 Task: Buy 2 Swaddling Blankets of size one for Baby Boys from Receiving Blankets section under best seller category for shipping address: Angela Wright, 2298 Nicholas Street, Scandia, Kansas 66966, Cell Number 7853355456. Pay from credit card ending with 2005, CVV 3321
Action: Mouse moved to (282, 85)
Screenshot: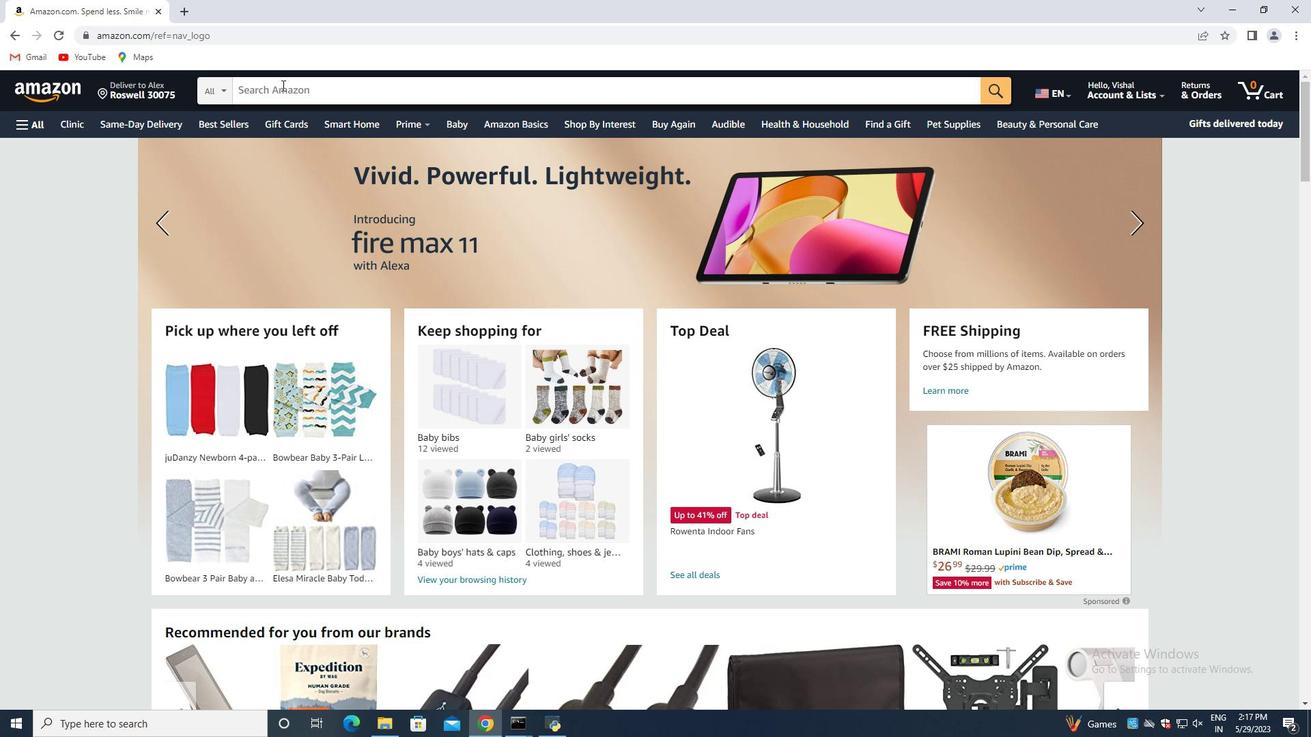 
Action: Mouse pressed left at (282, 85)
Screenshot: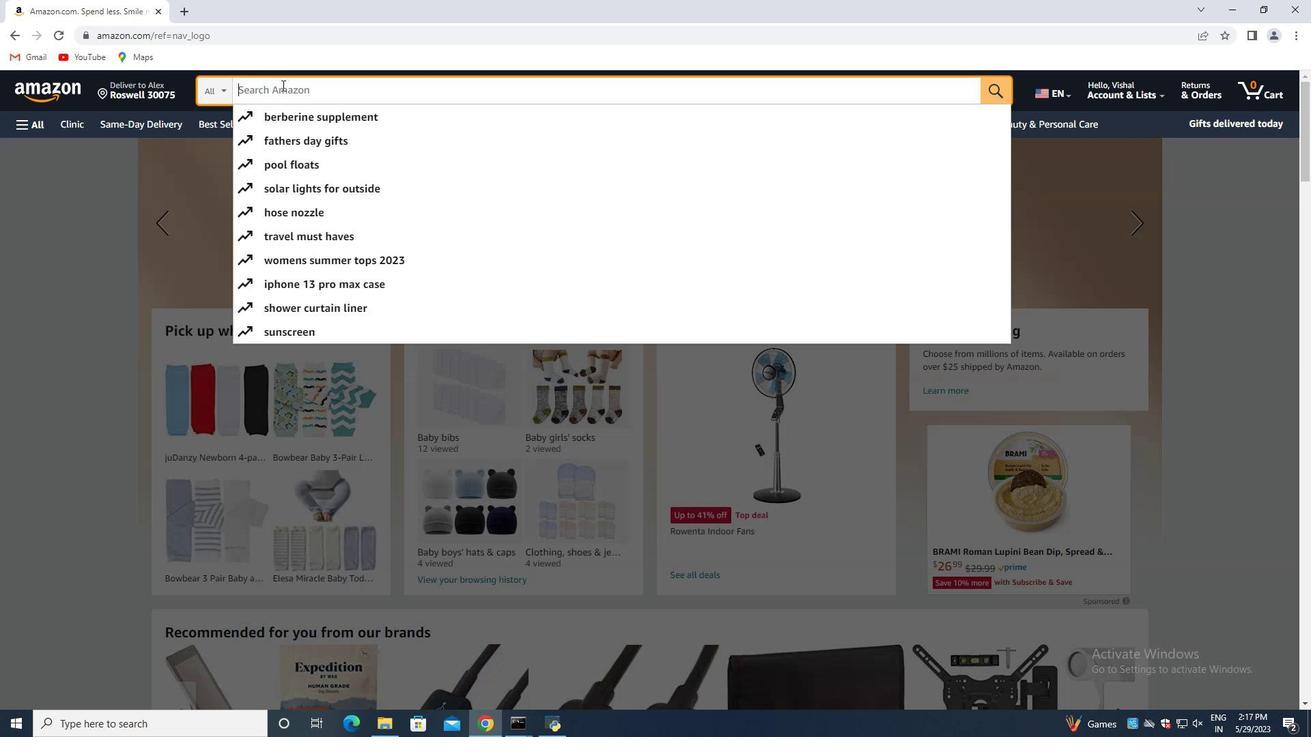 
Action: Mouse moved to (278, 88)
Screenshot: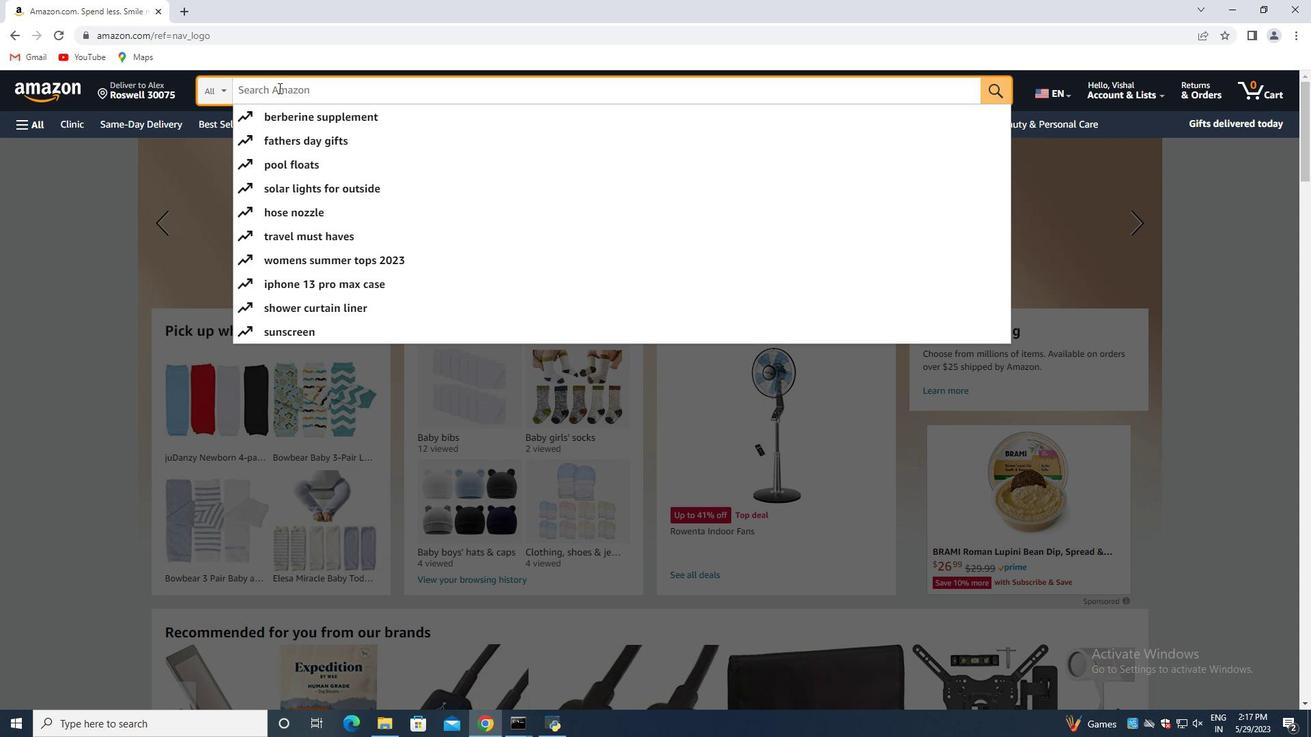 
Action: Key pressed <Key.shift>Swaddling<Key.space><Key.shift><Key.shift><Key.shift><Key.shift><Key.shift><Key.shift><Key.shift><Key.shift><Key.shift>Blankets<Key.space>of<Key.space>size<Key.space>one<Key.space>for<Key.space><Key.shift>Baby<Key.space><Key.shift>Boys<Key.enter>
Screenshot: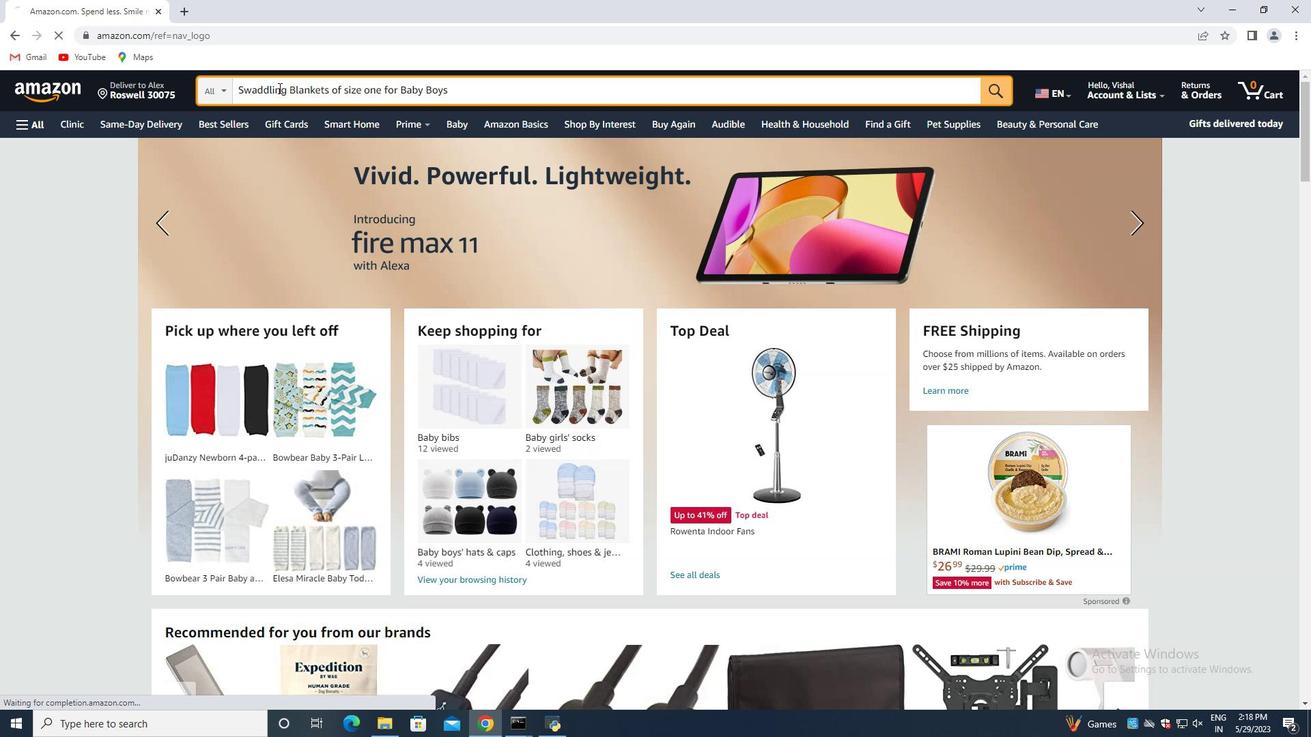 
Action: Mouse moved to (193, 295)
Screenshot: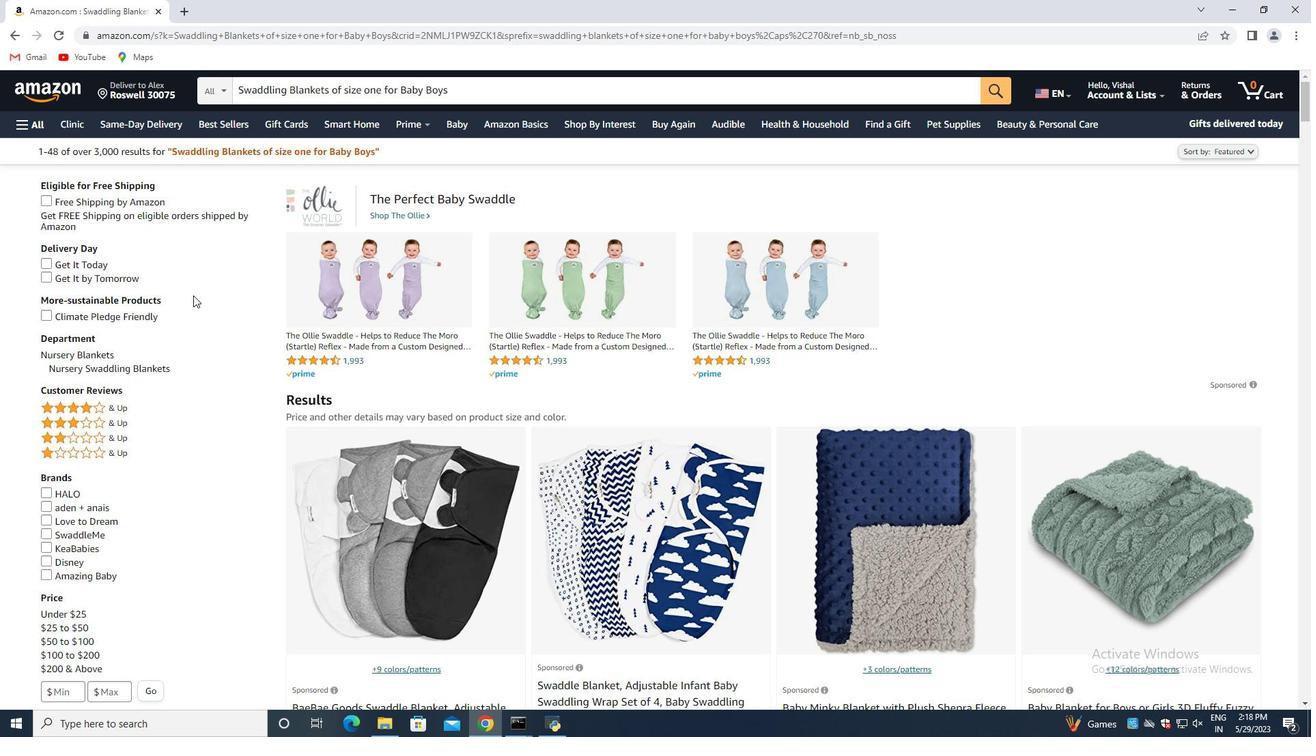 
Action: Mouse scrolled (193, 296) with delta (0, 0)
Screenshot: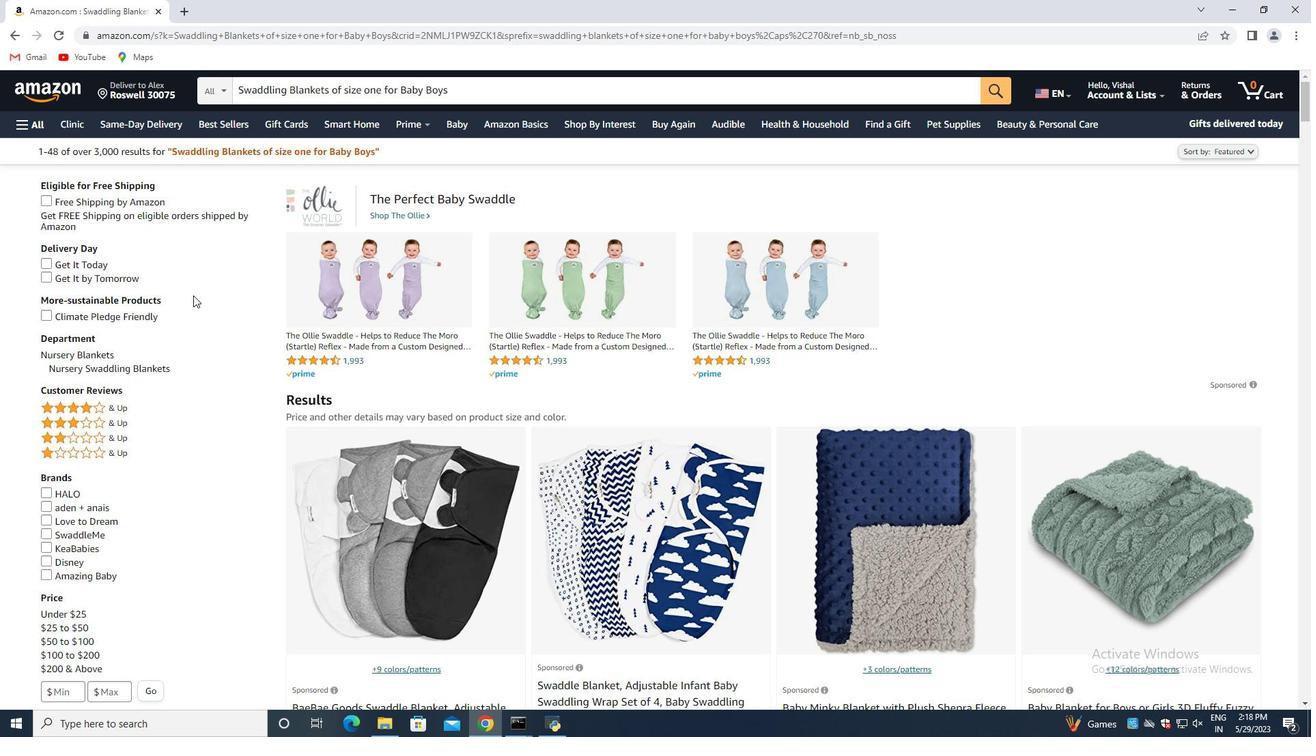 
Action: Mouse scrolled (193, 296) with delta (0, 0)
Screenshot: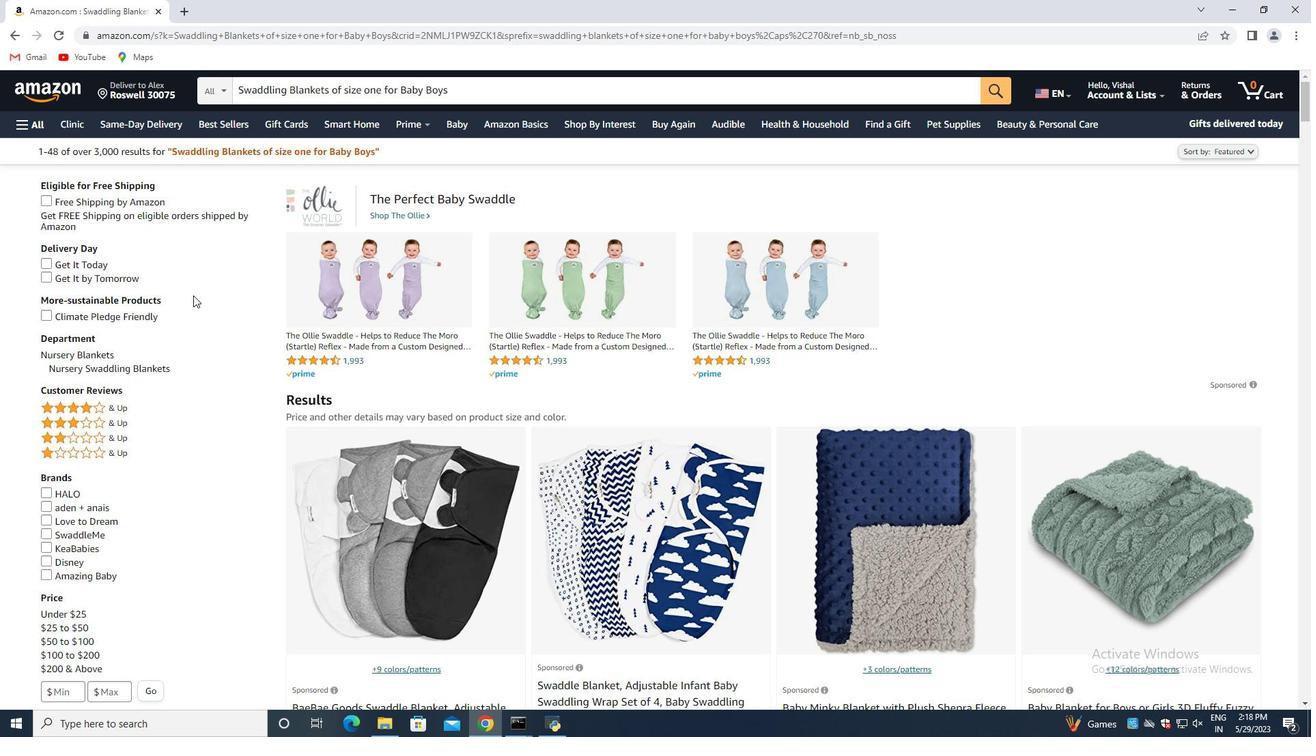 
Action: Mouse moved to (186, 287)
Screenshot: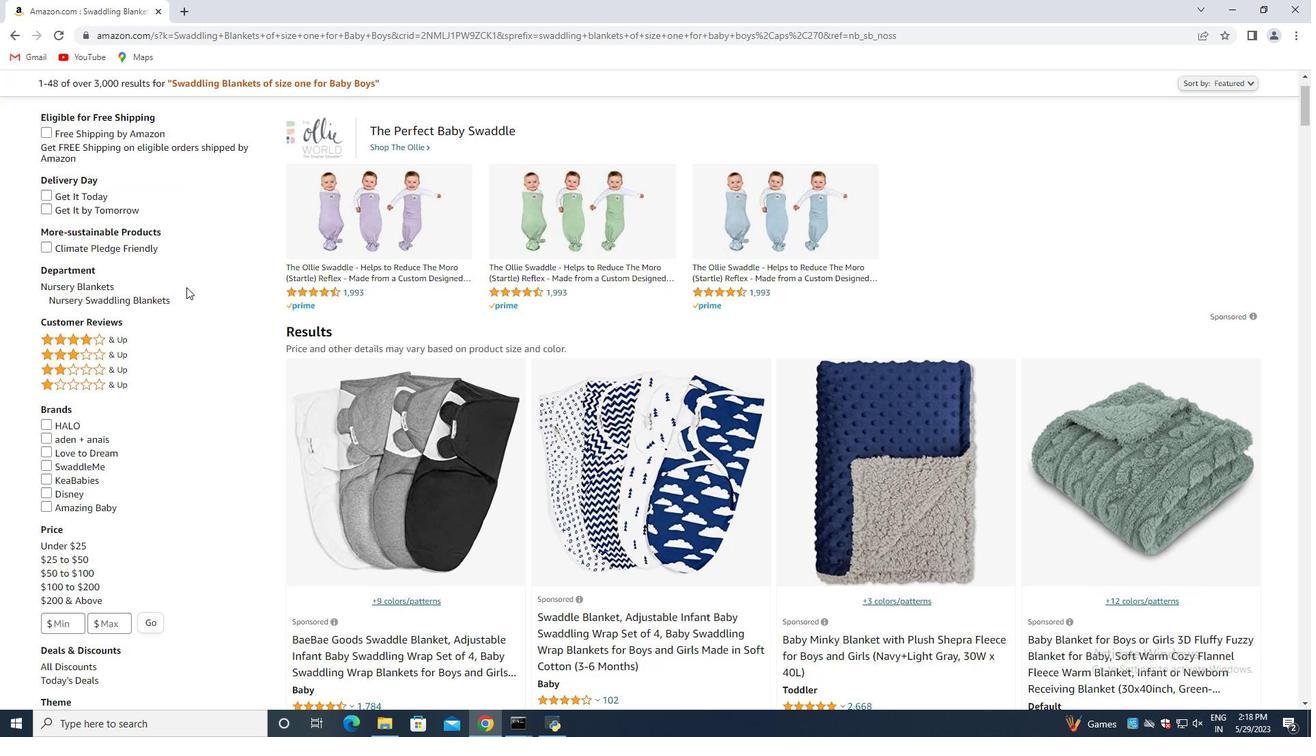 
Action: Mouse scrolled (186, 286) with delta (0, 0)
Screenshot: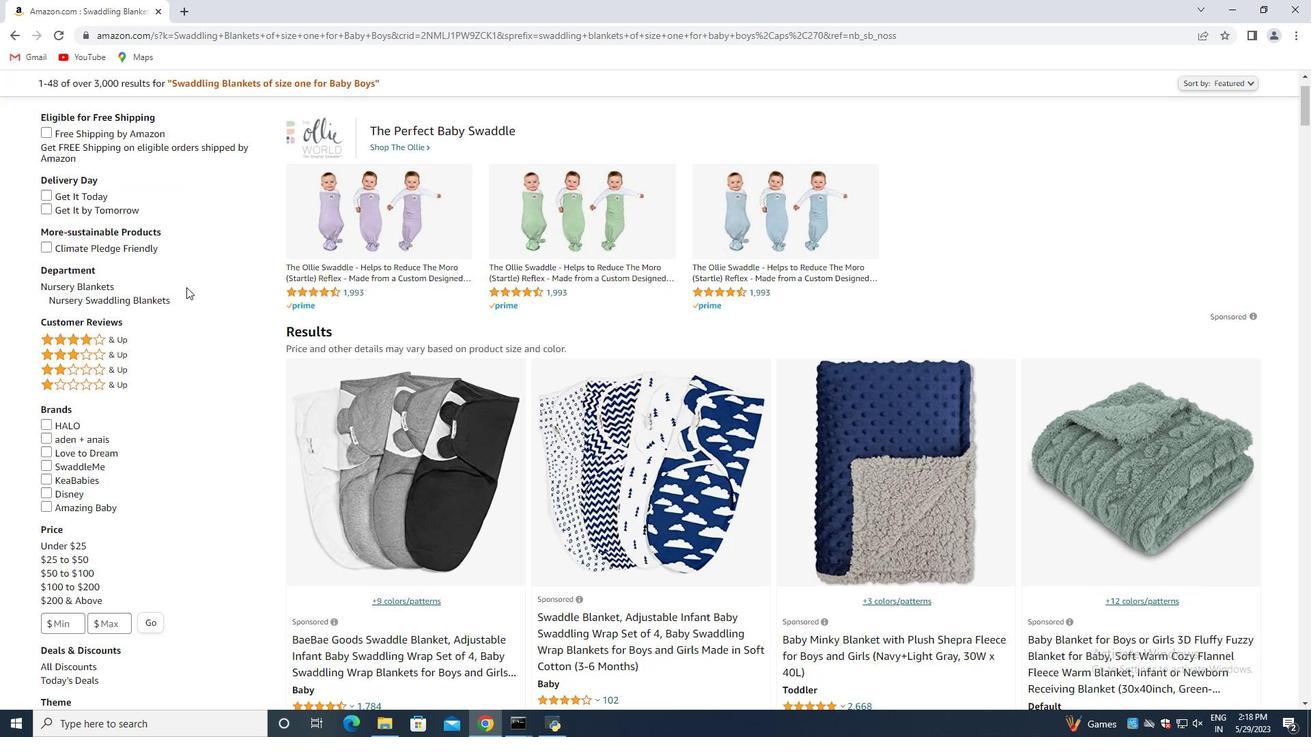 
Action: Mouse moved to (187, 290)
Screenshot: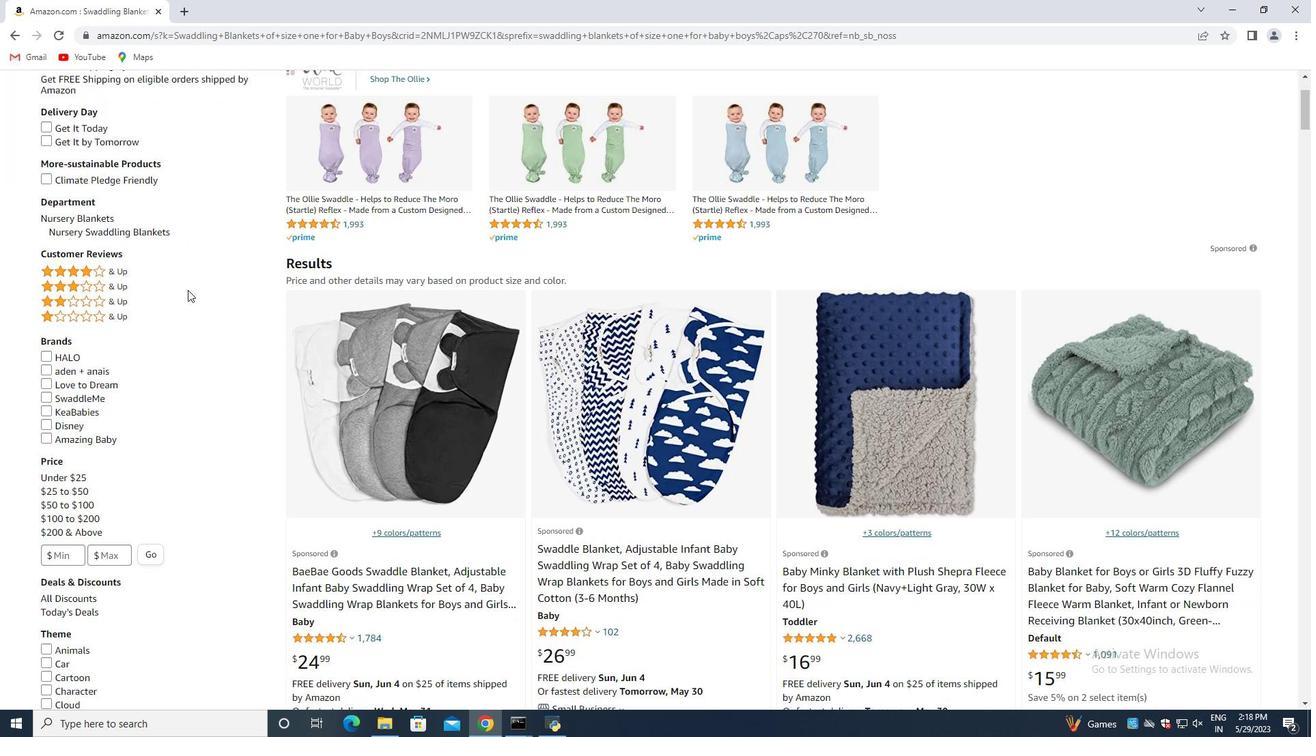 
Action: Mouse scrolled (187, 289) with delta (0, 0)
Screenshot: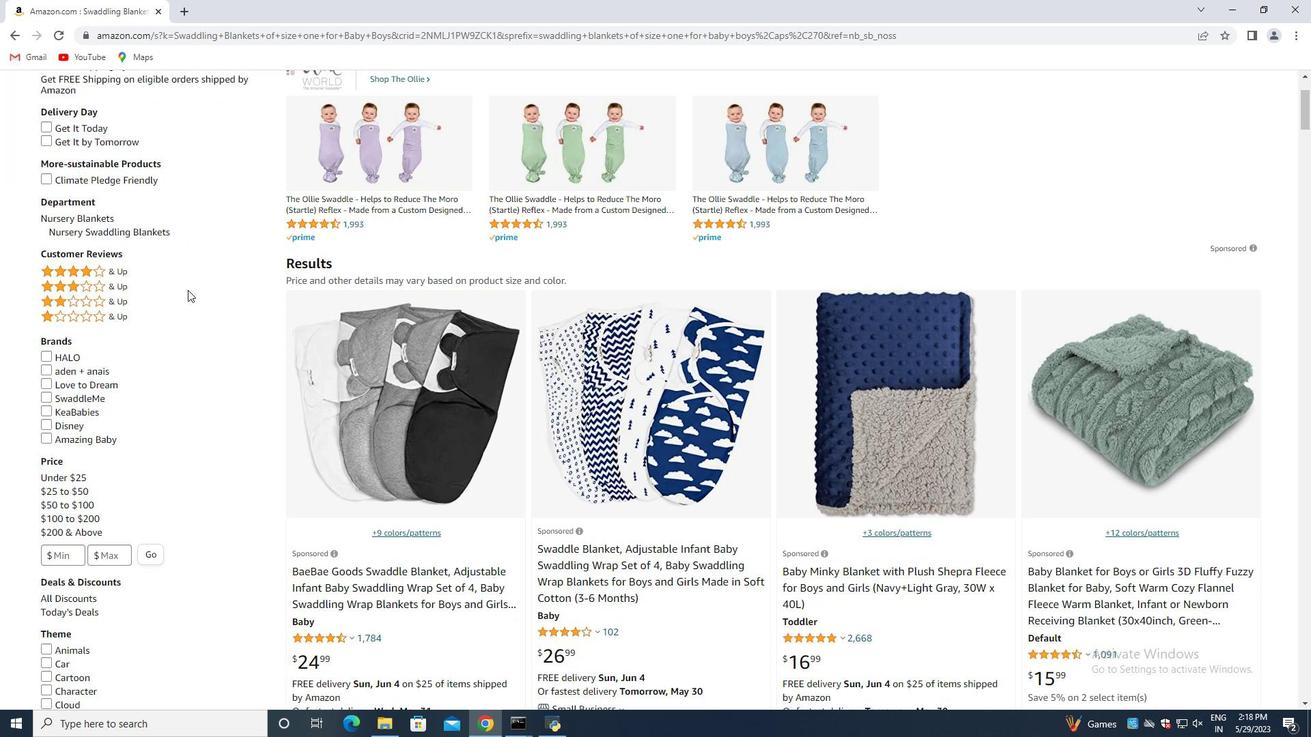 
Action: Mouse scrolled (187, 289) with delta (0, 0)
Screenshot: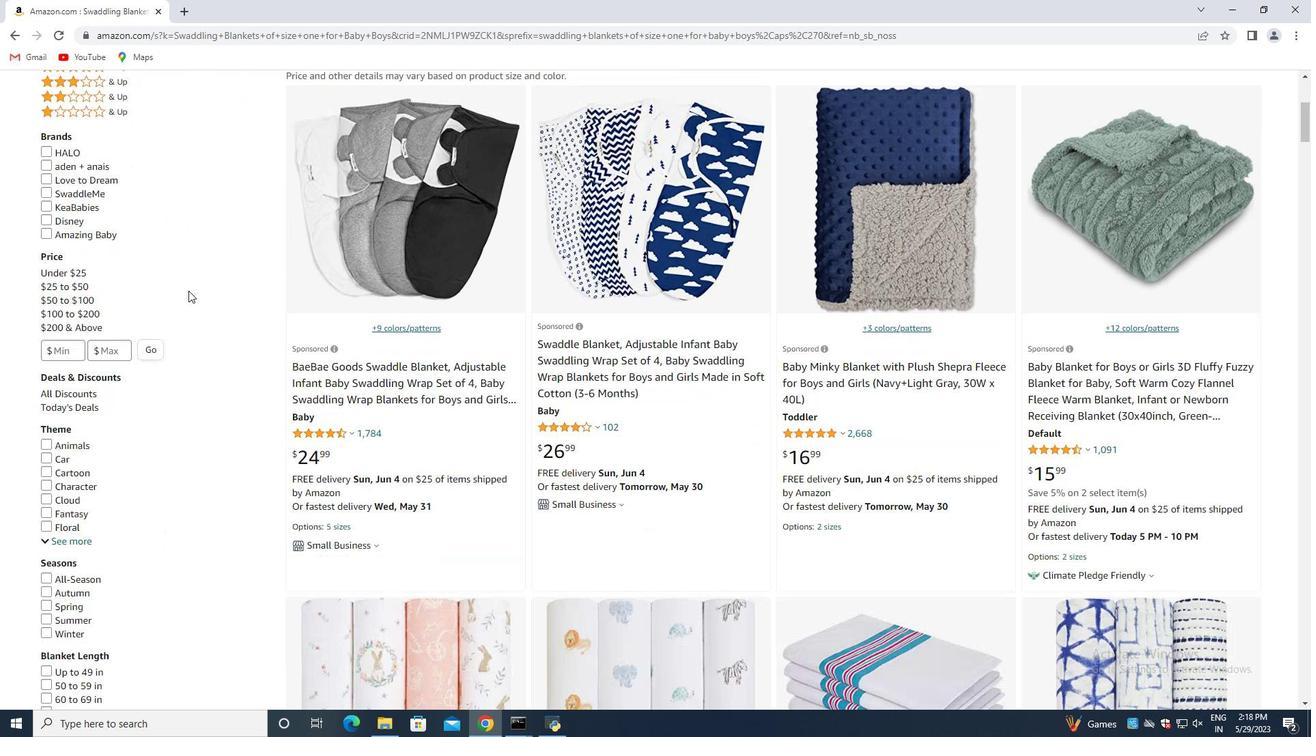 
Action: Mouse scrolled (187, 289) with delta (0, 0)
Screenshot: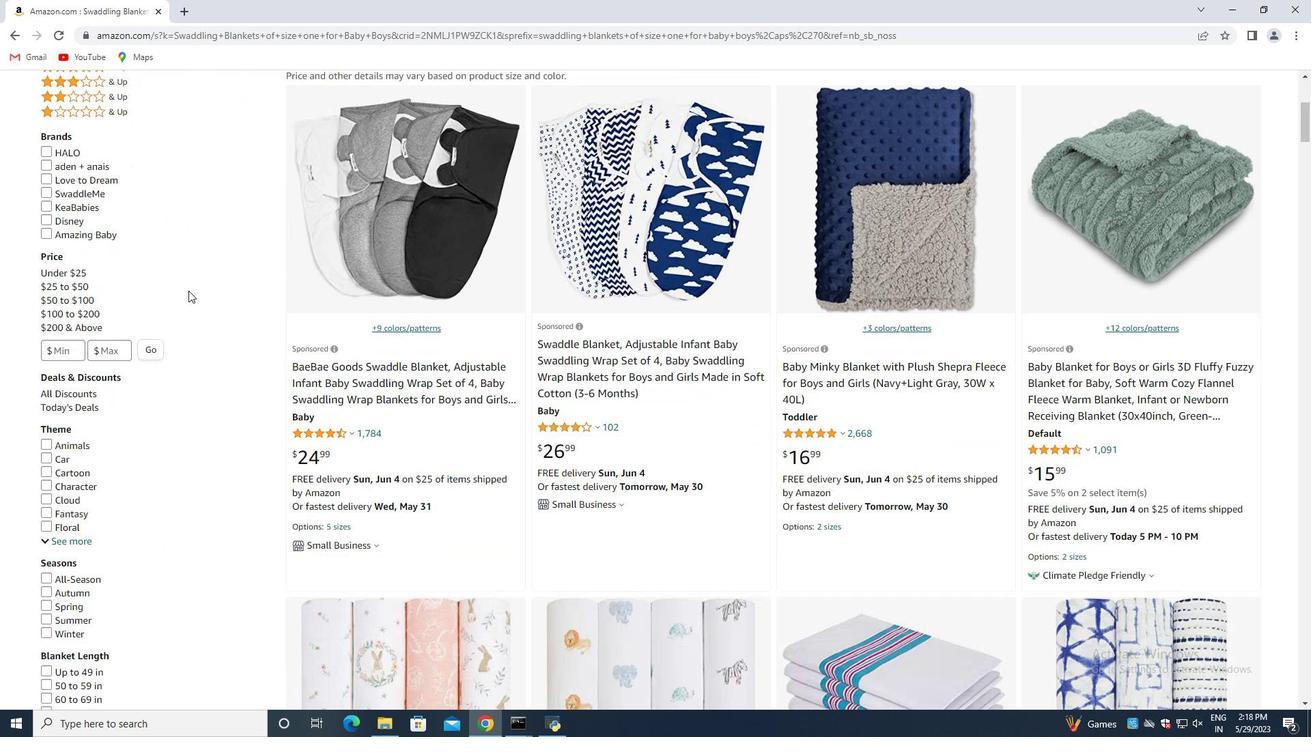 
Action: Mouse scrolled (187, 289) with delta (0, 0)
Screenshot: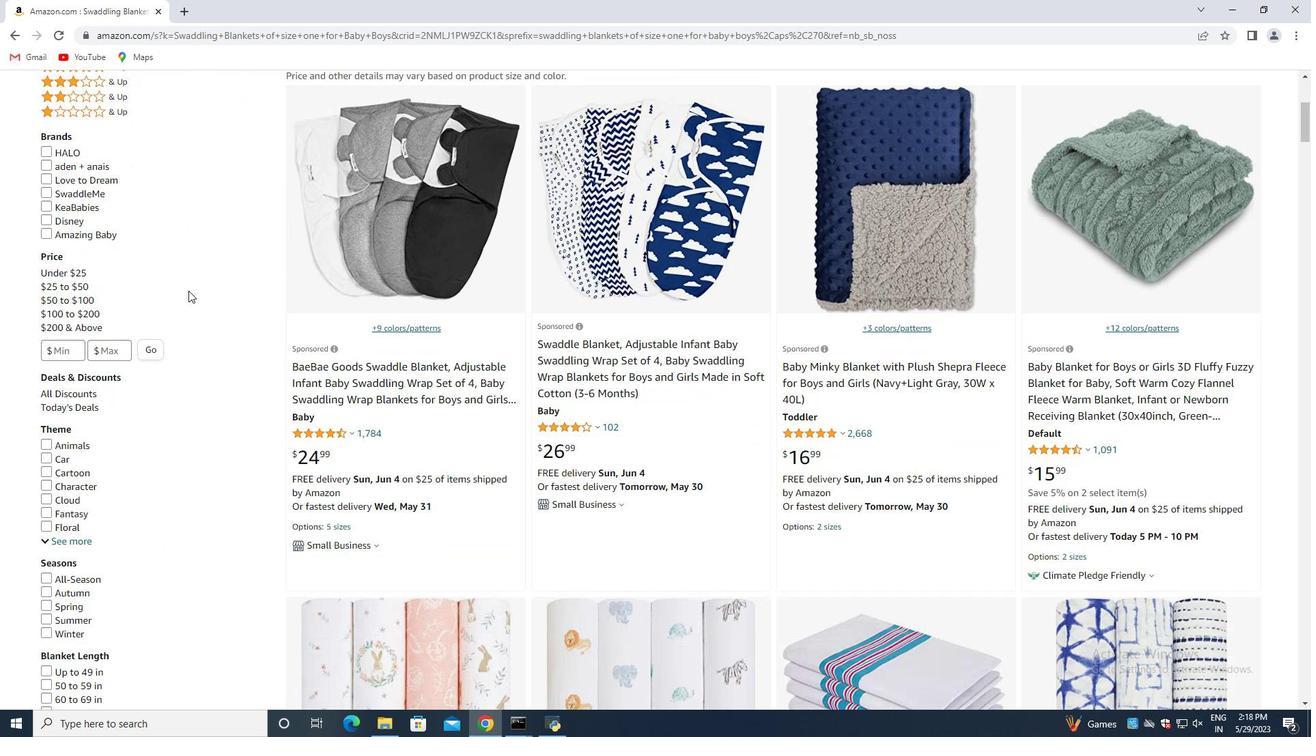 
Action: Mouse moved to (185, 306)
Screenshot: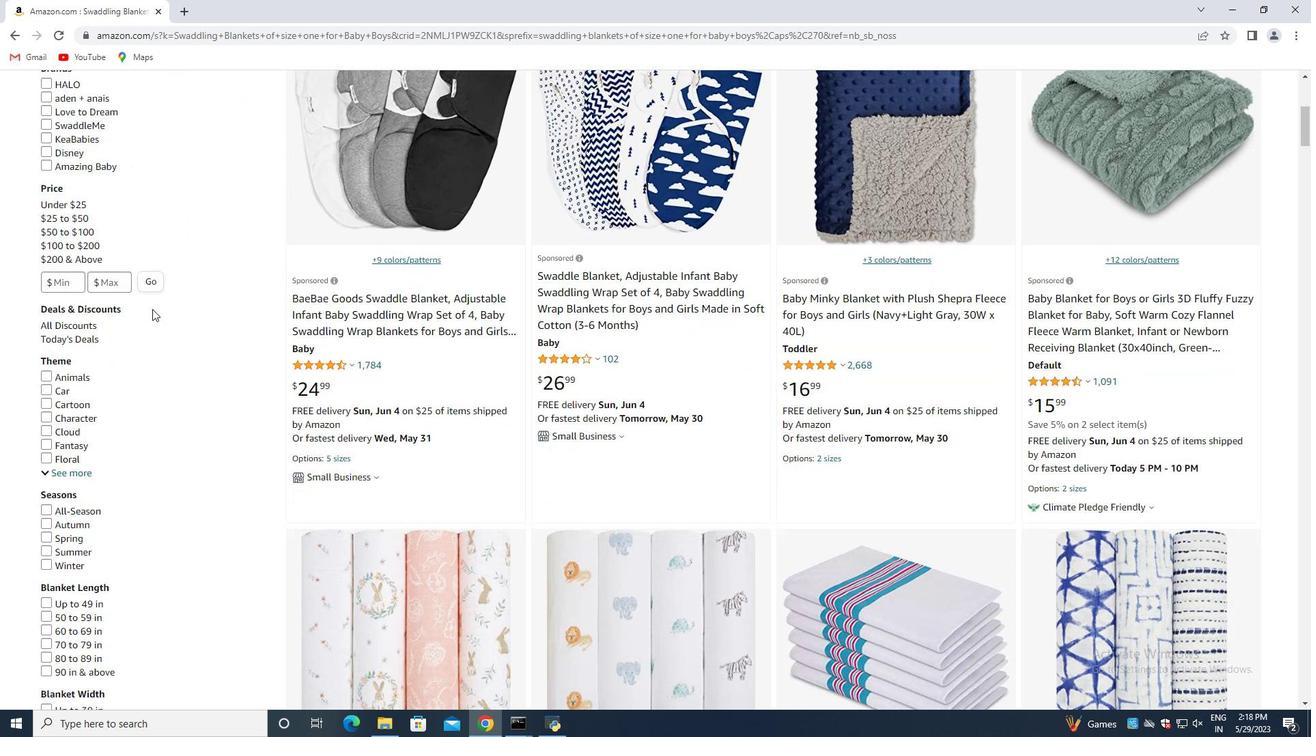 
Action: Mouse scrolled (185, 305) with delta (0, 0)
Screenshot: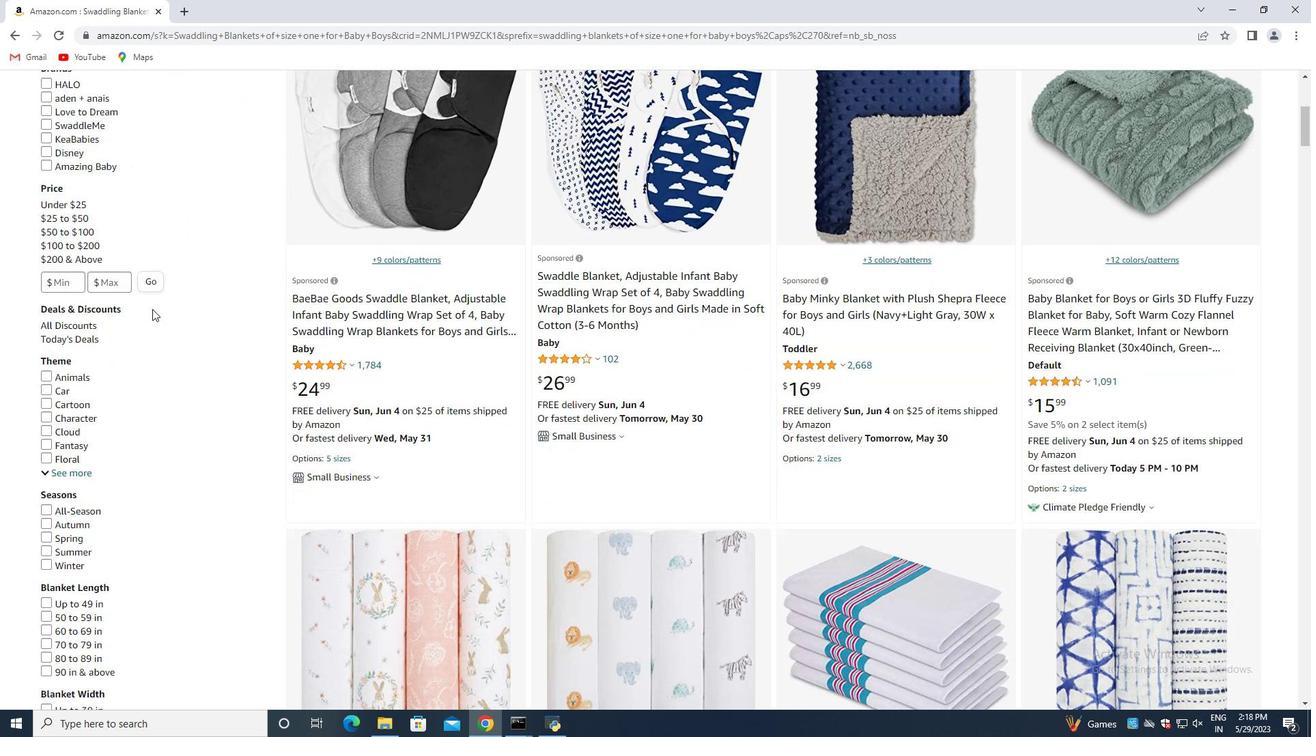 
Action: Mouse moved to (116, 309)
Screenshot: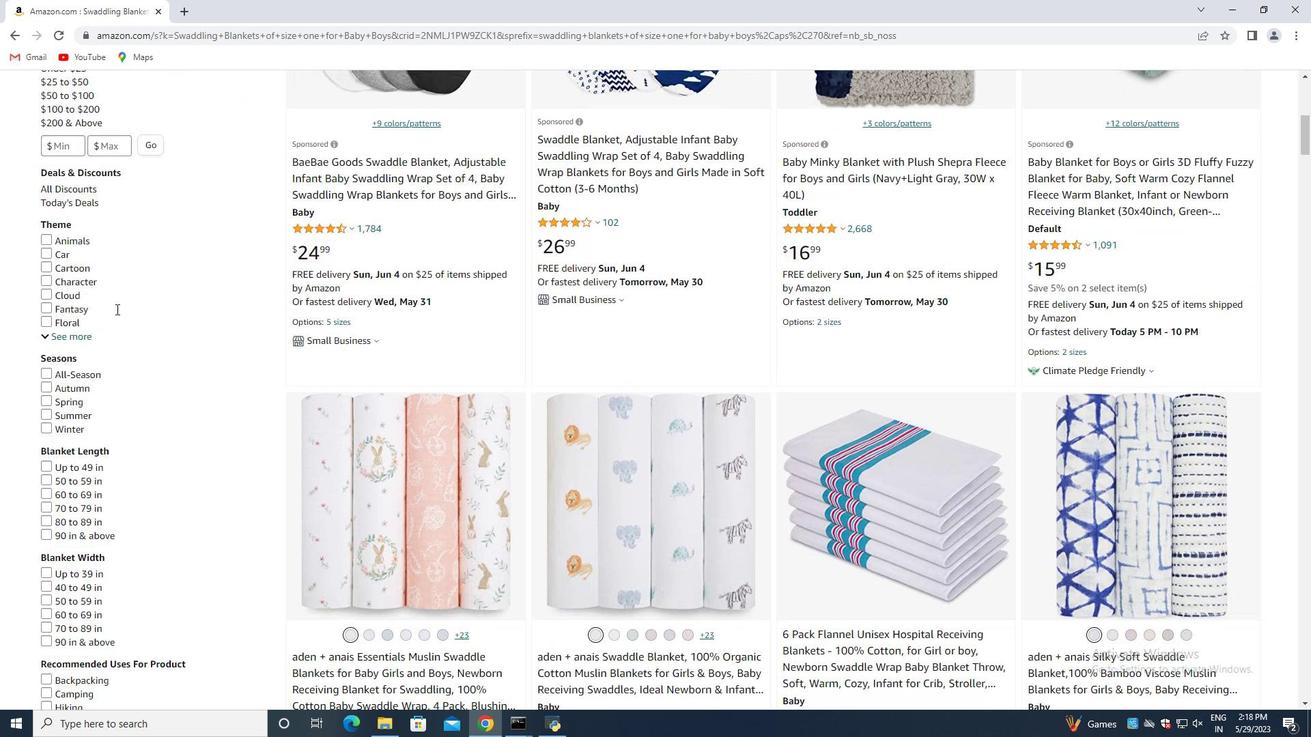 
Action: Mouse scrolled (117, 308) with delta (0, 0)
Screenshot: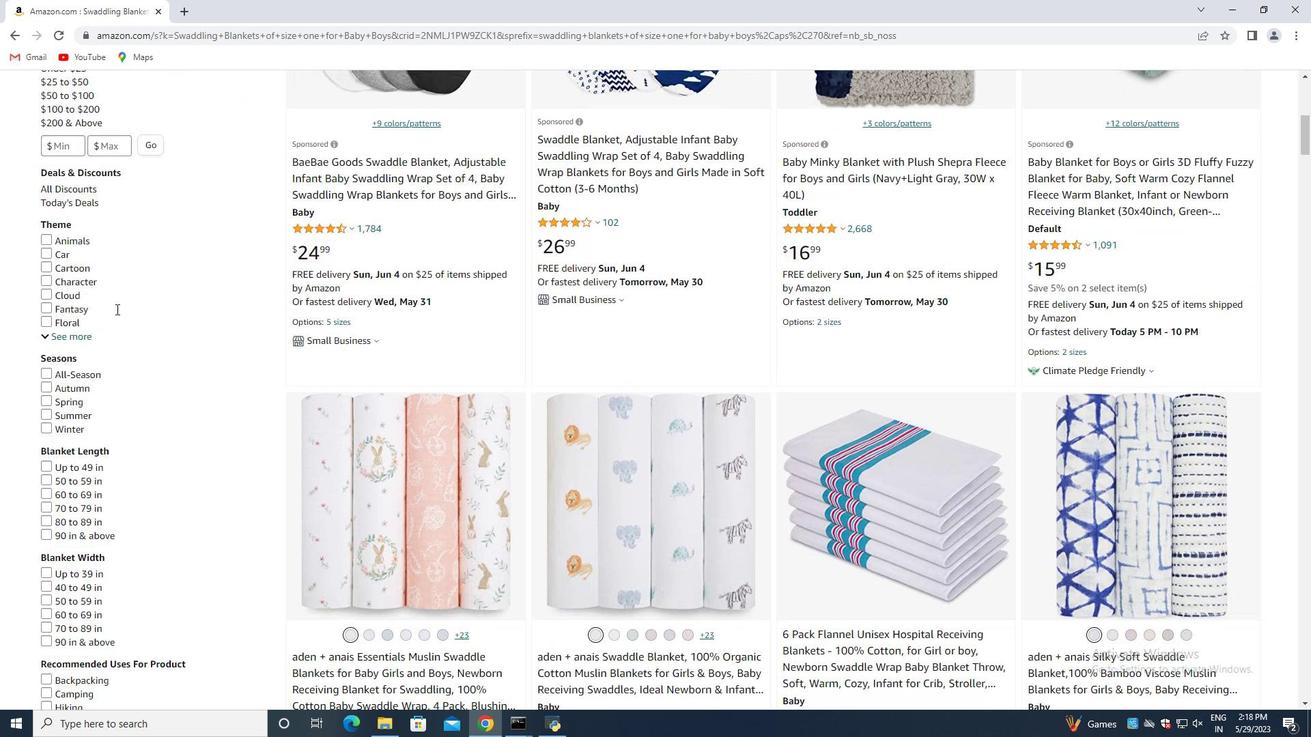 
Action: Mouse scrolled (116, 308) with delta (0, 0)
Screenshot: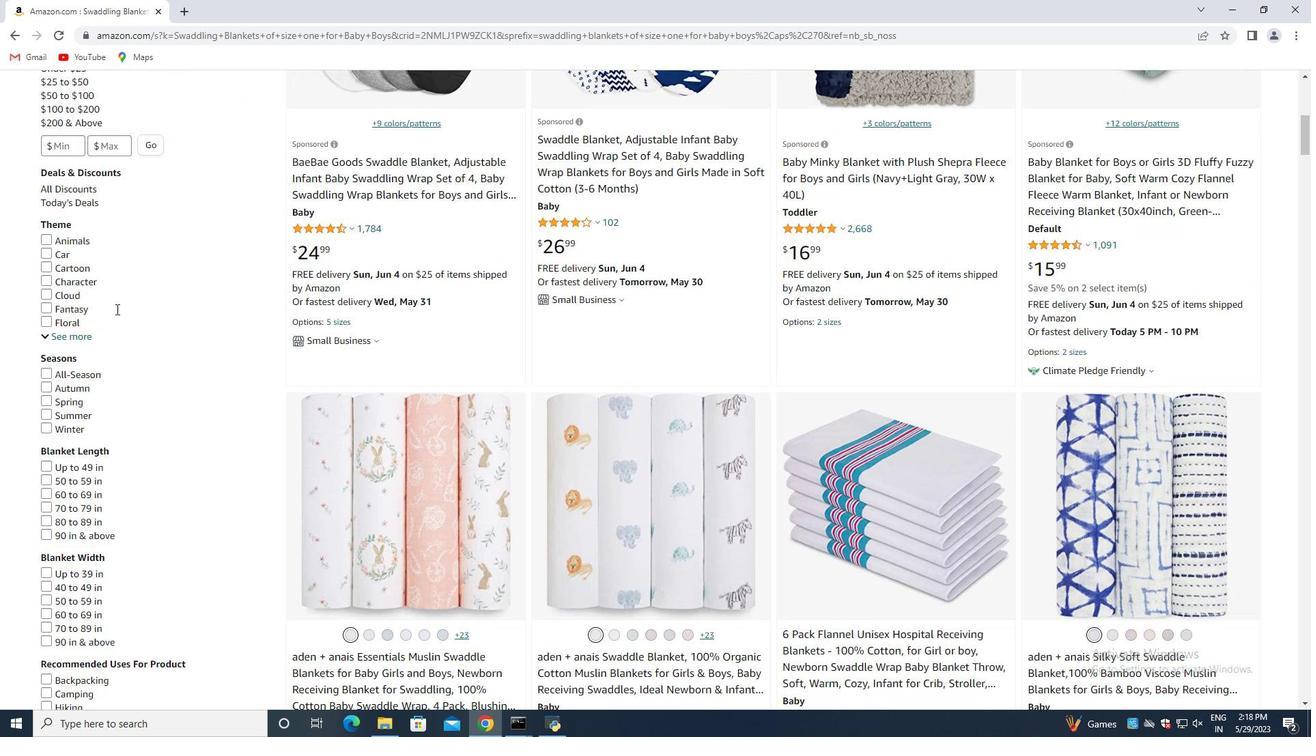 
Action: Mouse scrolled (116, 308) with delta (0, 0)
Screenshot: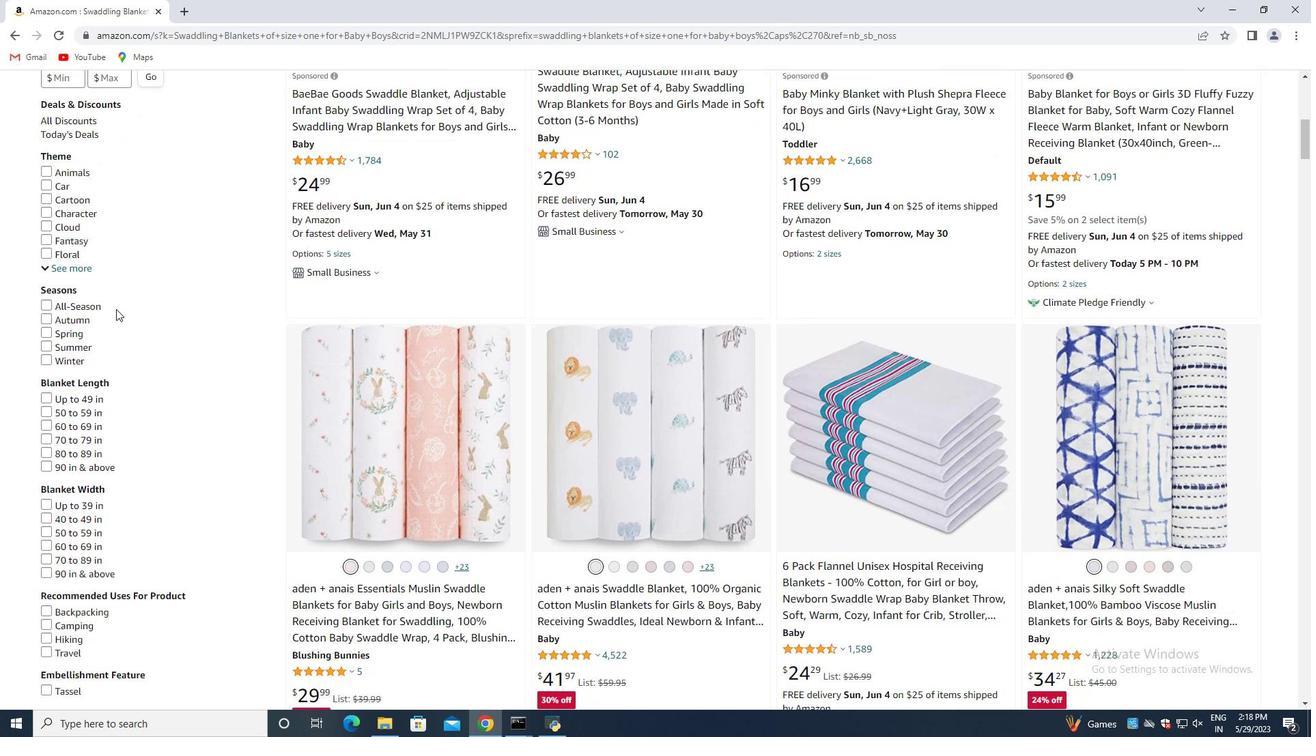 
Action: Mouse scrolled (116, 308) with delta (0, 0)
Screenshot: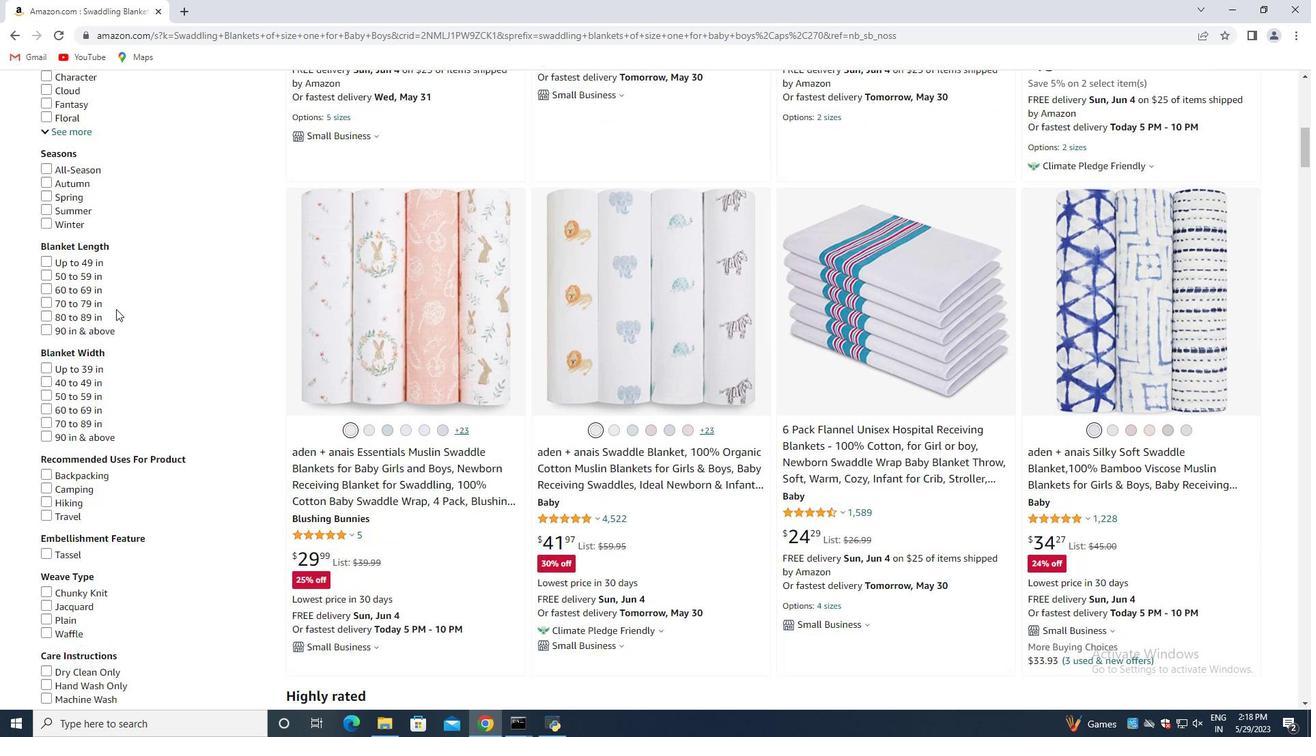 
Action: Mouse scrolled (116, 308) with delta (0, 0)
Screenshot: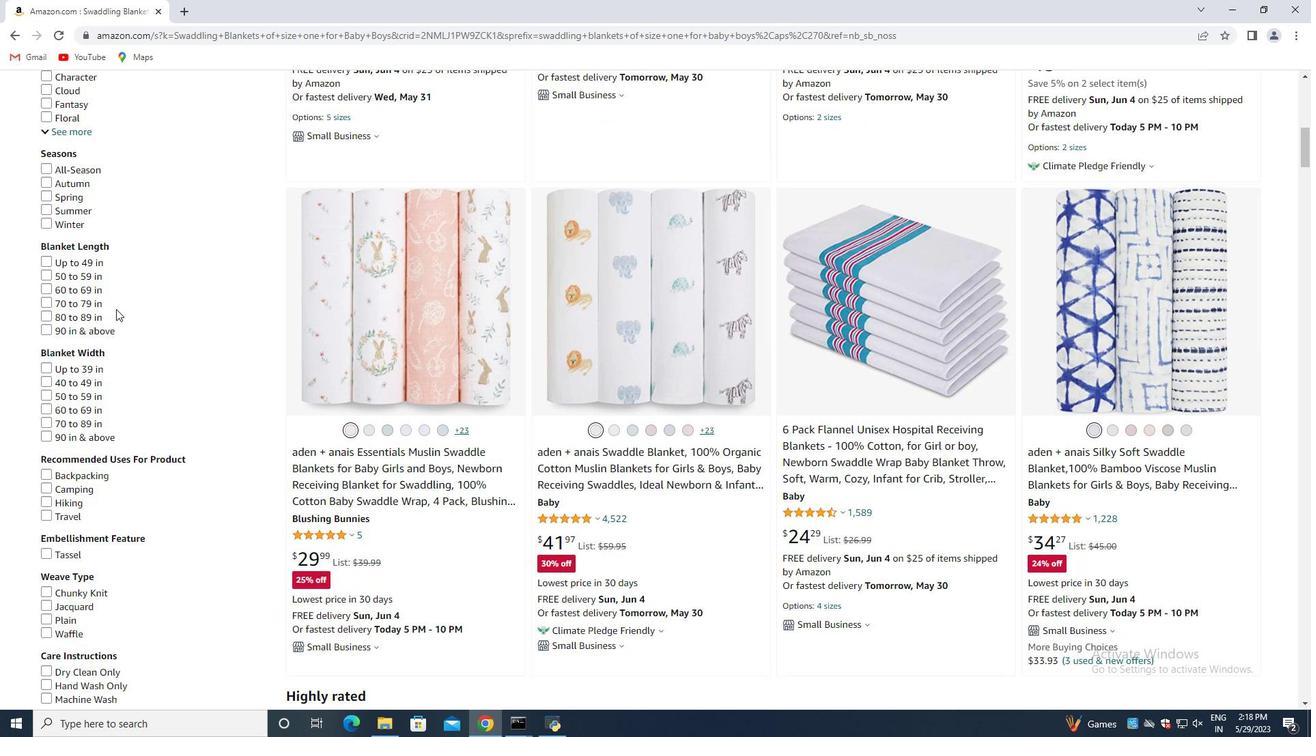 
Action: Mouse scrolled (116, 308) with delta (0, 0)
Screenshot: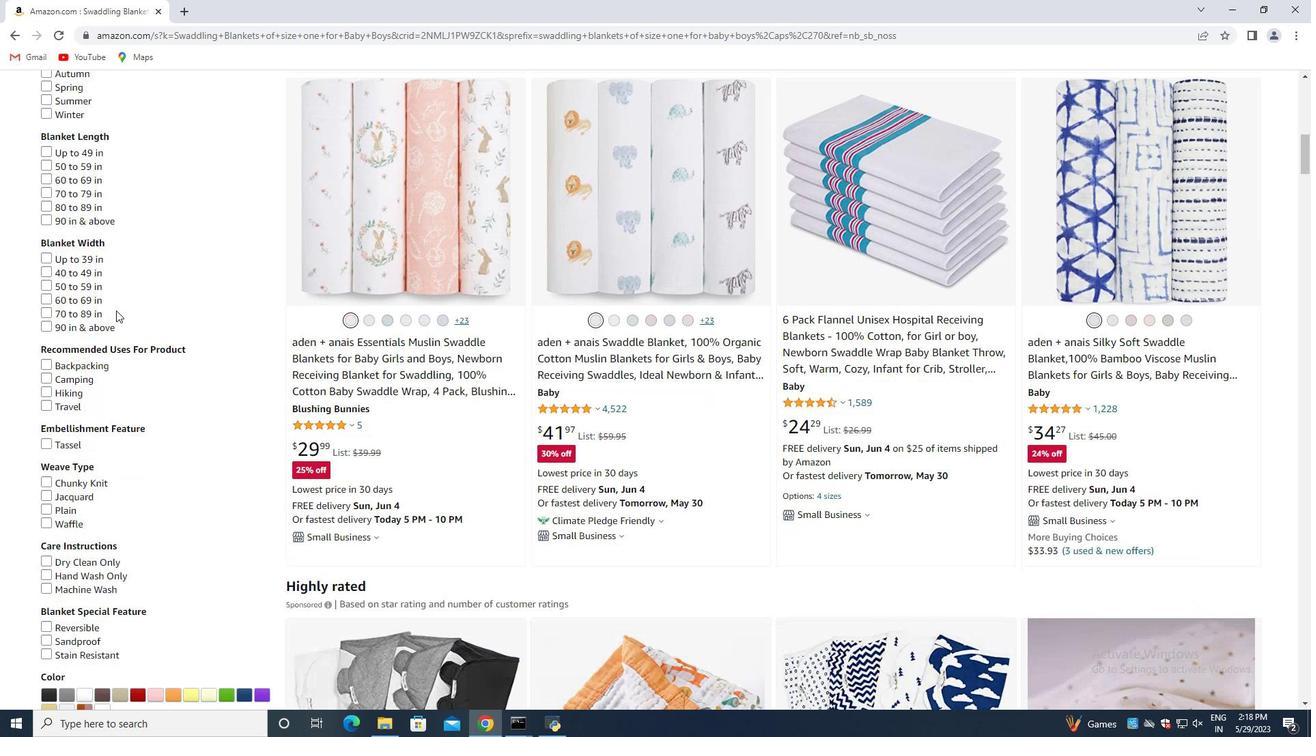 
Action: Mouse moved to (116, 310)
Screenshot: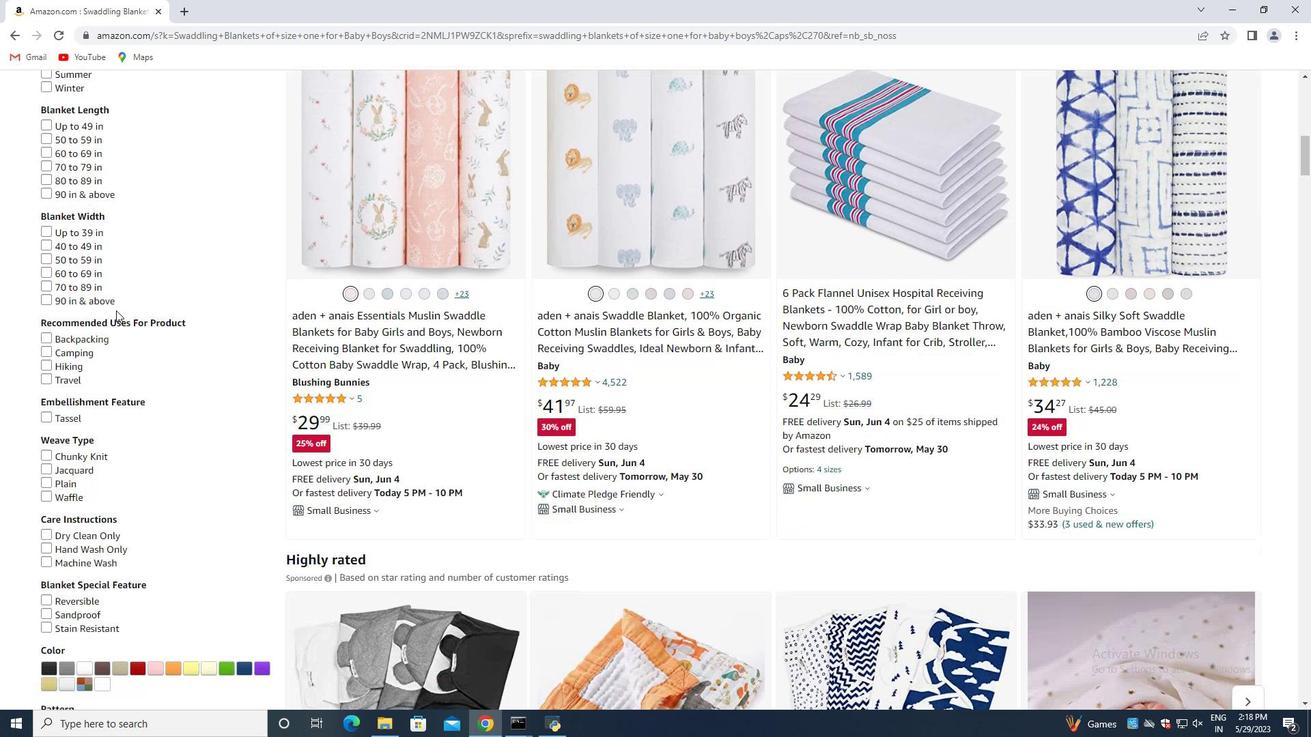 
Action: Mouse scrolled (116, 309) with delta (0, 0)
Screenshot: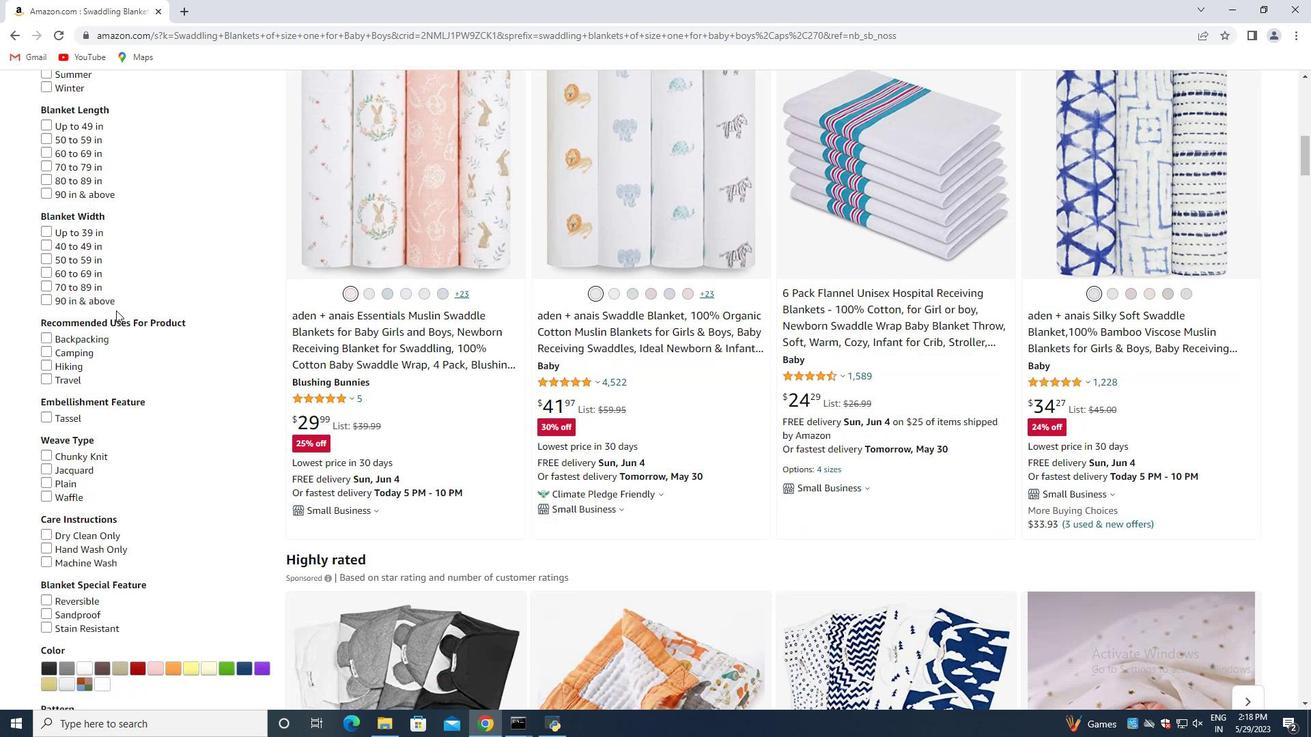 
Action: Mouse moved to (116, 310)
Screenshot: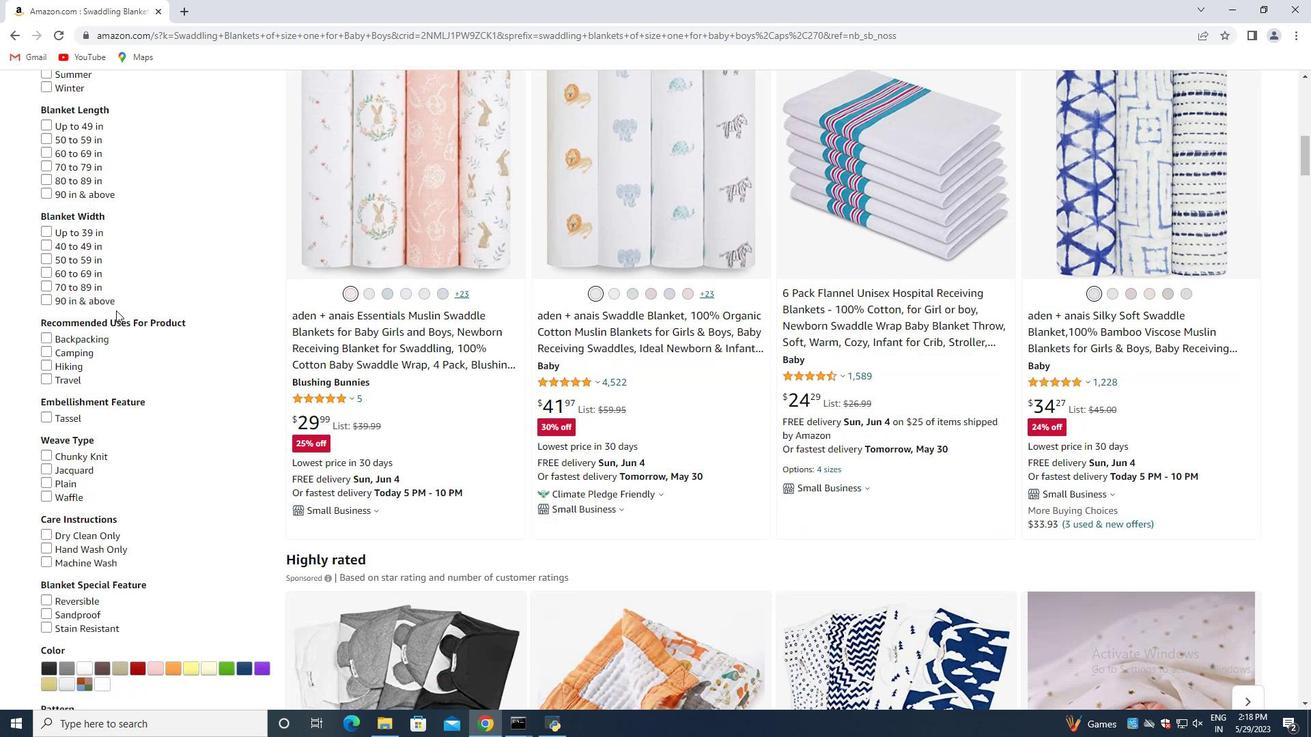 
Action: Mouse scrolled (116, 310) with delta (0, 0)
Screenshot: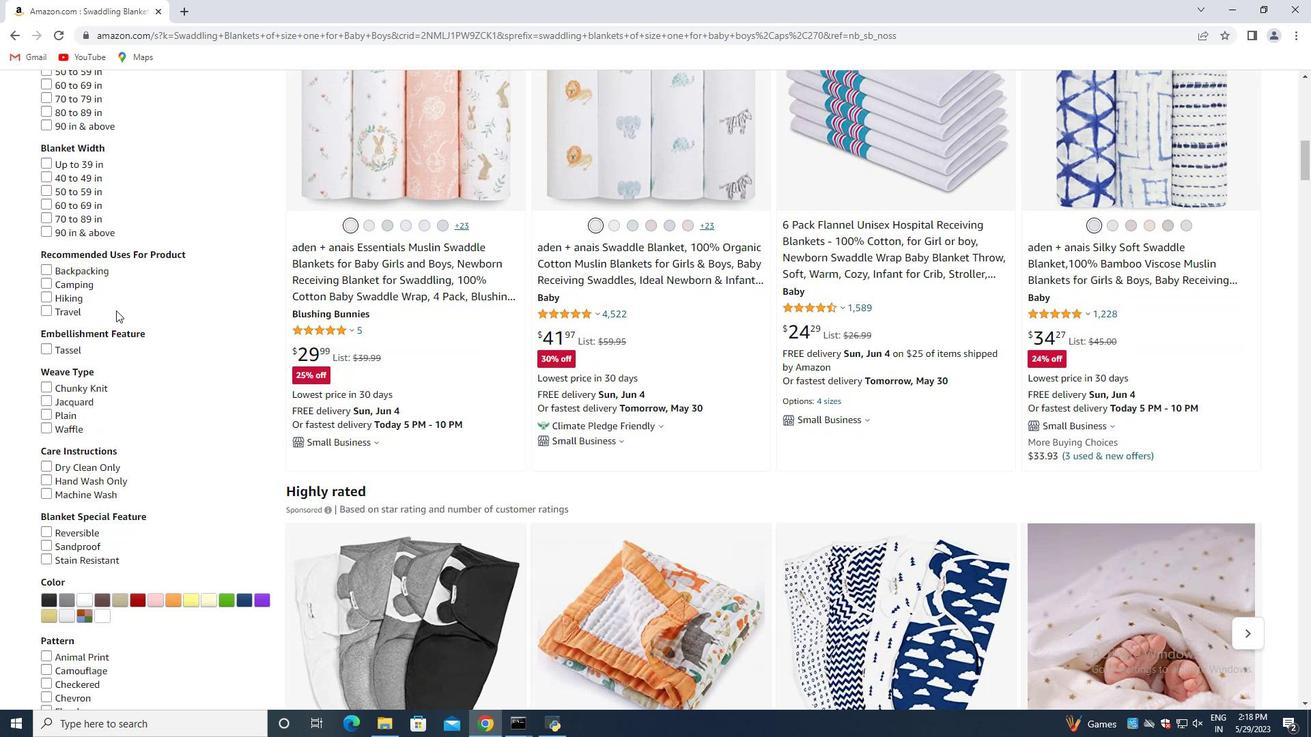 
Action: Mouse scrolled (116, 310) with delta (0, 0)
Screenshot: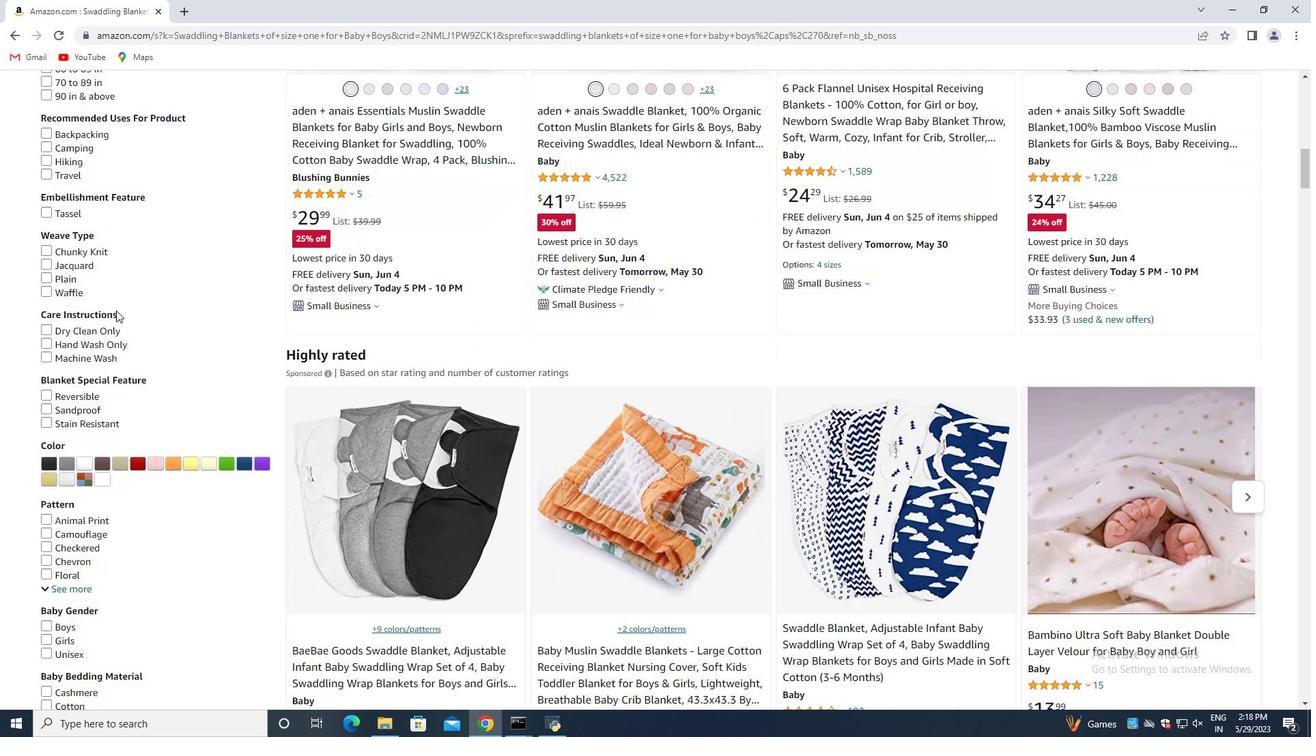 
Action: Mouse scrolled (116, 310) with delta (0, 0)
Screenshot: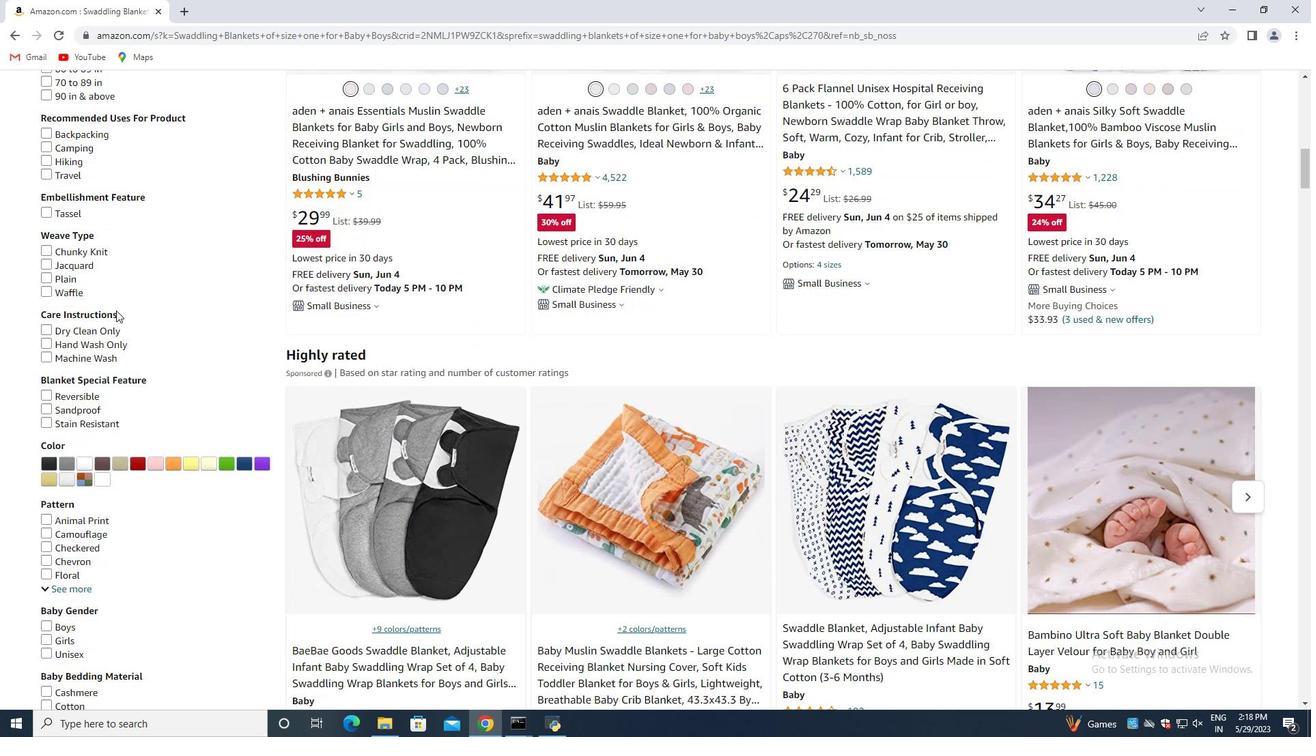 
Action: Mouse scrolled (116, 310) with delta (0, 0)
Screenshot: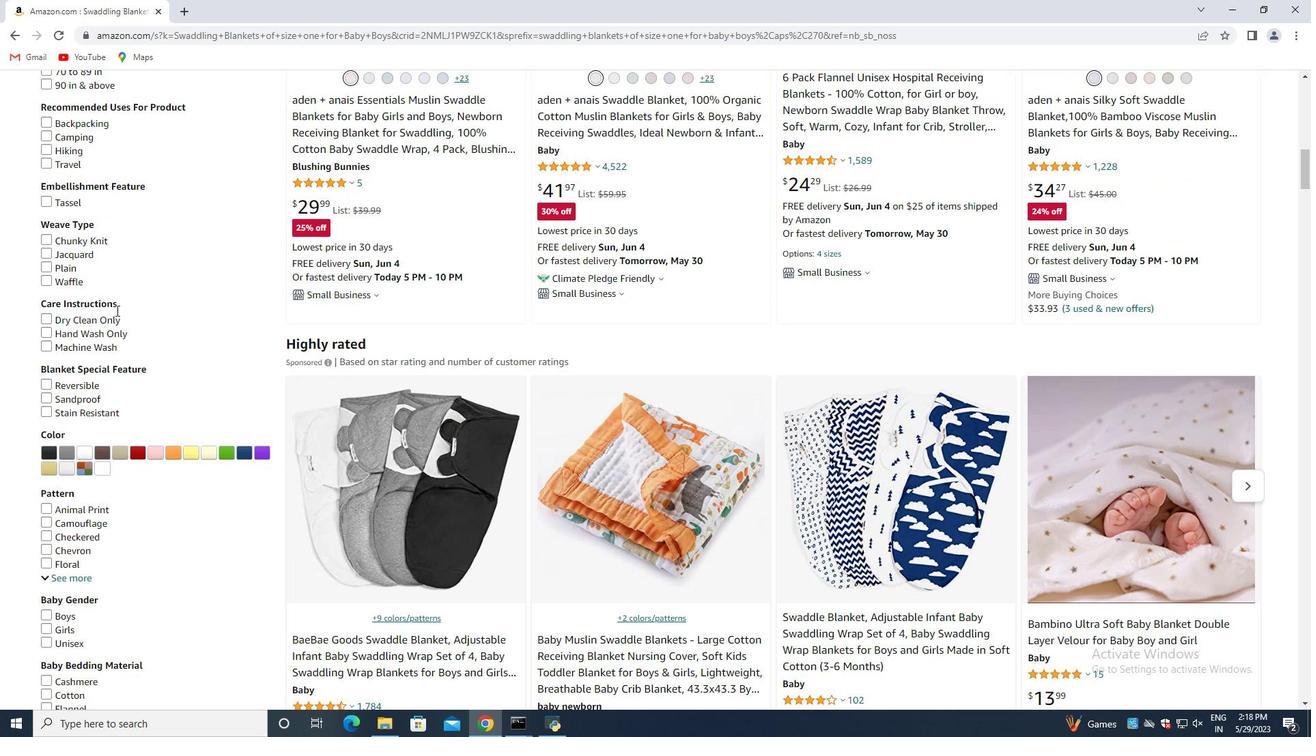 
Action: Mouse scrolled (116, 310) with delta (0, 0)
Screenshot: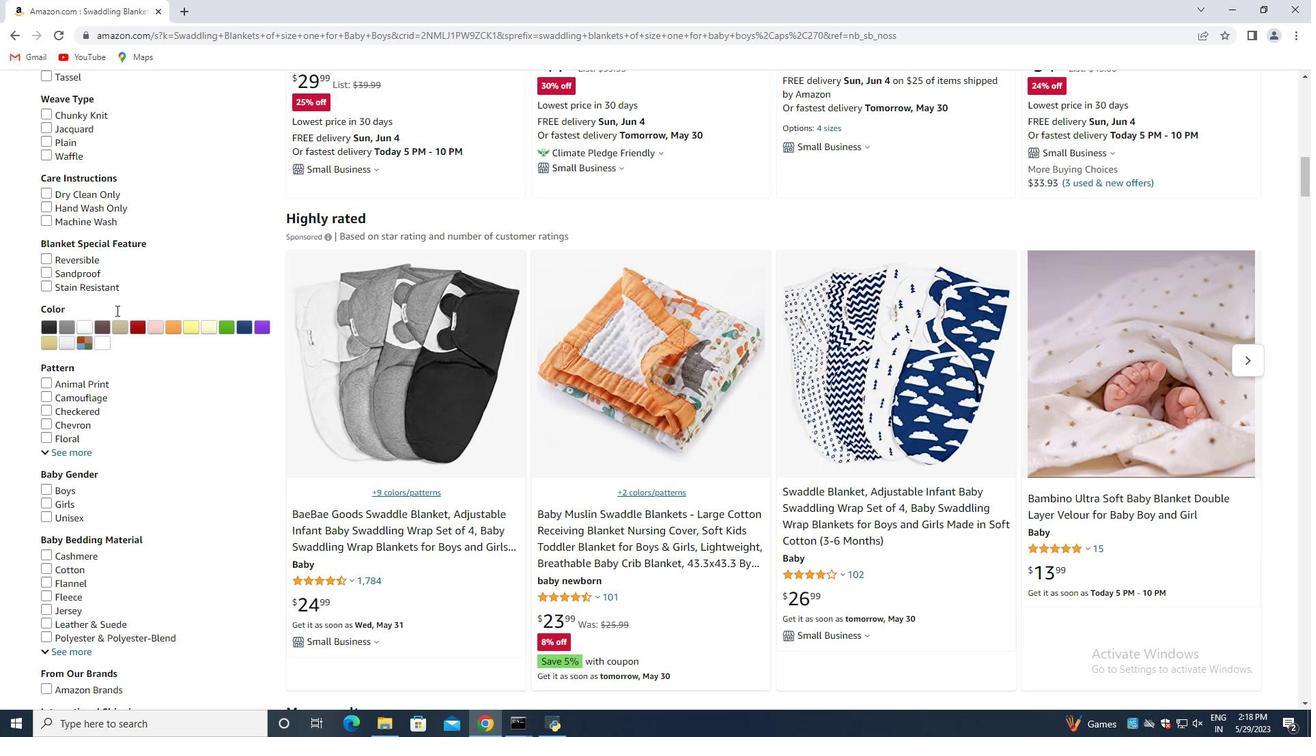
Action: Mouse moved to (116, 310)
Screenshot: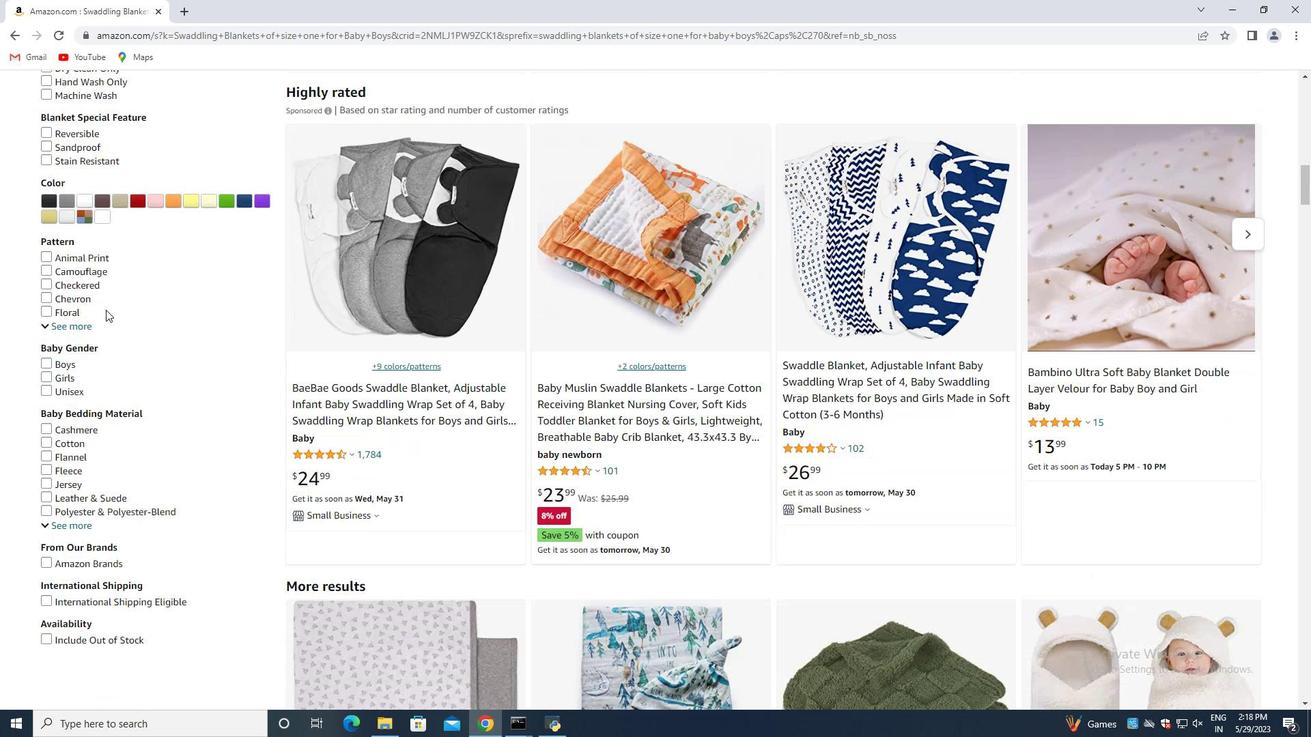 
Action: Mouse scrolled (116, 310) with delta (0, 0)
Screenshot: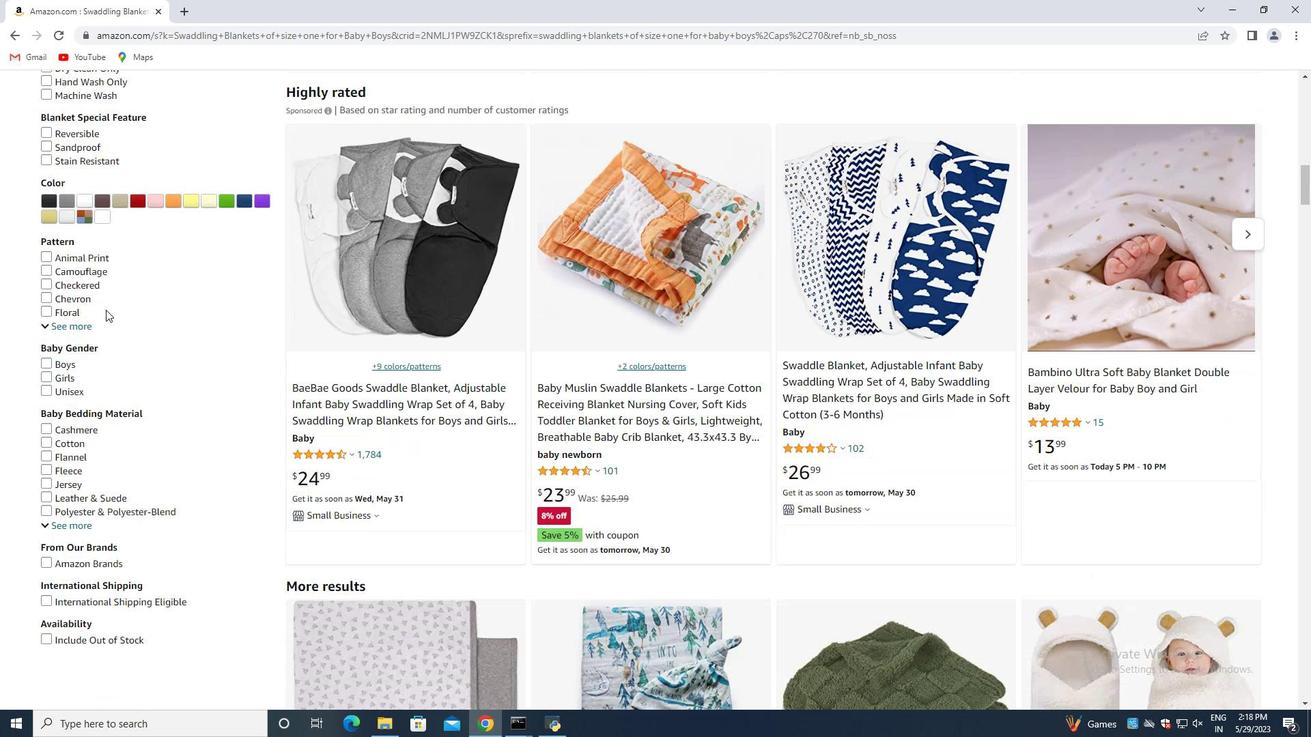 
Action: Mouse moved to (114, 311)
Screenshot: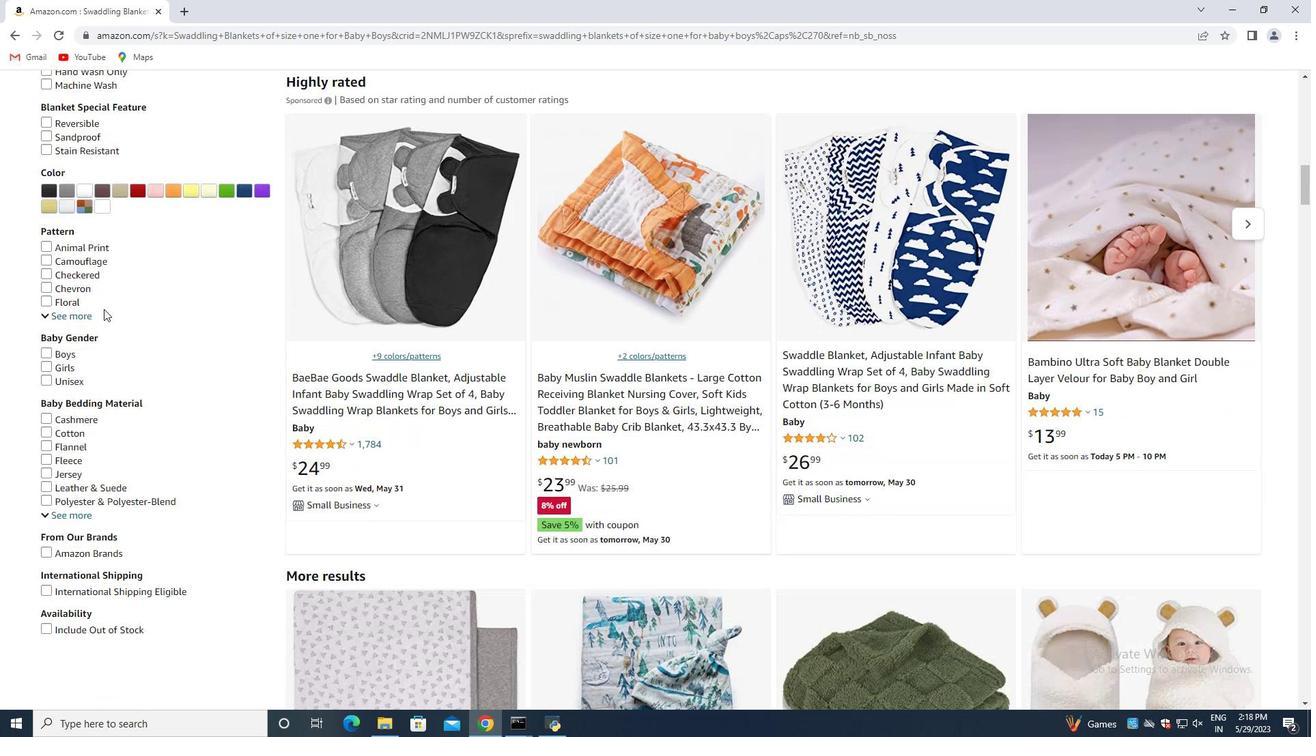 
Action: Mouse scrolled (114, 310) with delta (0, 0)
Screenshot: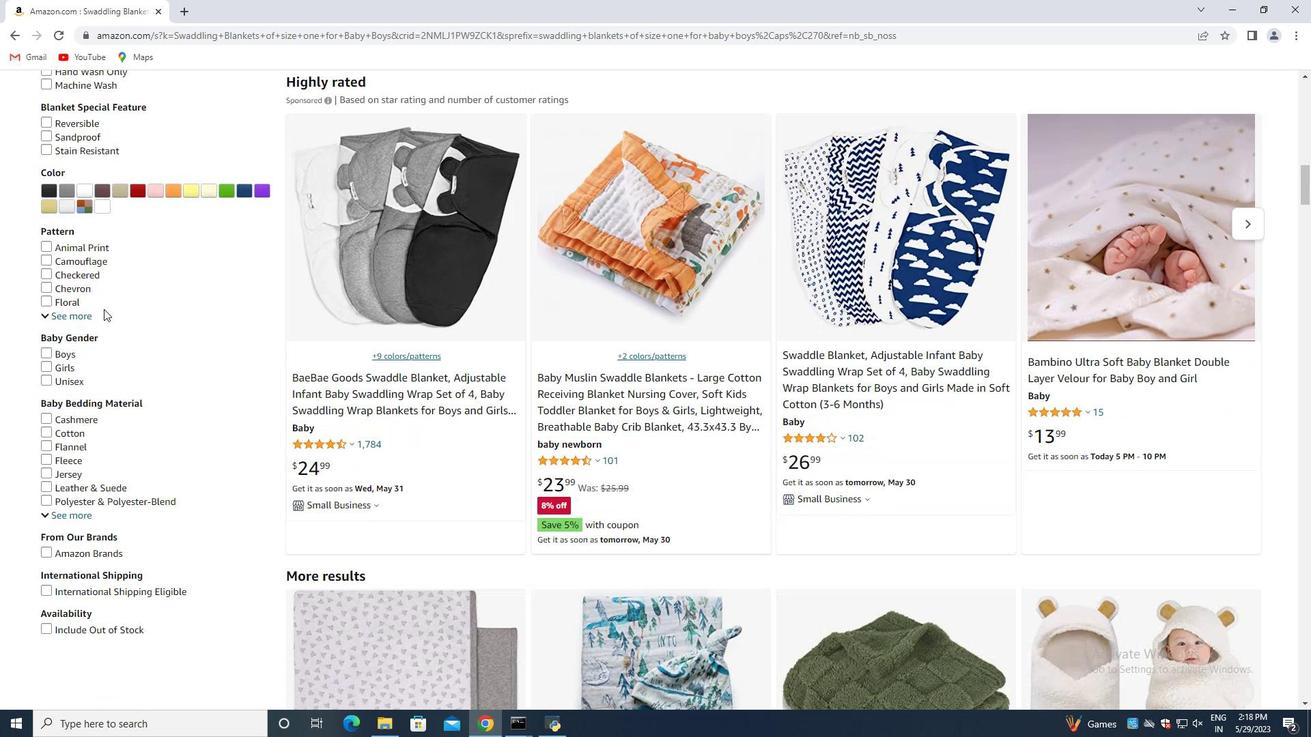 
Action: Mouse moved to (64, 324)
Screenshot: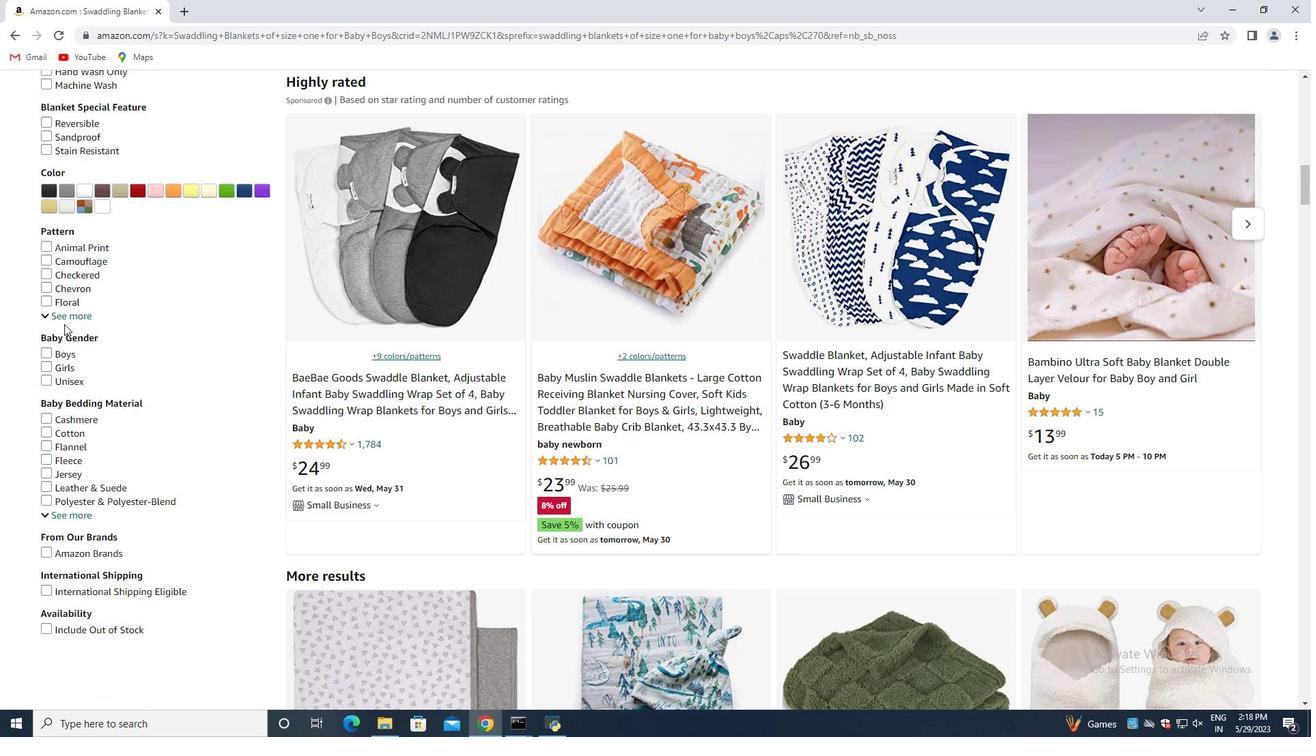 
Action: Mouse pressed left at (64, 324)
Screenshot: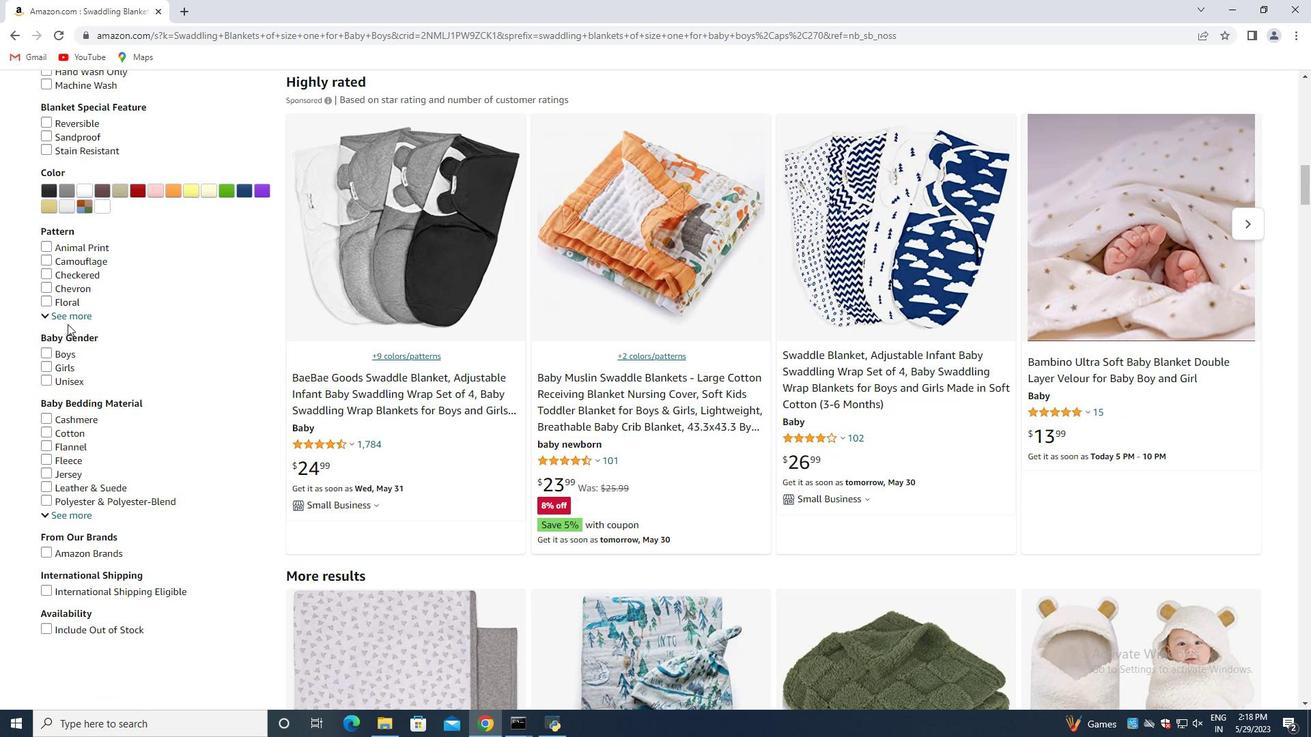 
Action: Mouse moved to (69, 322)
Screenshot: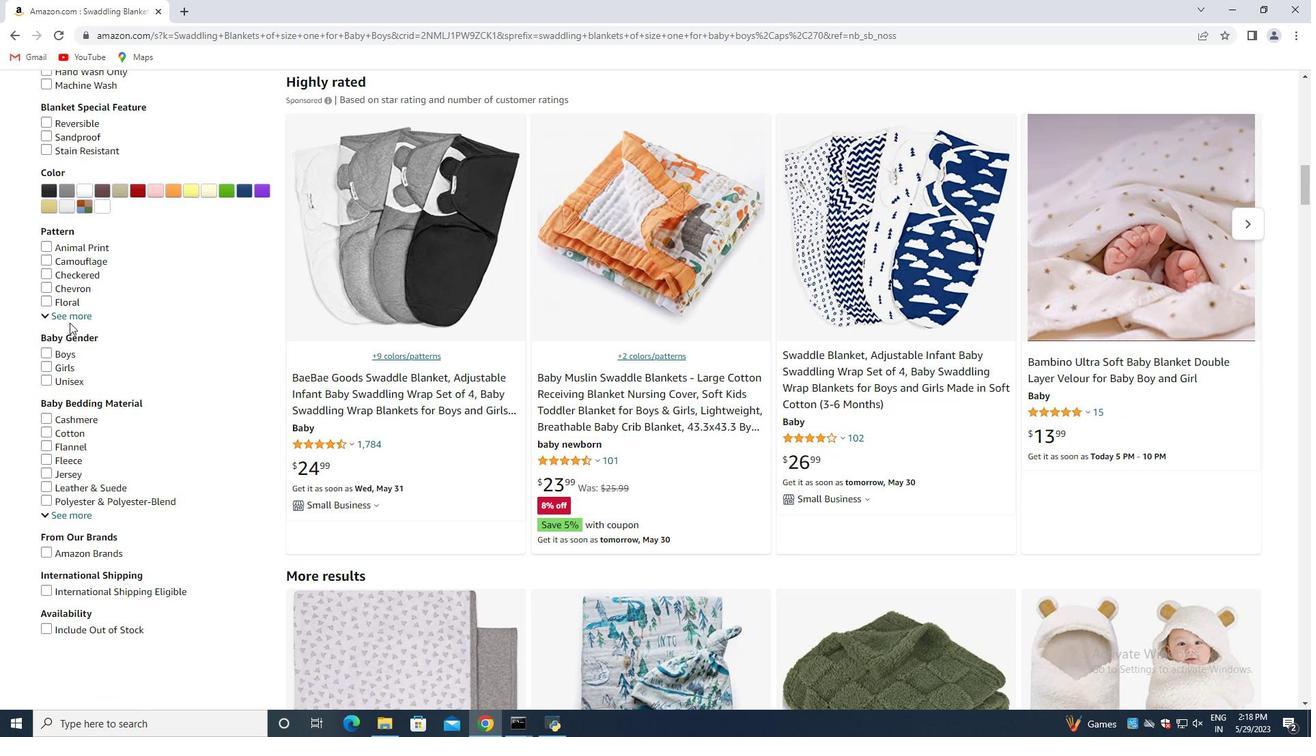 
Action: Mouse pressed left at (69, 322)
Screenshot: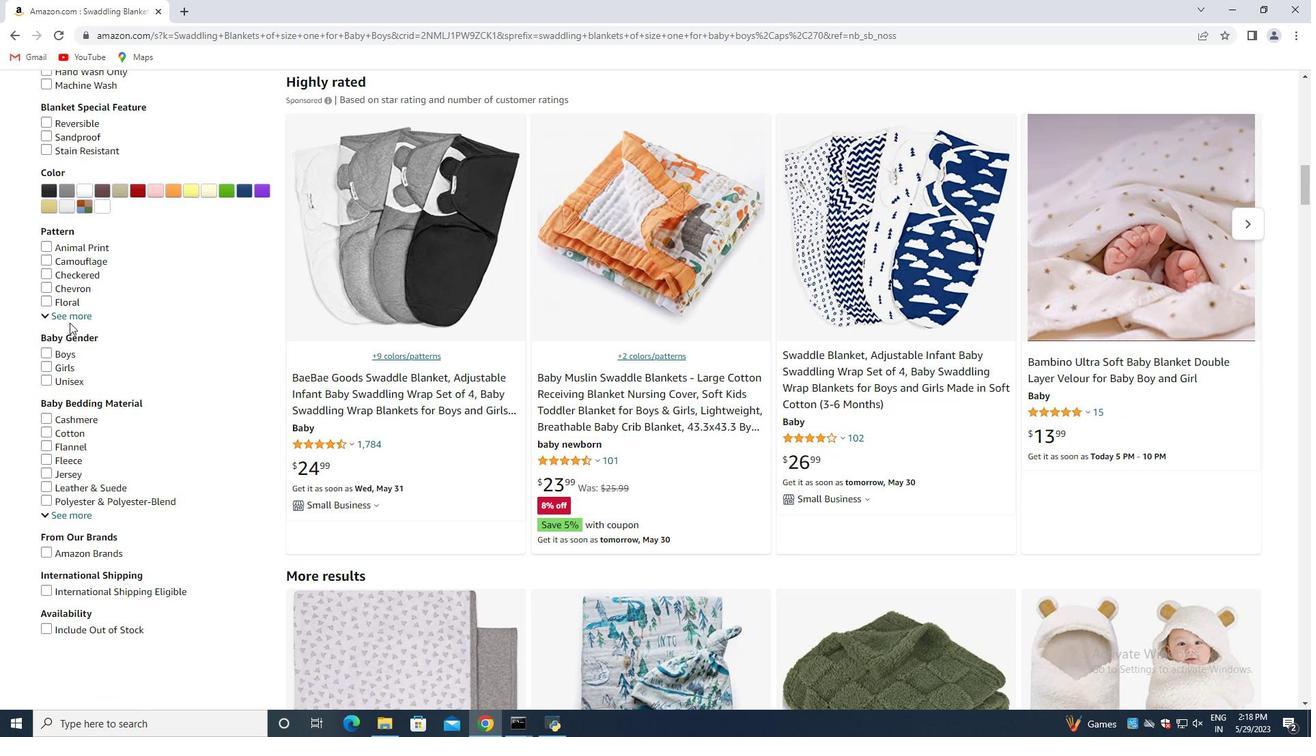 
Action: Mouse moved to (81, 318)
Screenshot: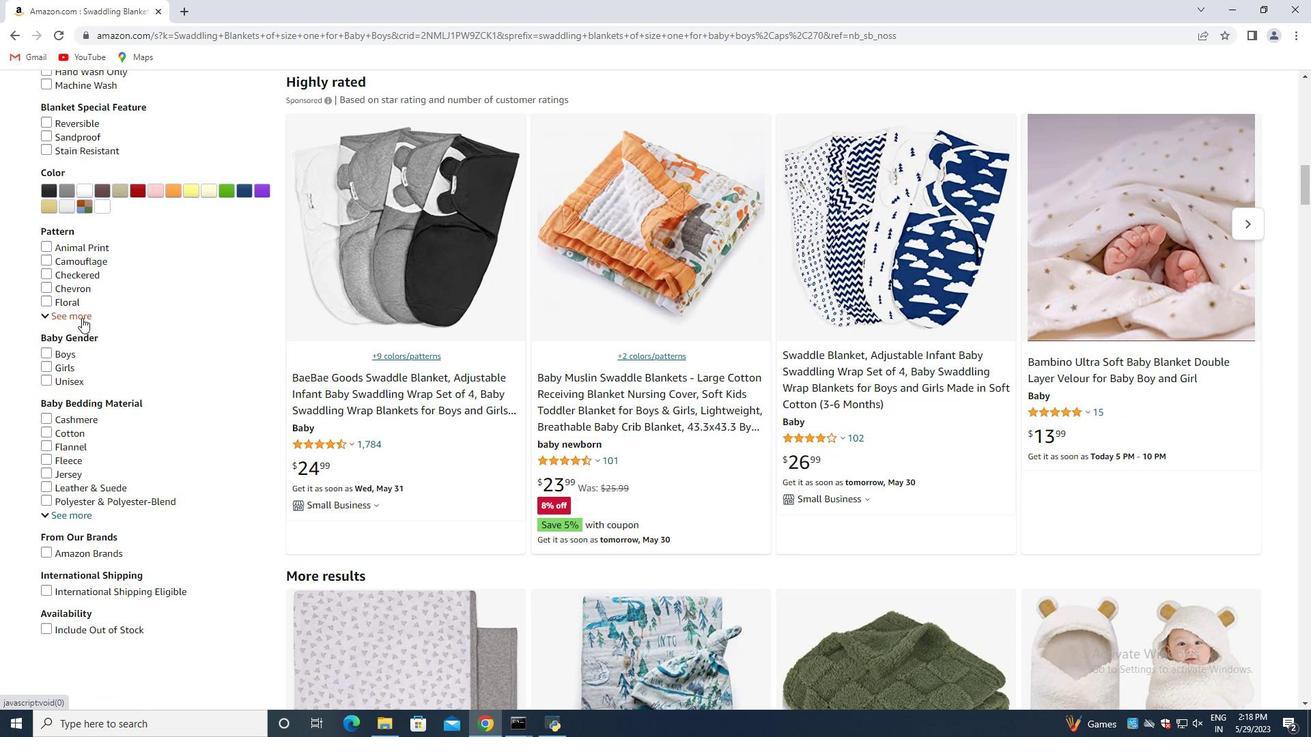 
Action: Mouse pressed left at (81, 318)
Screenshot: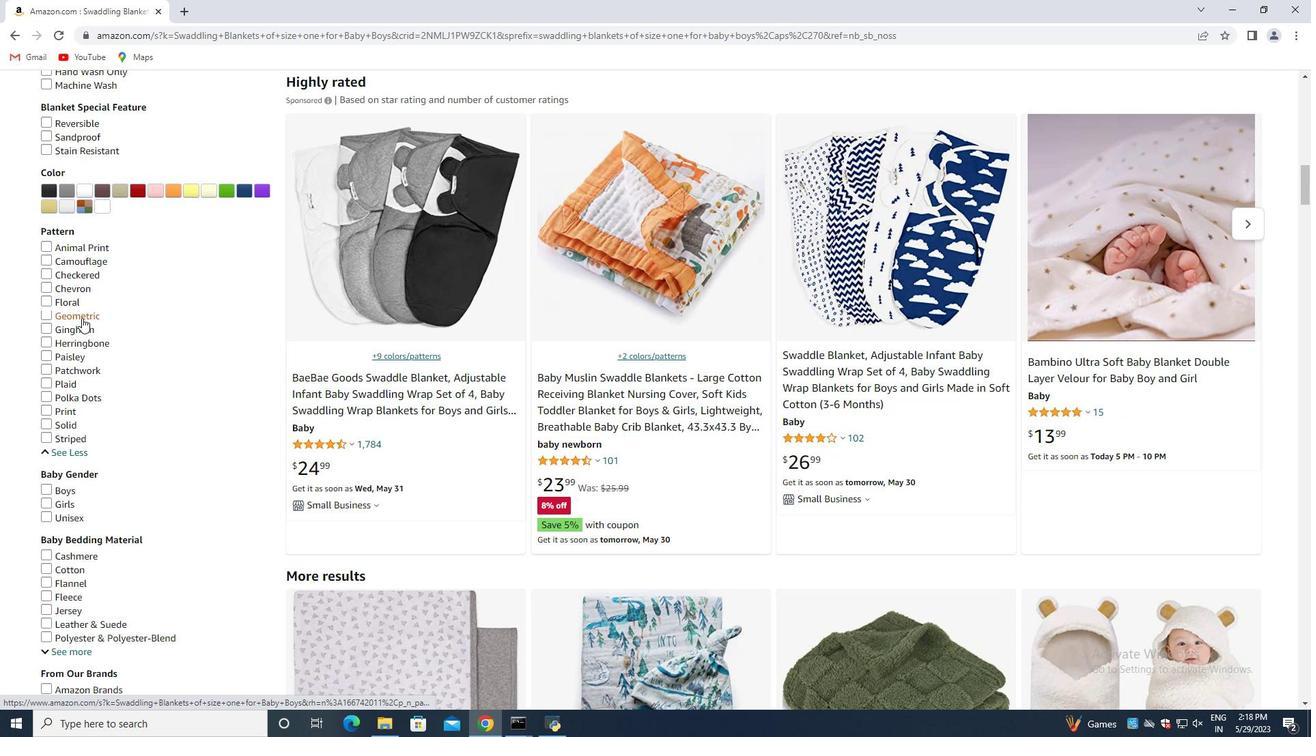 
Action: Mouse moved to (101, 305)
Screenshot: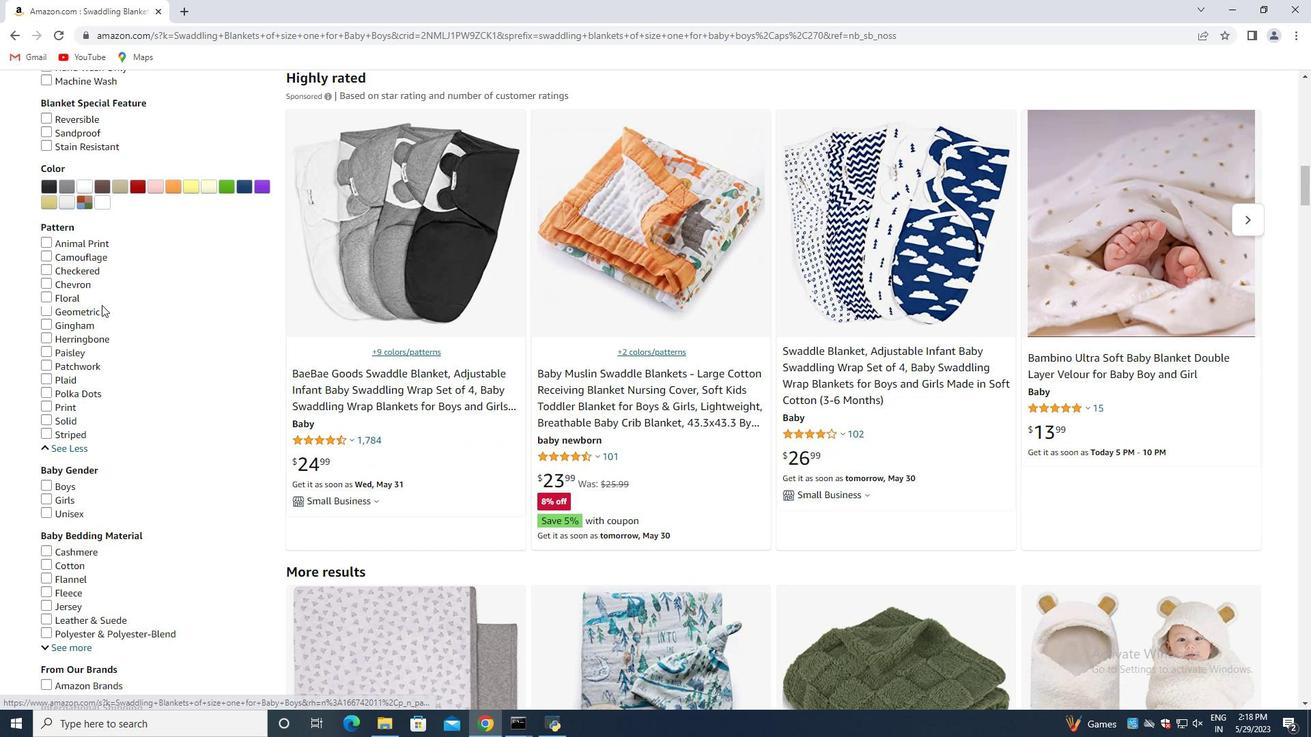 
Action: Mouse scrolled (101, 304) with delta (0, 0)
Screenshot: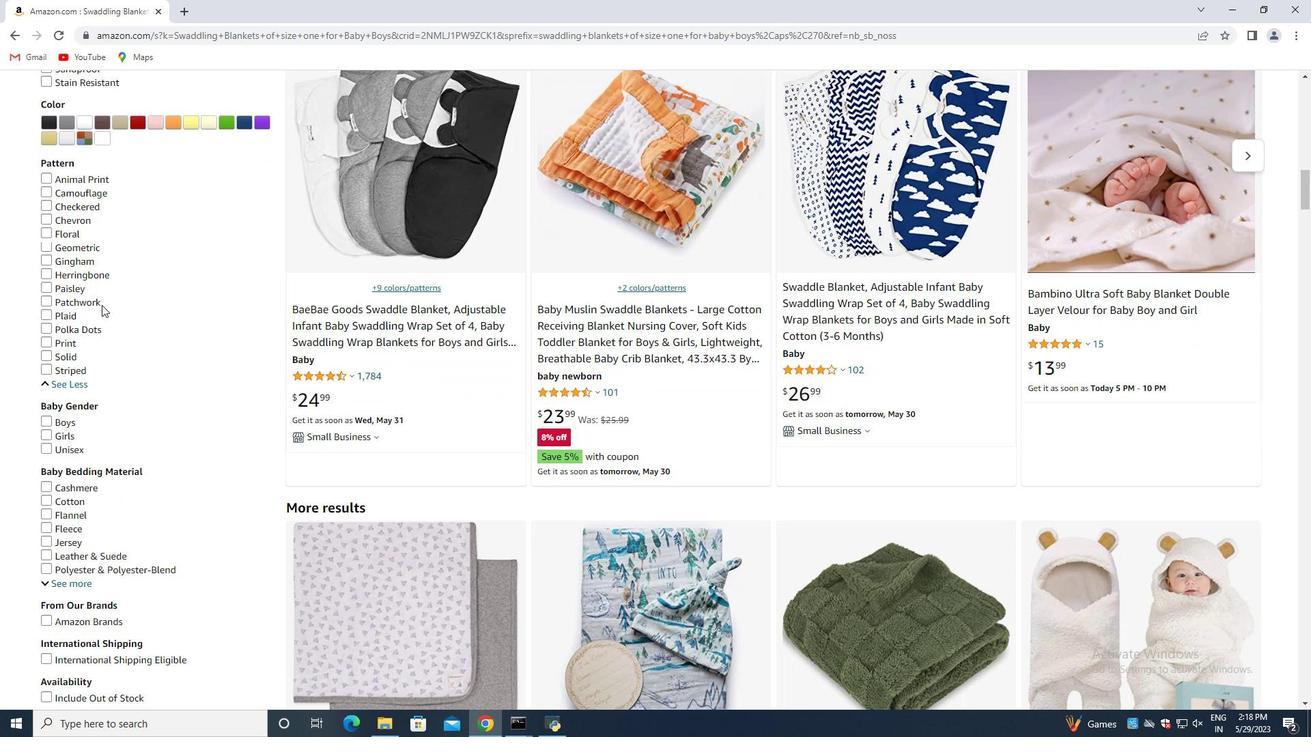 
Action: Mouse scrolled (101, 304) with delta (0, 0)
Screenshot: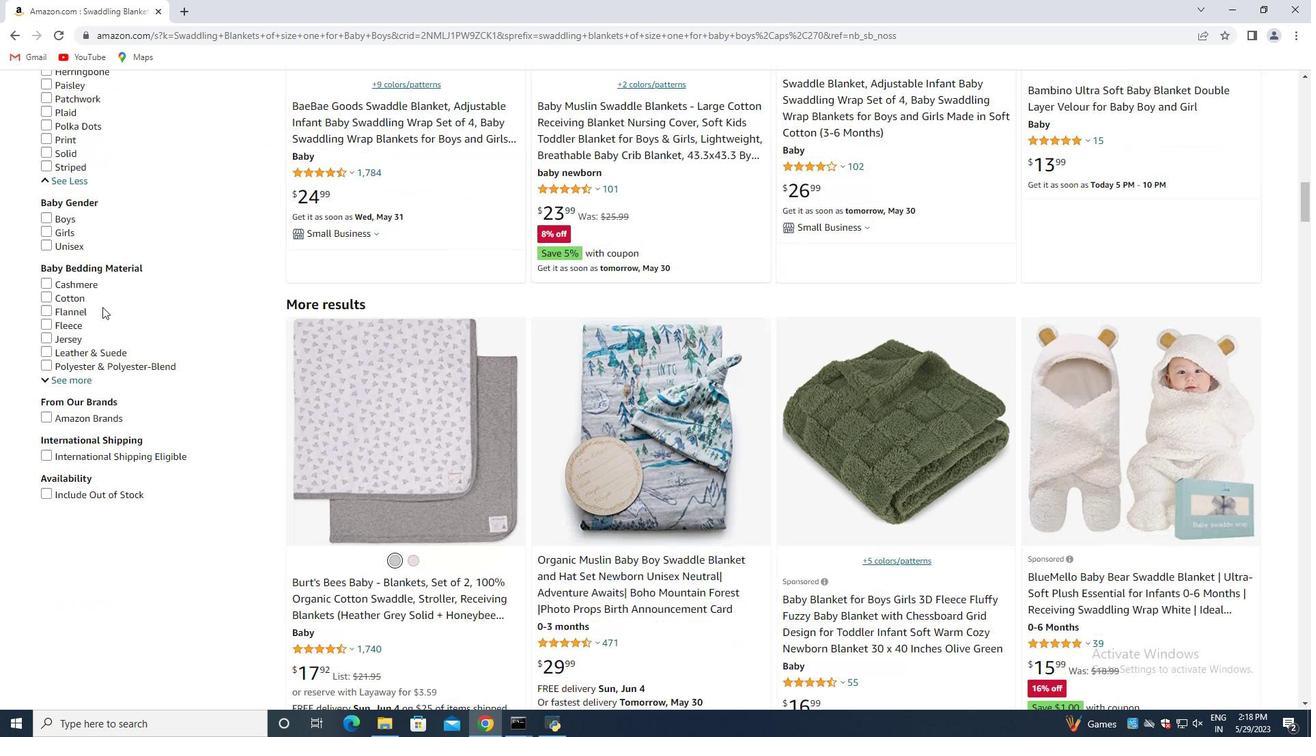 
Action: Mouse moved to (102, 305)
Screenshot: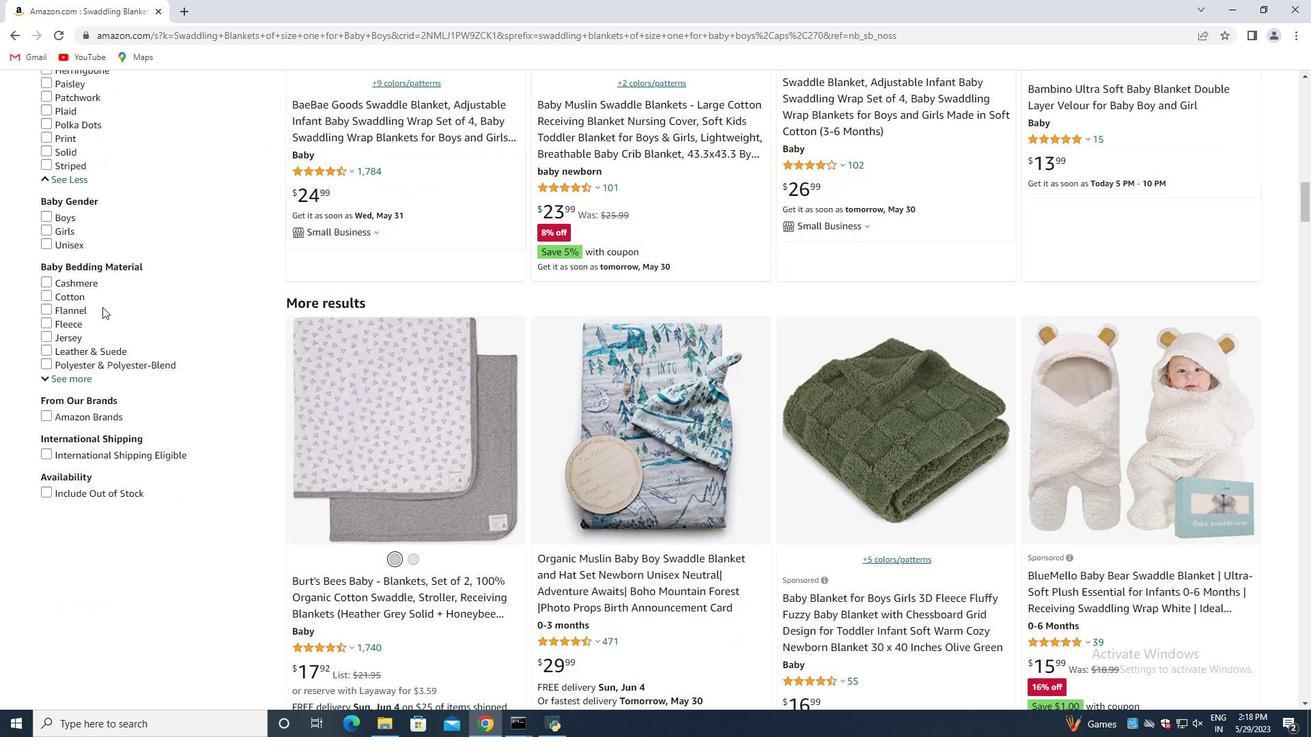 
Action: Mouse scrolled (102, 304) with delta (0, 0)
Screenshot: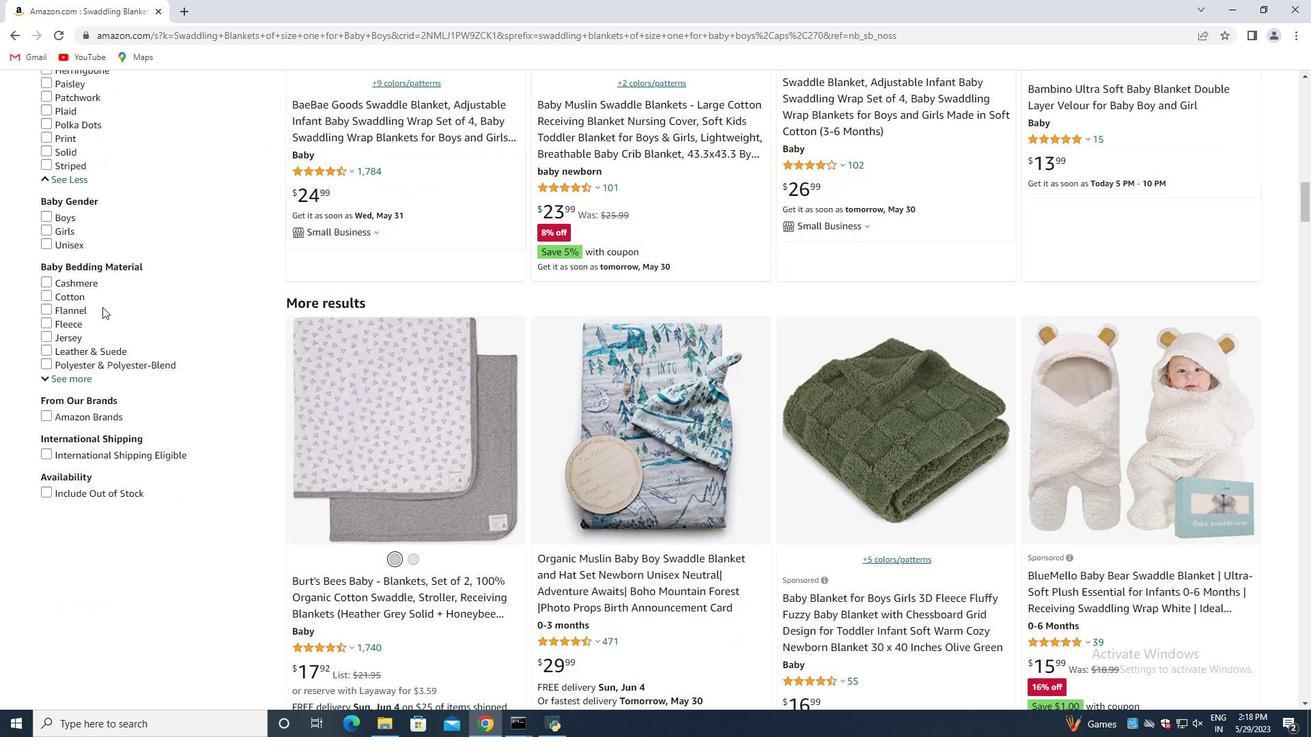 
Action: Mouse moved to (102, 307)
Screenshot: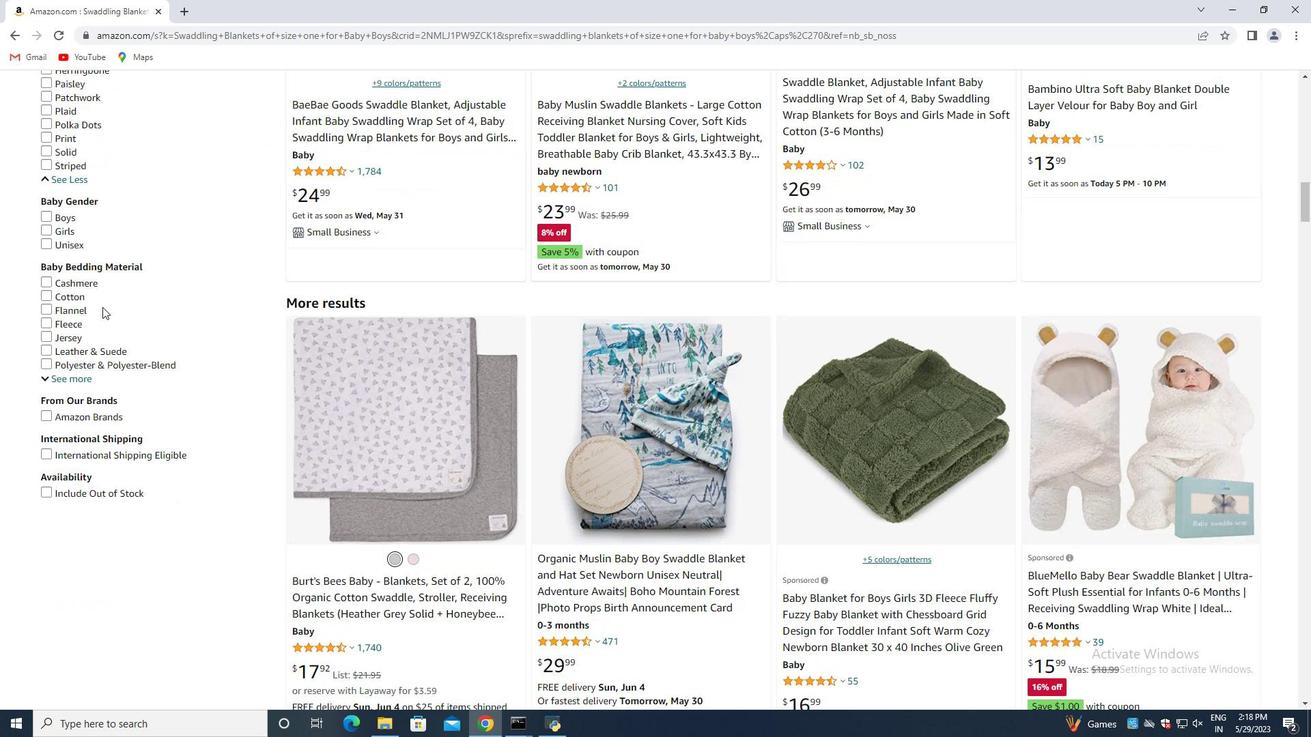 
Action: Mouse scrolled (102, 306) with delta (0, 0)
Screenshot: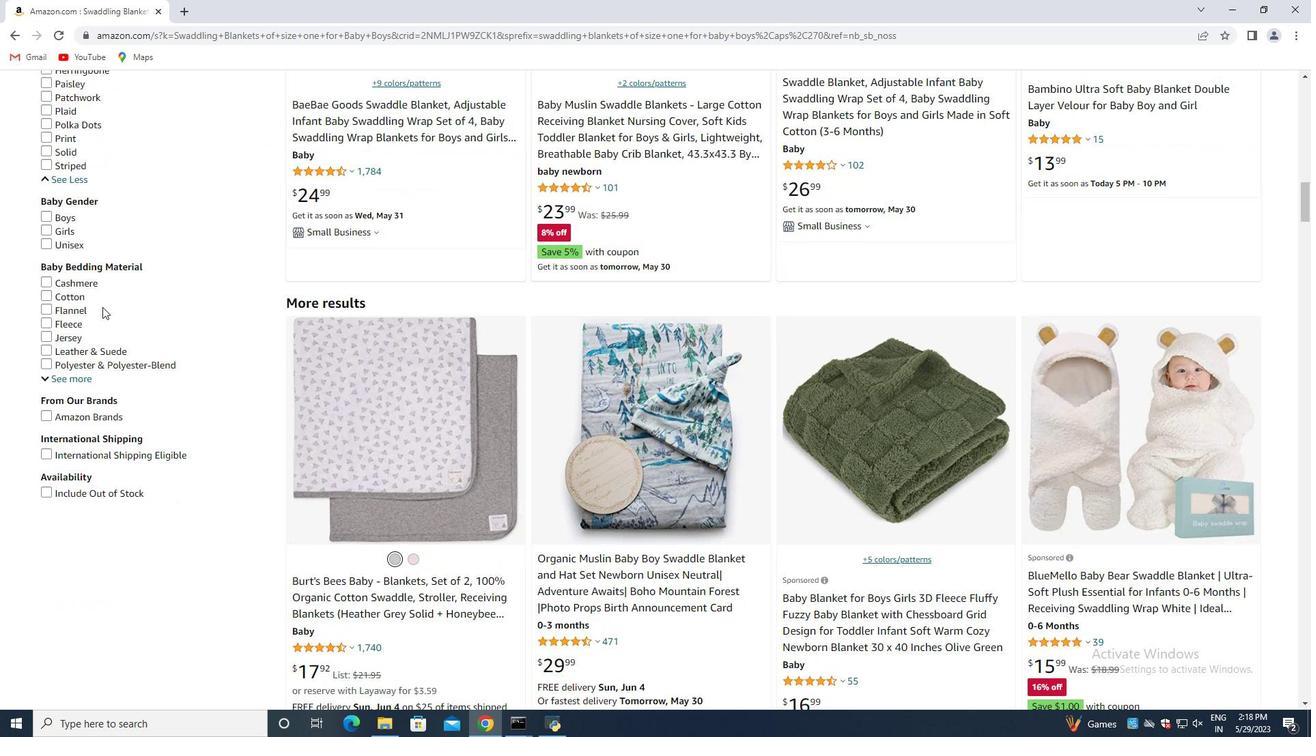 
Action: Mouse moved to (75, 378)
Screenshot: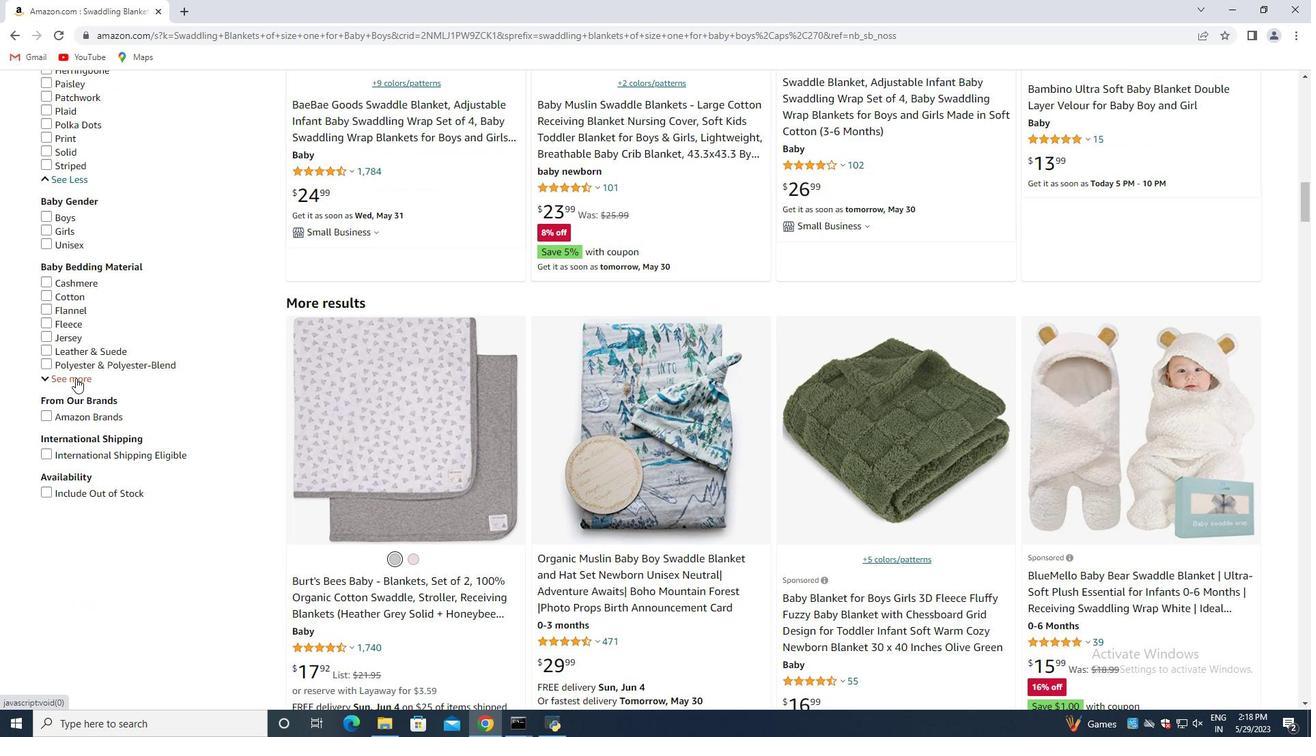 
Action: Mouse pressed left at (75, 378)
Screenshot: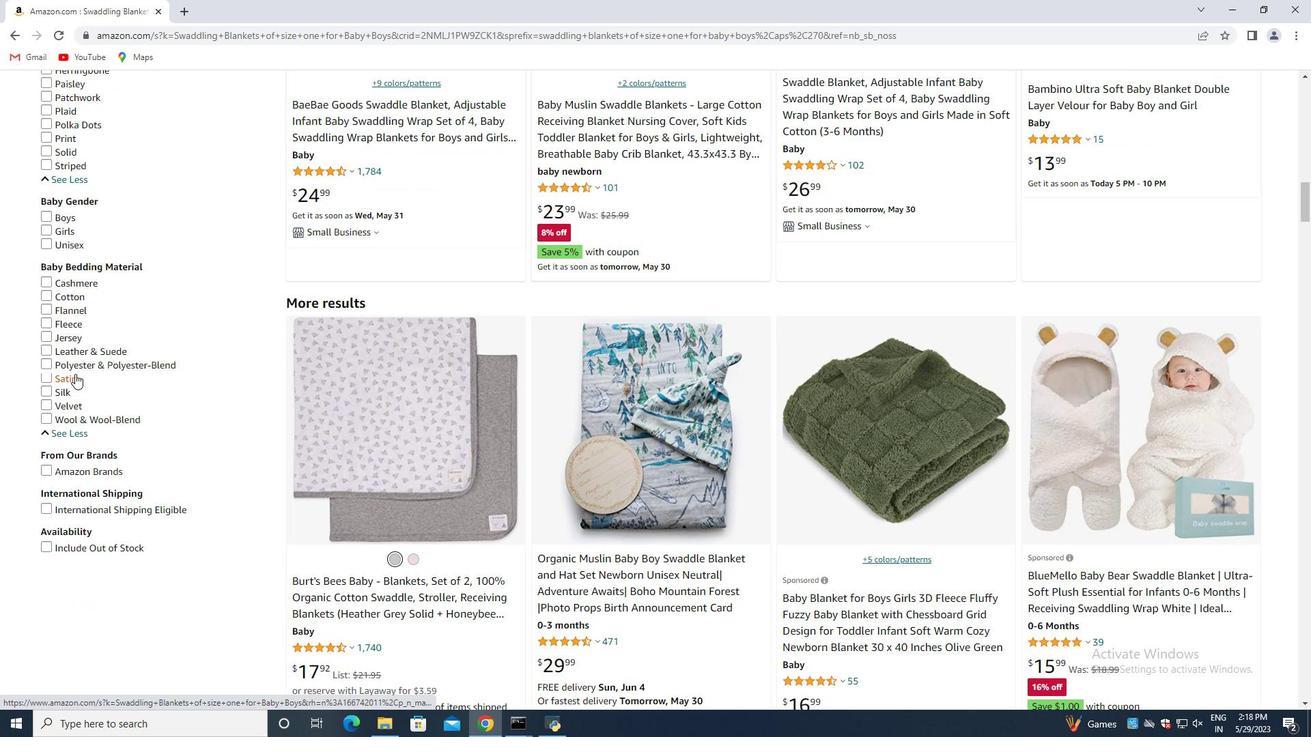 
Action: Mouse moved to (101, 349)
Screenshot: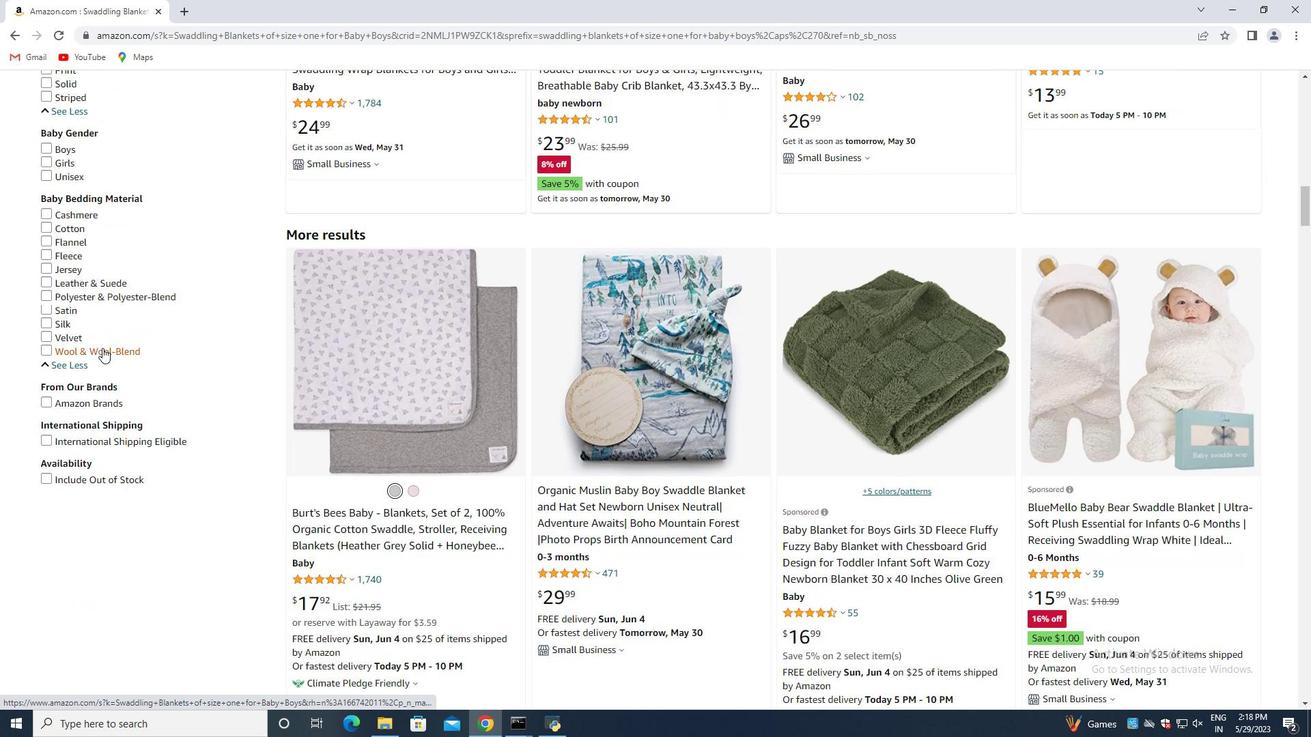 
Action: Mouse scrolled (101, 348) with delta (0, 0)
Screenshot: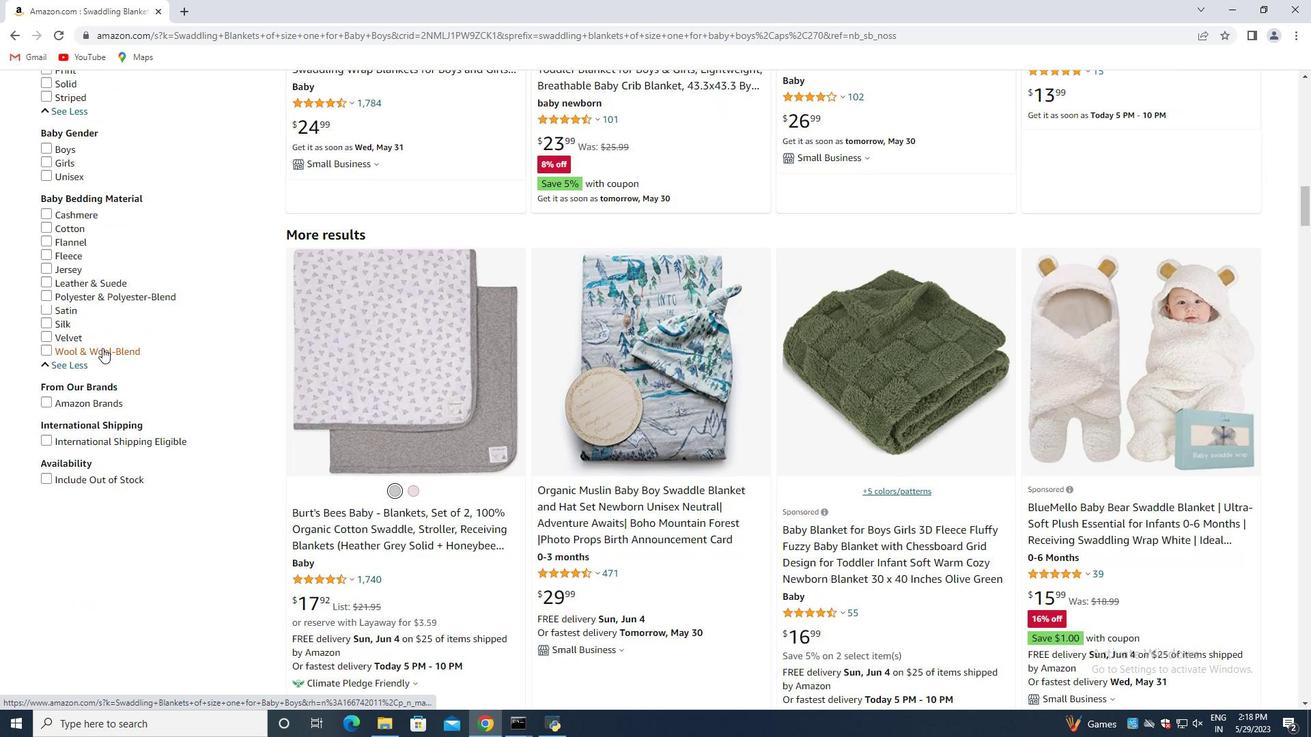 
Action: Mouse moved to (102, 348)
Screenshot: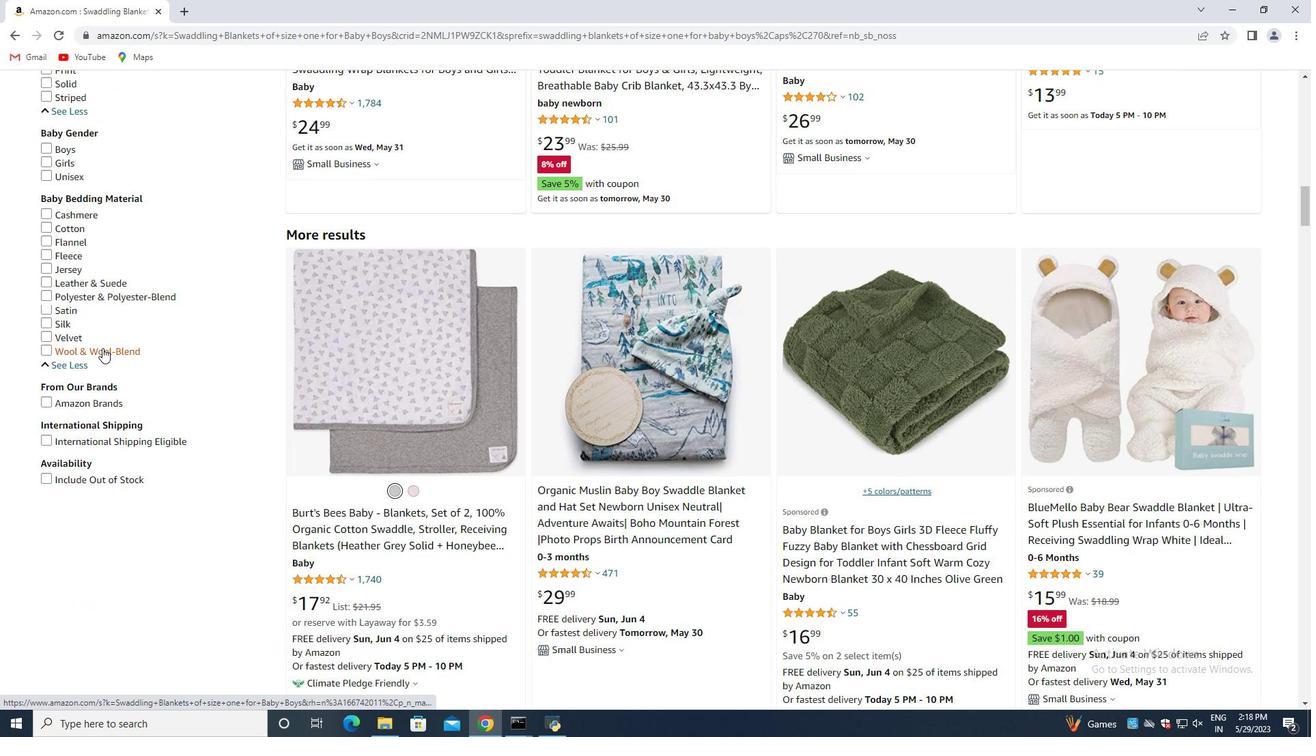 
Action: Mouse scrolled (102, 347) with delta (0, 0)
Screenshot: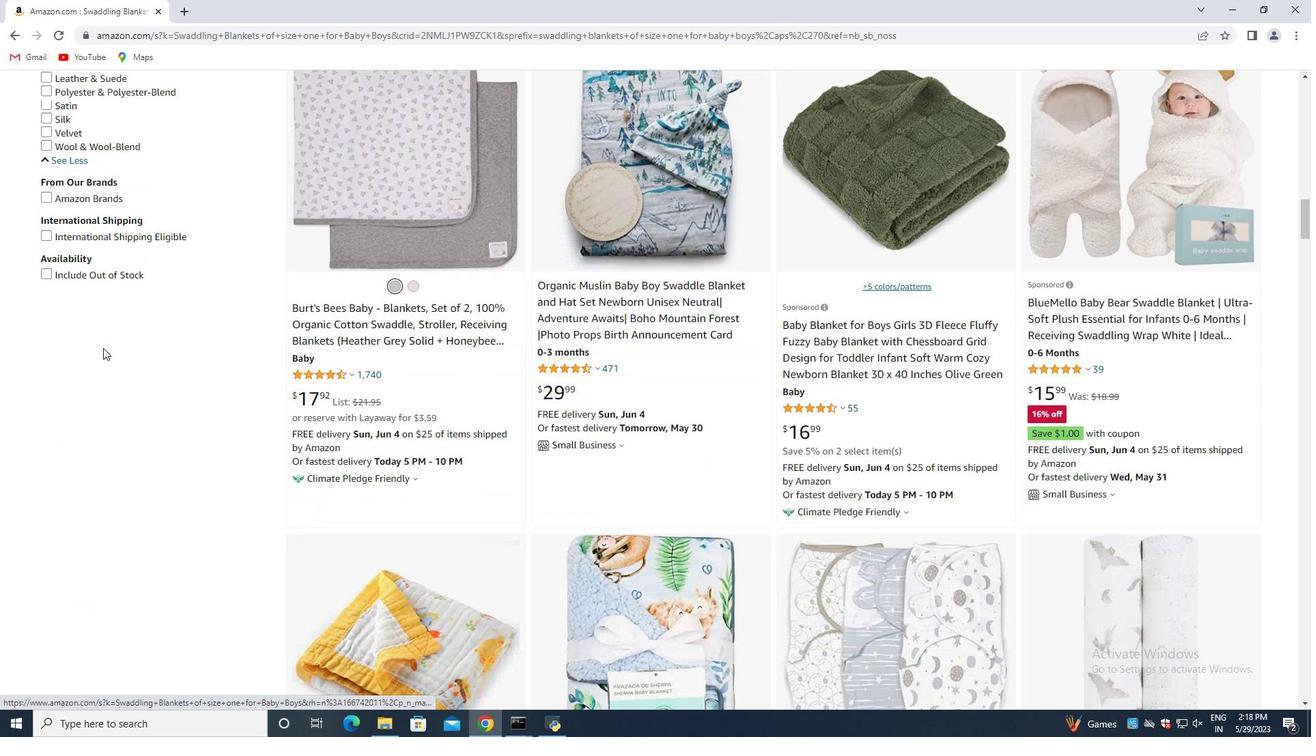 
Action: Mouse scrolled (102, 347) with delta (0, 0)
Screenshot: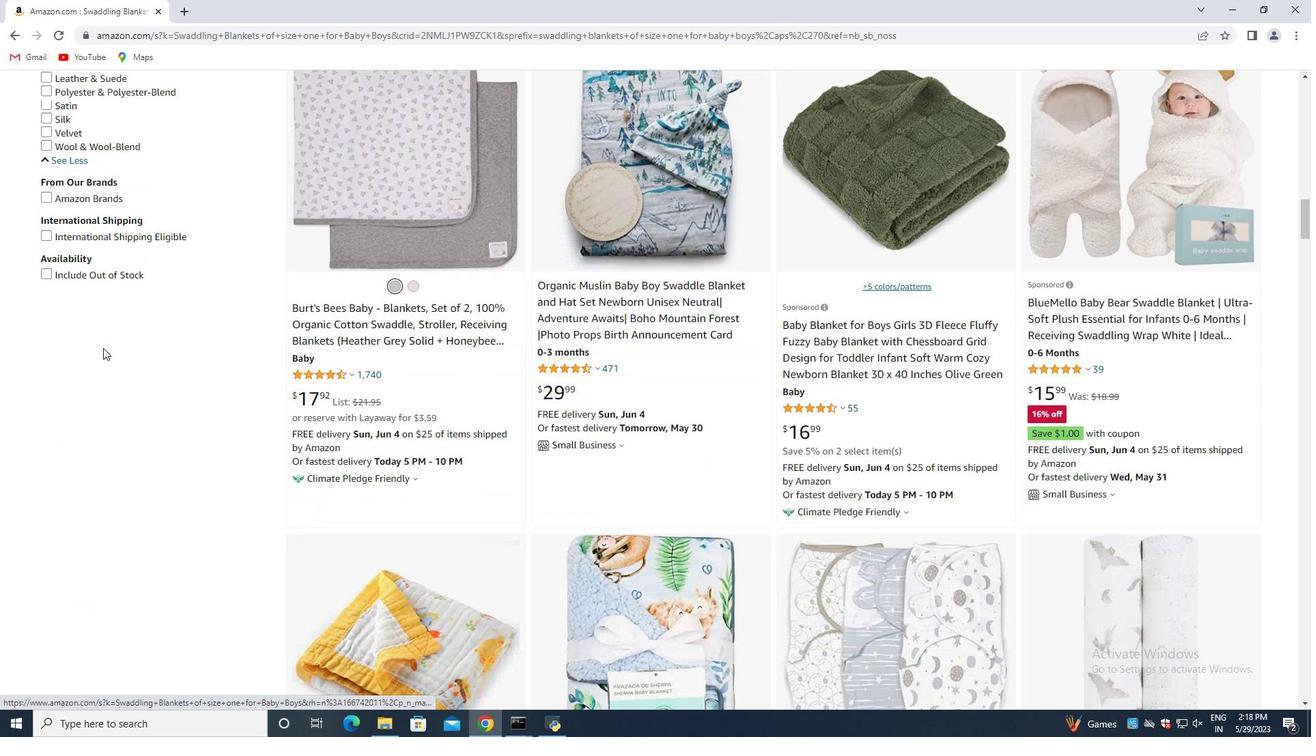 
Action: Mouse moved to (103, 348)
Screenshot: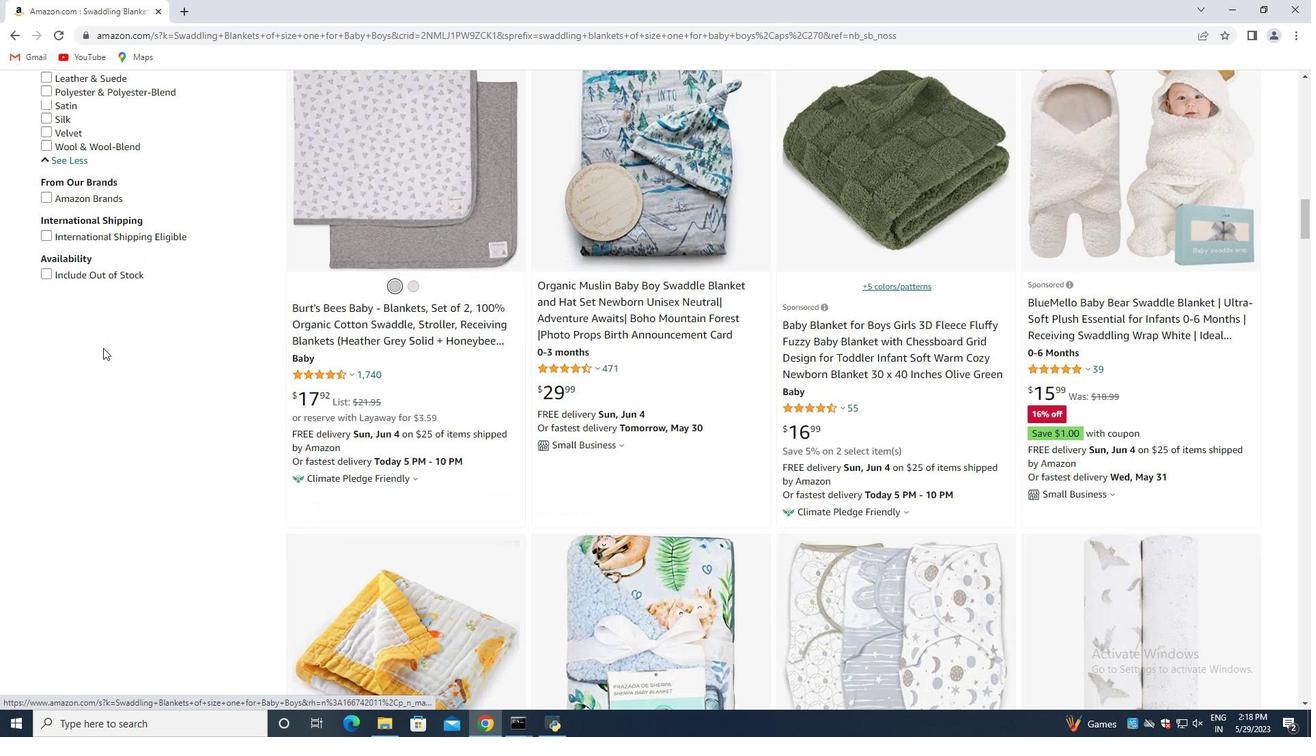 
Action: Mouse scrolled (103, 347) with delta (0, 0)
Screenshot: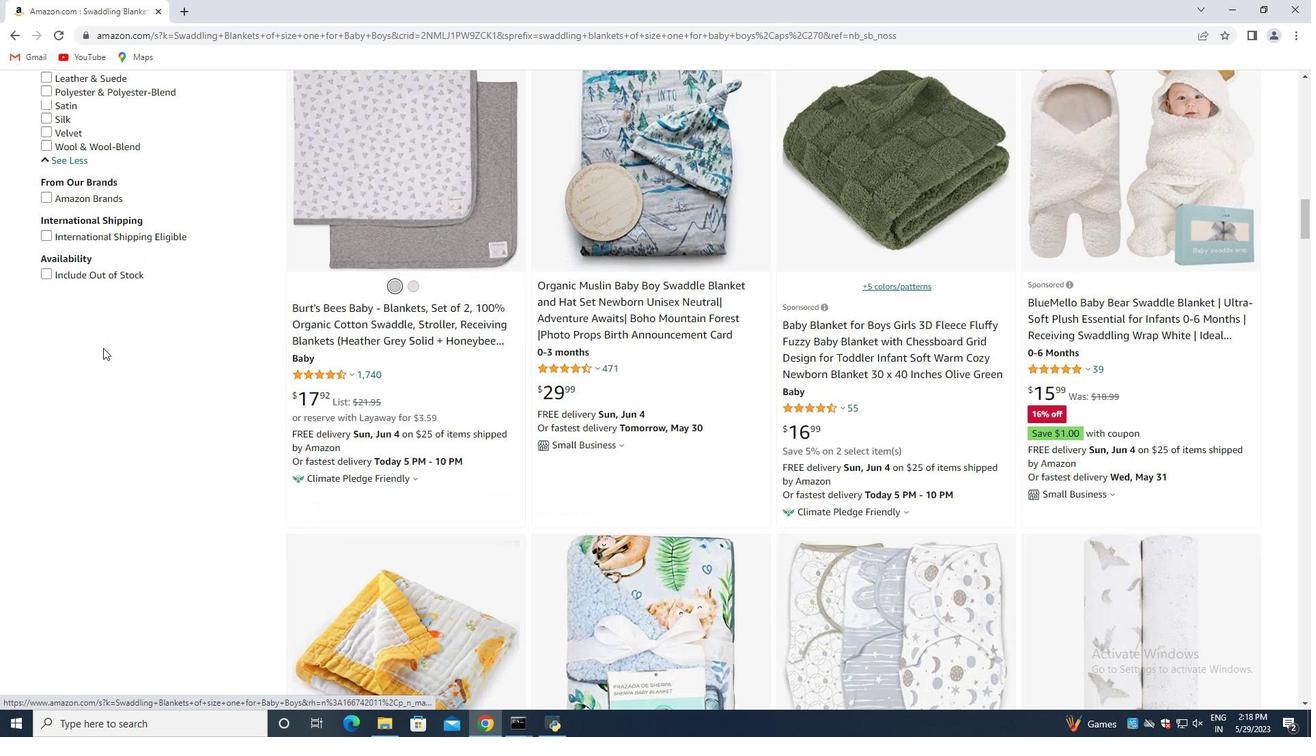 
Action: Mouse scrolled (103, 348) with delta (0, 0)
Screenshot: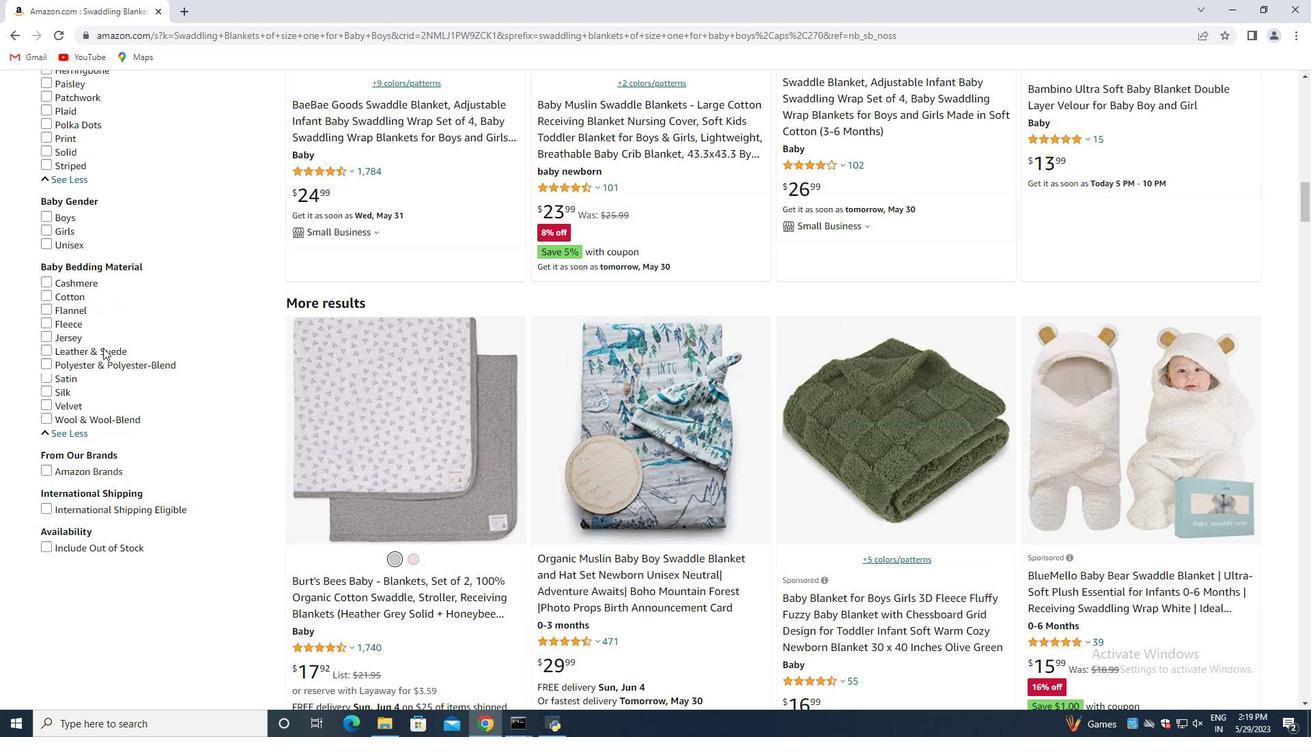 
Action: Mouse scrolled (103, 348) with delta (0, 0)
Screenshot: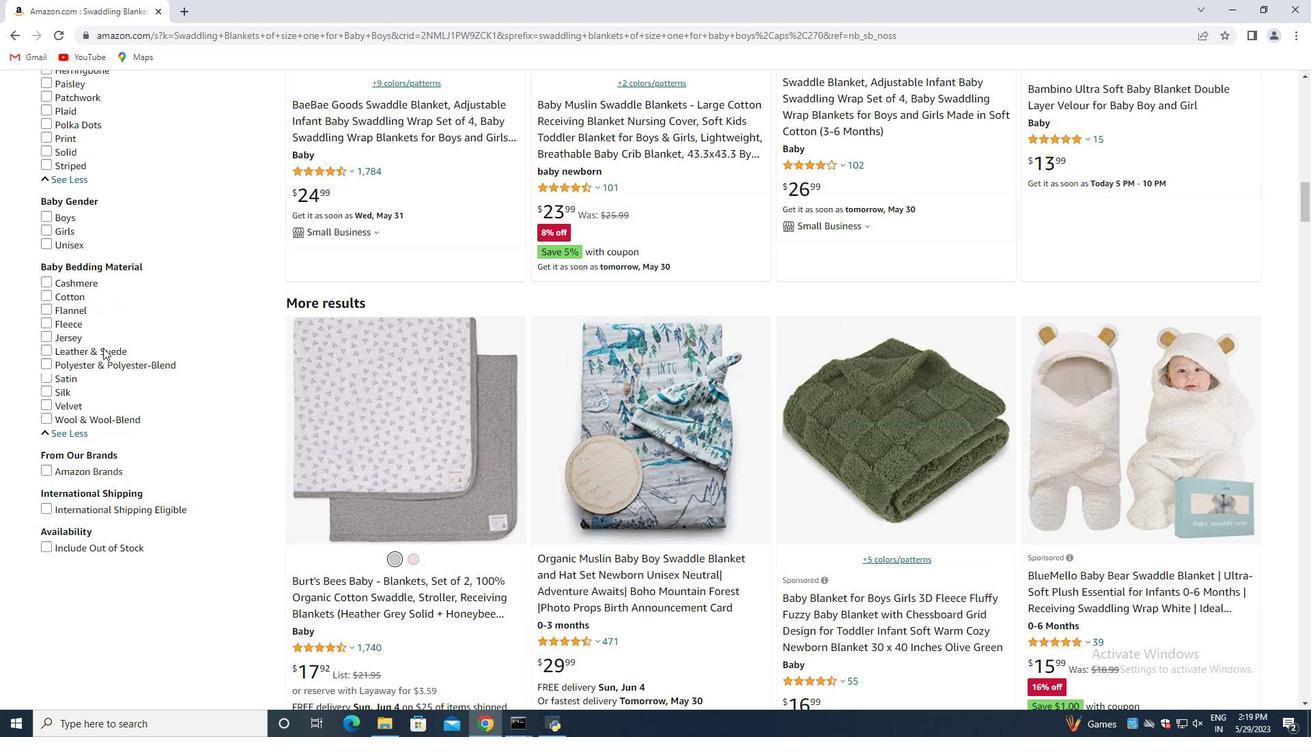 
Action: Mouse scrolled (103, 348) with delta (0, 0)
Screenshot: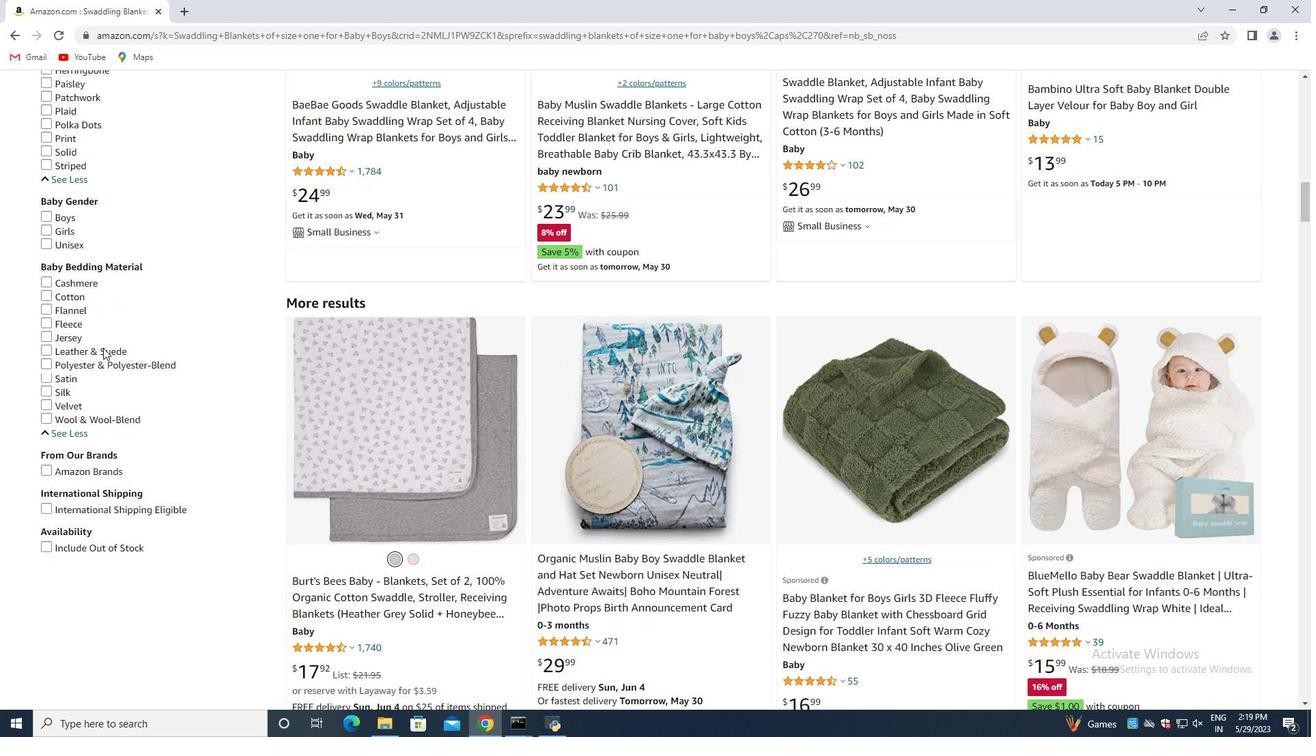 
Action: Mouse scrolled (103, 348) with delta (0, 0)
Screenshot: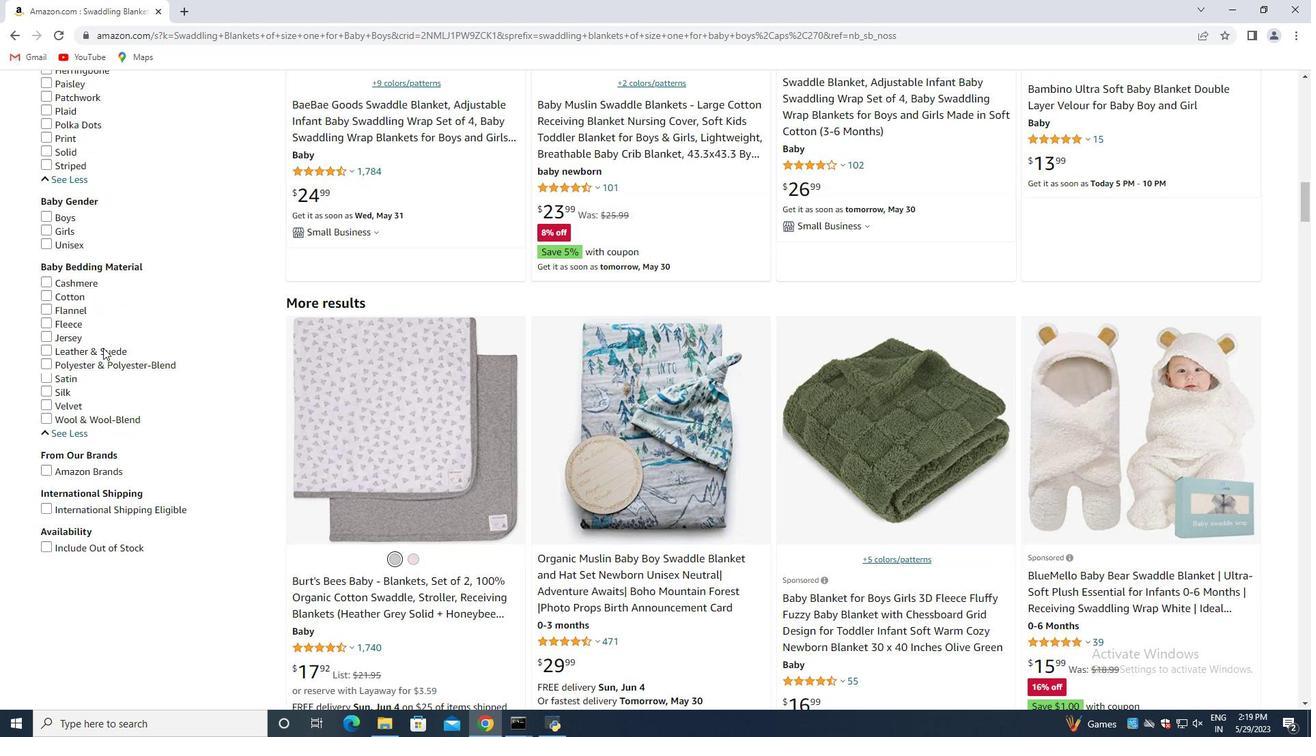 
Action: Mouse scrolled (103, 348) with delta (0, 0)
Screenshot: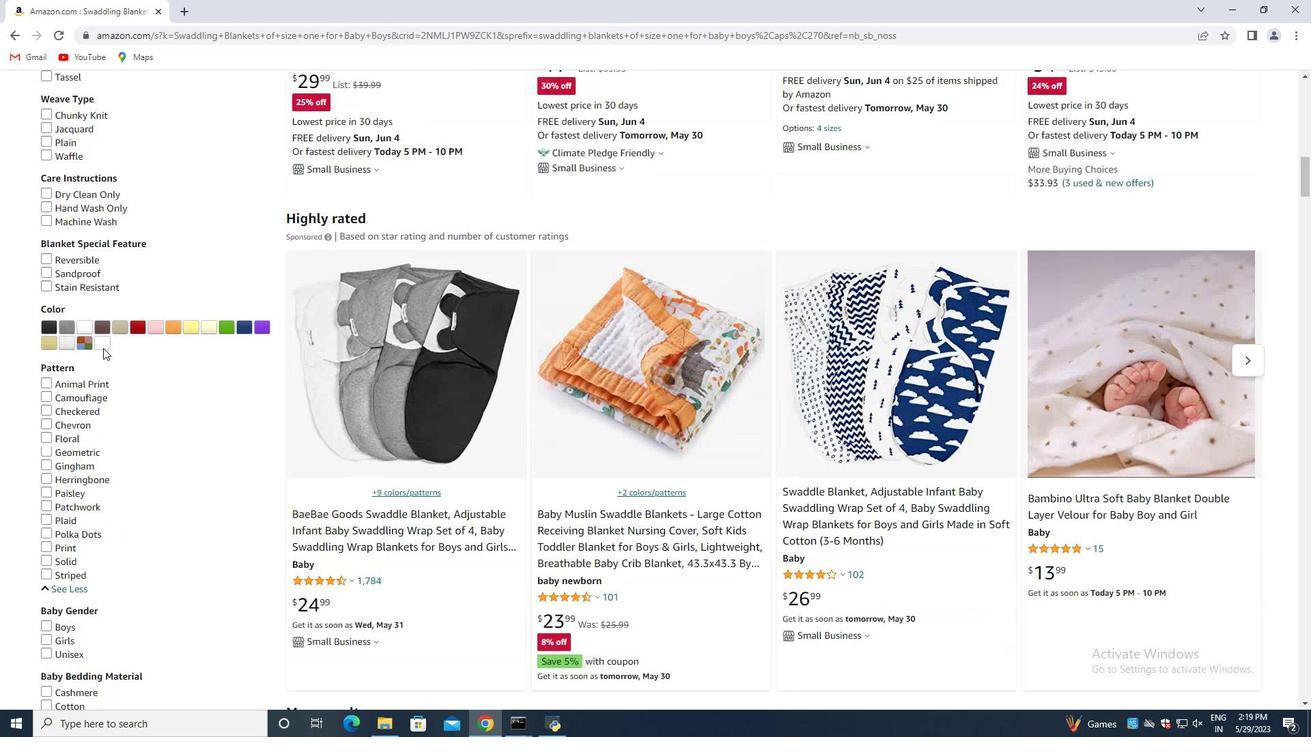 
Action: Mouse scrolled (103, 348) with delta (0, 0)
Screenshot: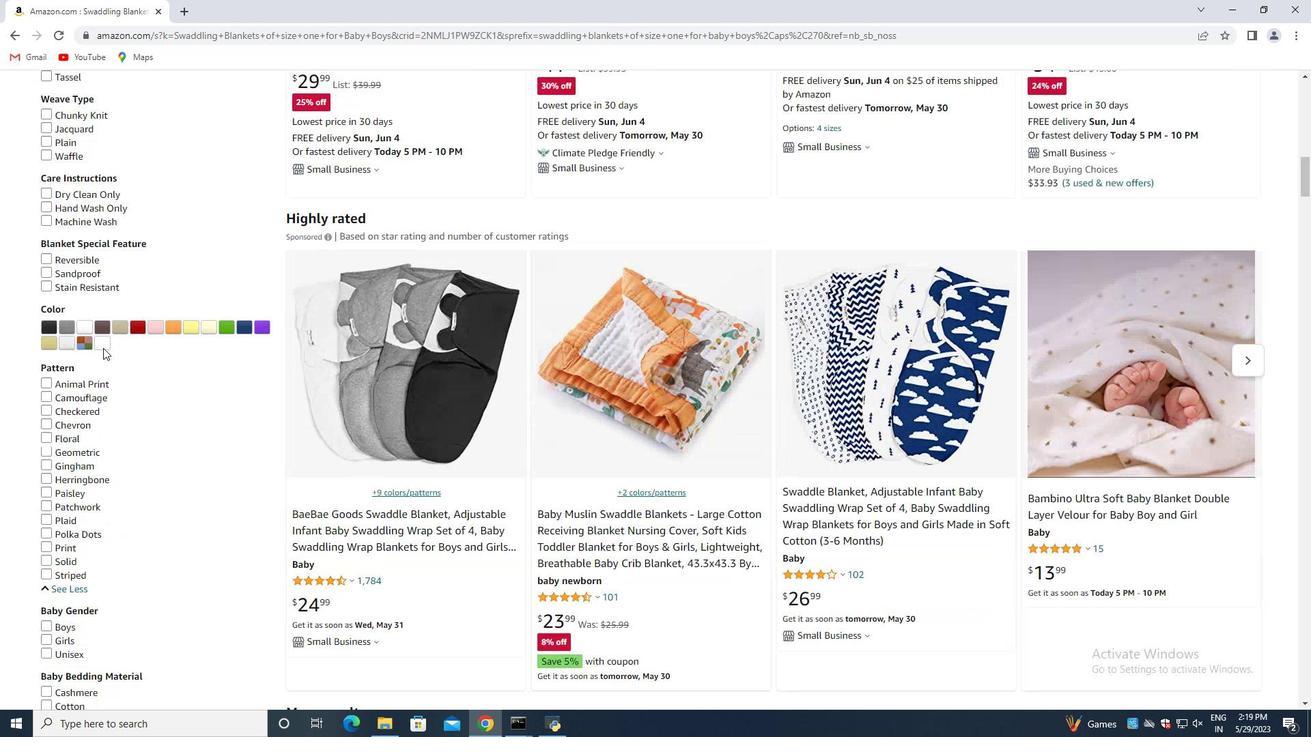 
Action: Mouse scrolled (103, 348) with delta (0, 0)
Screenshot: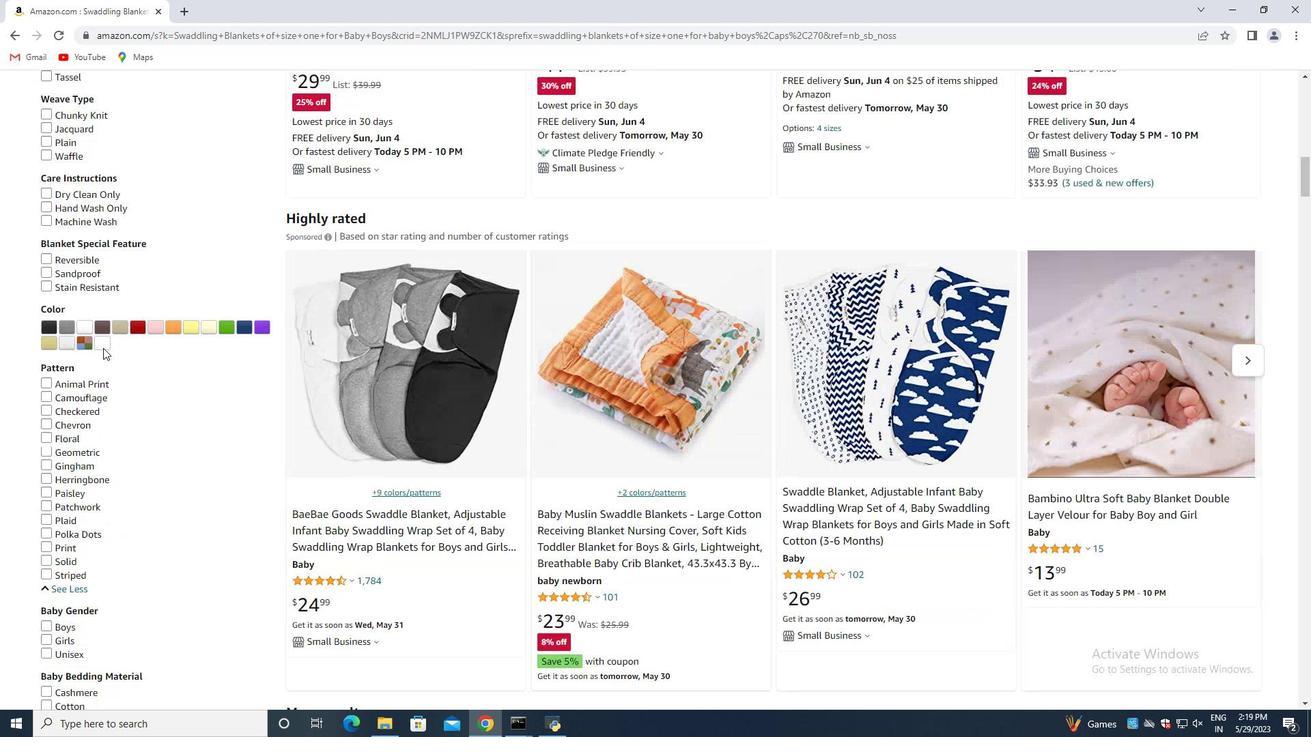 
Action: Mouse scrolled (103, 348) with delta (0, 0)
Screenshot: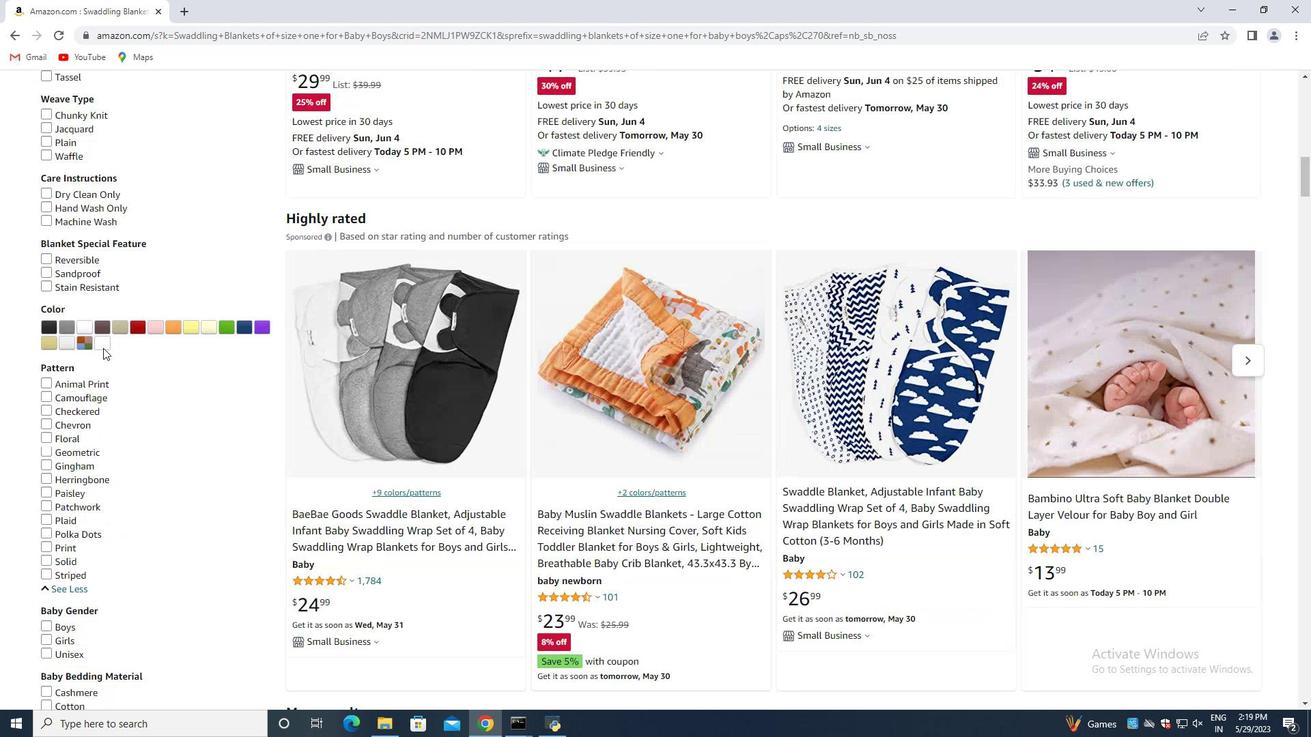 
Action: Mouse scrolled (103, 348) with delta (0, 0)
Screenshot: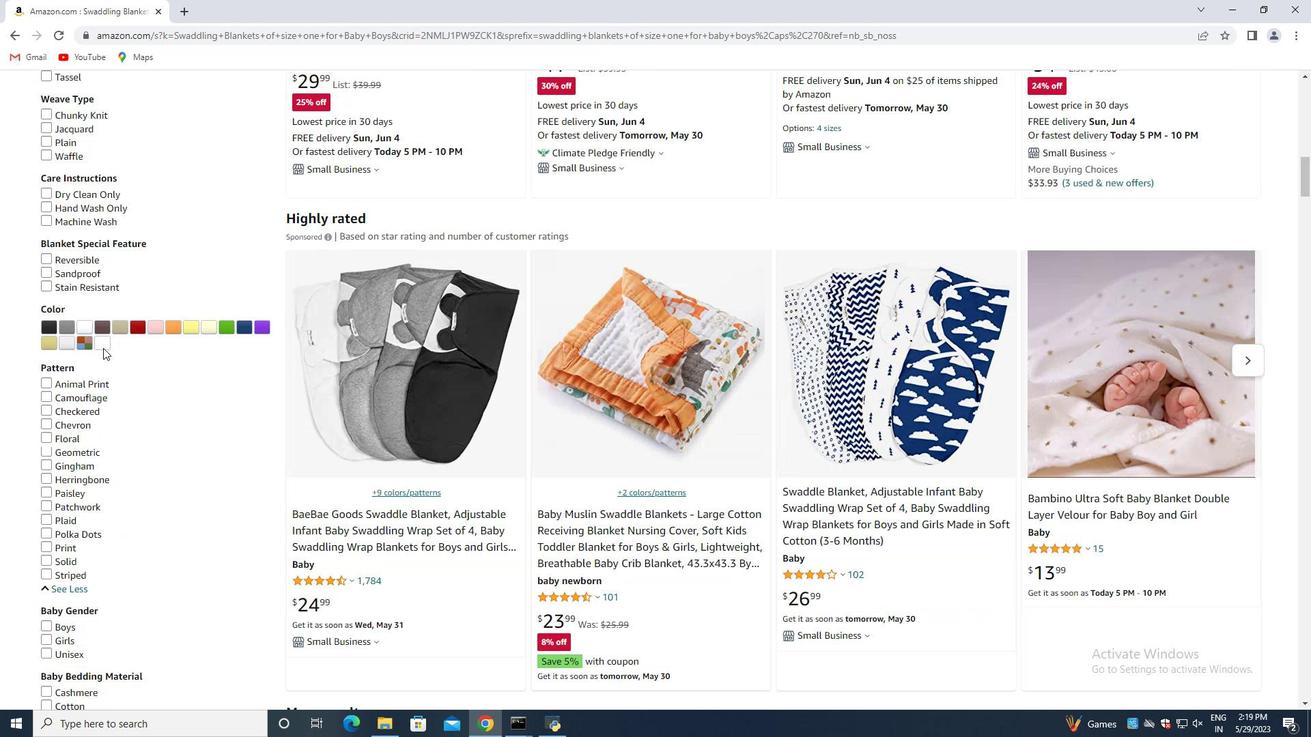 
Action: Mouse scrolled (103, 348) with delta (0, 0)
Screenshot: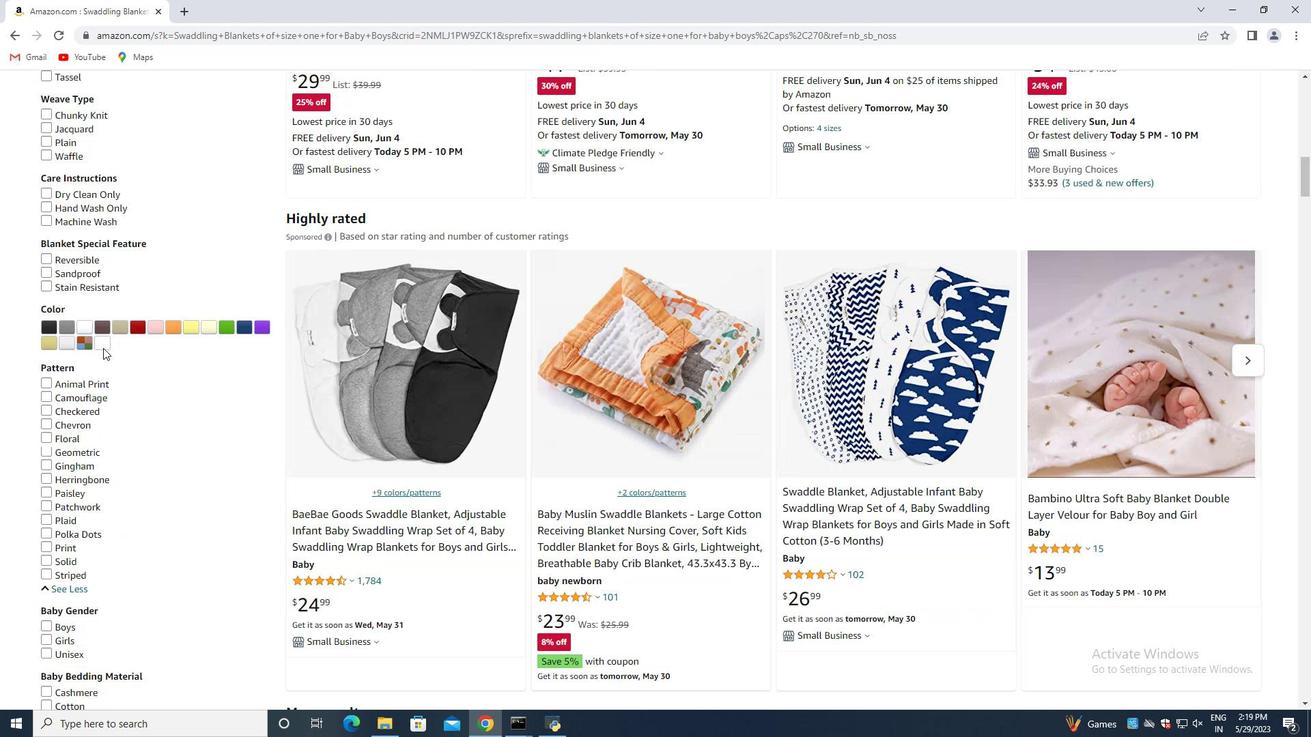 
Action: Mouse scrolled (103, 348) with delta (0, 0)
Screenshot: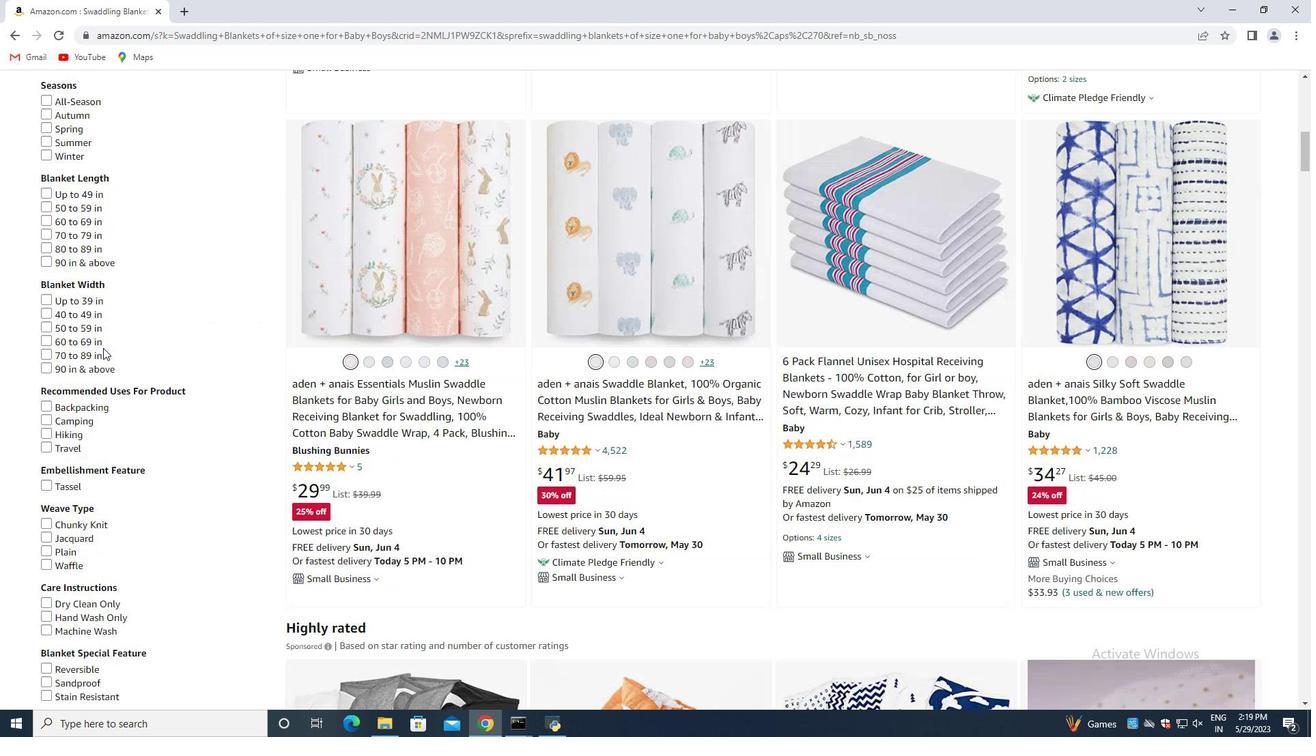 
Action: Mouse scrolled (103, 348) with delta (0, 0)
Screenshot: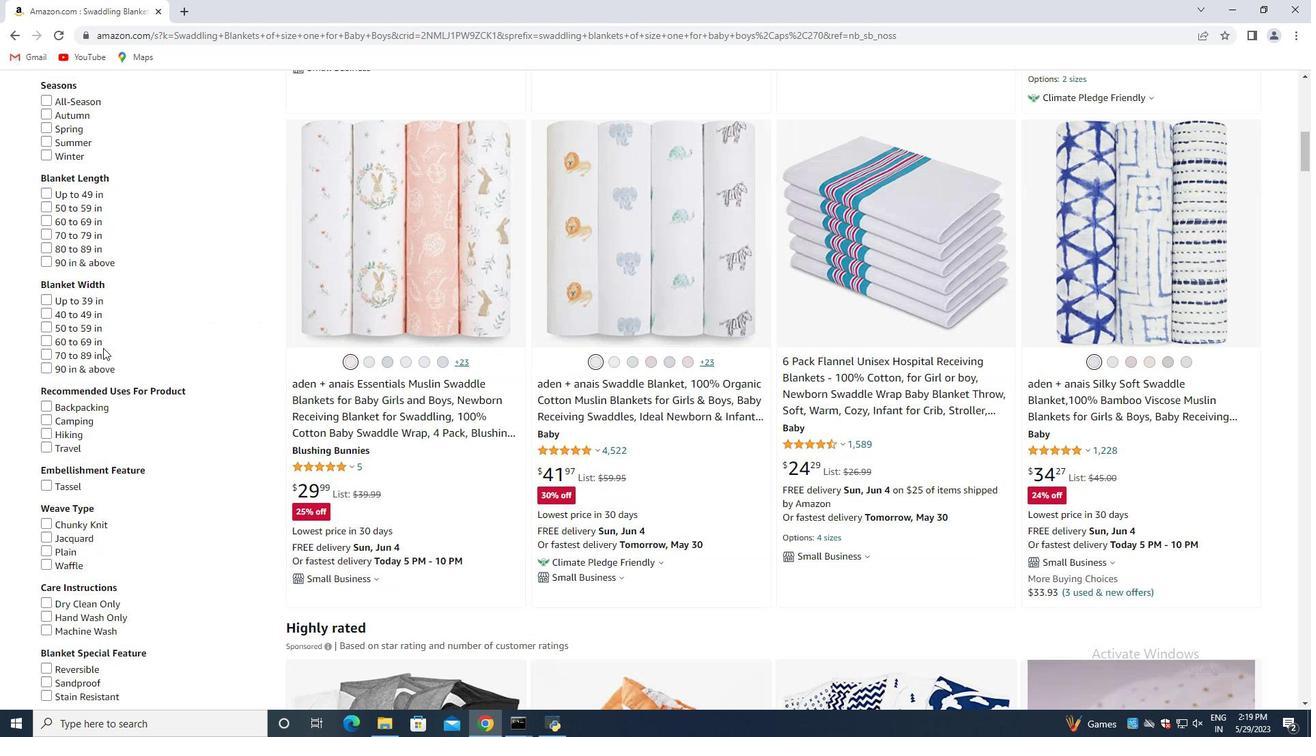 
Action: Mouse scrolled (103, 348) with delta (0, 0)
Screenshot: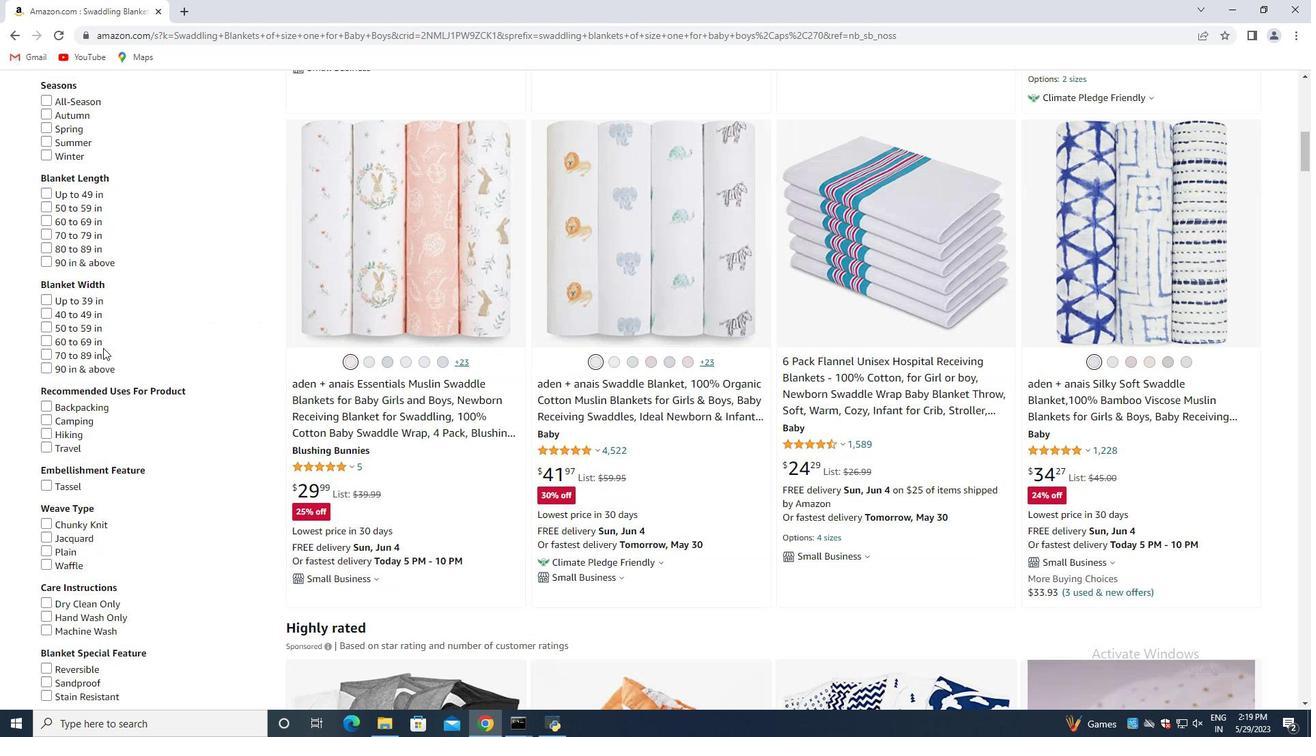 
Action: Mouse scrolled (103, 348) with delta (0, 0)
Screenshot: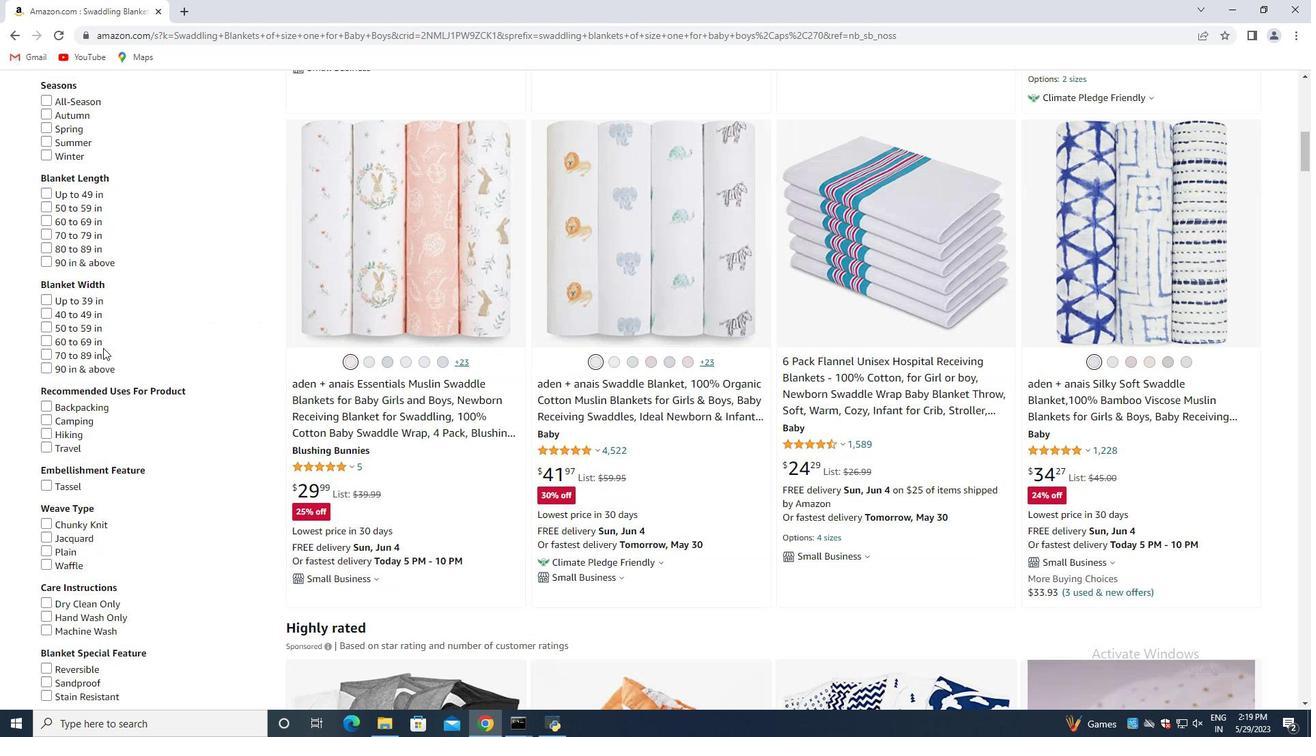 
Action: Mouse scrolled (103, 348) with delta (0, 0)
Screenshot: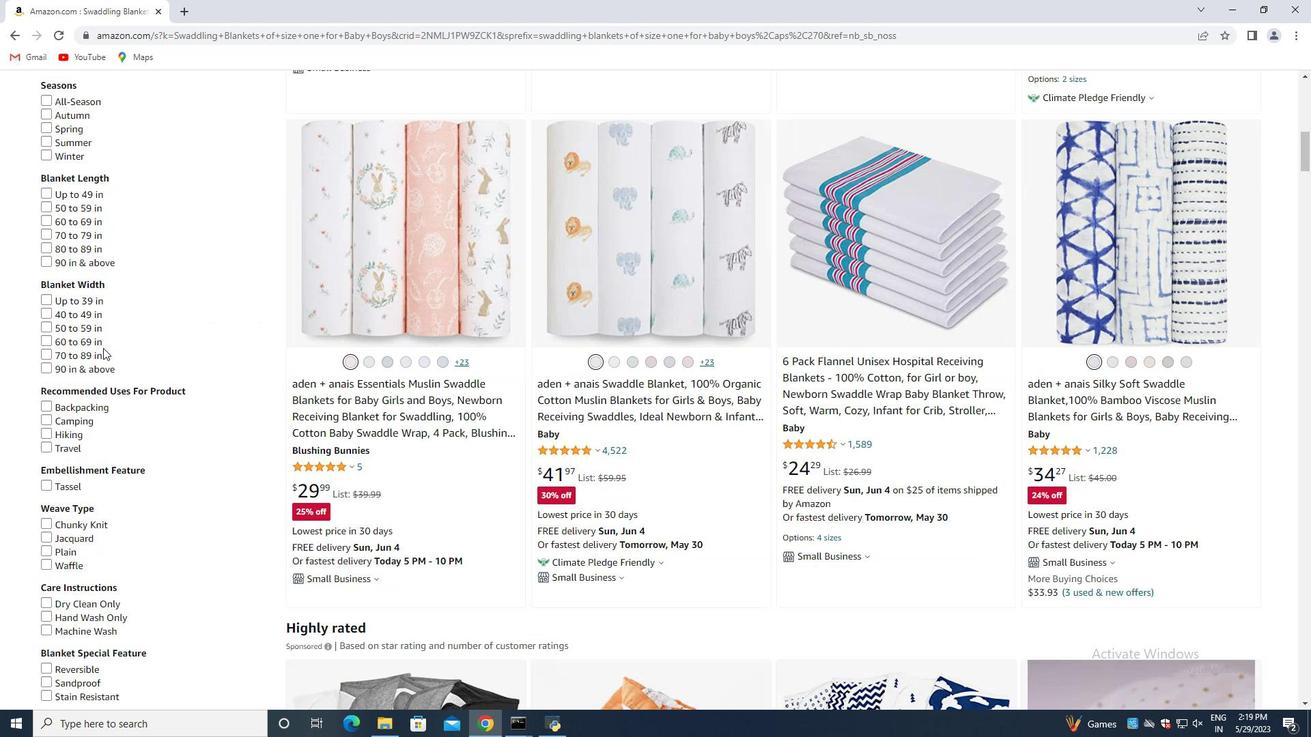 
Action: Mouse scrolled (103, 348) with delta (0, 0)
Screenshot: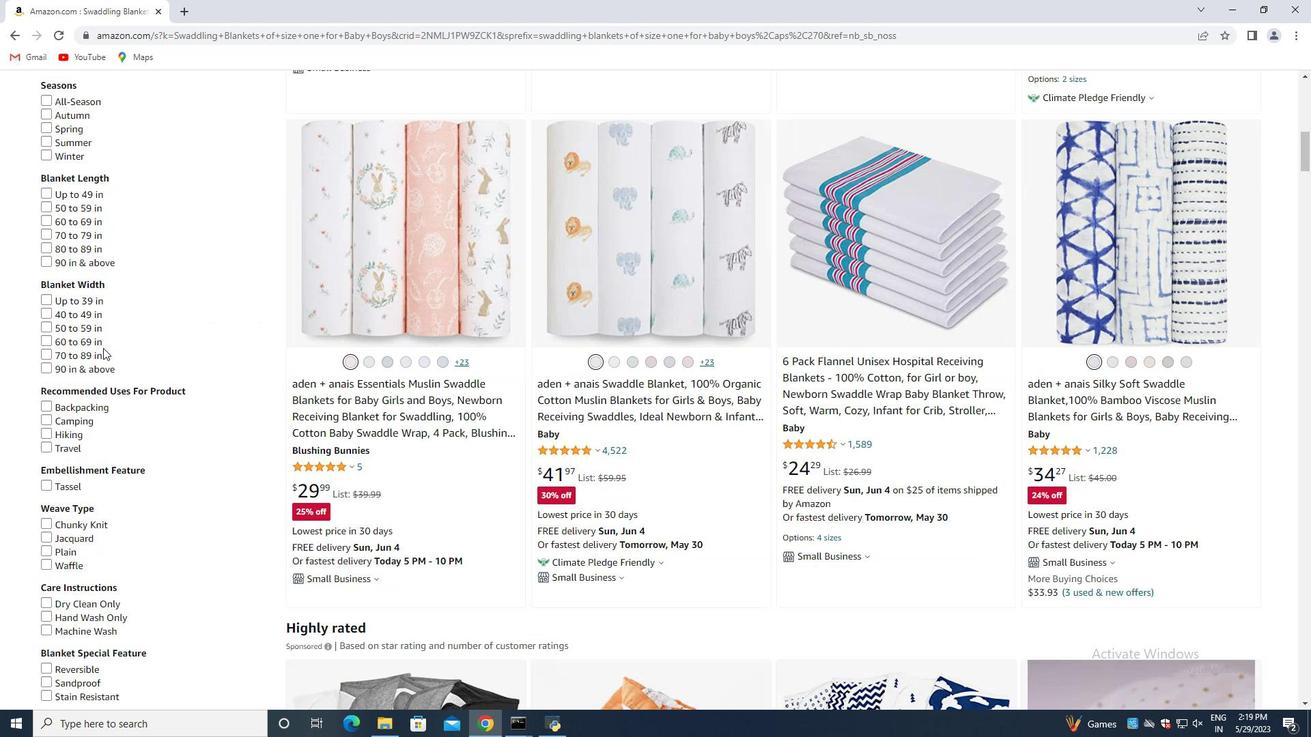 
Action: Mouse scrolled (103, 348) with delta (0, 0)
Screenshot: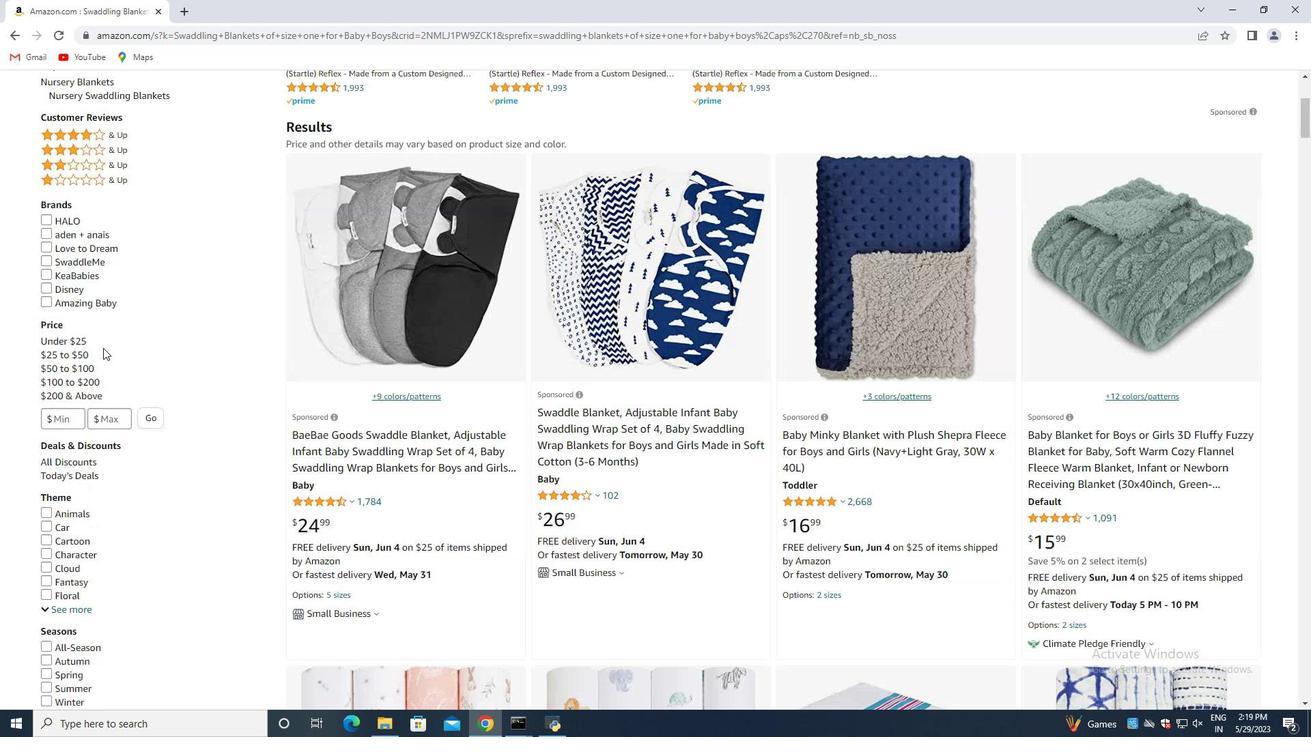 
Action: Mouse scrolled (103, 348) with delta (0, 0)
Screenshot: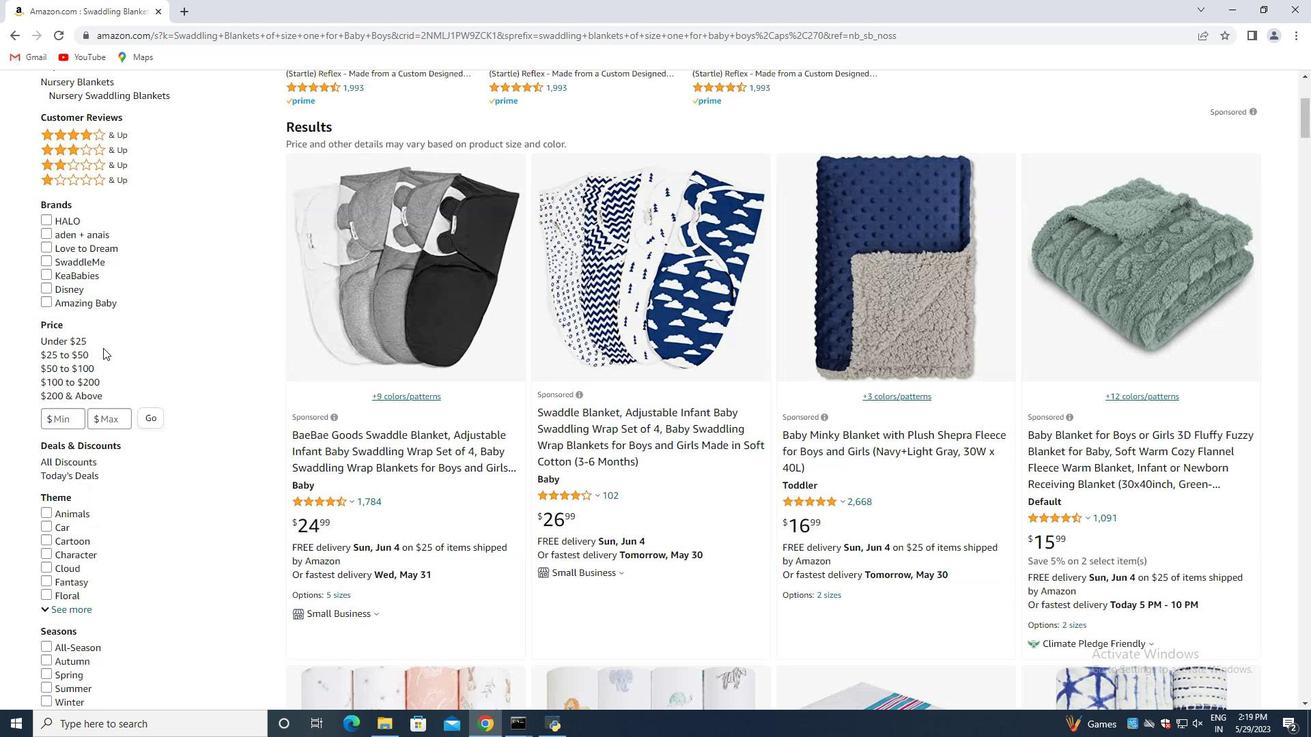 
Action: Mouse scrolled (103, 348) with delta (0, 0)
Screenshot: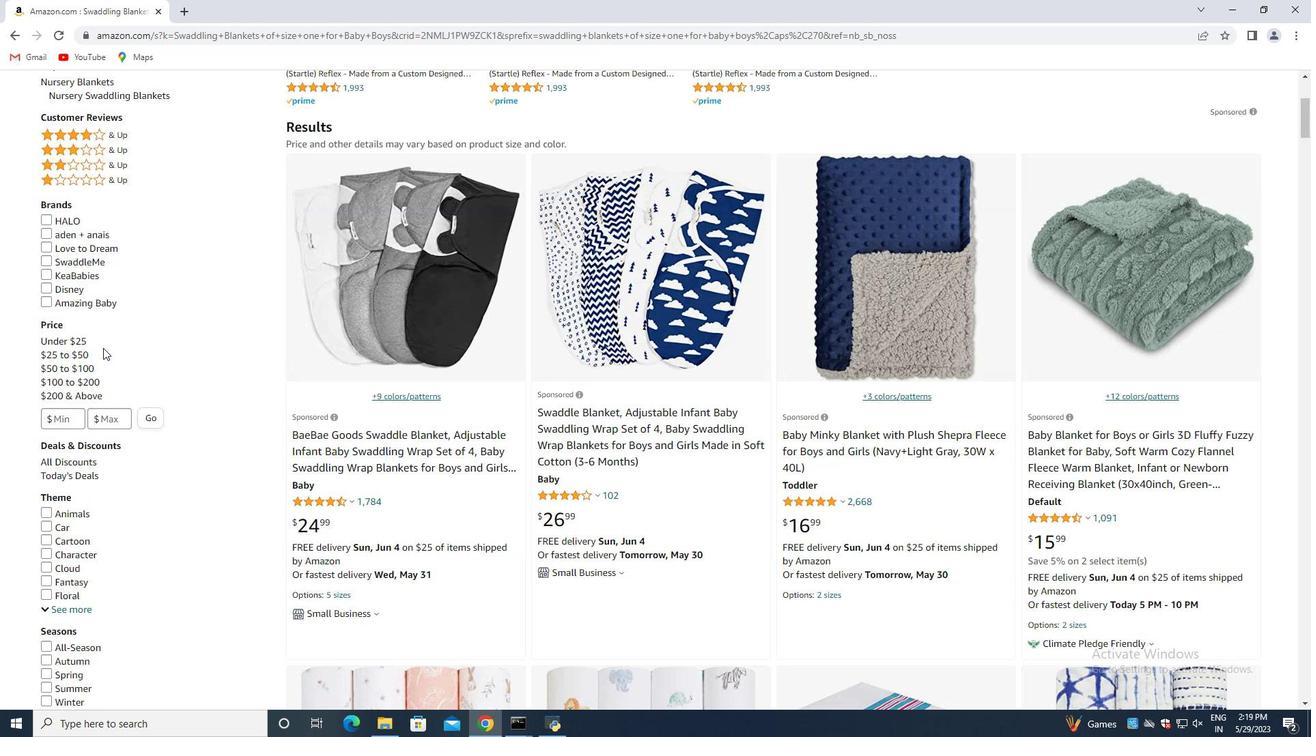 
Action: Mouse scrolled (103, 348) with delta (0, 0)
Screenshot: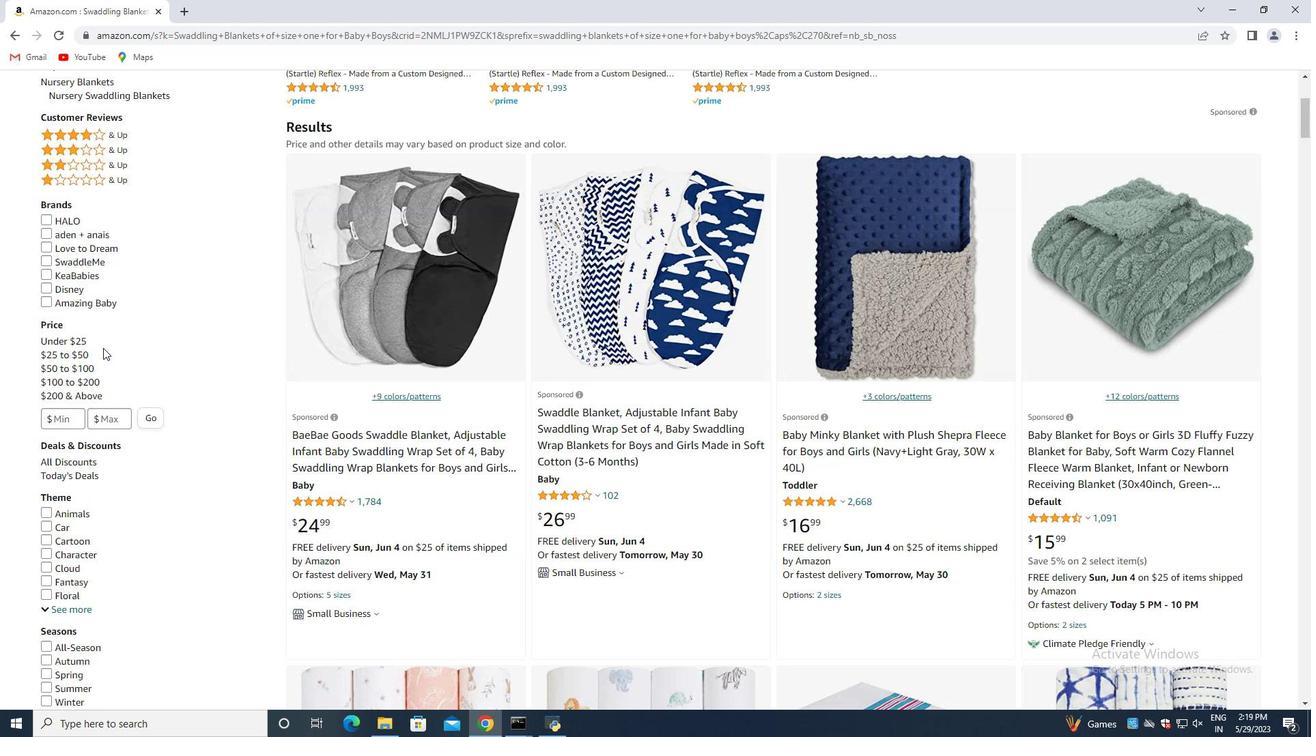 
Action: Mouse scrolled (103, 348) with delta (0, 0)
Screenshot: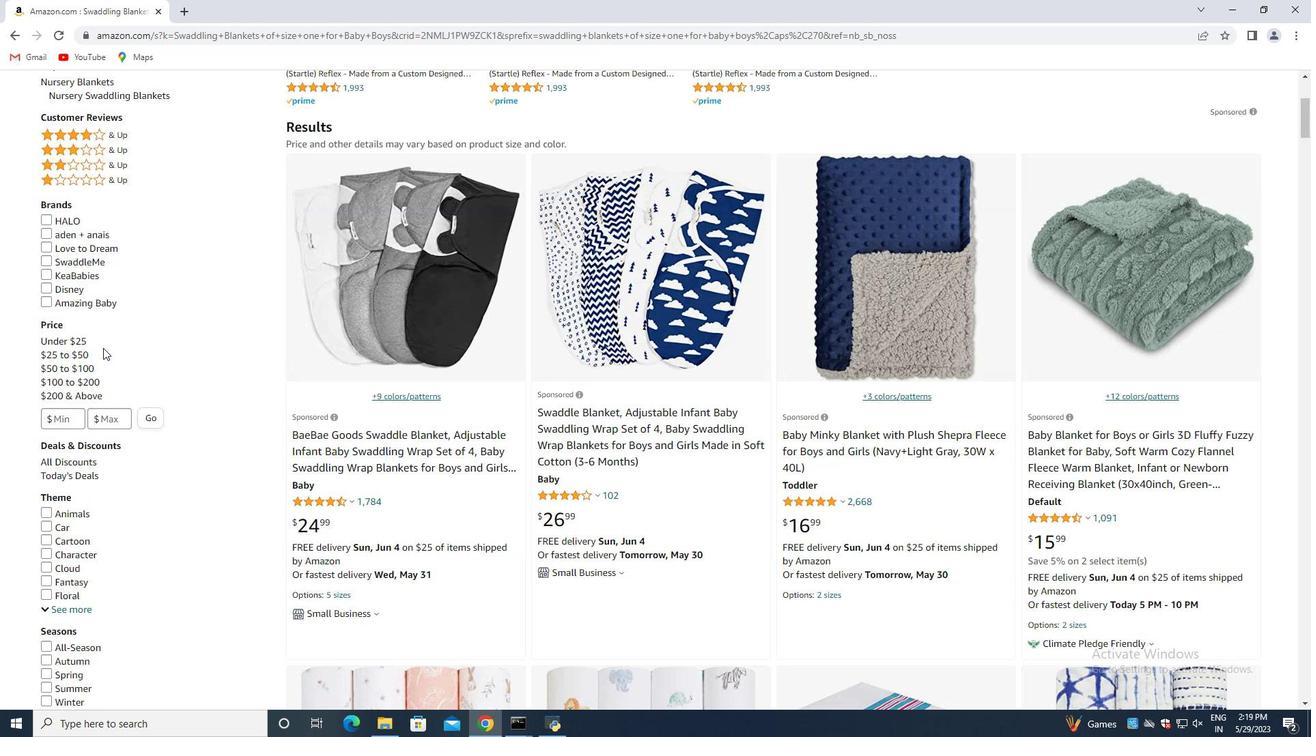 
Action: Mouse scrolled (103, 348) with delta (0, 0)
Screenshot: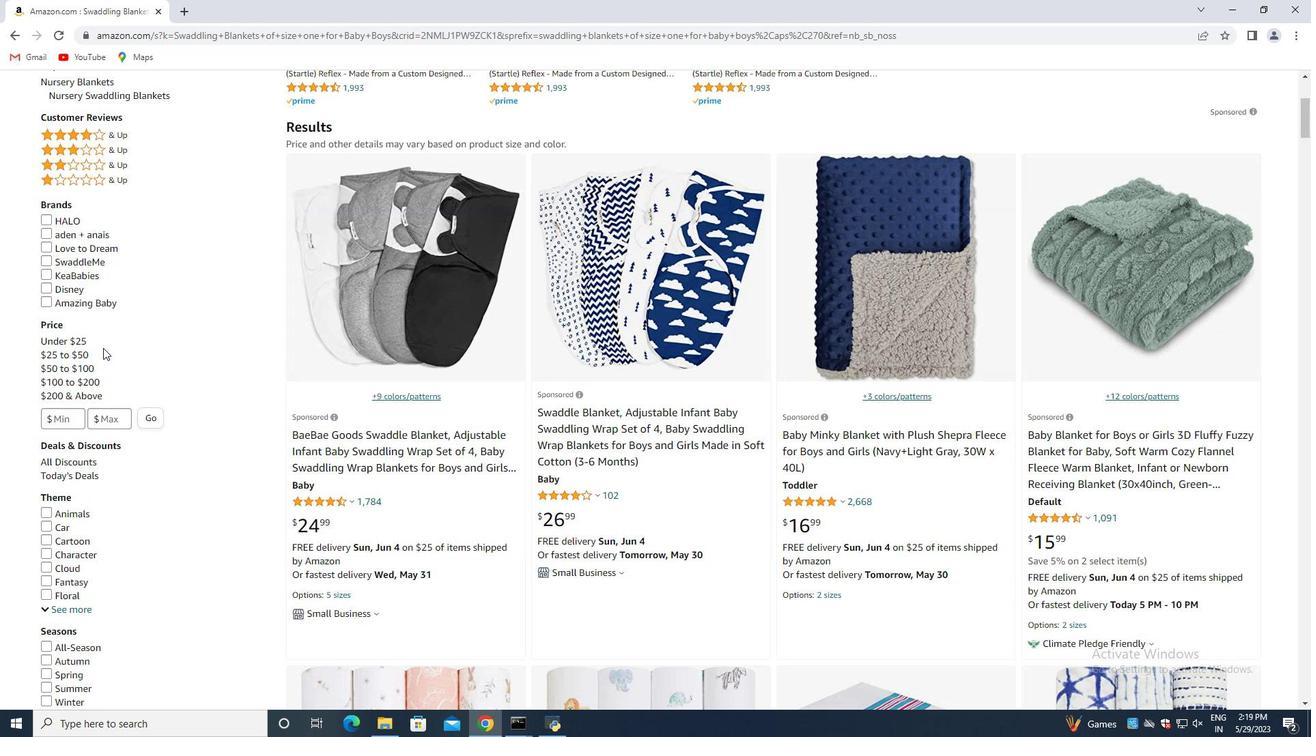 
Action: Mouse scrolled (103, 348) with delta (0, 0)
Screenshot: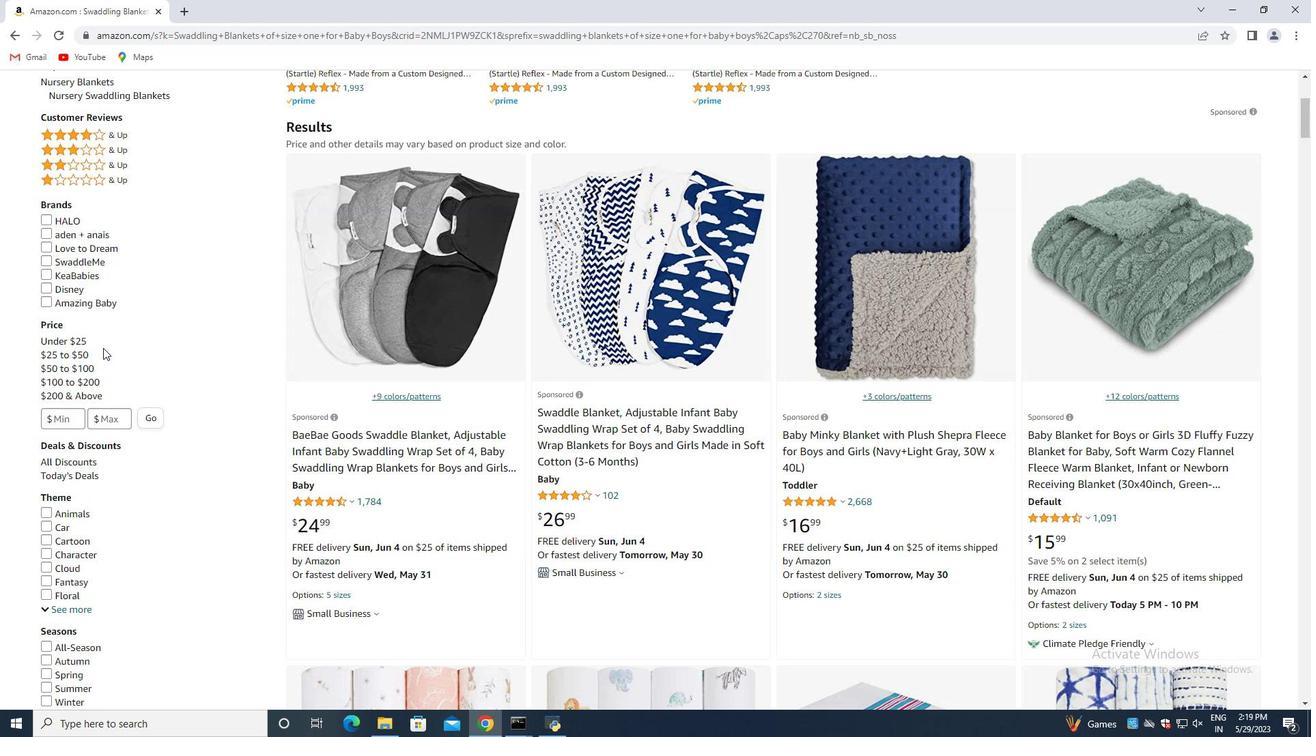
Action: Mouse scrolled (103, 348) with delta (0, 0)
Screenshot: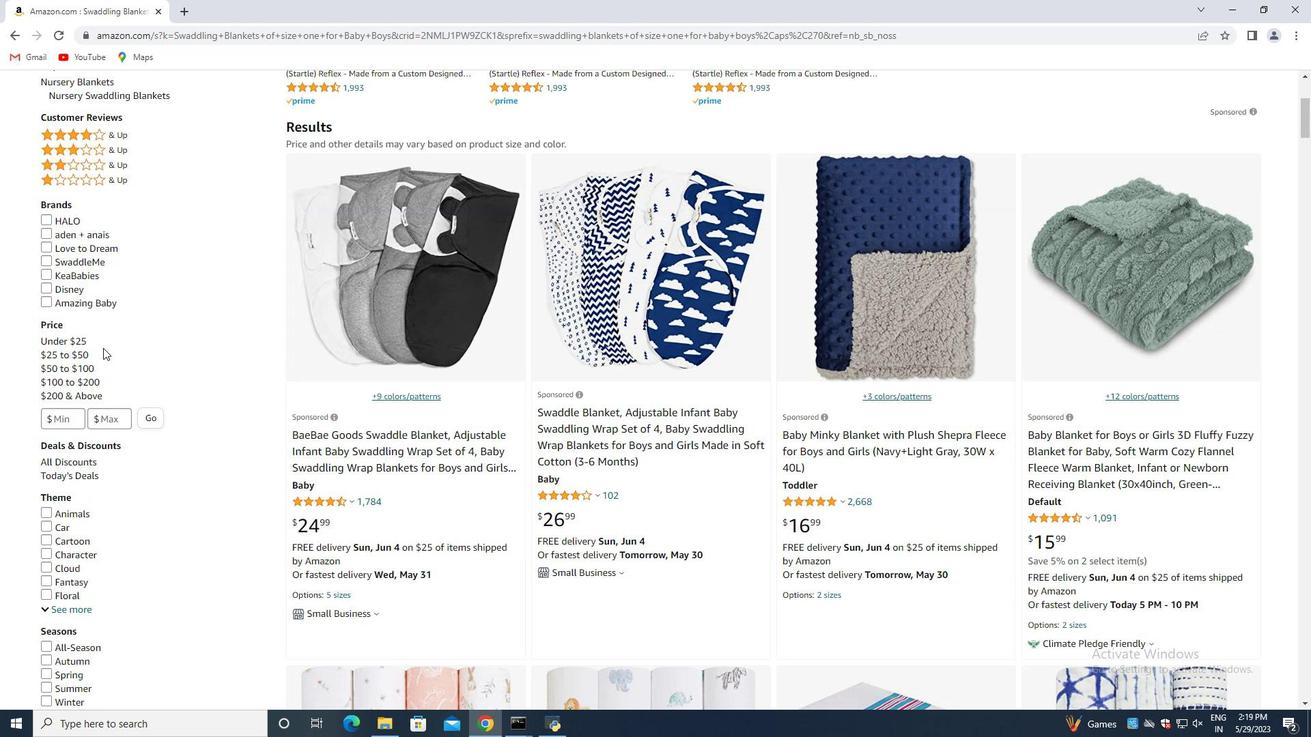 
Action: Mouse scrolled (103, 348) with delta (0, 0)
Screenshot: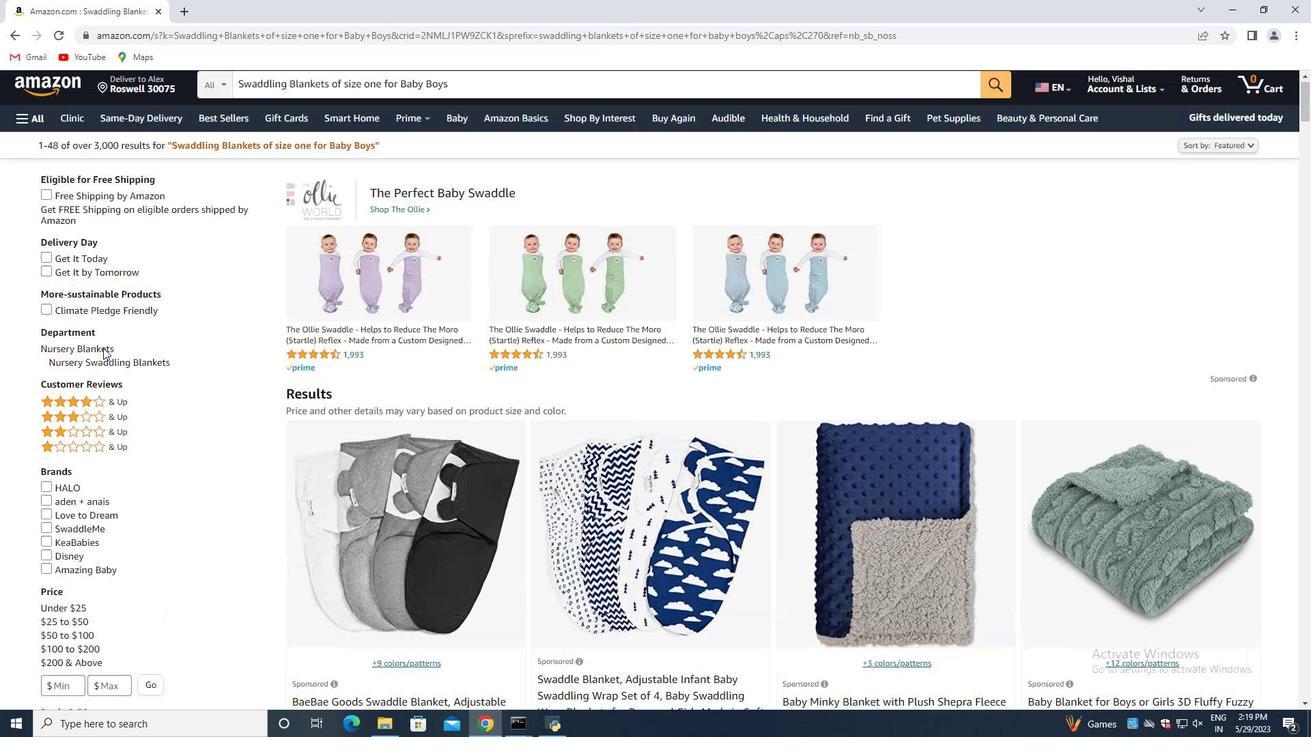 
Action: Mouse scrolled (103, 348) with delta (0, 0)
Screenshot: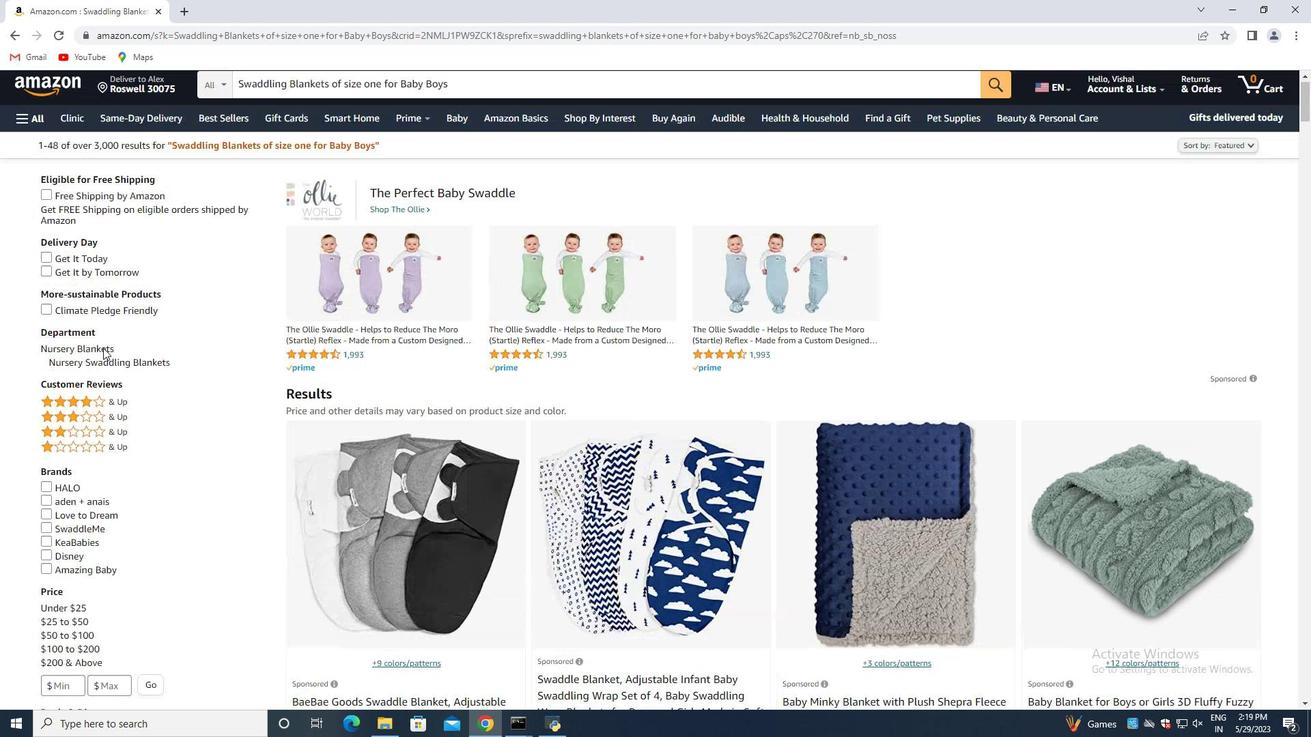 
Action: Mouse scrolled (103, 348) with delta (0, 0)
Screenshot: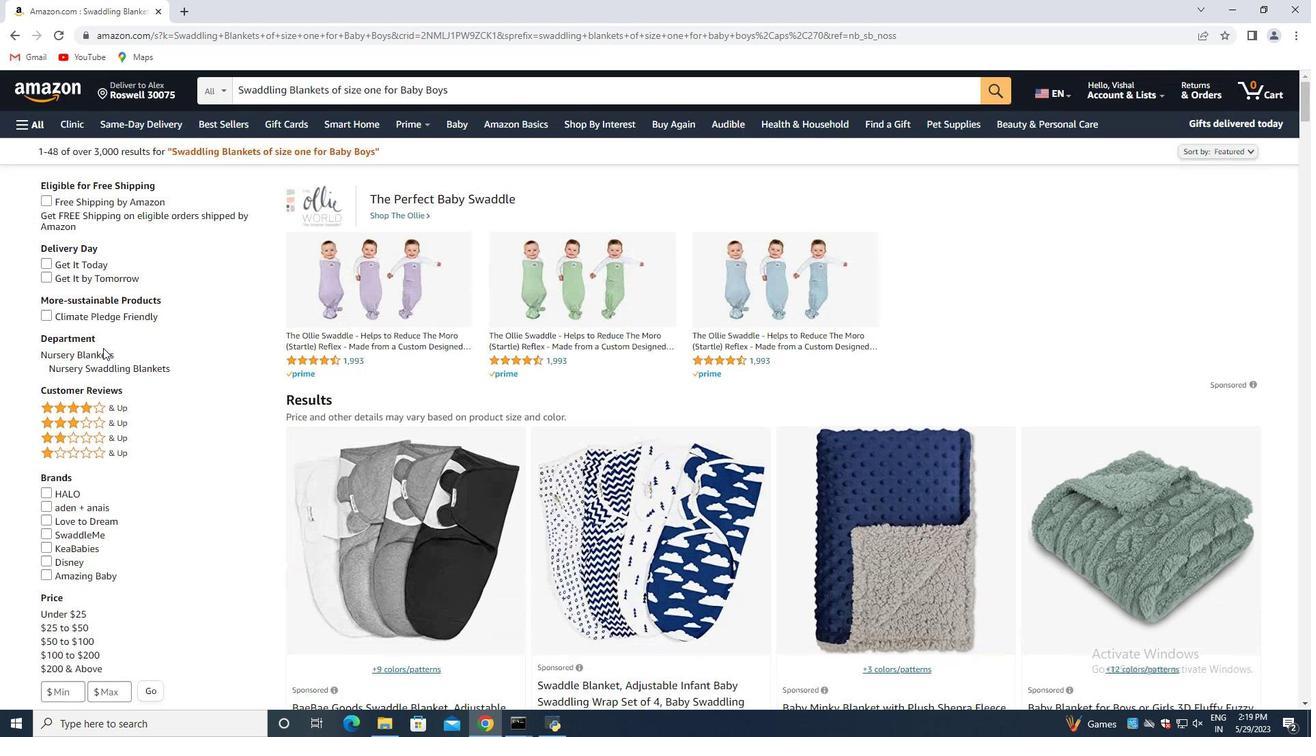 
Action: Mouse scrolled (103, 348) with delta (0, 0)
Screenshot: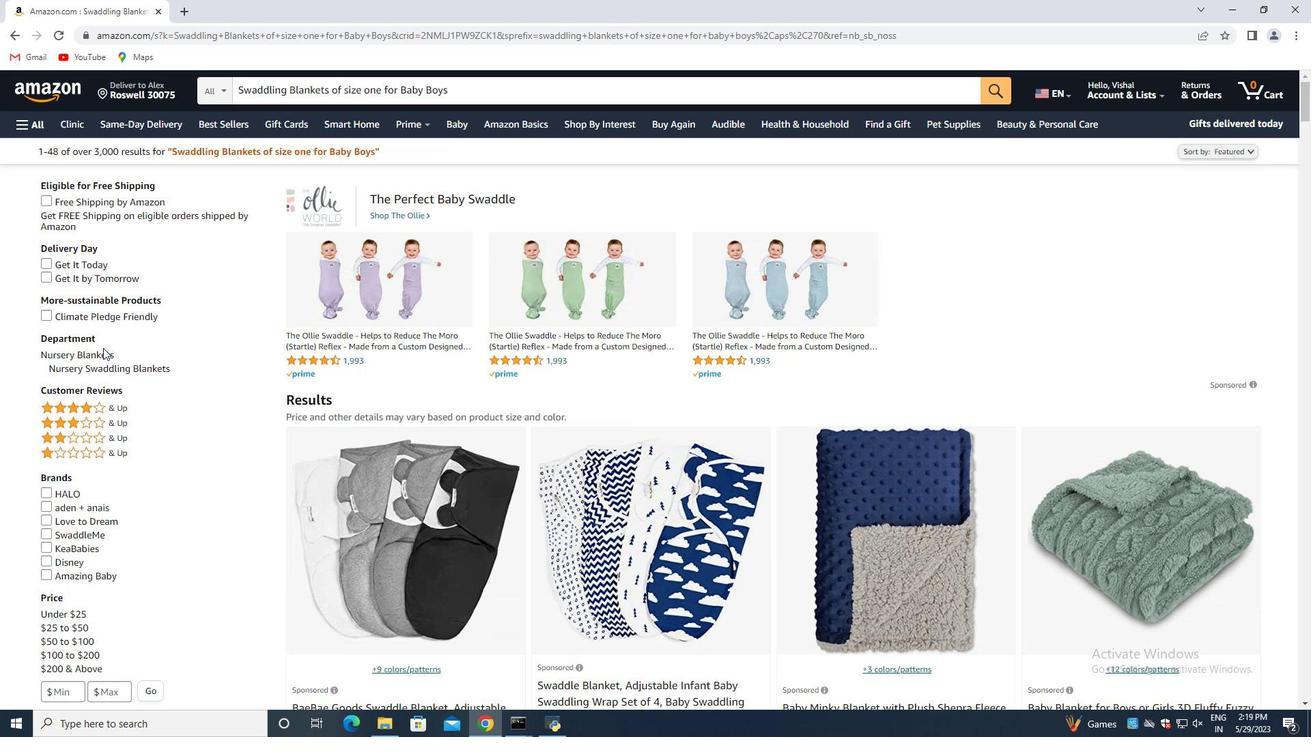 
Action: Mouse scrolled (103, 348) with delta (0, 0)
Screenshot: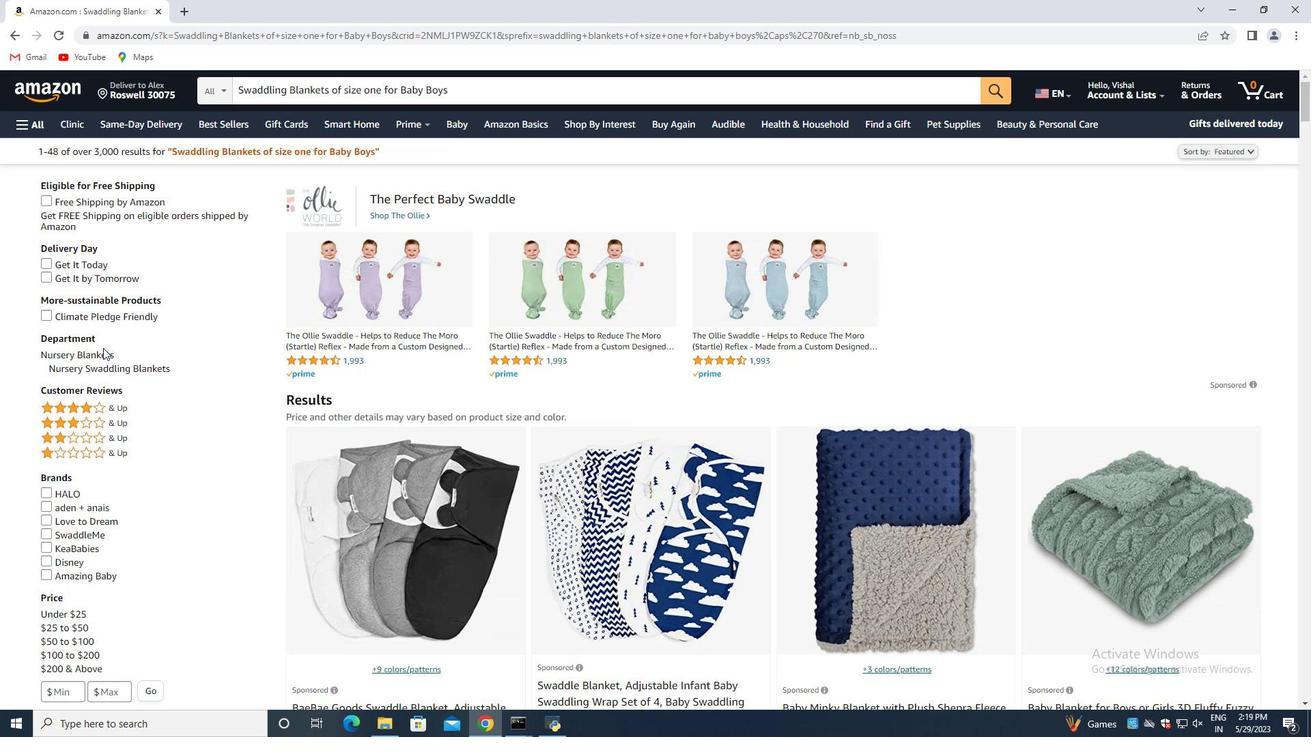 
Action: Mouse scrolled (103, 348) with delta (0, 0)
Screenshot: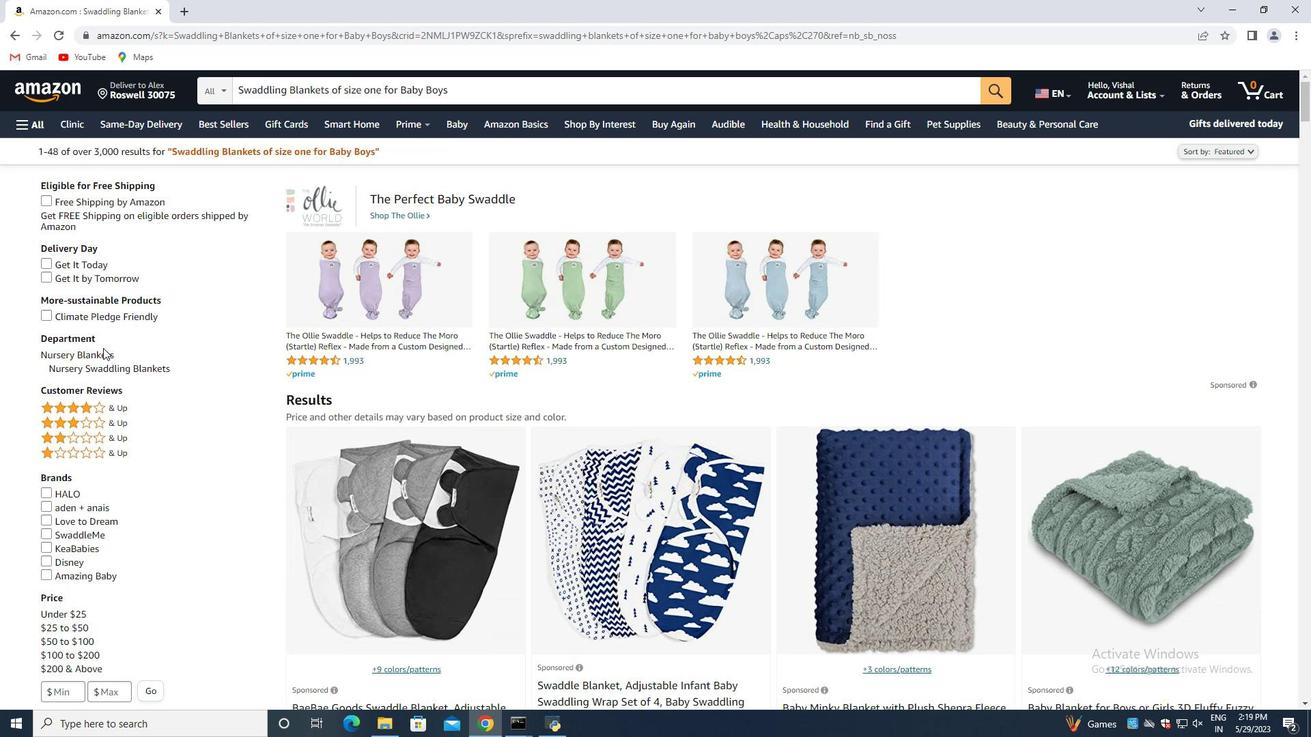 
Action: Mouse scrolled (103, 348) with delta (0, 0)
Screenshot: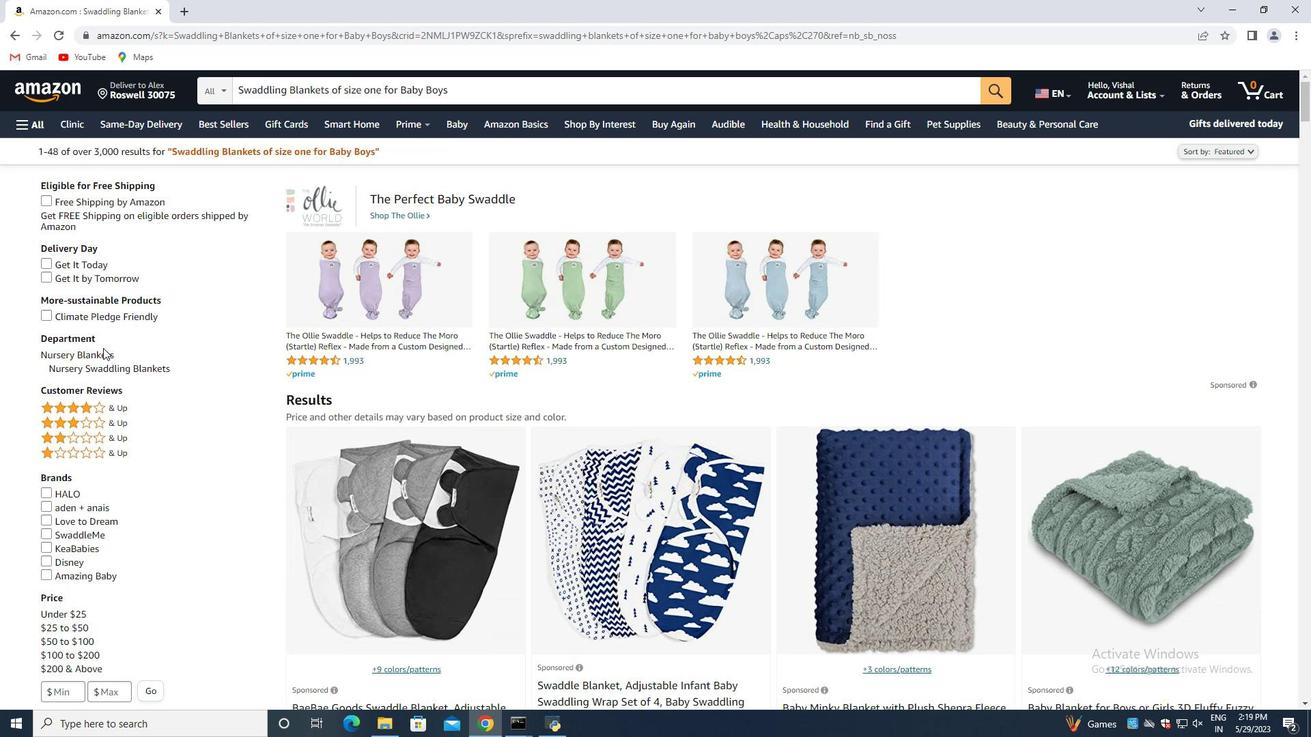 
Action: Mouse scrolled (103, 348) with delta (0, 0)
Screenshot: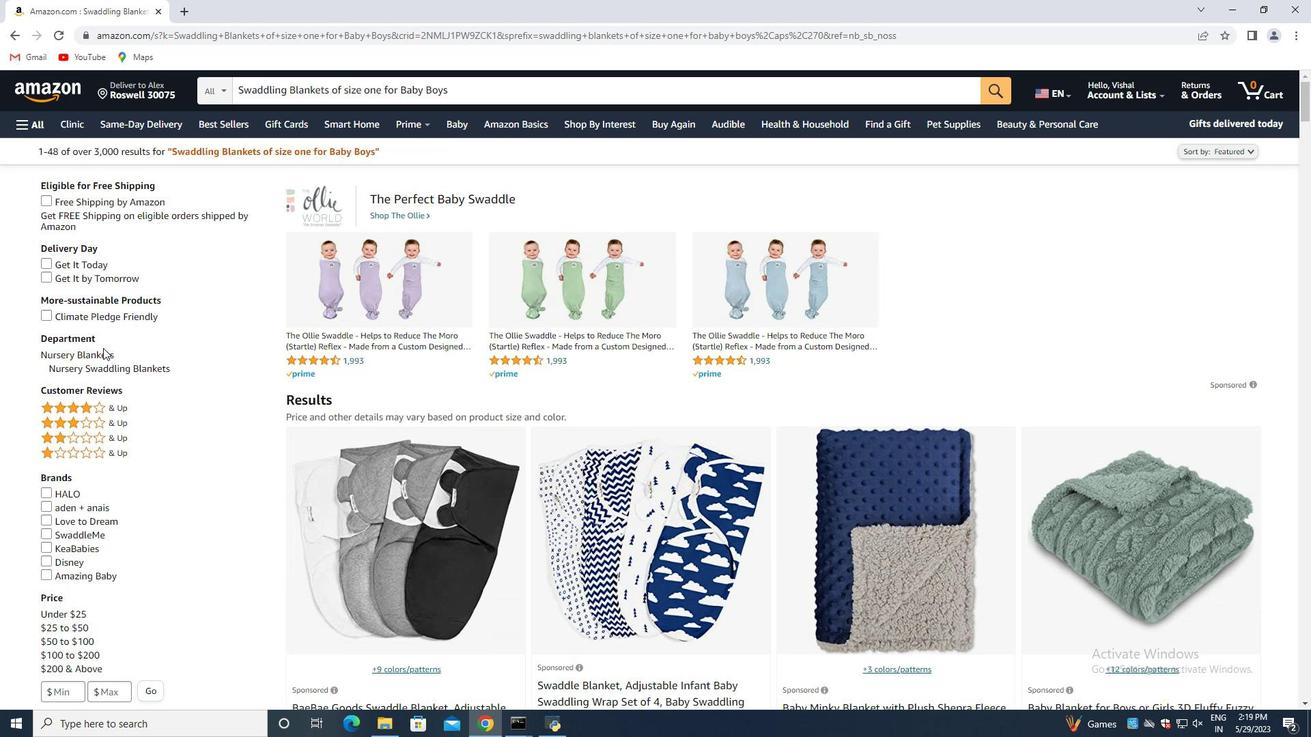 
Action: Mouse scrolled (103, 348) with delta (0, 0)
Screenshot: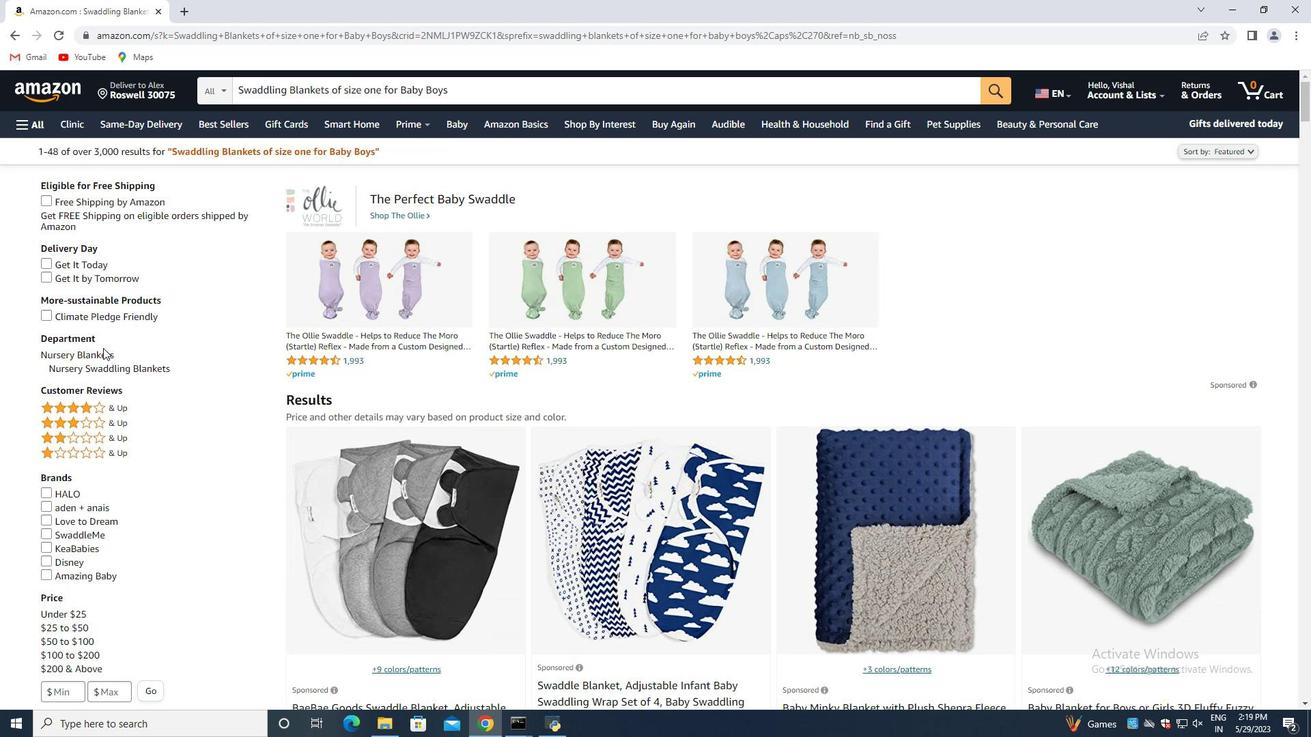 
Action: Mouse scrolled (103, 348) with delta (0, 0)
Screenshot: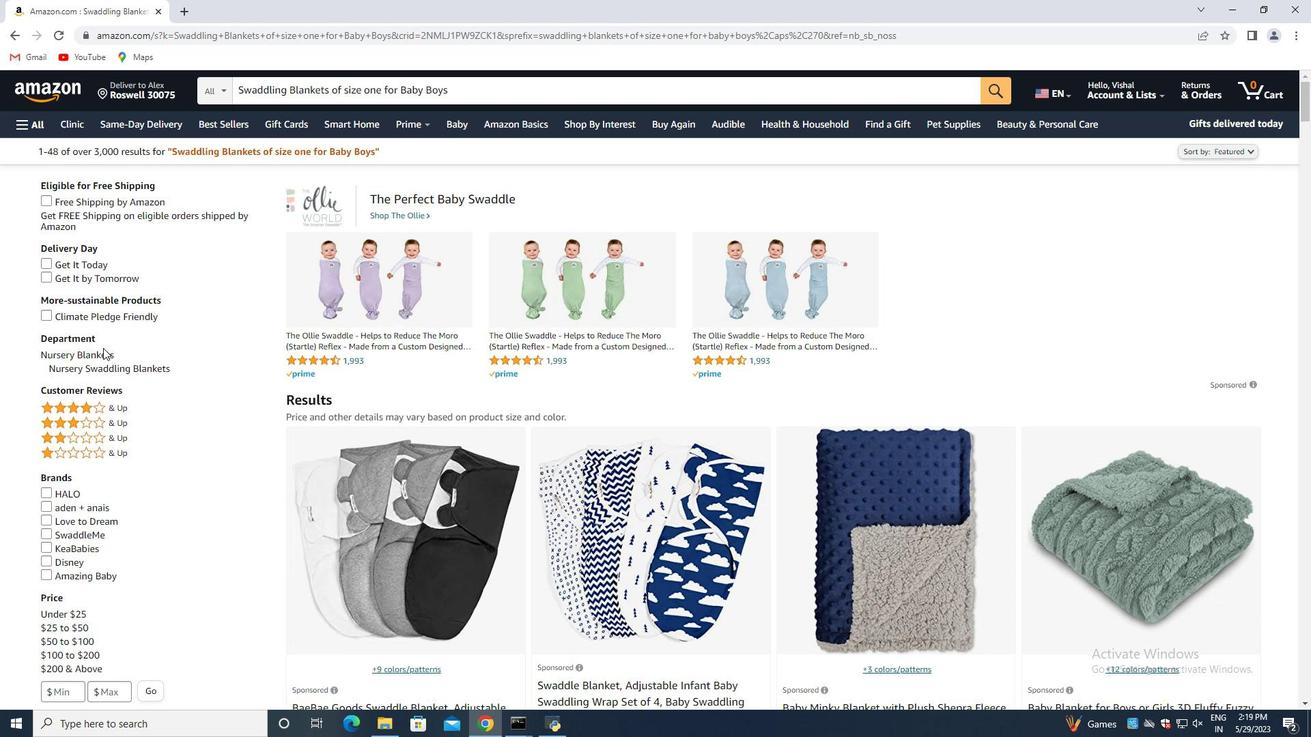 
Action: Mouse scrolled (103, 348) with delta (0, 0)
Screenshot: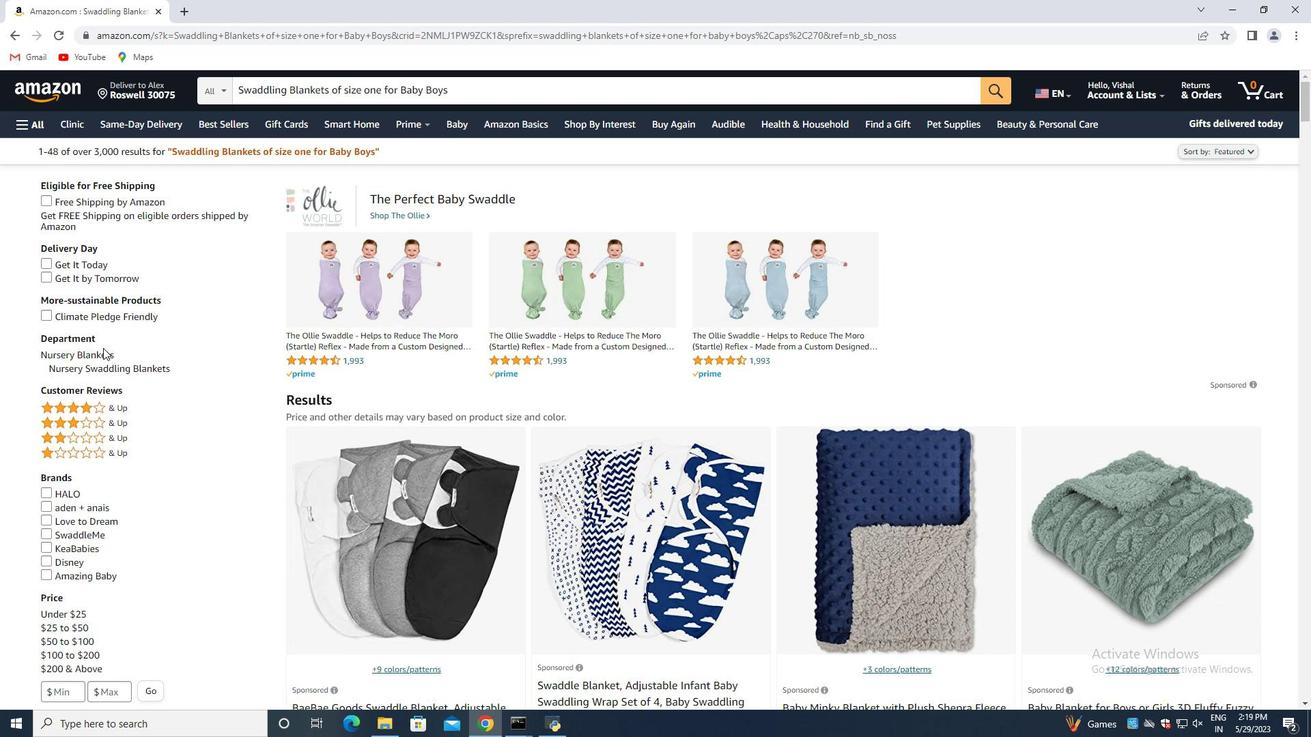 
Action: Mouse scrolled (103, 348) with delta (0, 0)
Screenshot: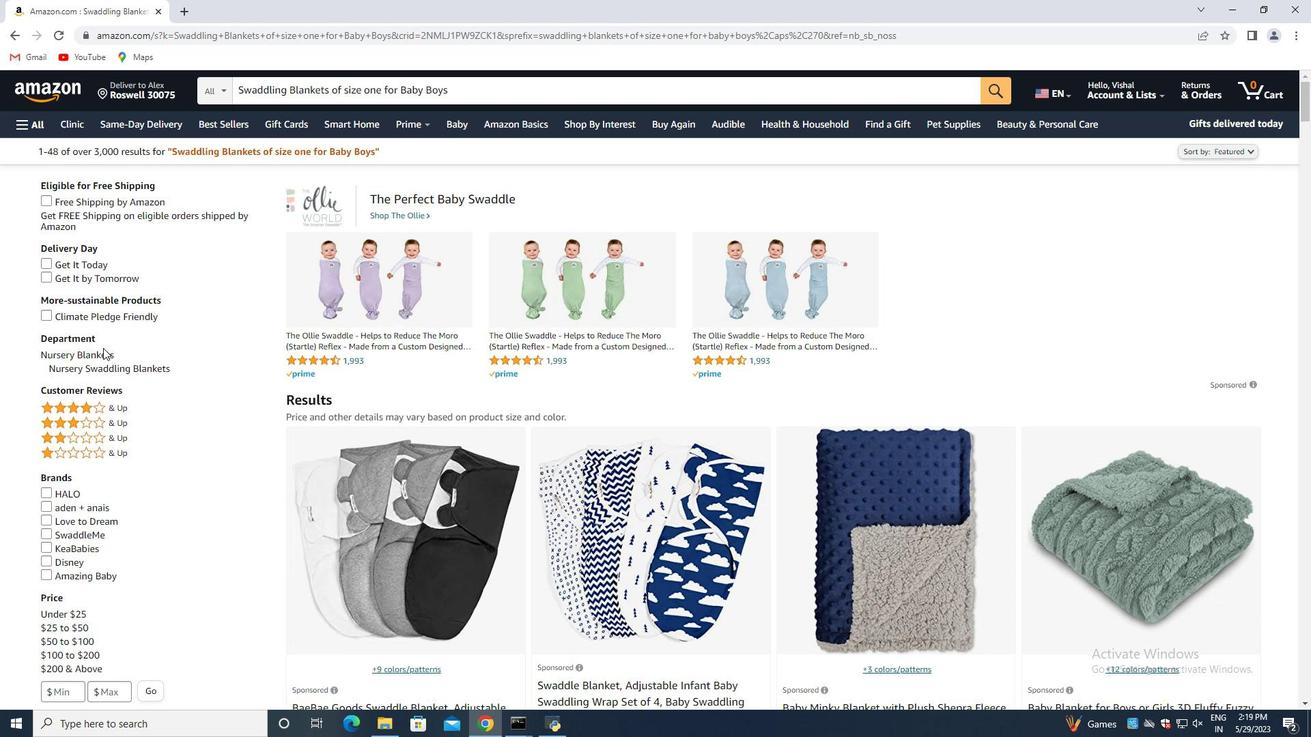 
Action: Mouse scrolled (103, 348) with delta (0, 0)
Screenshot: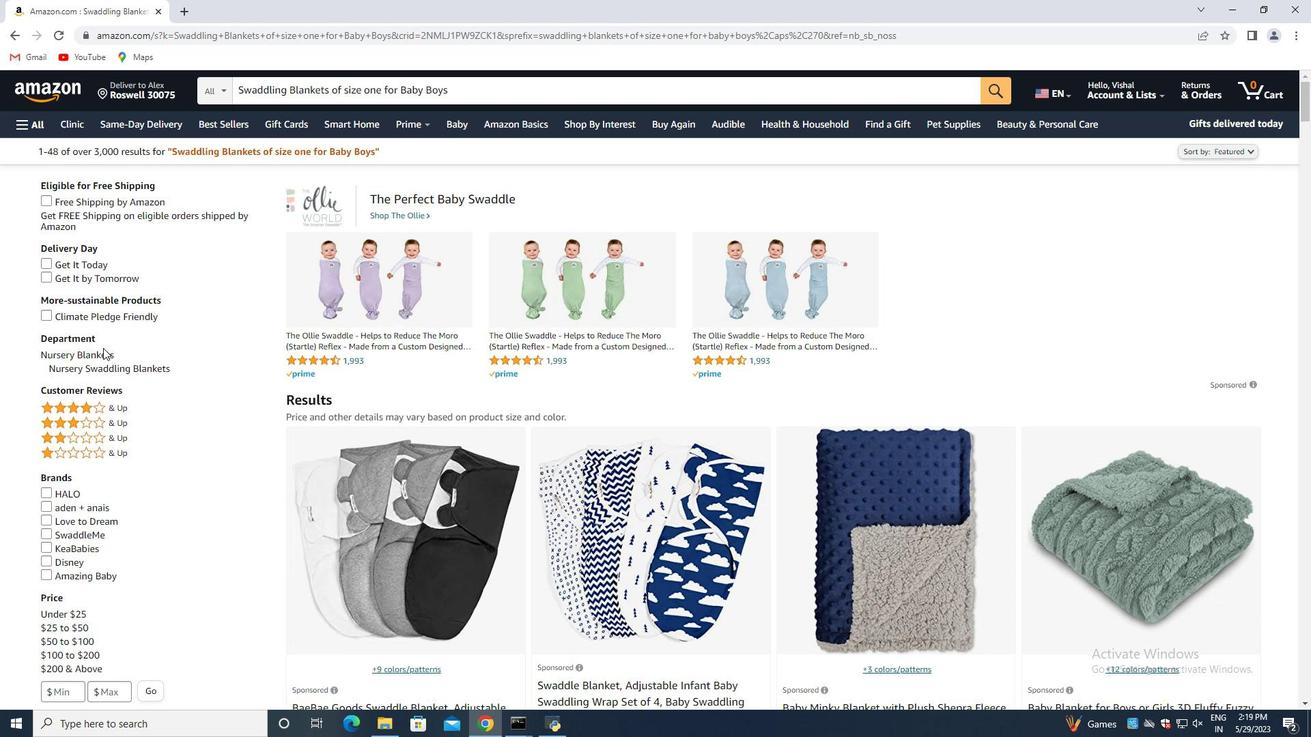
Action: Mouse scrolled (103, 348) with delta (0, 0)
Screenshot: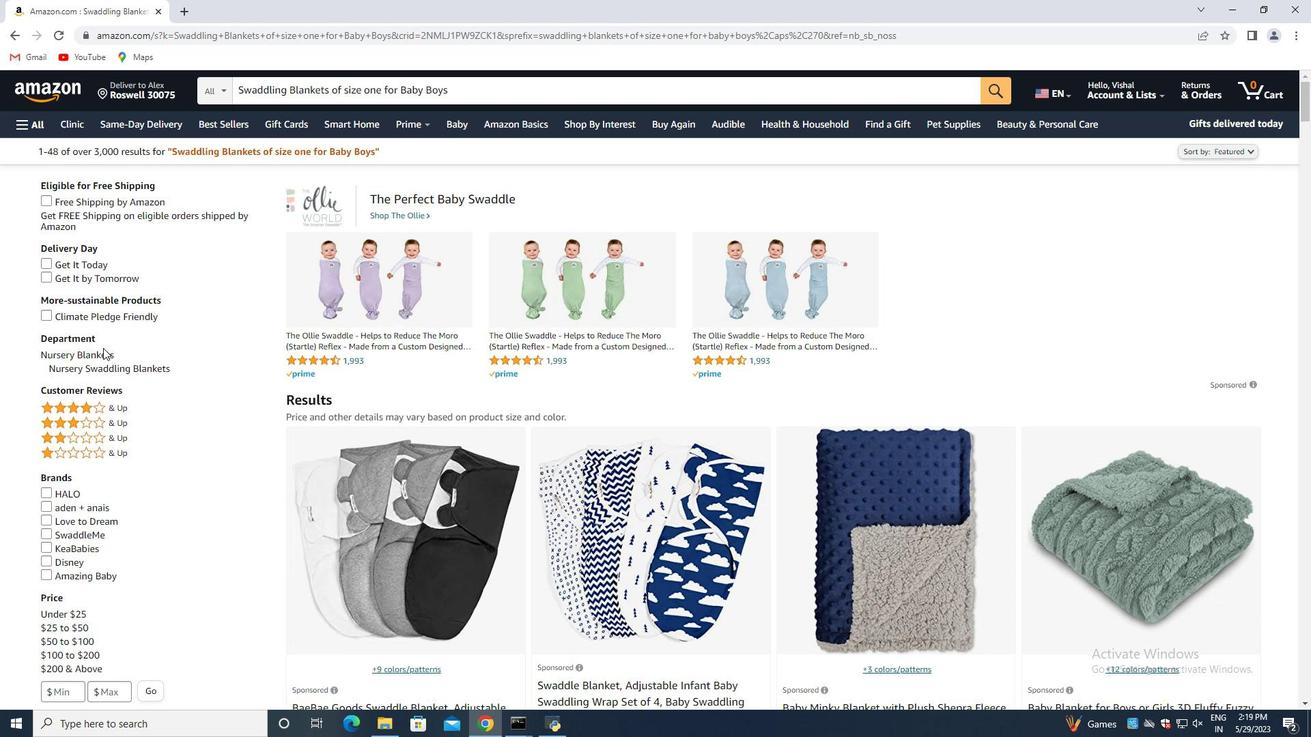 
Action: Mouse scrolled (103, 348) with delta (0, 0)
Screenshot: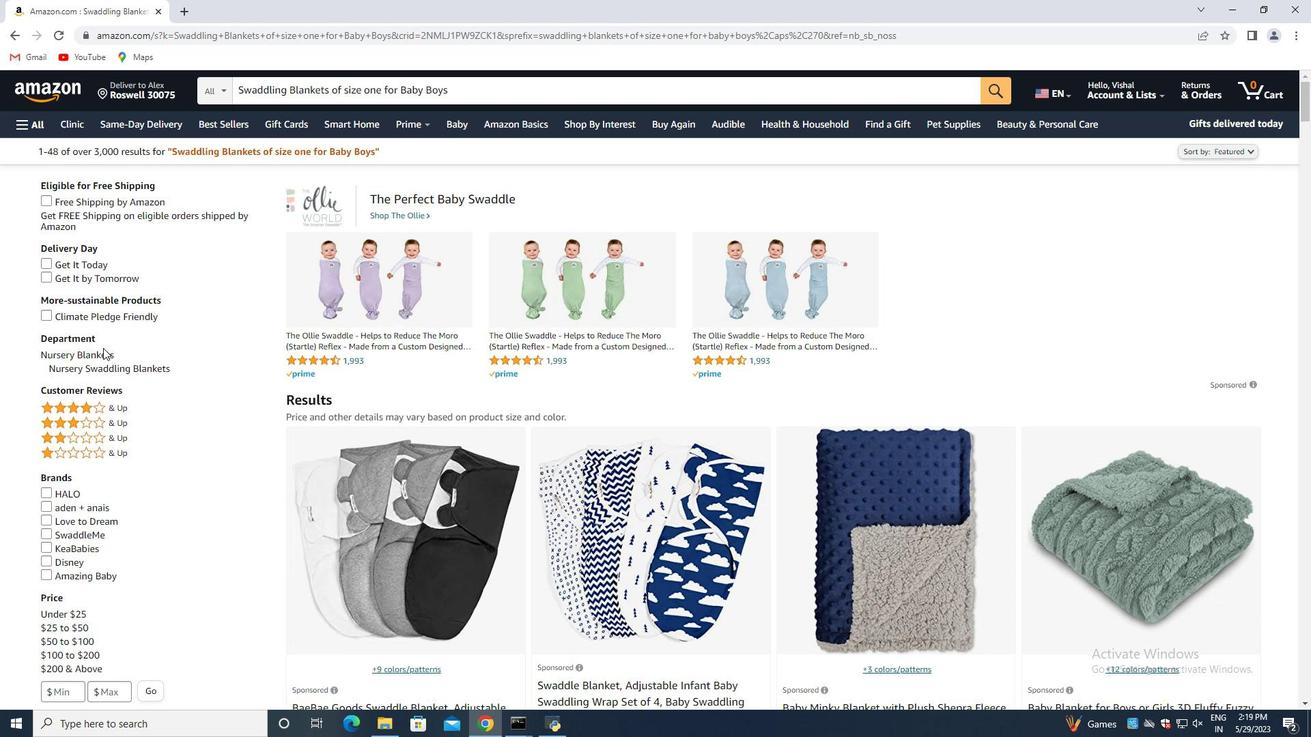 
Action: Mouse scrolled (103, 348) with delta (0, 0)
Screenshot: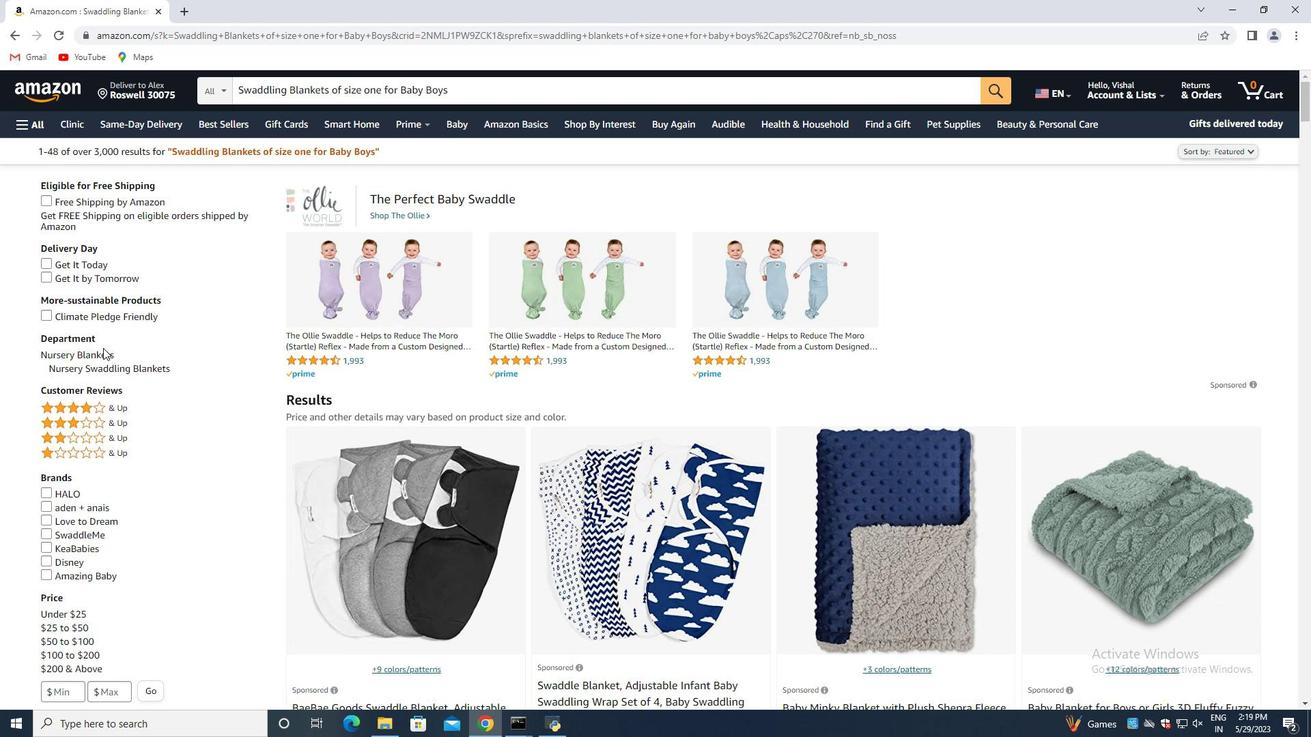 
Action: Mouse scrolled (103, 348) with delta (0, 0)
Screenshot: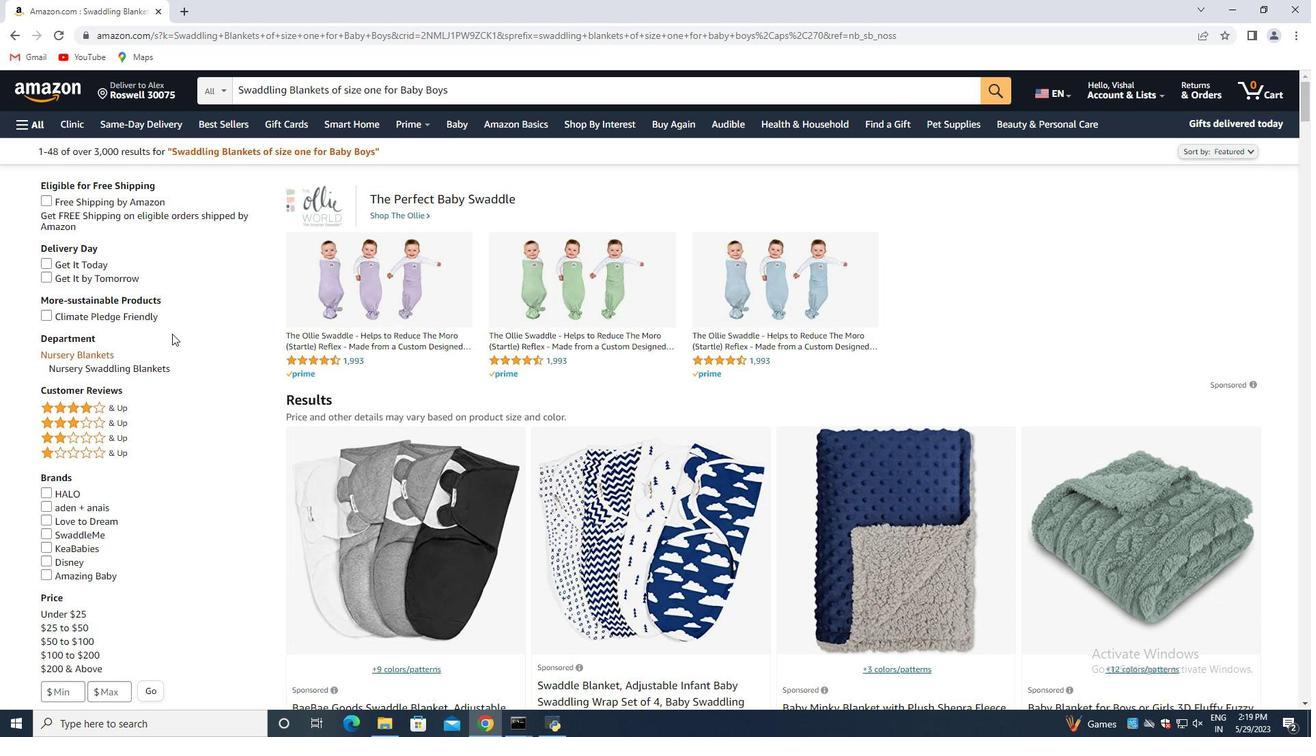 
Action: Mouse scrolled (103, 348) with delta (0, 0)
Screenshot: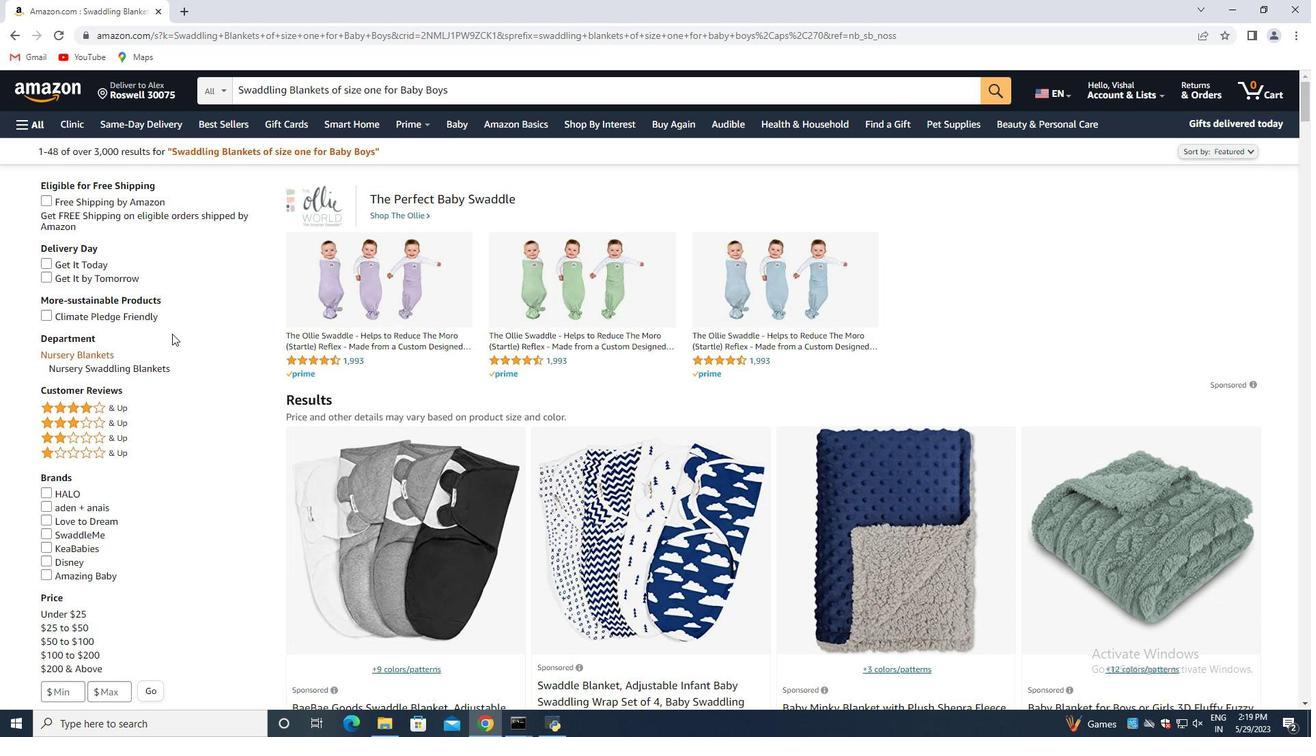 
Action: Mouse moved to (394, 275)
Screenshot: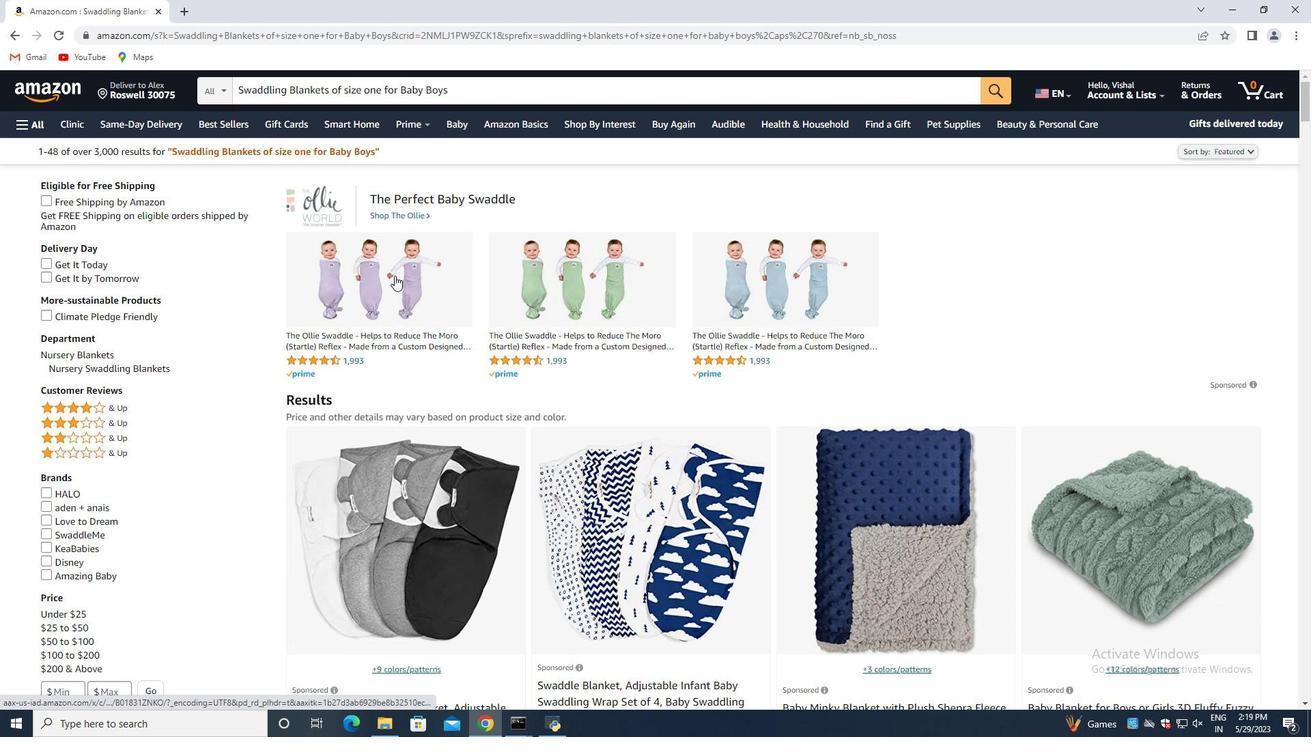 
Action: Mouse scrolled (394, 275) with delta (0, 0)
Screenshot: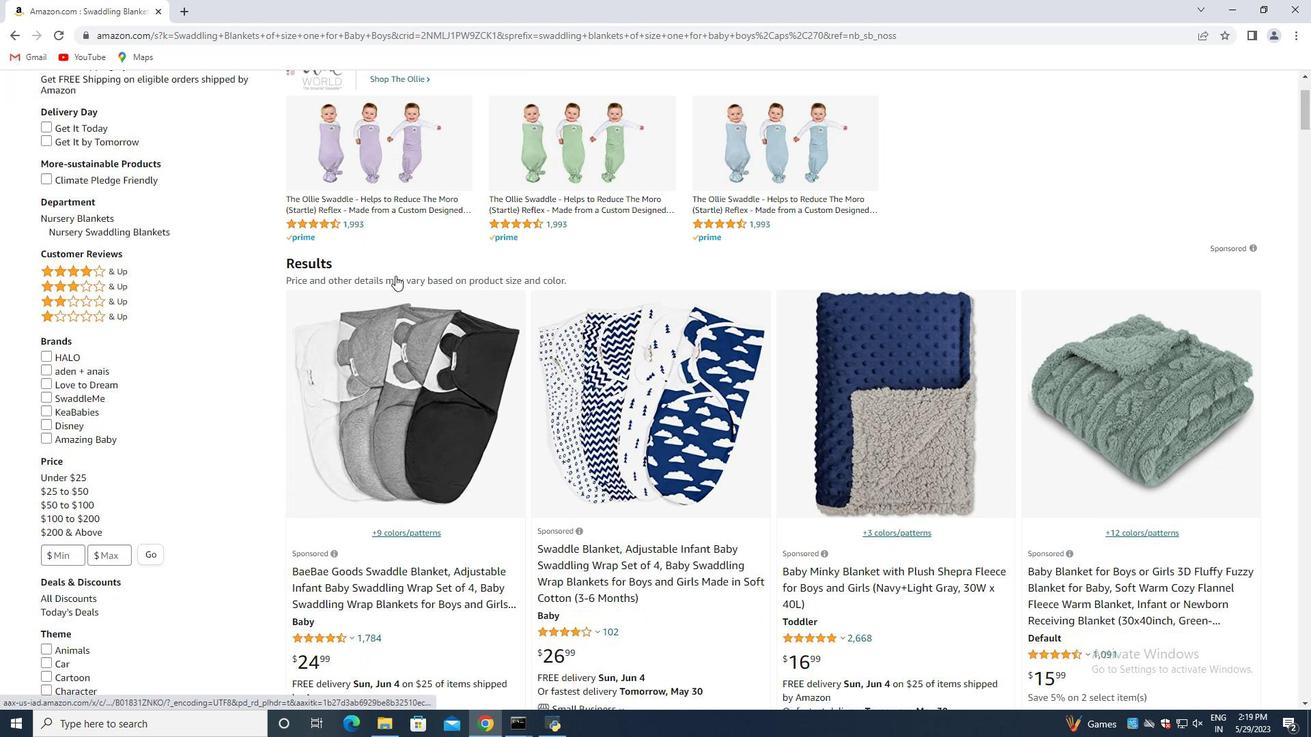 
Action: Mouse scrolled (394, 275) with delta (0, 0)
Screenshot: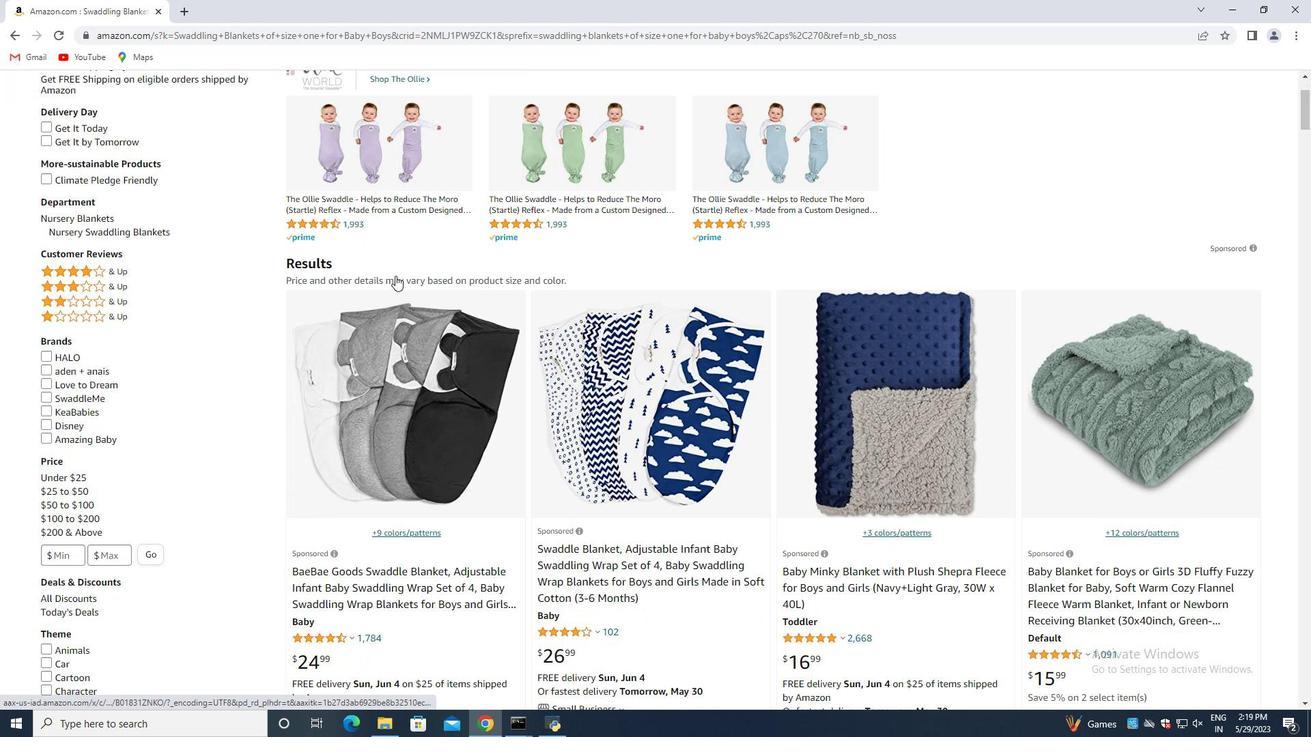 
Action: Mouse moved to (395, 275)
Screenshot: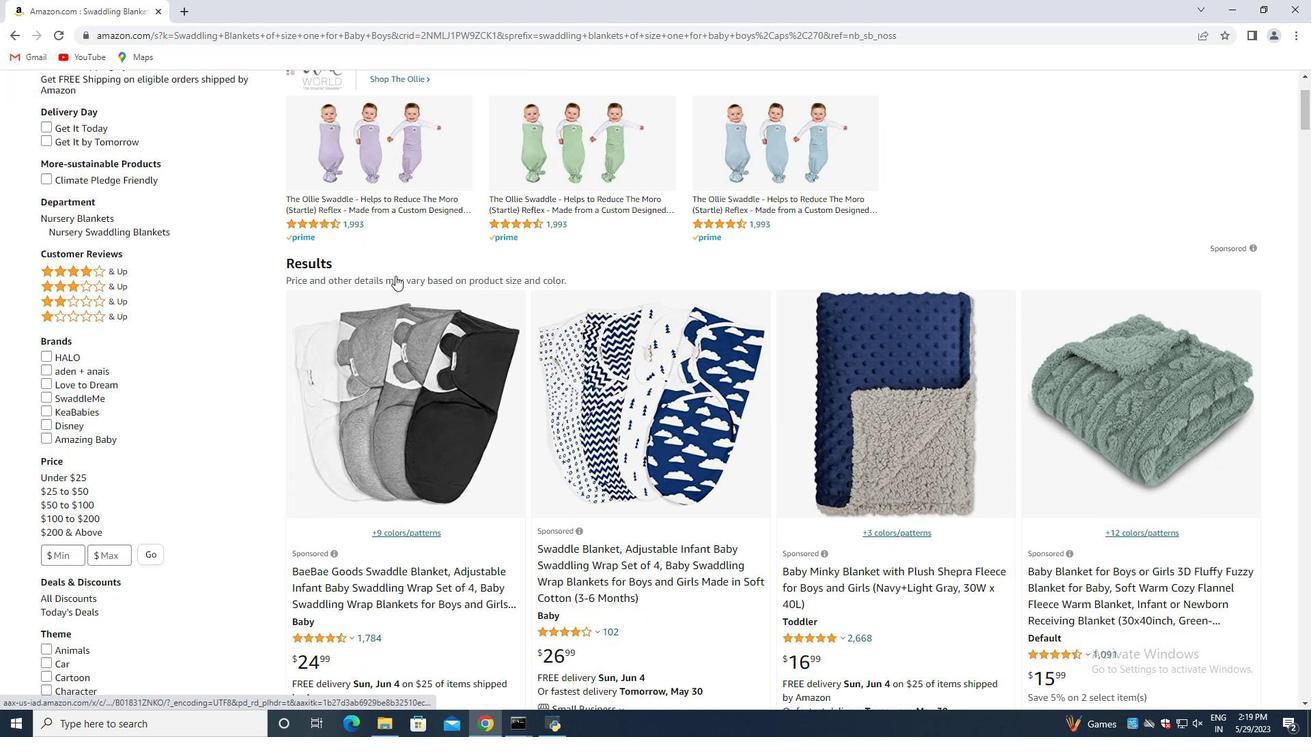 
Action: Mouse scrolled (395, 275) with delta (0, 0)
Screenshot: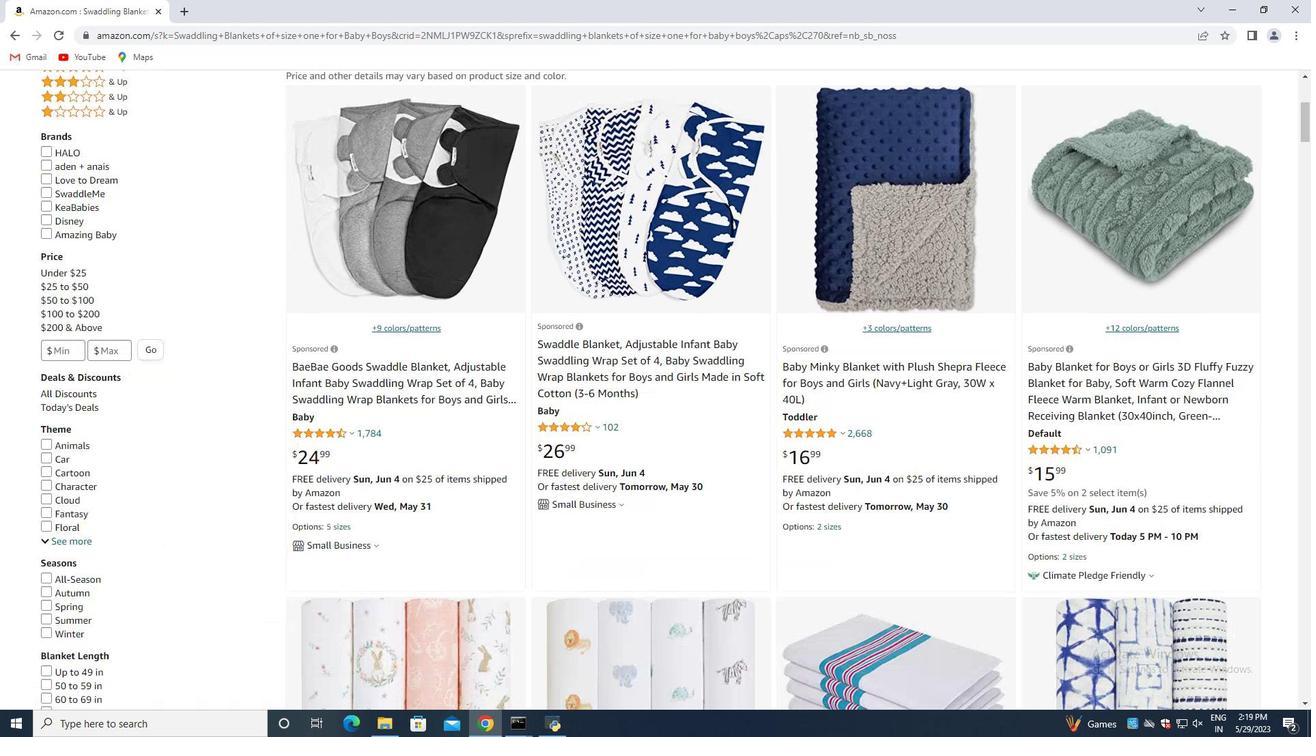 
Action: Mouse scrolled (395, 275) with delta (0, 0)
Screenshot: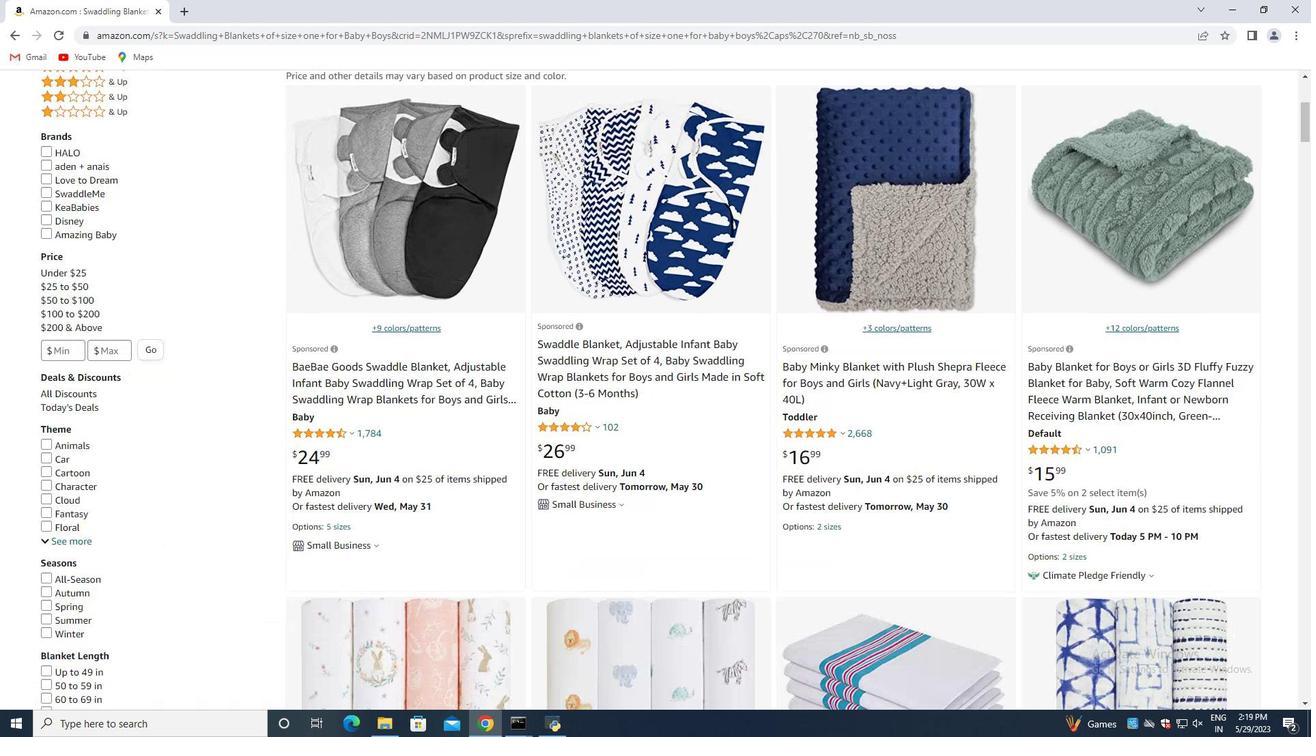 
Action: Mouse scrolled (395, 275) with delta (0, 0)
Screenshot: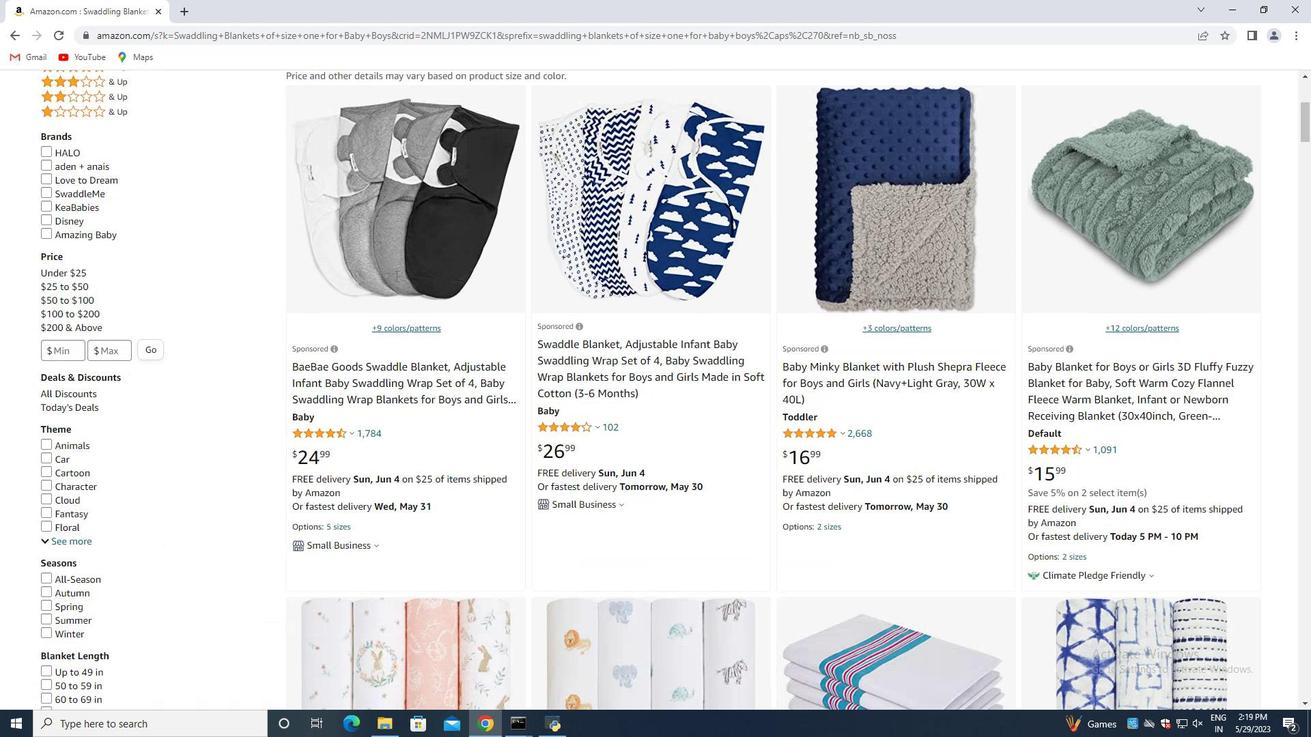 
Action: Mouse moved to (718, 402)
Screenshot: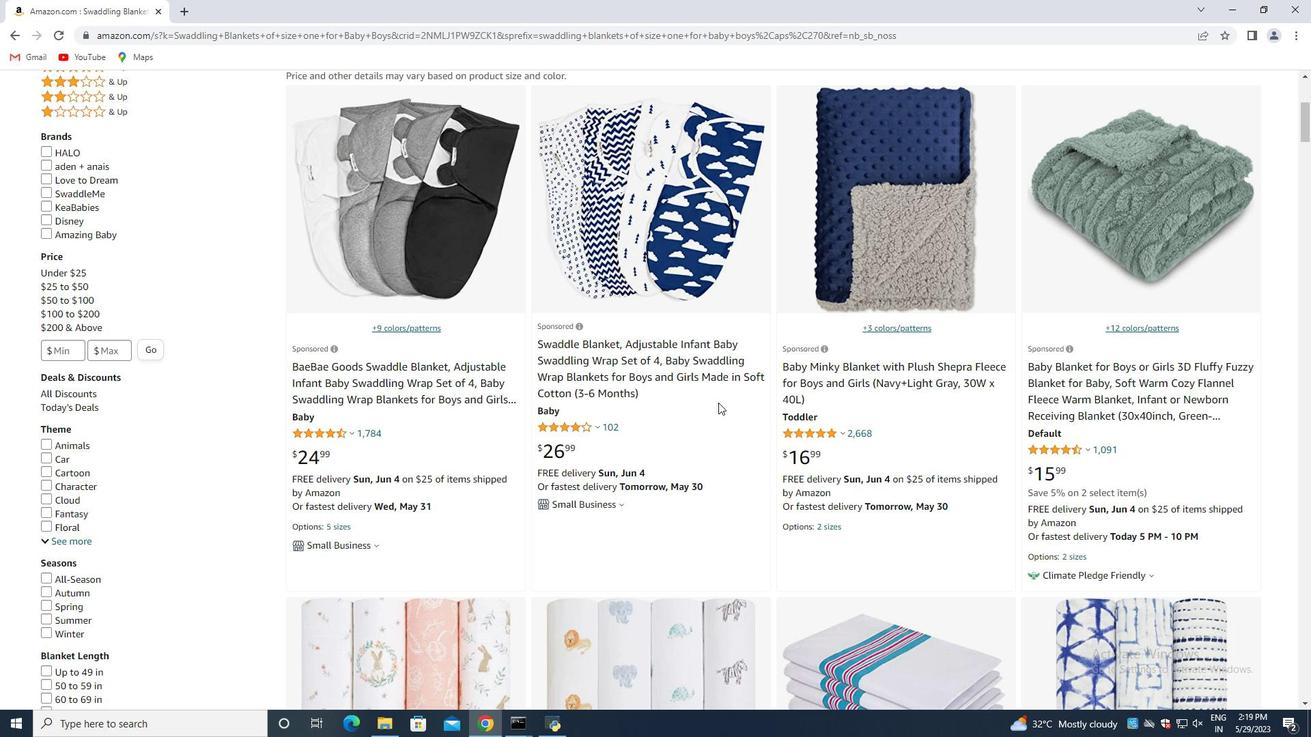 
Action: Mouse scrolled (718, 402) with delta (0, 0)
Screenshot: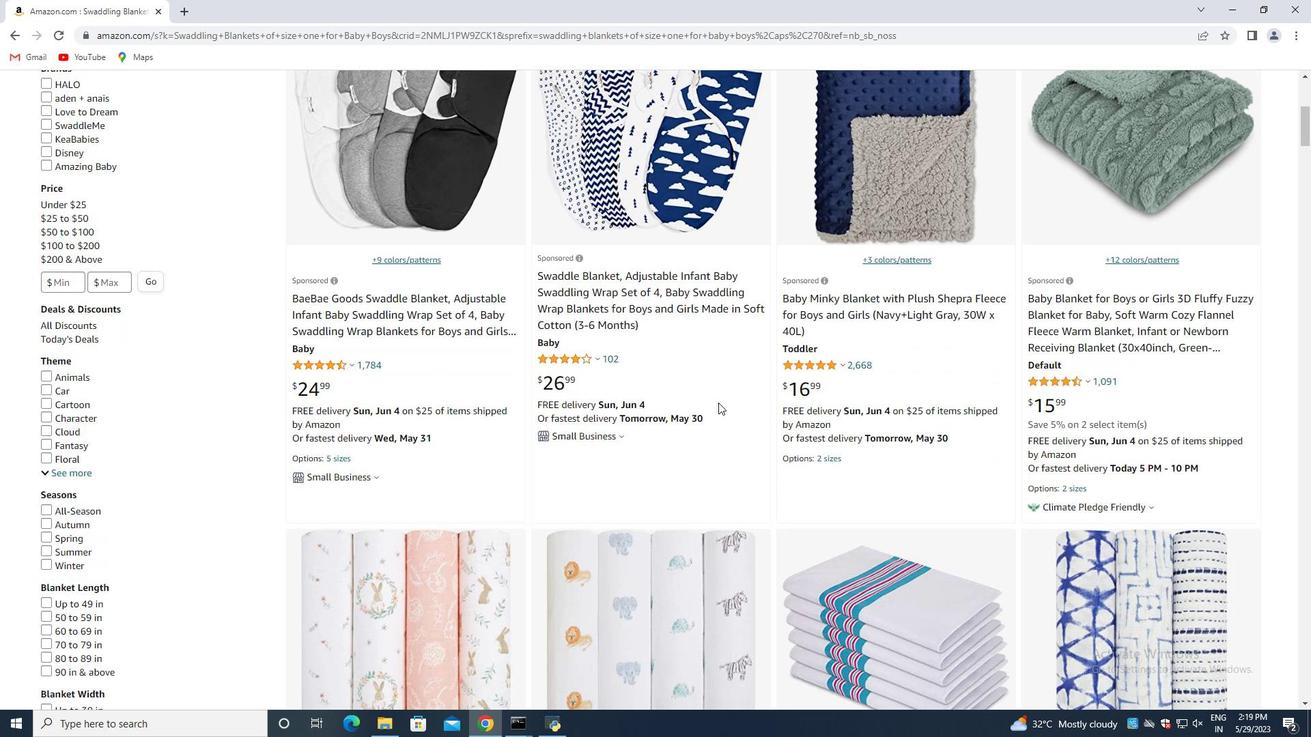 
Action: Mouse moved to (508, 329)
Screenshot: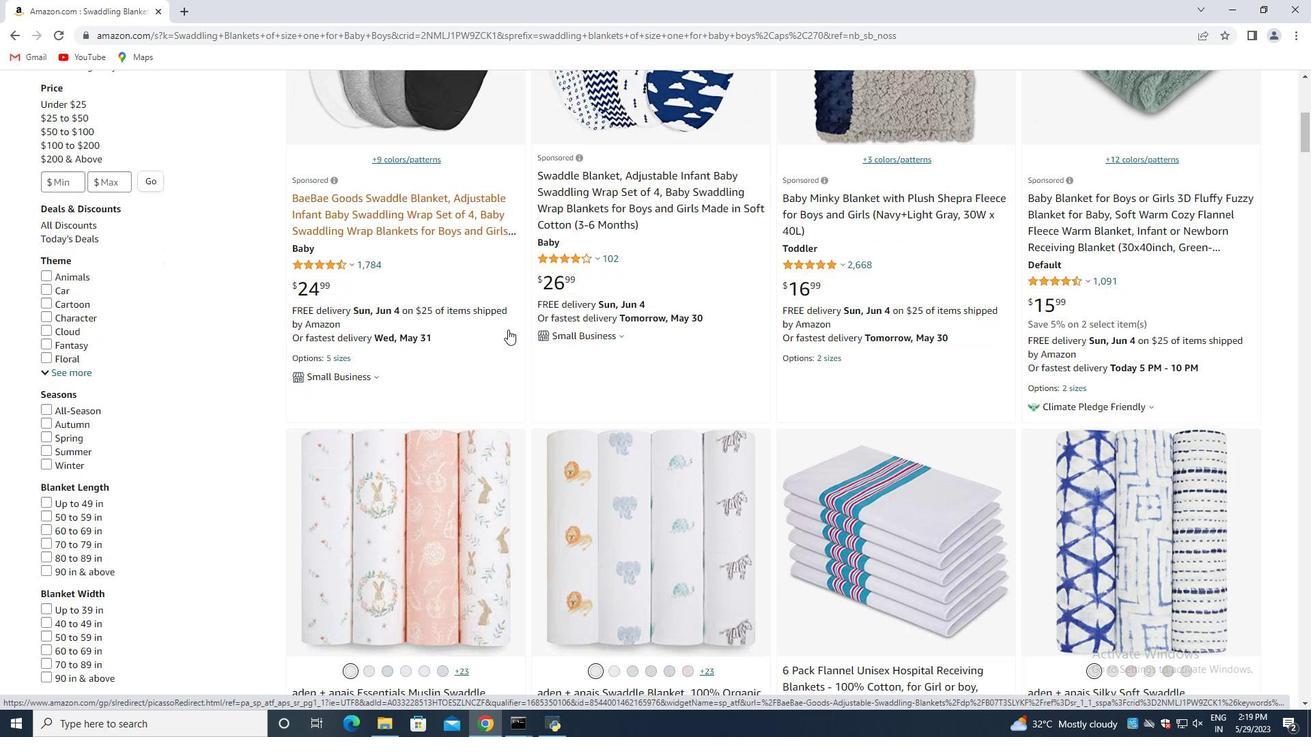
Action: Mouse scrolled (508, 329) with delta (0, 0)
Screenshot: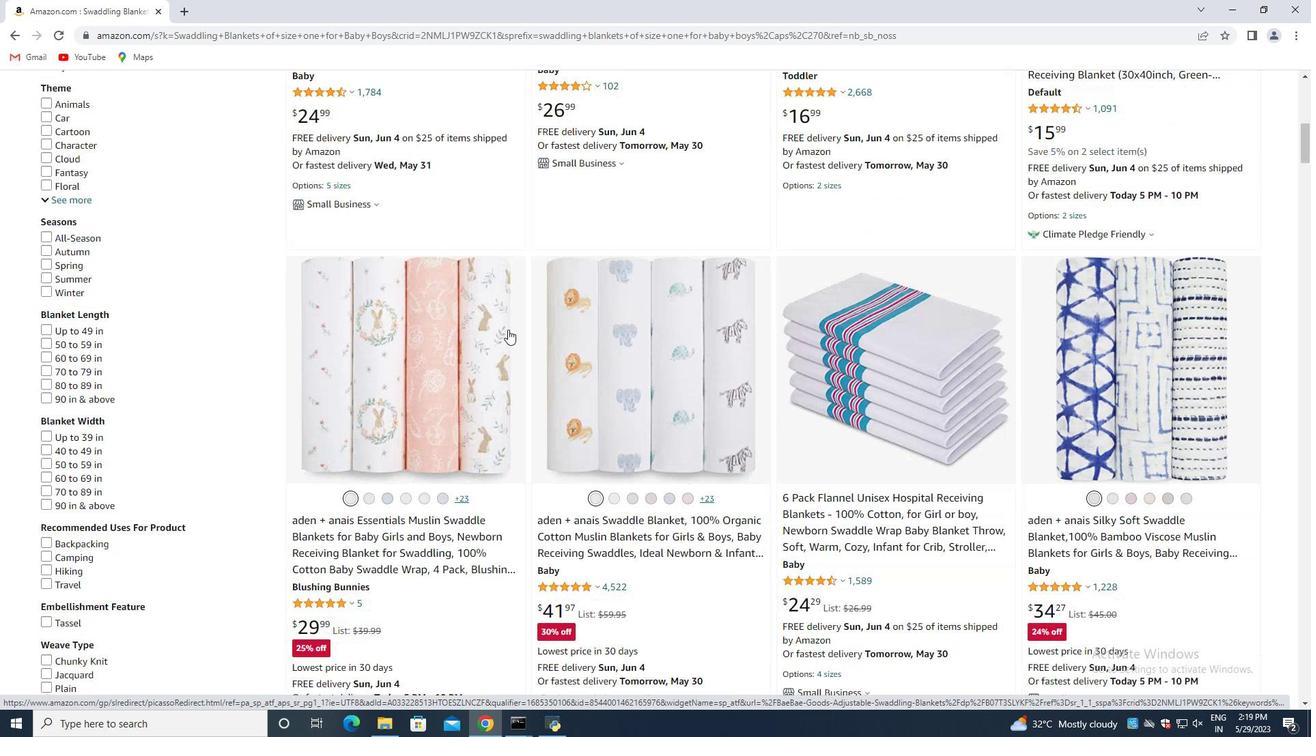
Action: Mouse moved to (508, 329)
Screenshot: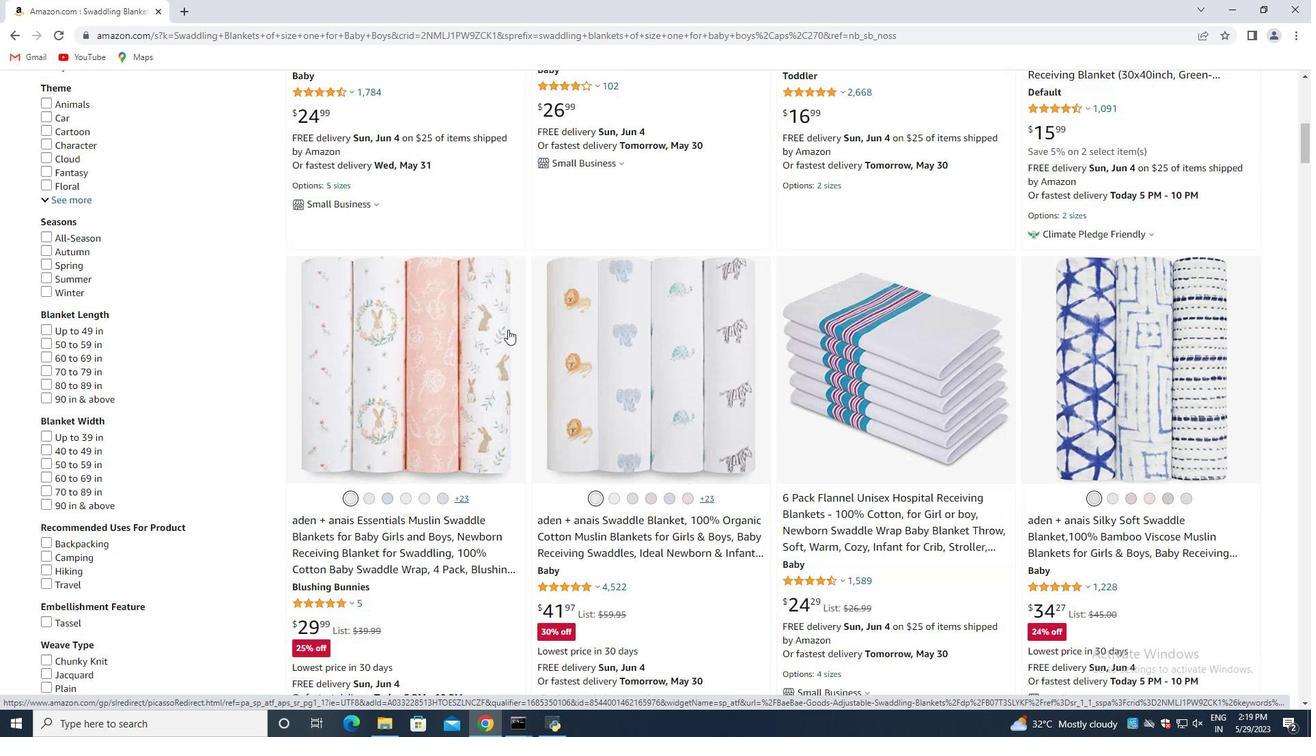 
Action: Mouse scrolled (508, 329) with delta (0, 0)
Screenshot: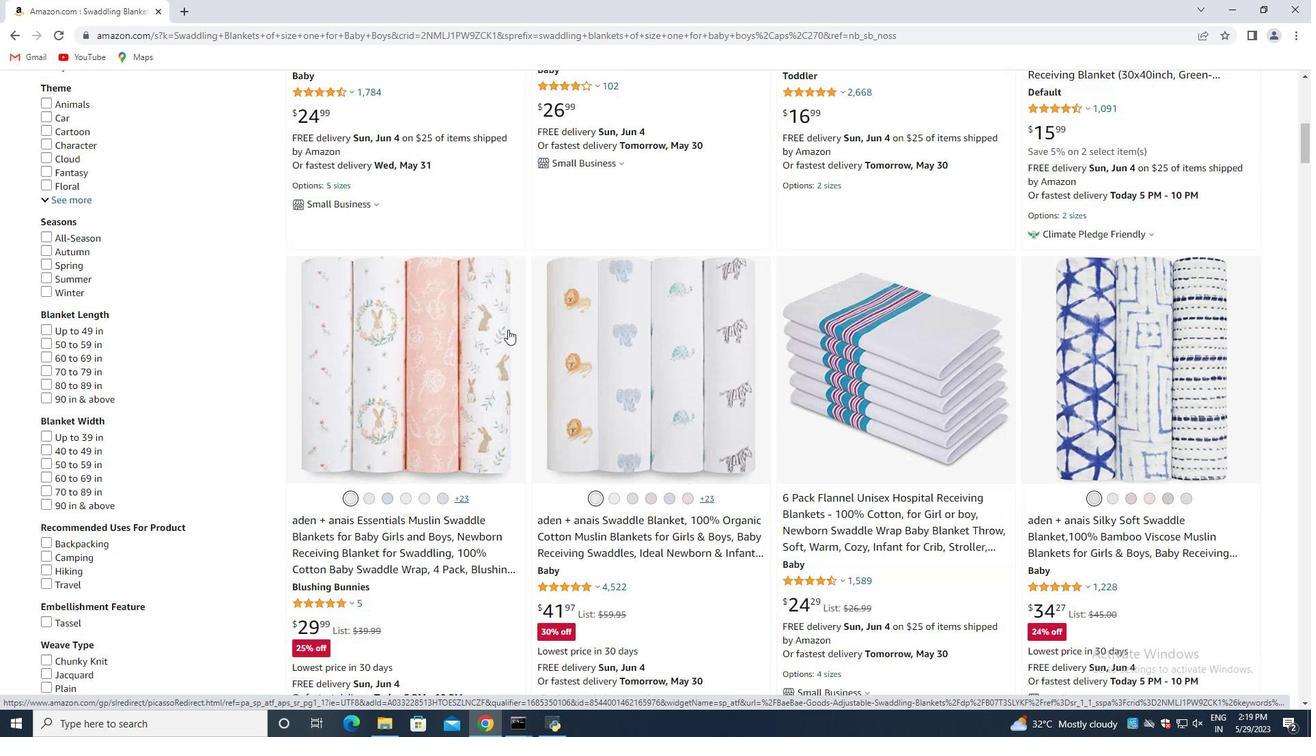 
Action: Mouse moved to (508, 329)
Screenshot: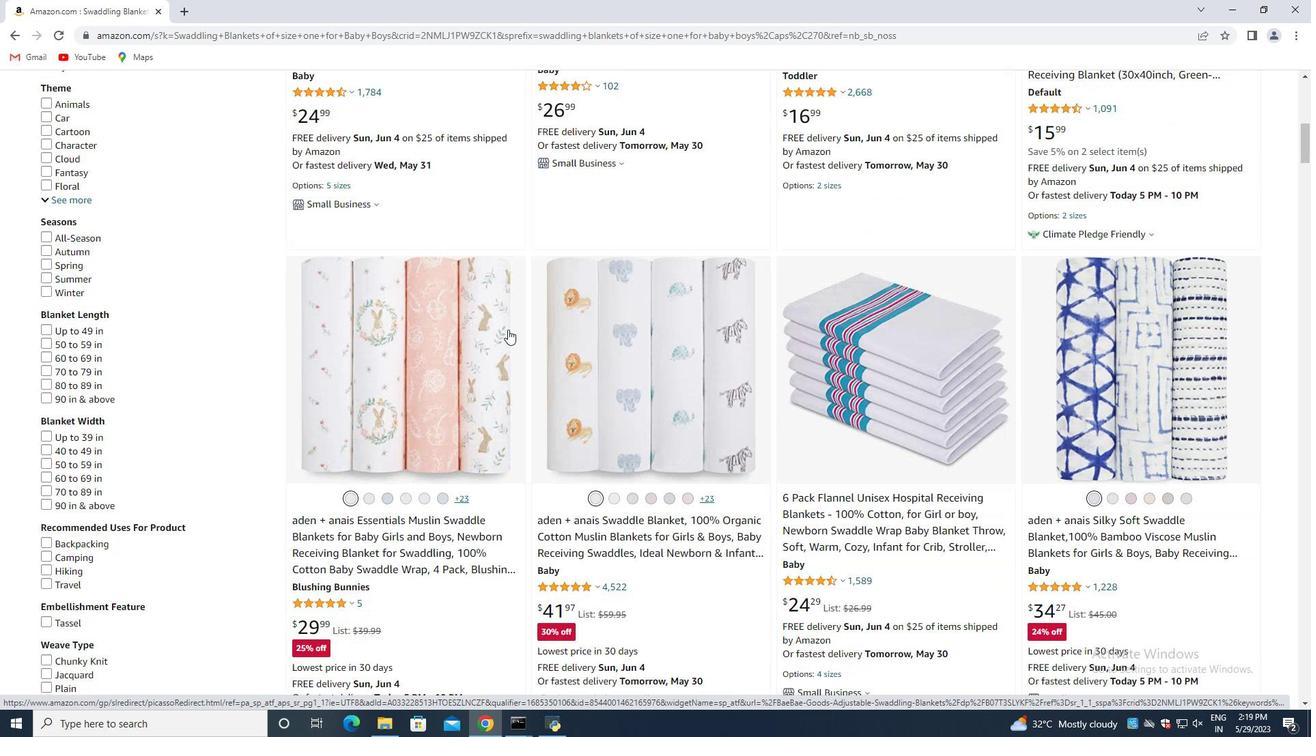 
Action: Mouse scrolled (508, 329) with delta (0, 0)
Screenshot: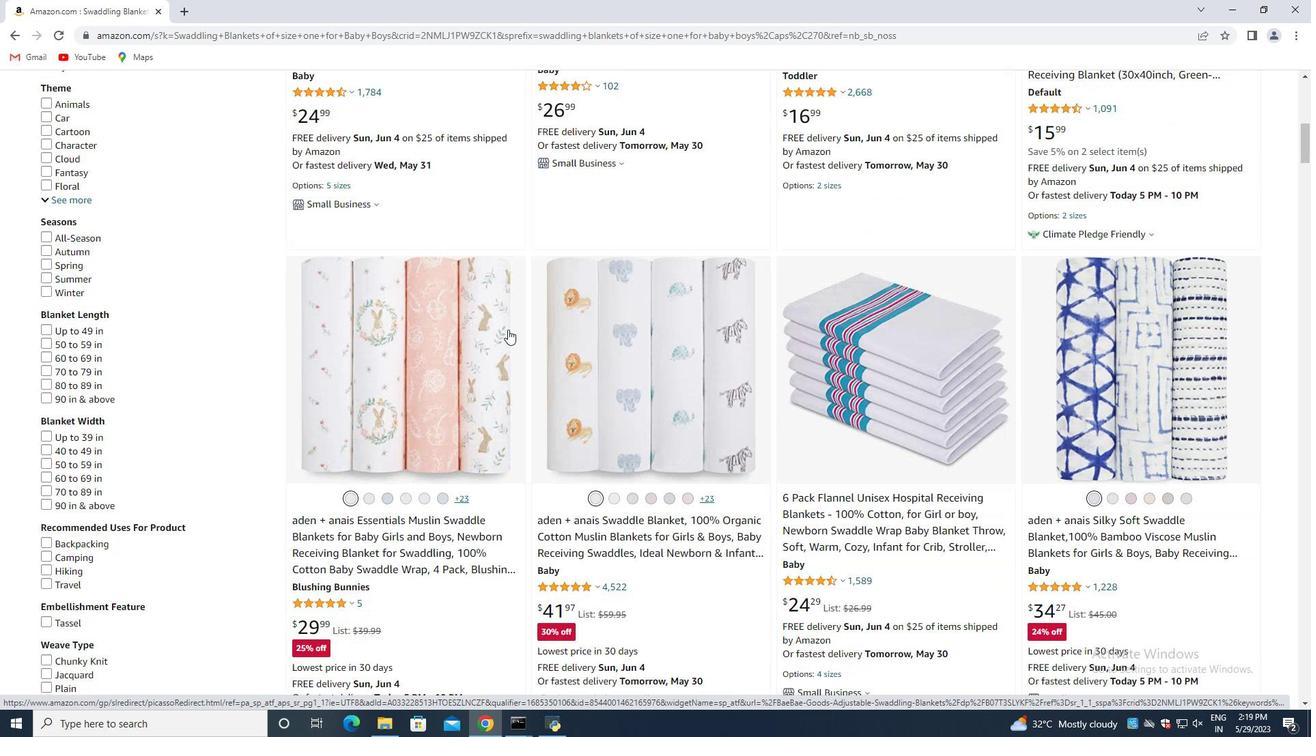 
Action: Mouse scrolled (508, 329) with delta (0, 0)
Screenshot: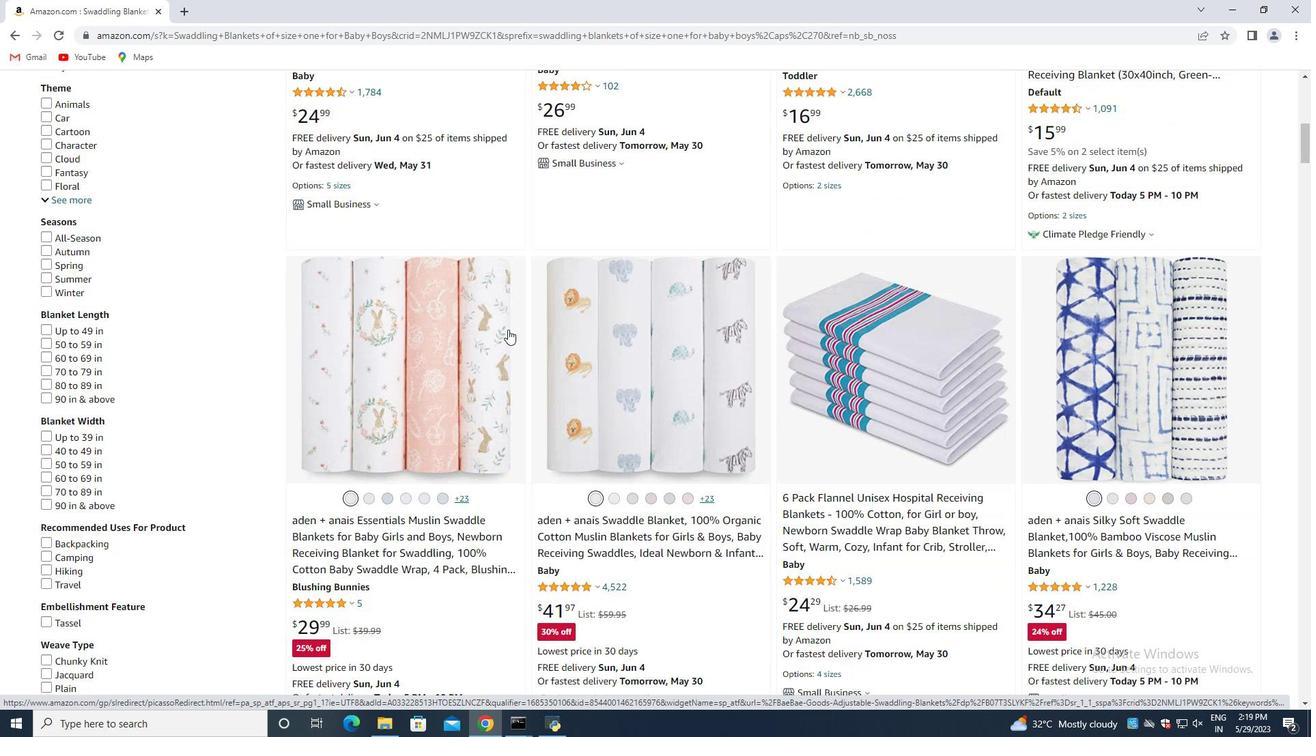 
Action: Mouse scrolled (508, 329) with delta (0, 0)
Screenshot: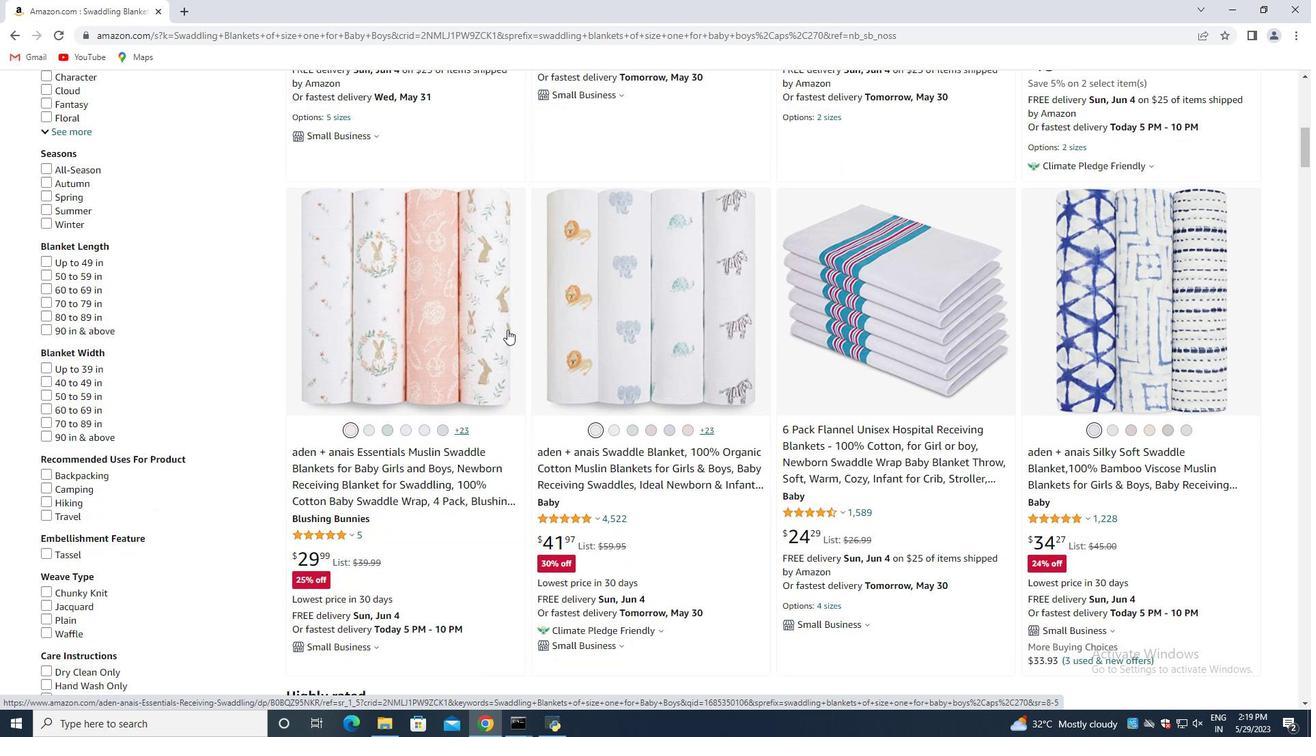 
Action: Mouse moved to (402, 469)
Screenshot: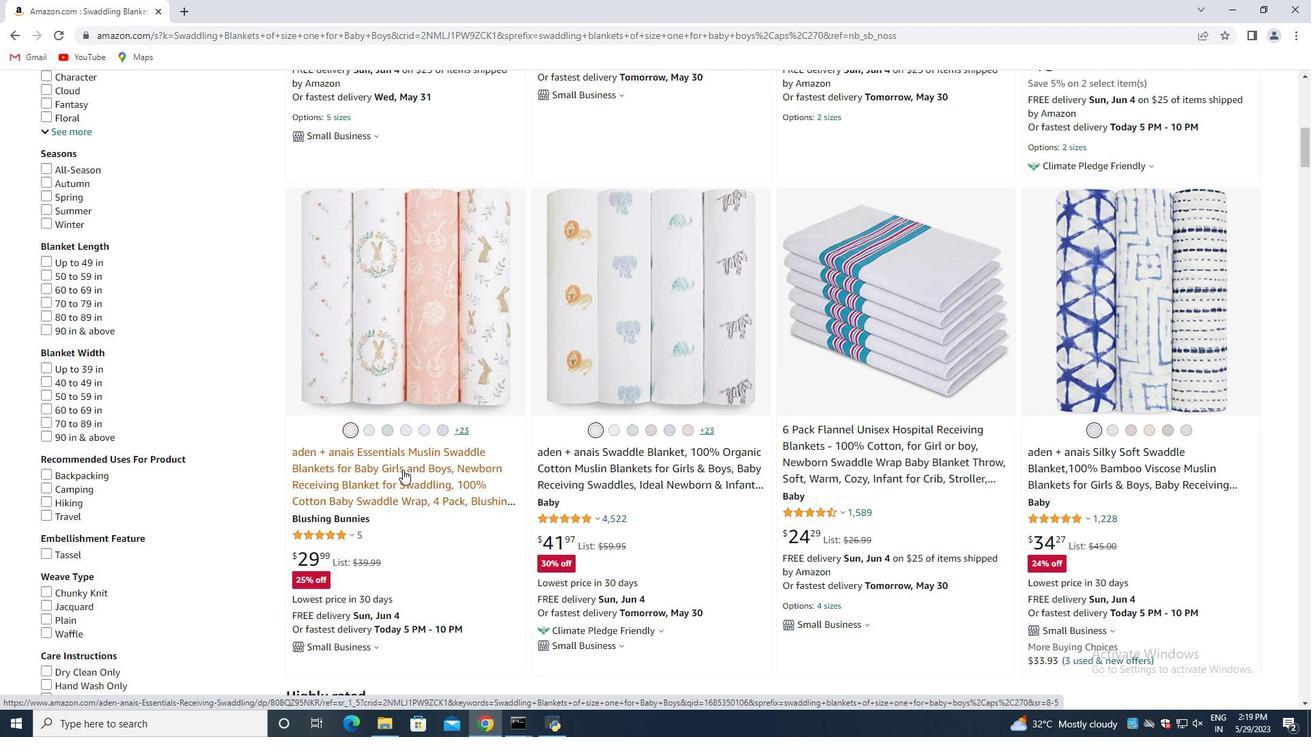 
Action: Mouse pressed left at (402, 469)
Screenshot: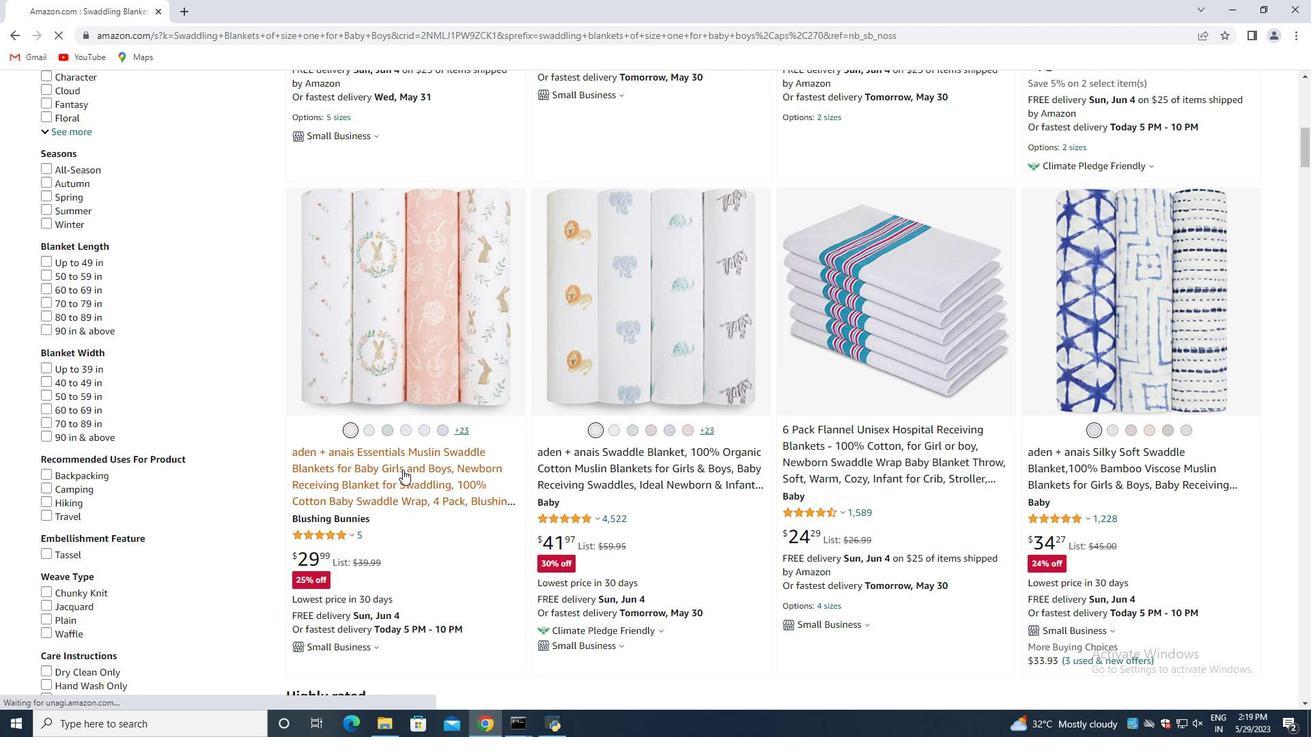 
Action: Mouse moved to (672, 368)
Screenshot: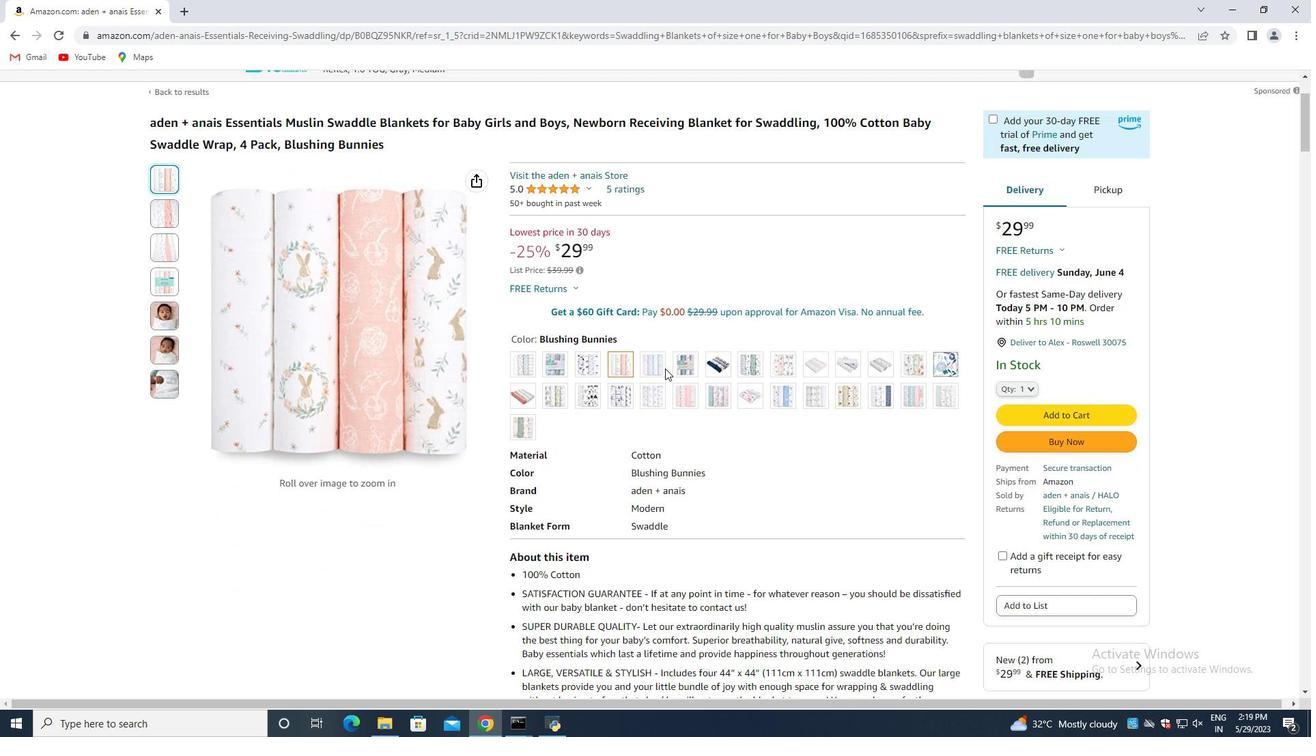 
Action: Mouse scrolled (672, 368) with delta (0, 0)
Screenshot: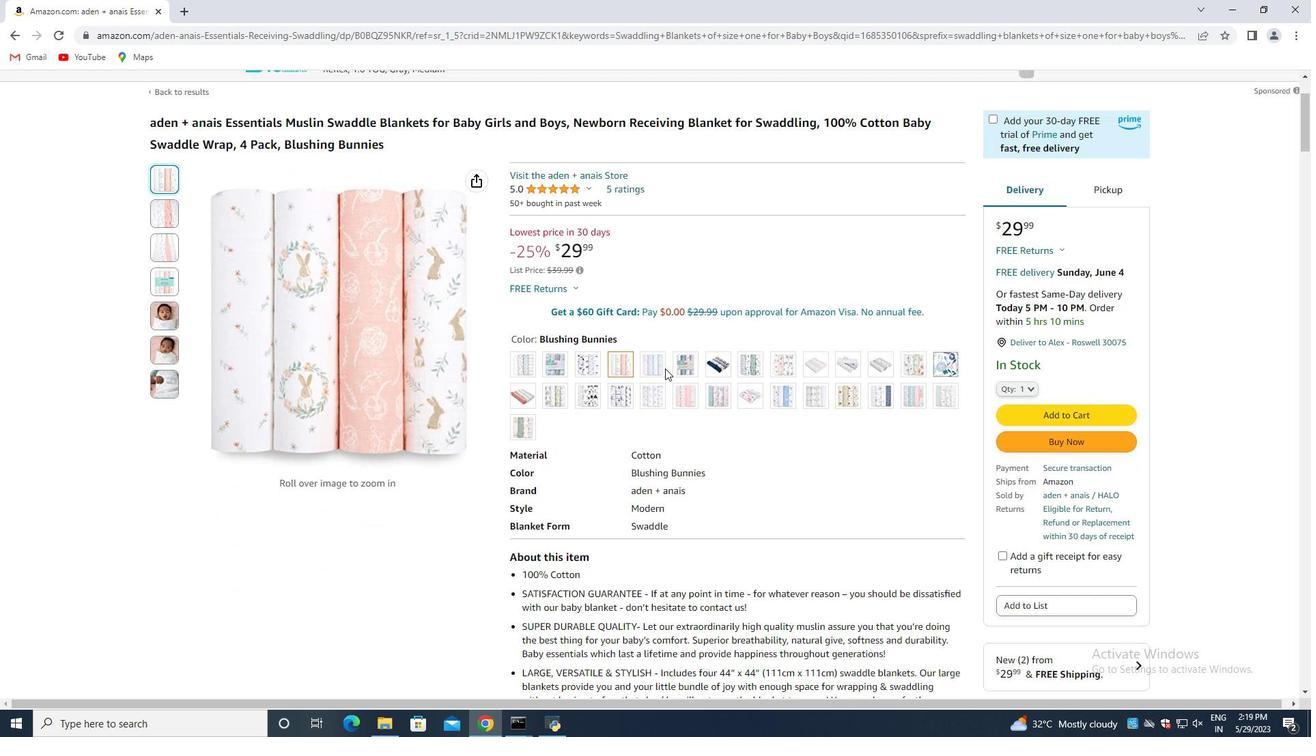
Action: Mouse moved to (671, 368)
Screenshot: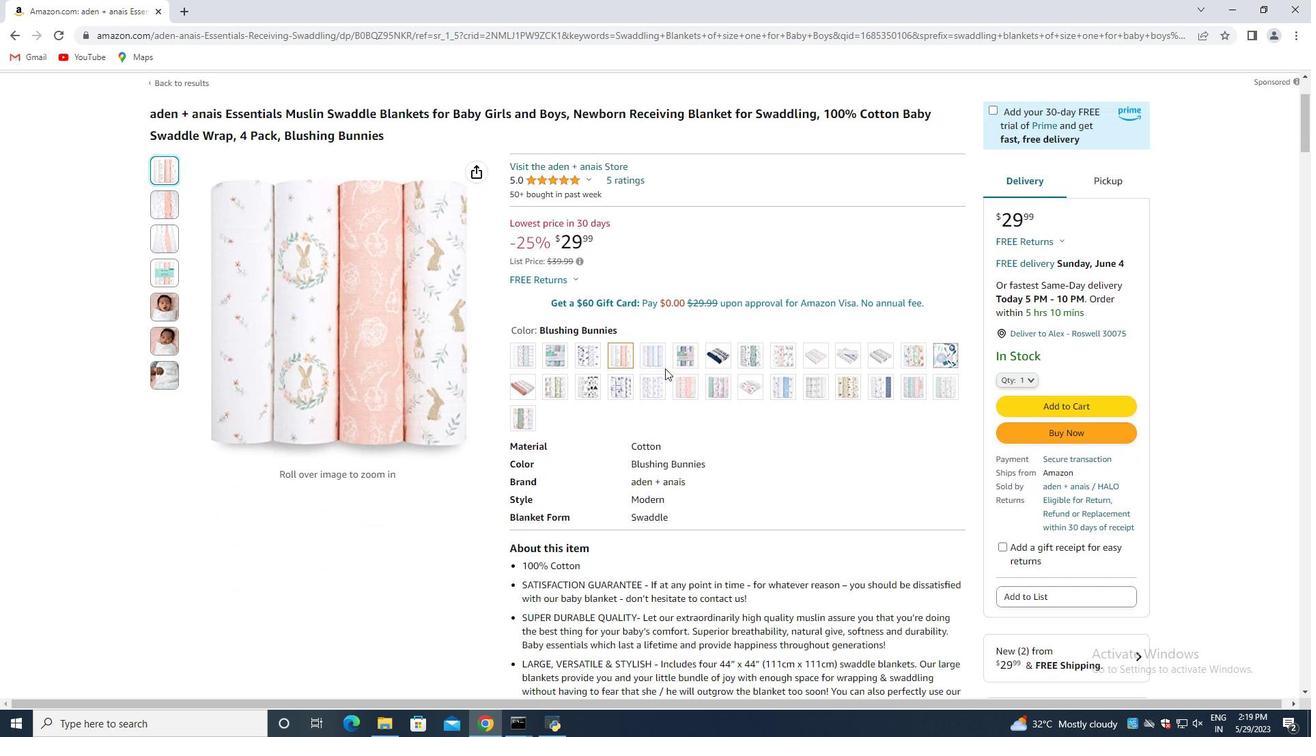 
Action: Mouse scrolled (671, 368) with delta (0, 0)
Screenshot: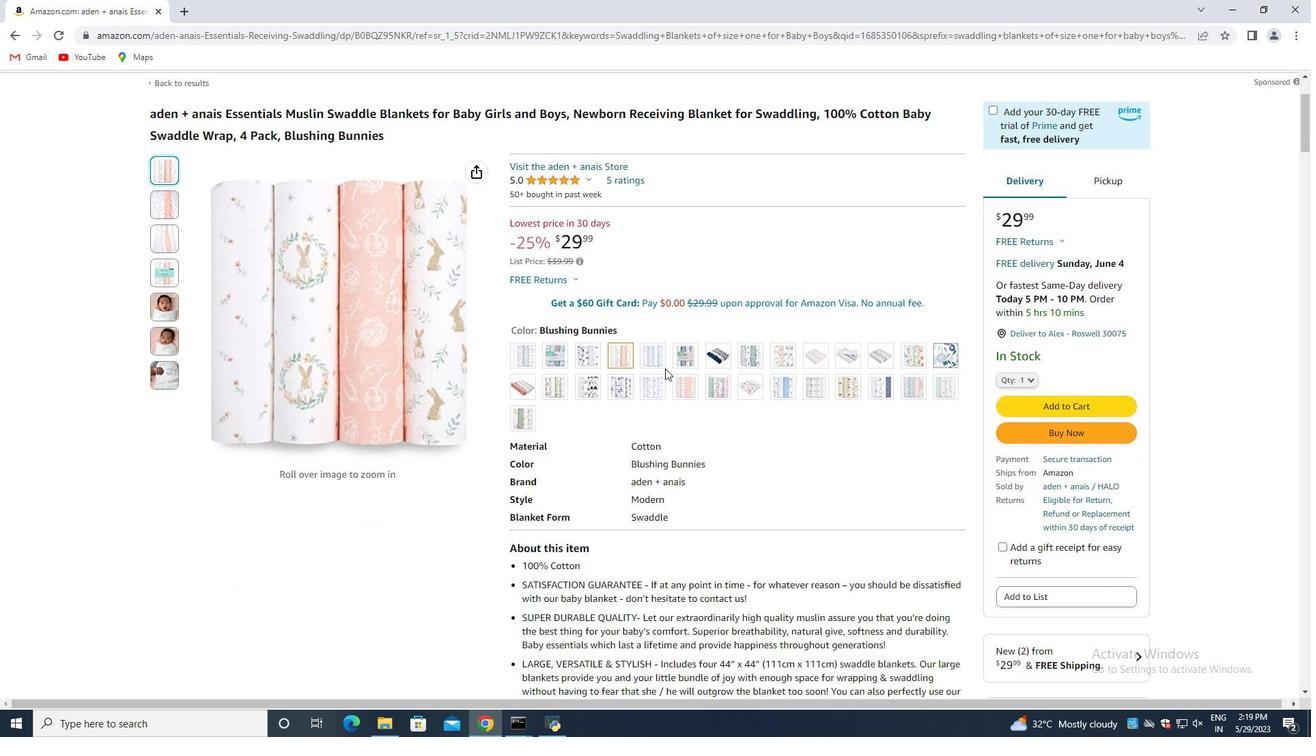 
Action: Mouse moved to (664, 368)
Screenshot: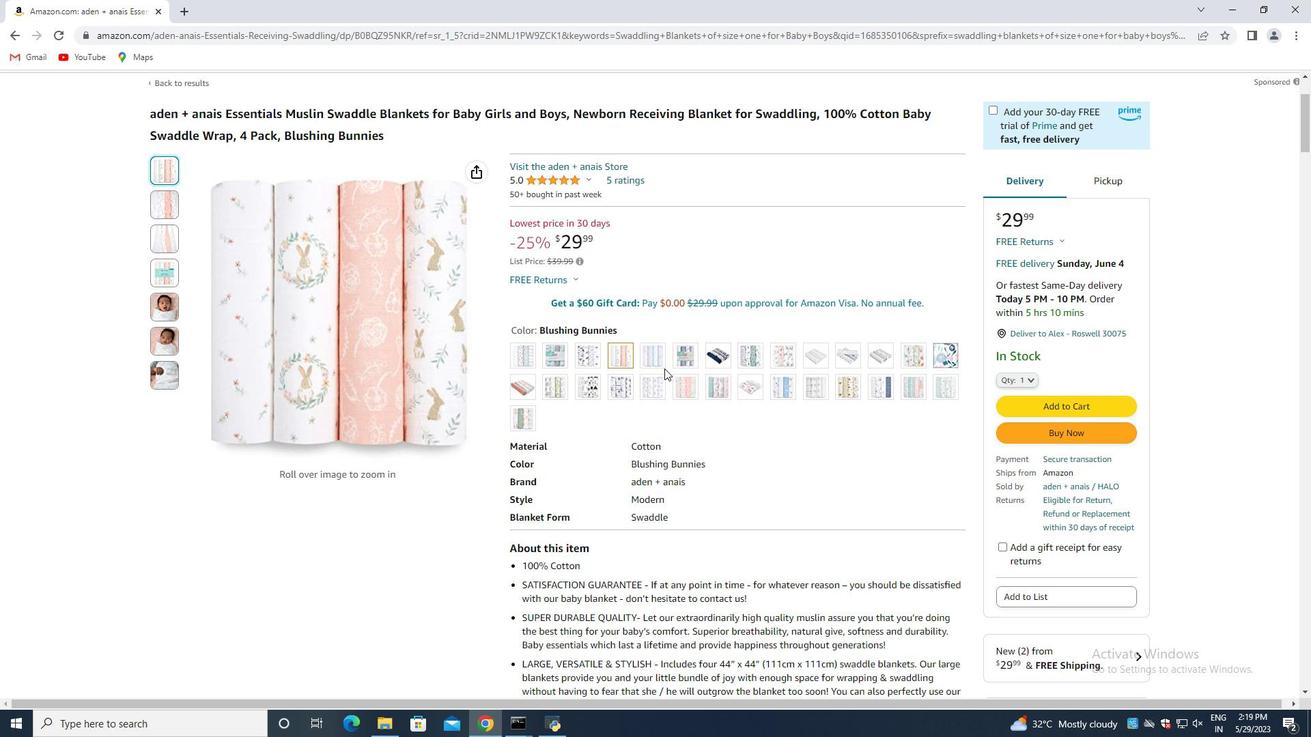 
Action: Mouse scrolled (664, 368) with delta (0, 0)
Screenshot: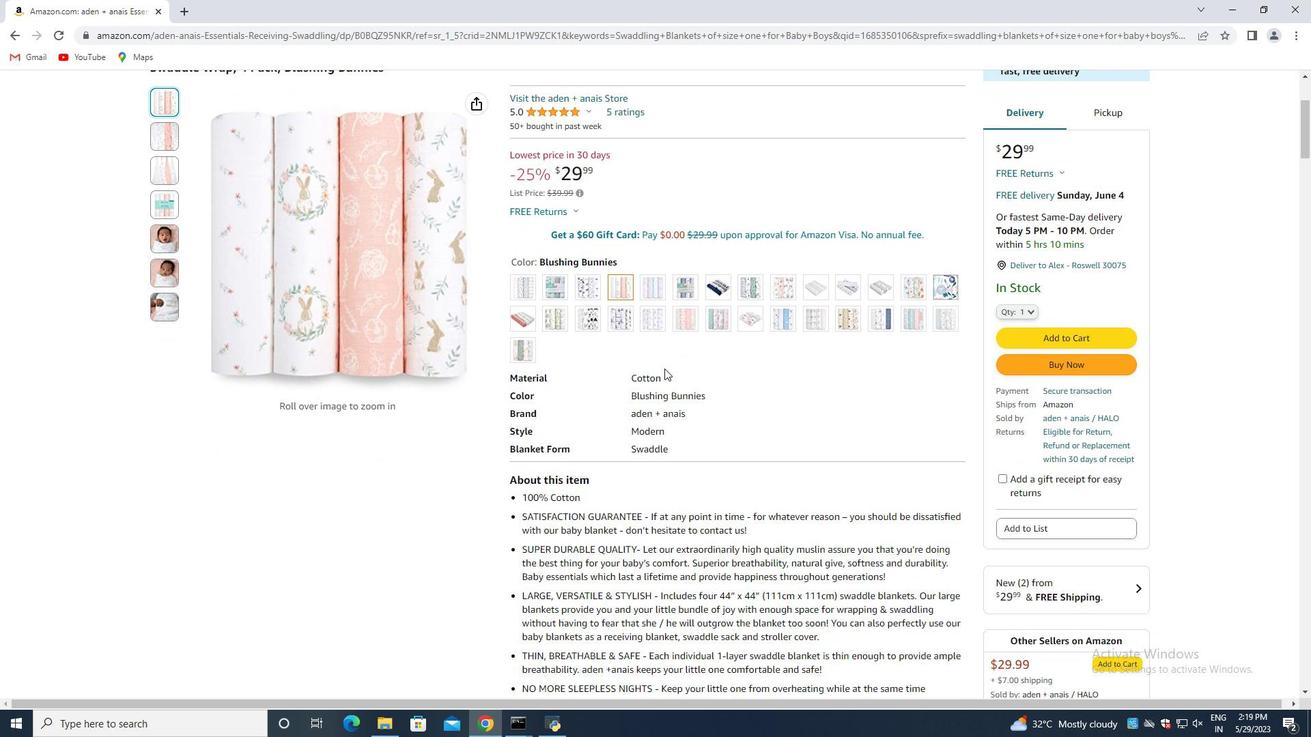
Action: Mouse moved to (663, 368)
Screenshot: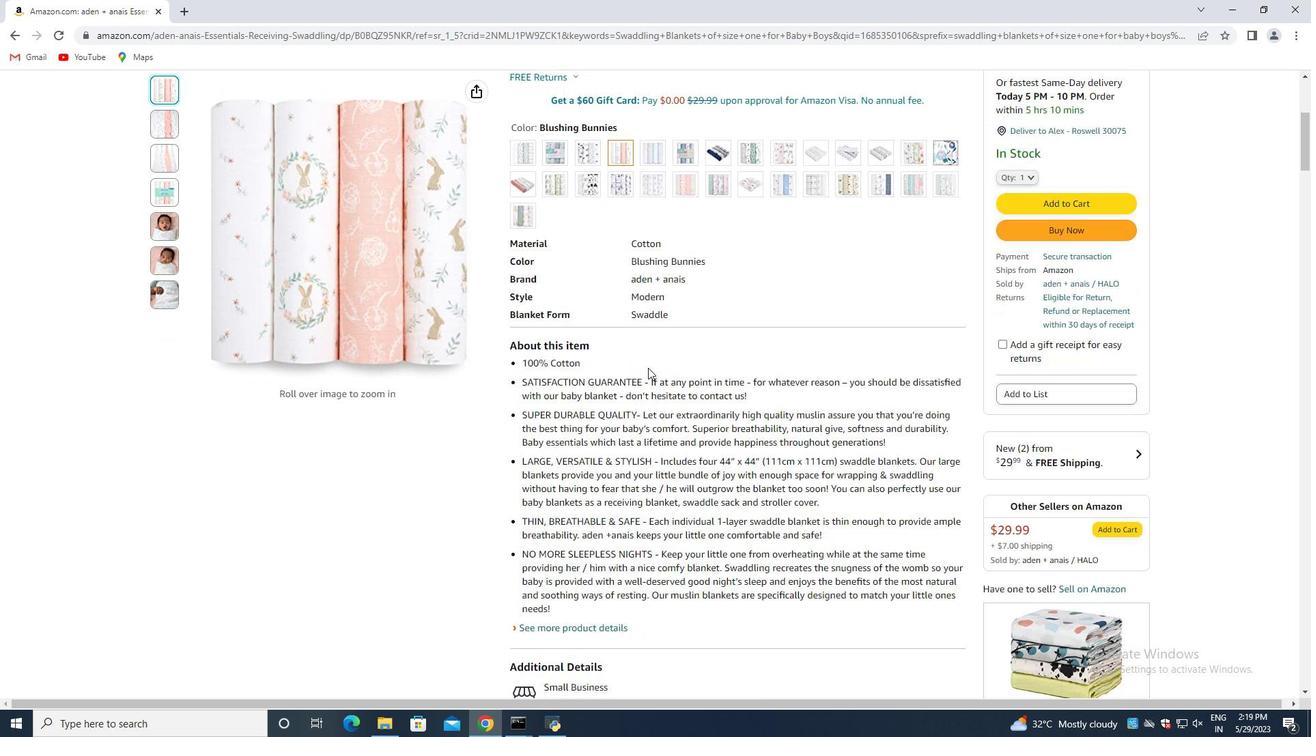 
Action: Mouse scrolled (663, 368) with delta (0, 0)
Screenshot: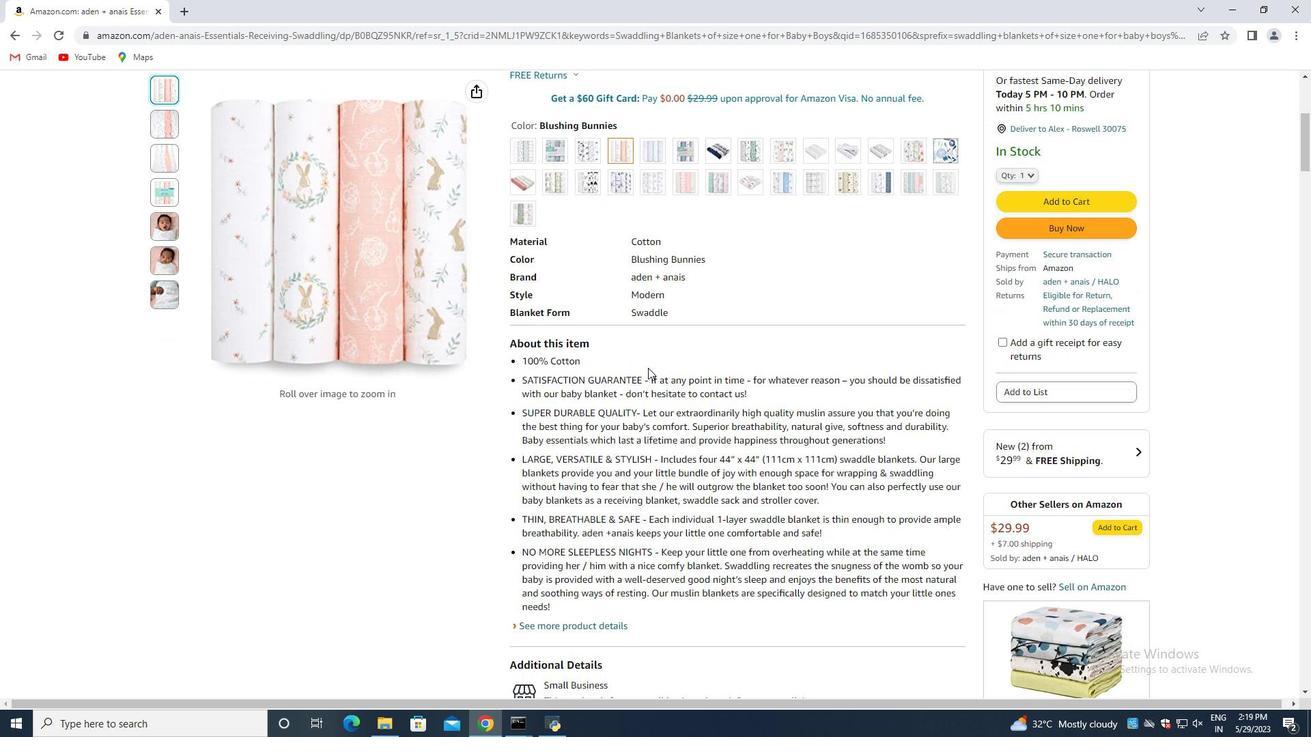
Action: Mouse scrolled (663, 368) with delta (0, 0)
Screenshot: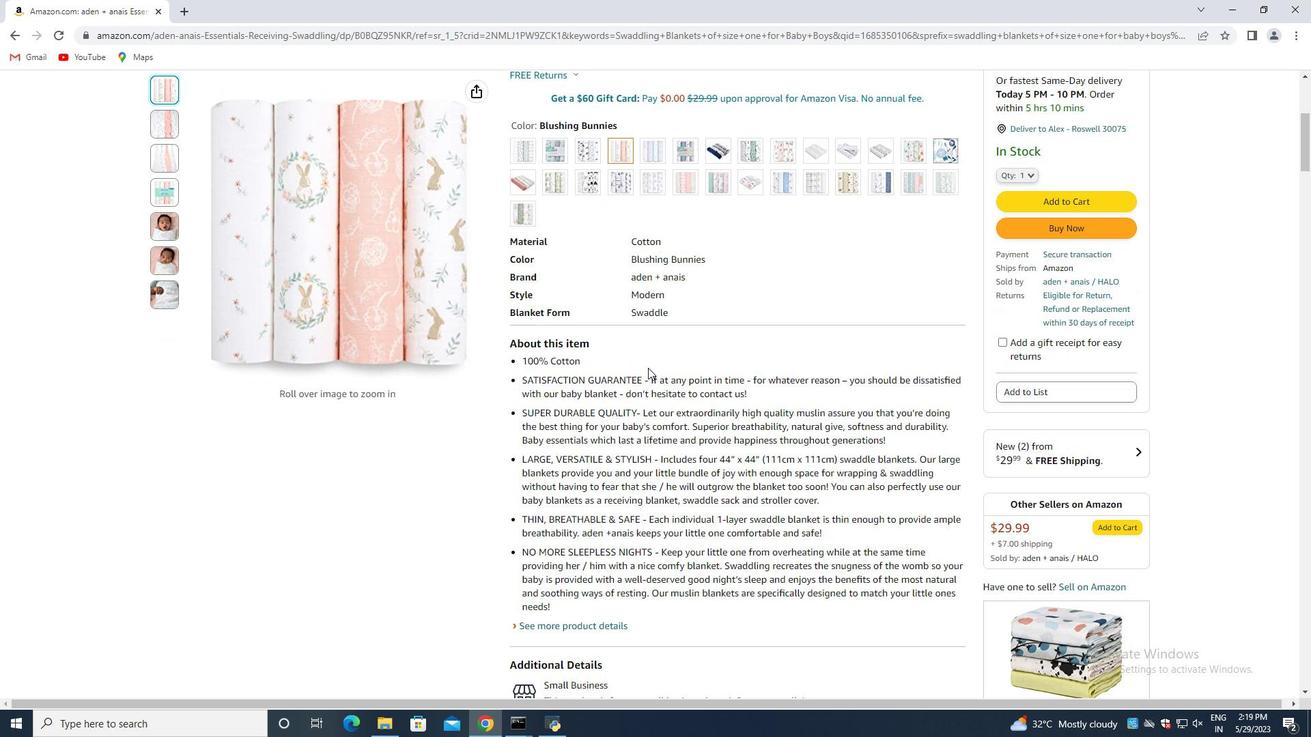 
Action: Mouse moved to (632, 363)
Screenshot: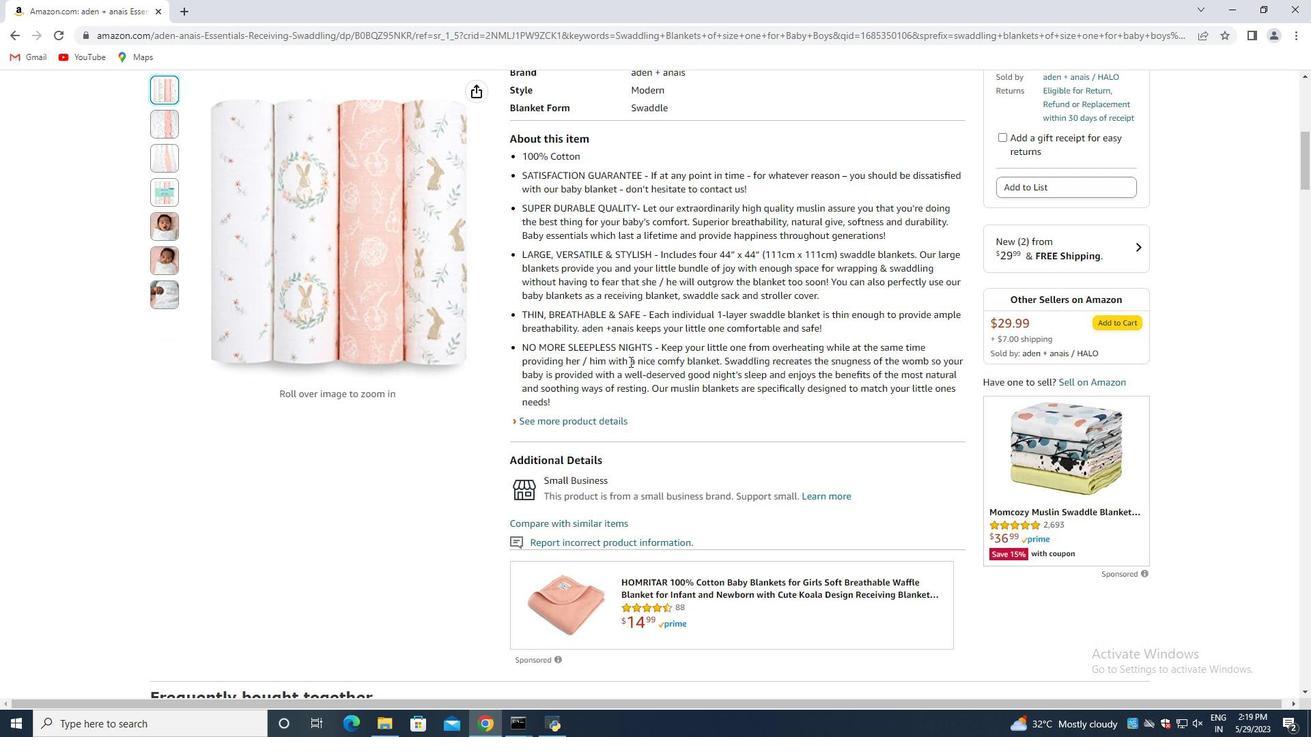 
Action: Mouse scrolled (632, 362) with delta (0, 0)
Screenshot: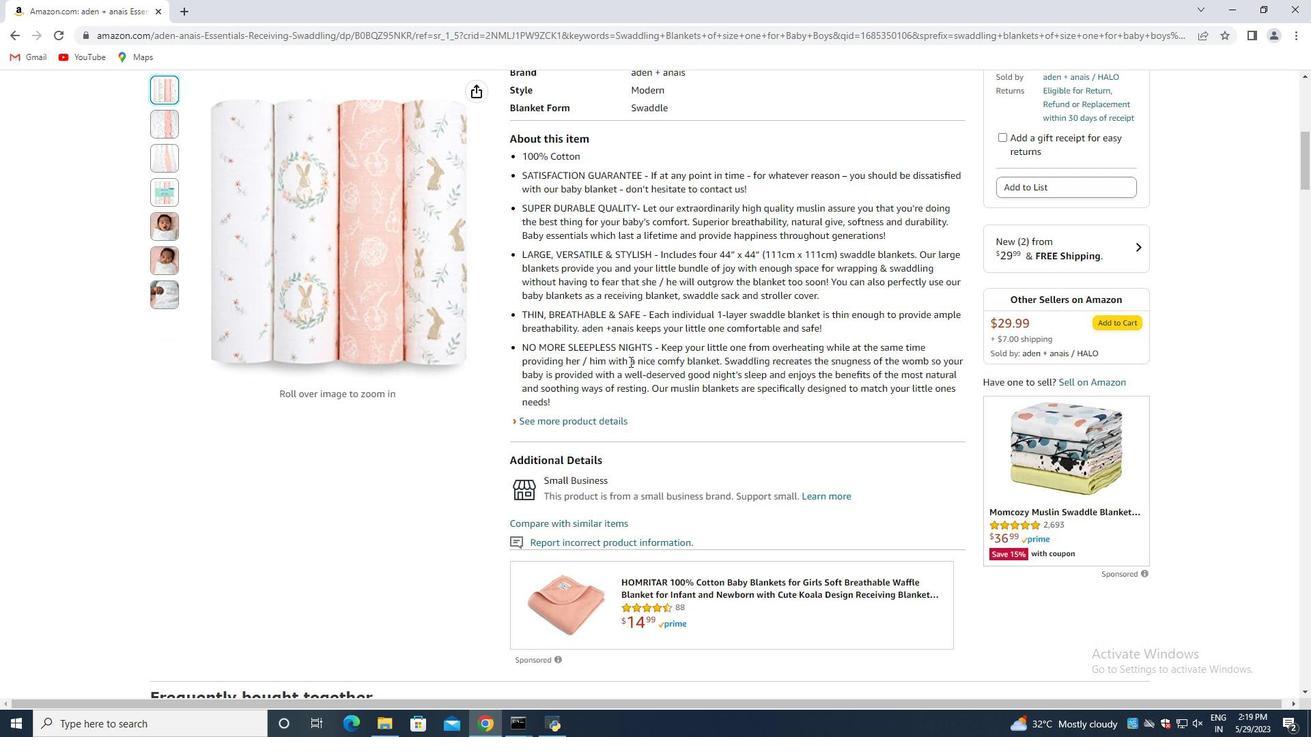 
Action: Mouse scrolled (632, 362) with delta (0, 0)
Screenshot: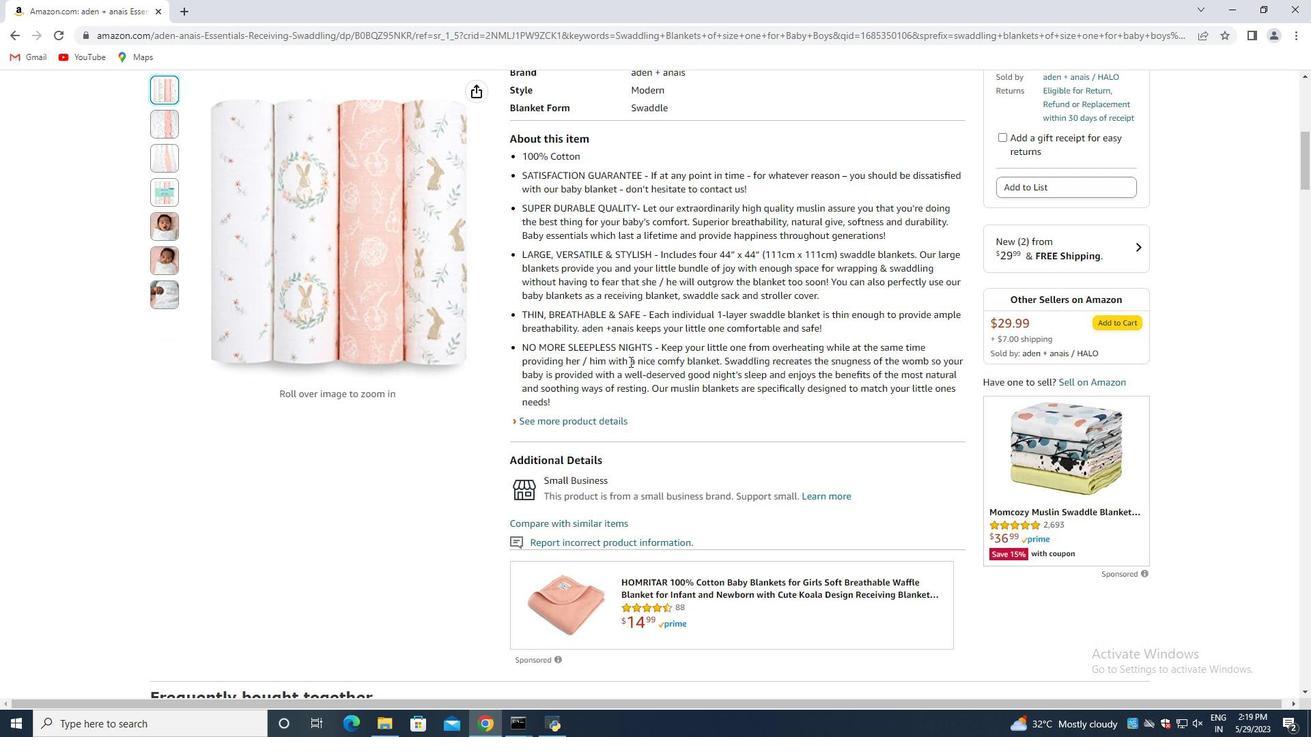
Action: Mouse moved to (632, 362)
Screenshot: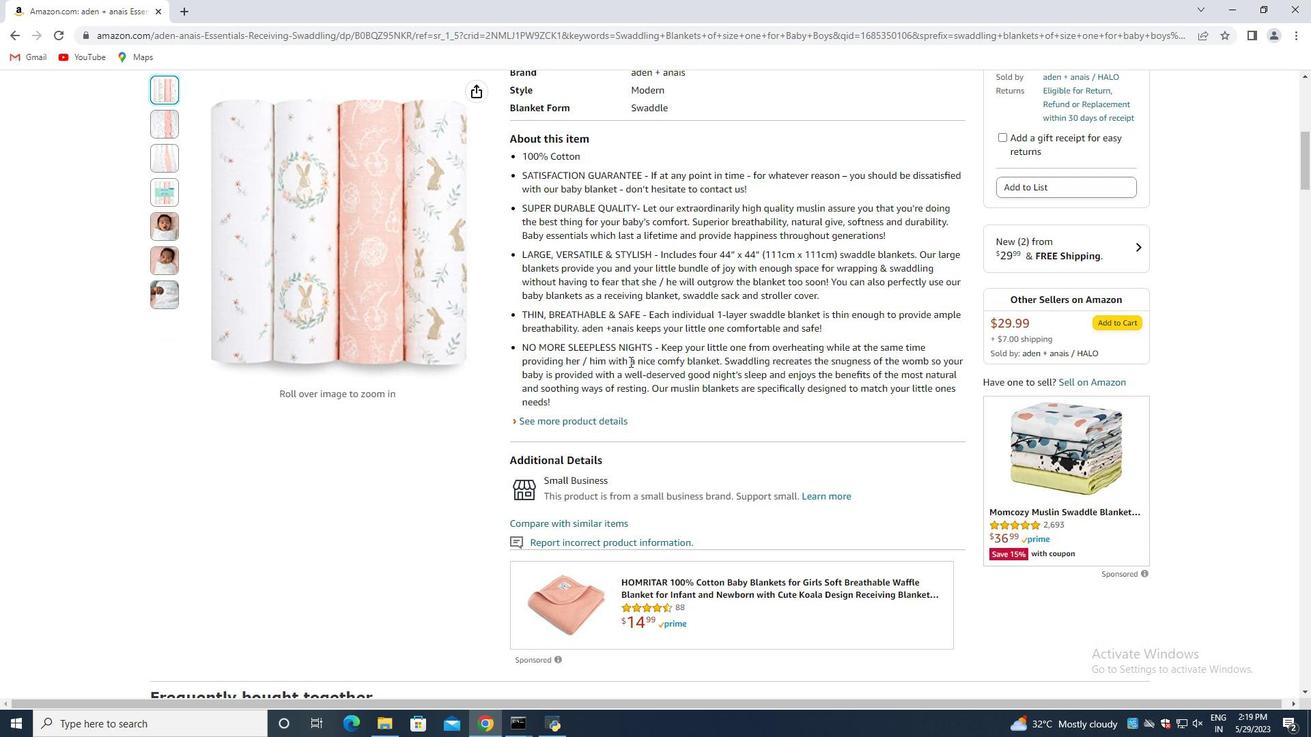 
Action: Mouse scrolled (632, 361) with delta (0, 0)
Screenshot: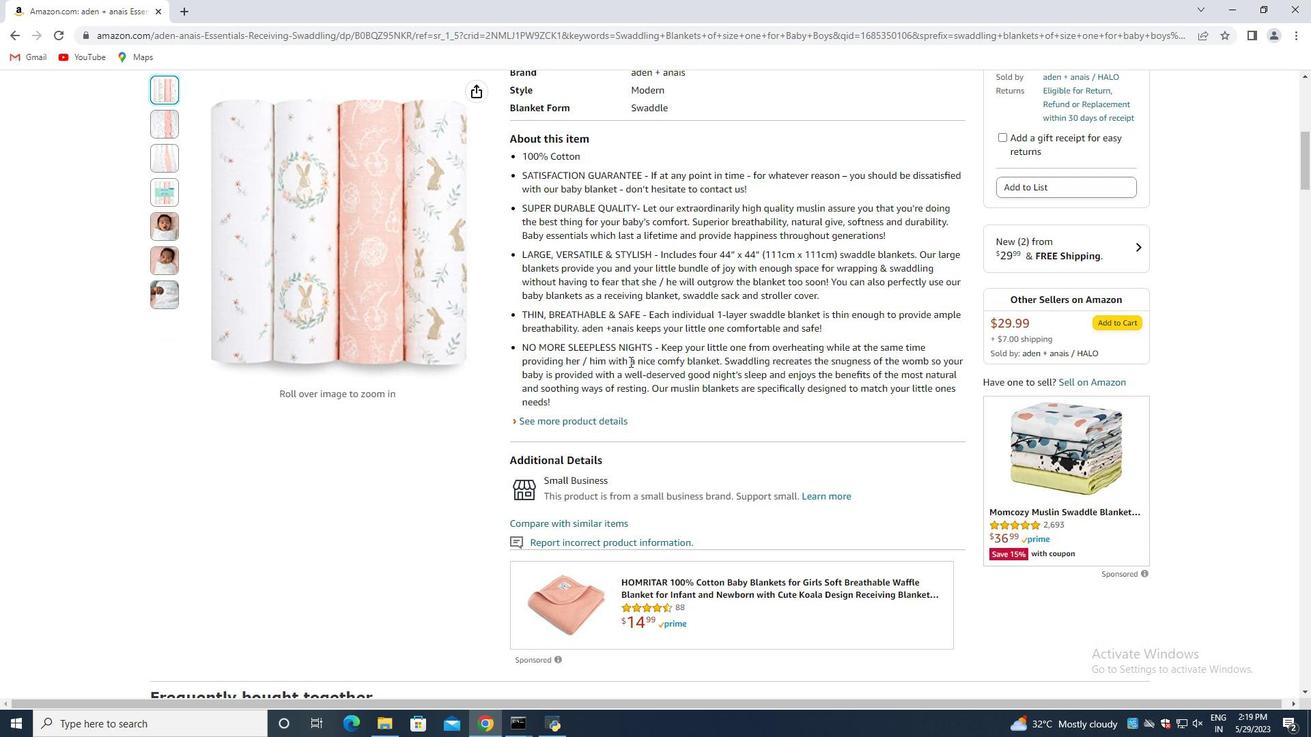 
Action: Mouse moved to (629, 361)
Screenshot: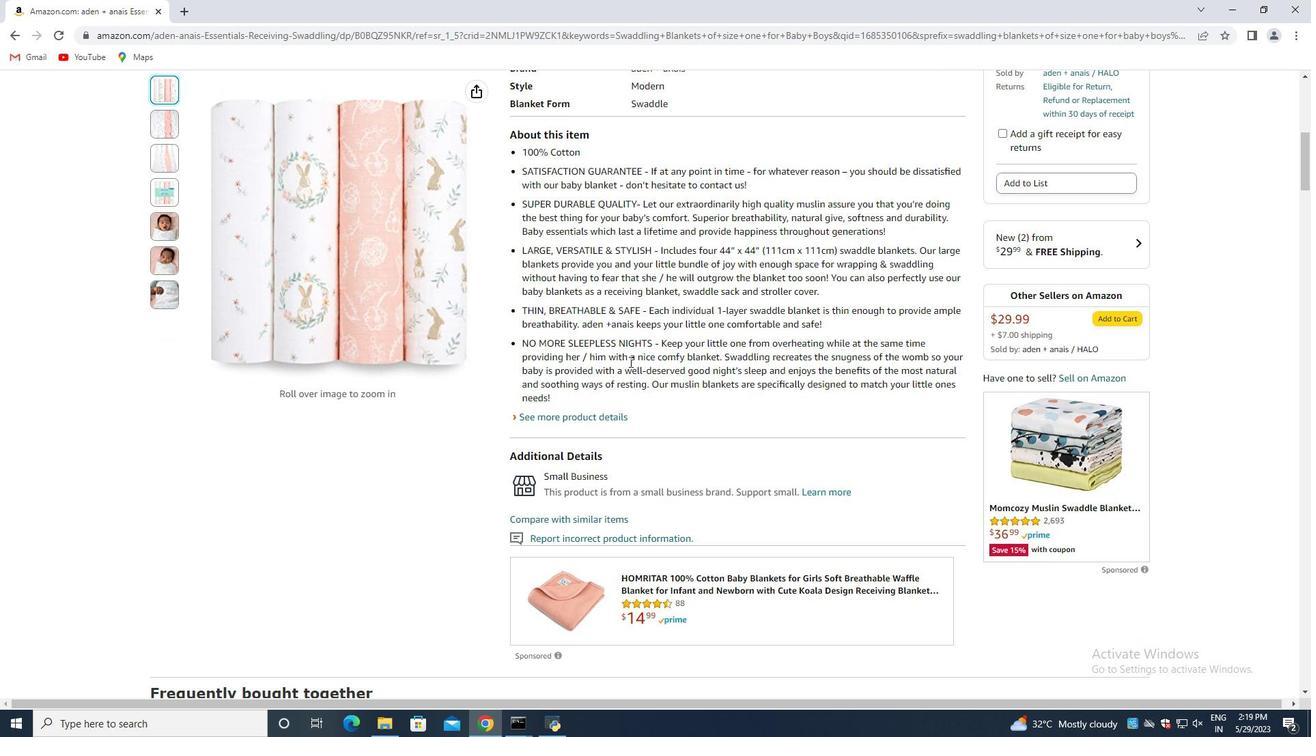 
Action: Mouse scrolled (629, 361) with delta (0, 0)
Screenshot: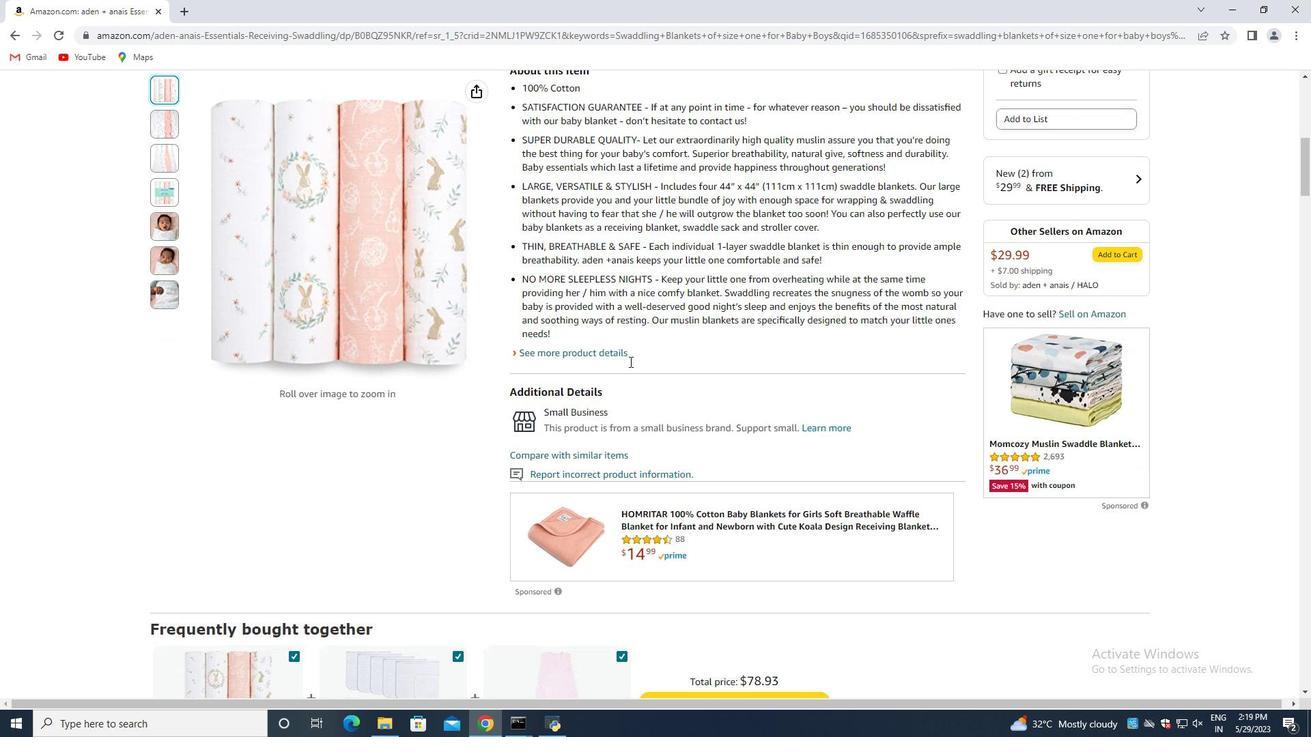 
Action: Mouse scrolled (629, 362) with delta (0, 0)
Screenshot: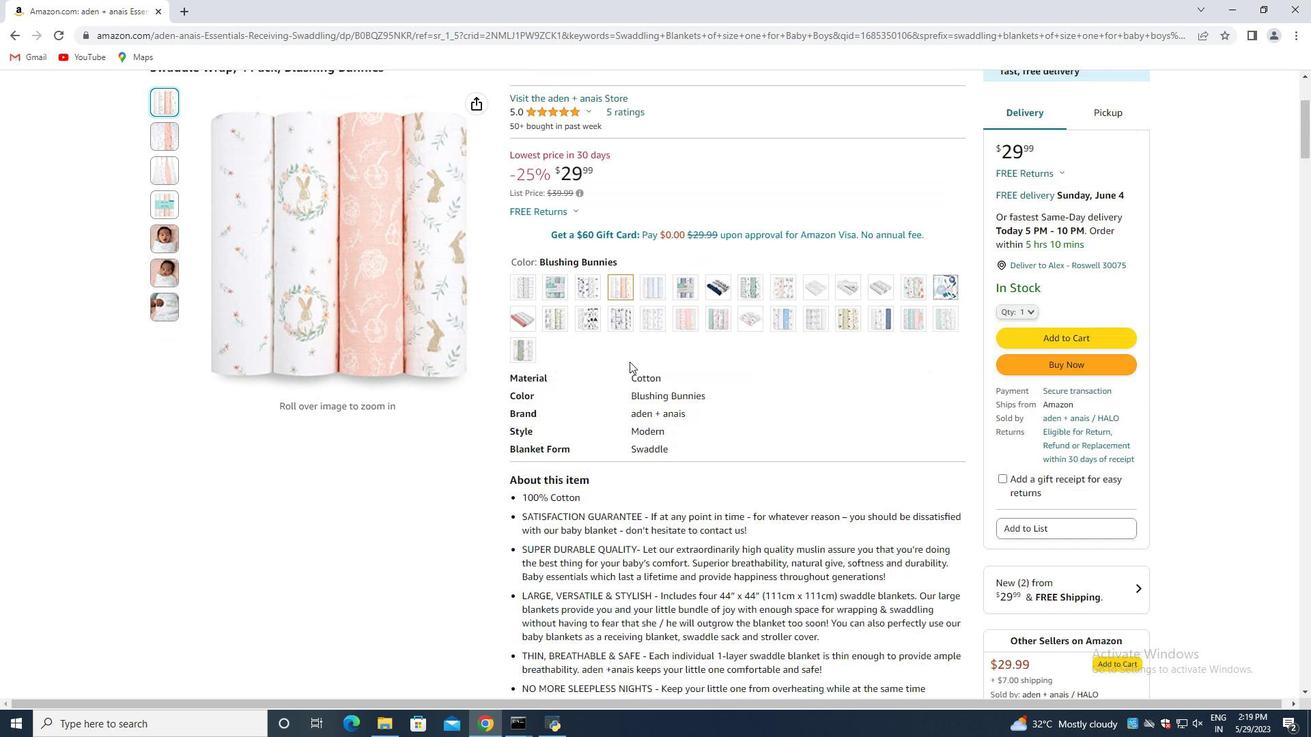 
Action: Mouse scrolled (629, 362) with delta (0, 0)
Screenshot: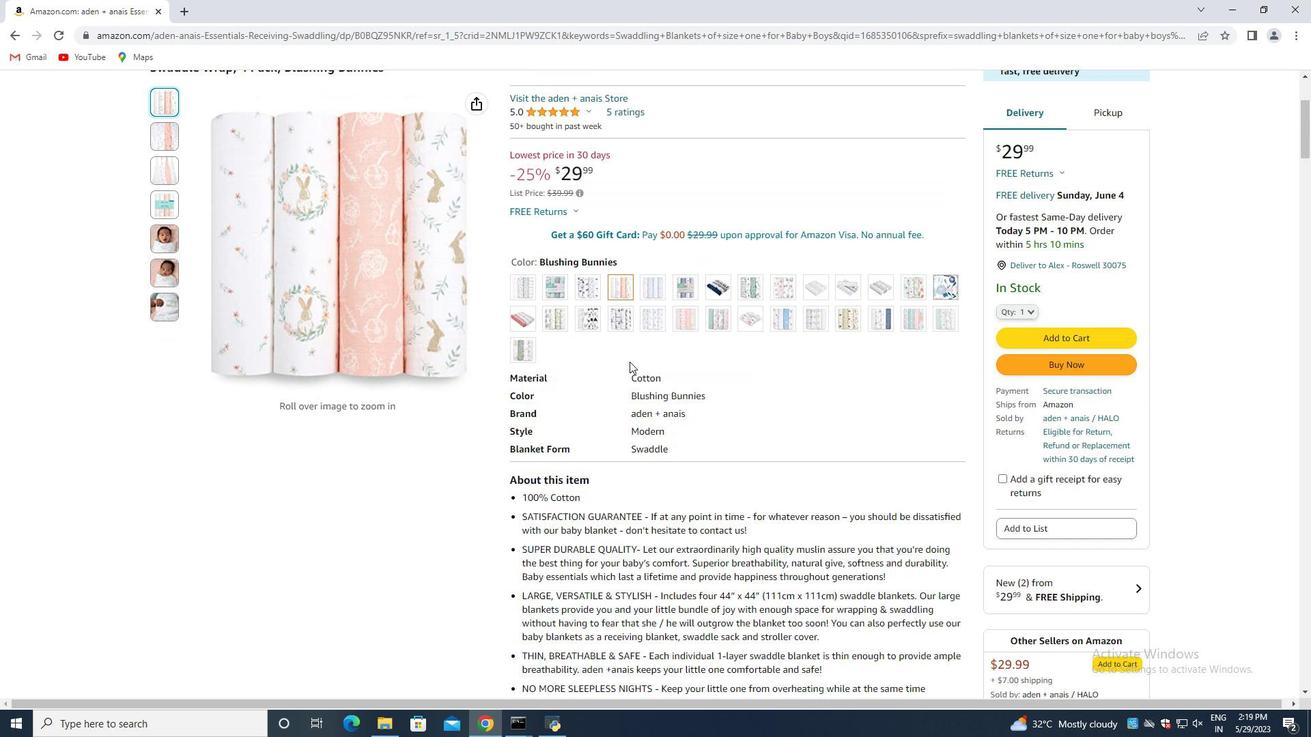 
Action: Mouse scrolled (629, 362) with delta (0, 0)
Screenshot: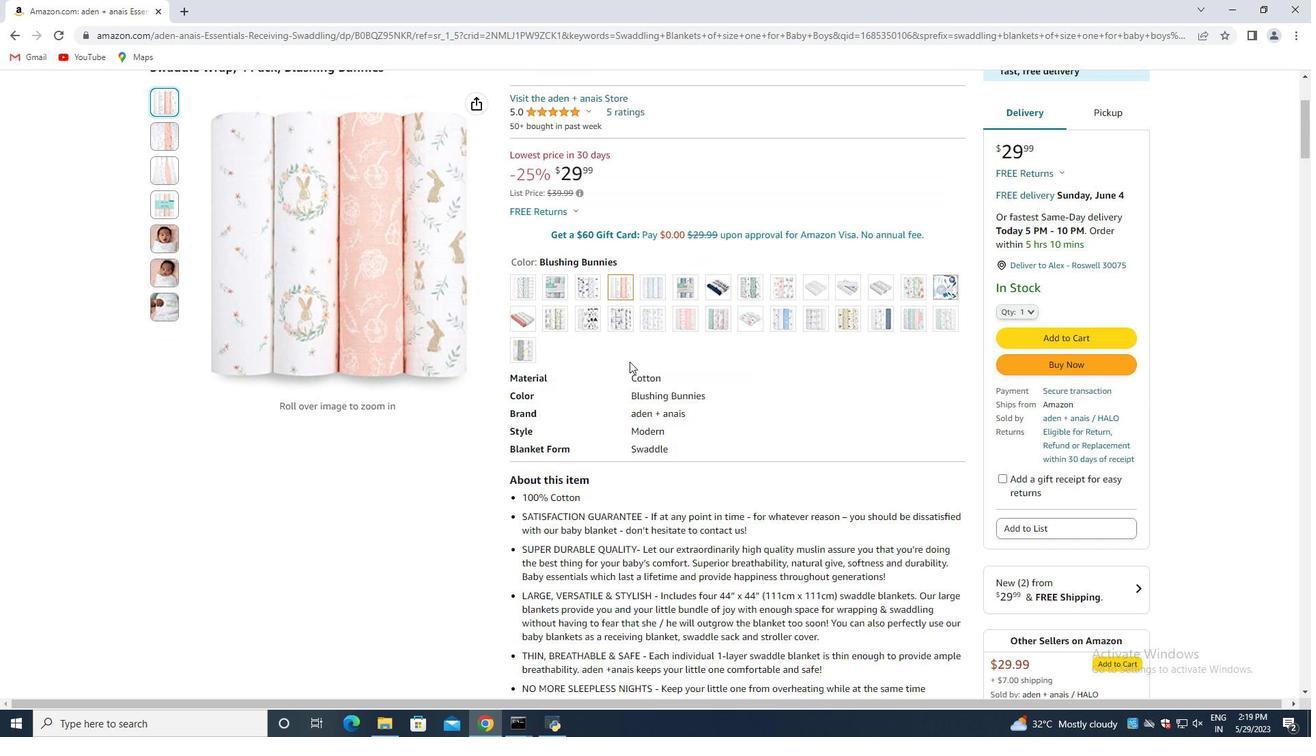 
Action: Mouse scrolled (629, 362) with delta (0, 0)
Screenshot: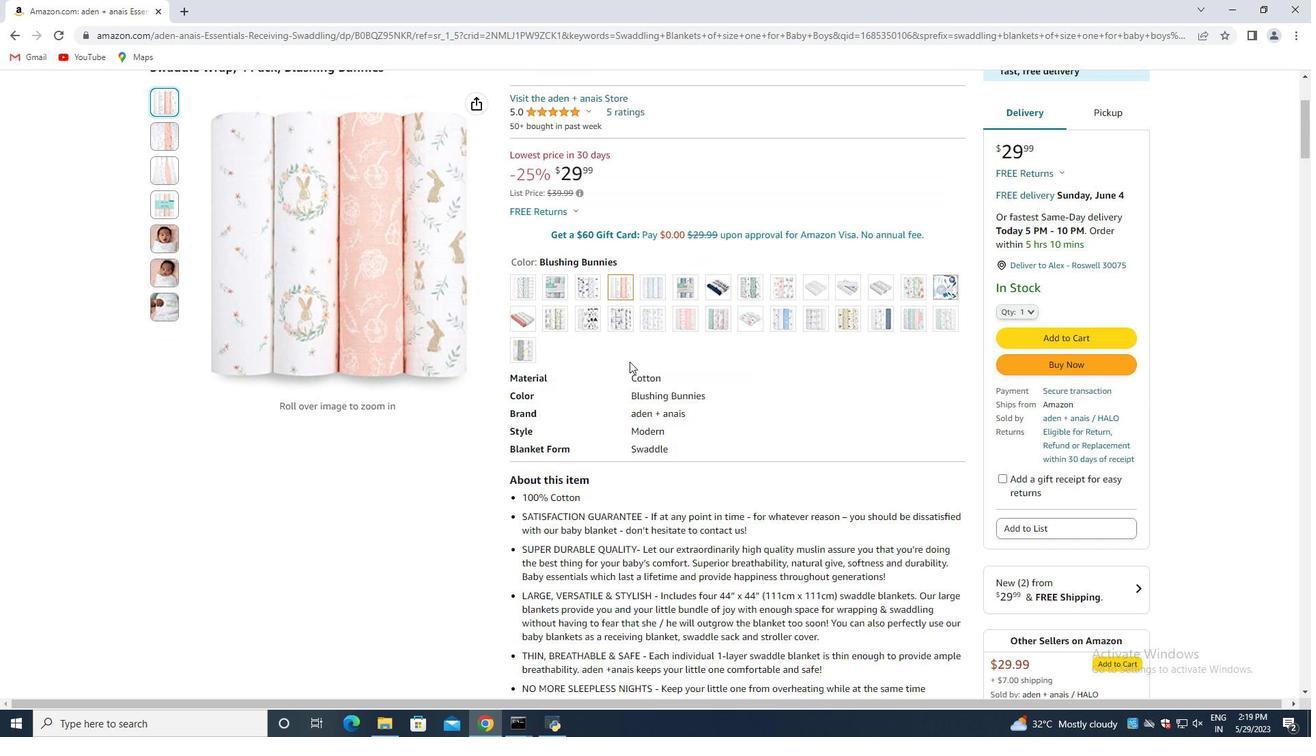 
Action: Mouse scrolled (629, 362) with delta (0, 0)
Screenshot: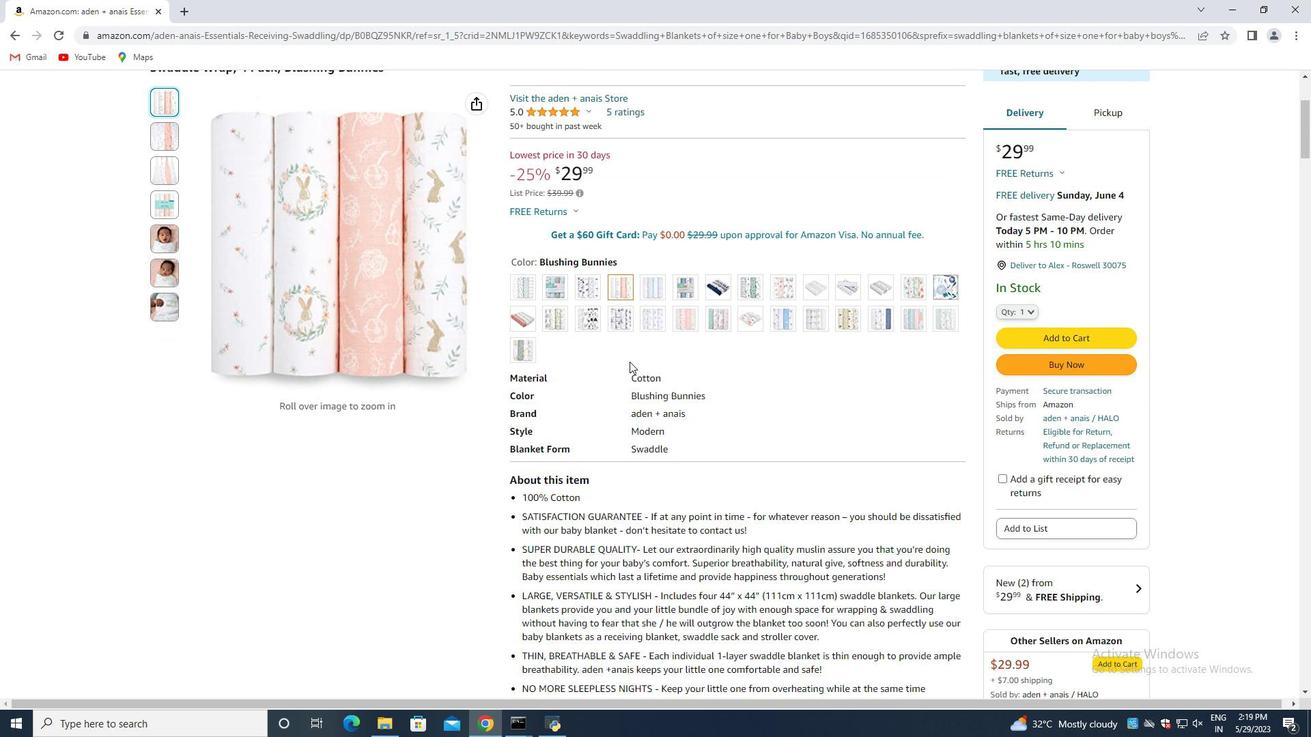 
Action: Mouse scrolled (629, 362) with delta (0, 0)
Screenshot: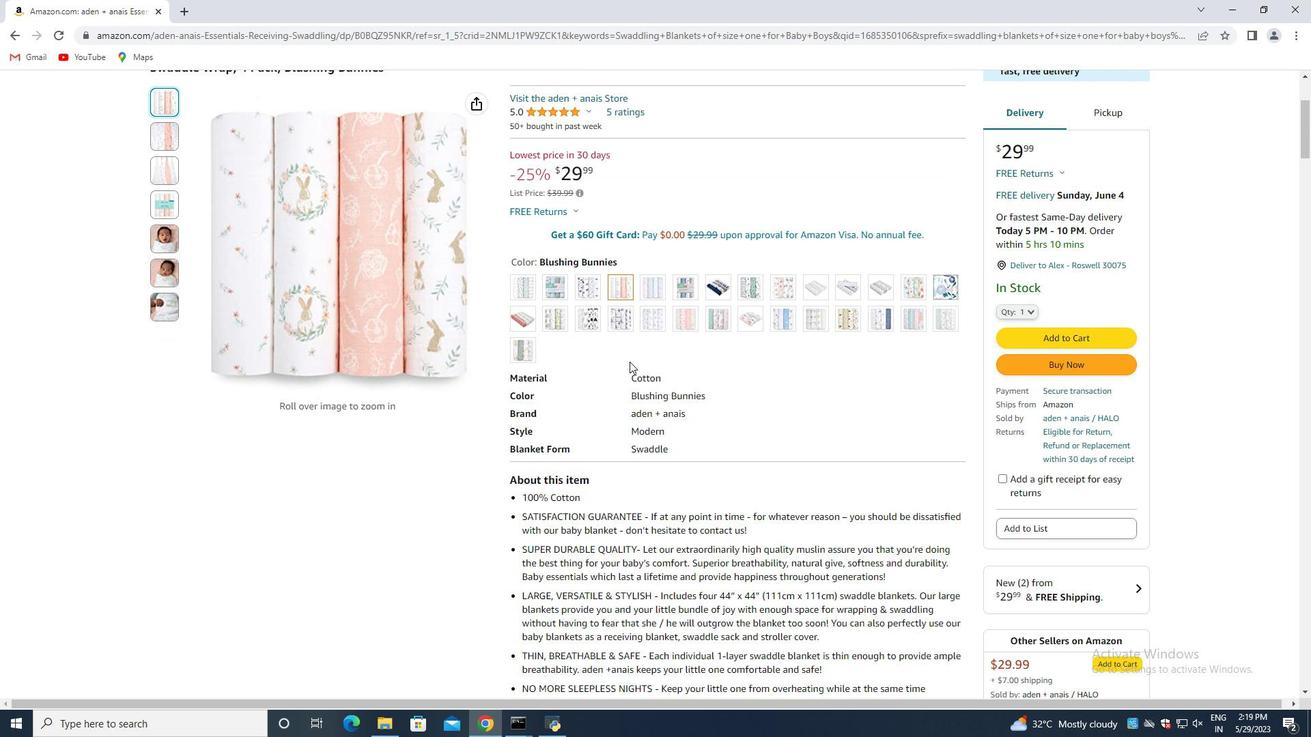 
Action: Mouse scrolled (629, 362) with delta (0, 0)
Screenshot: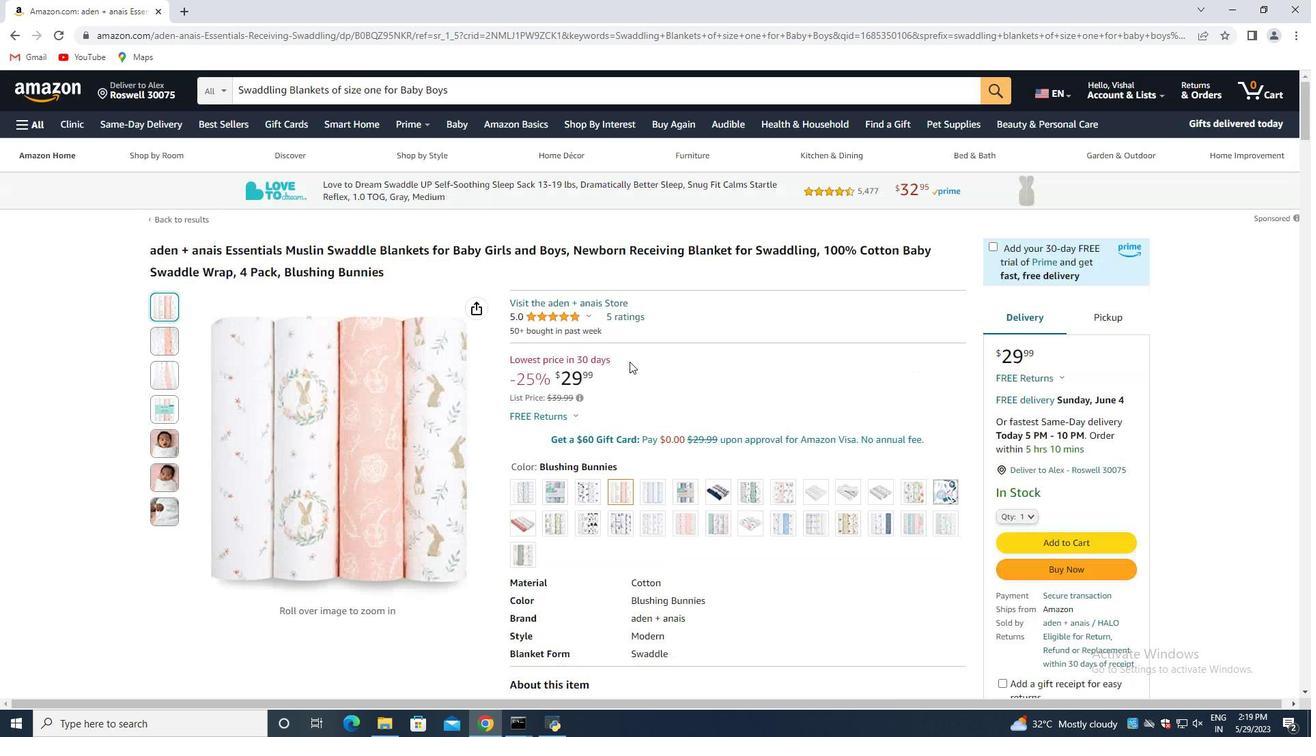 
Action: Mouse scrolled (629, 362) with delta (0, 0)
Screenshot: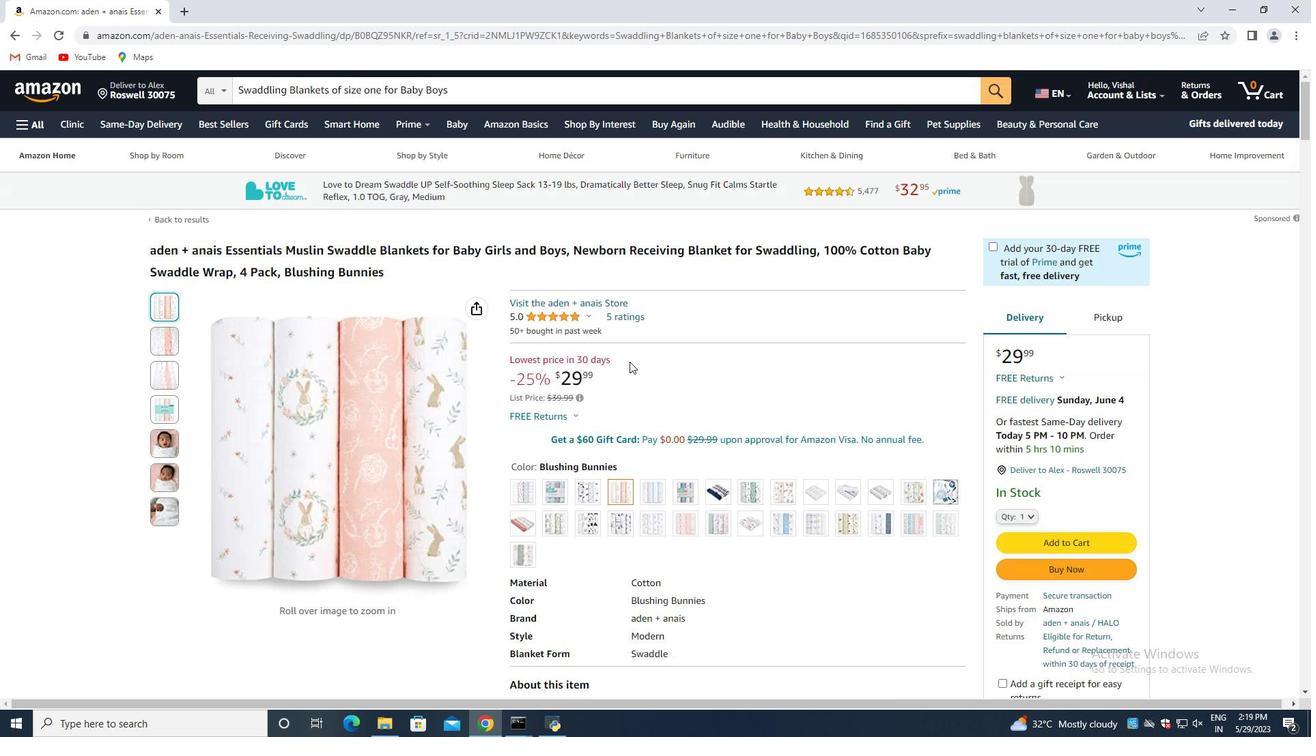 
Action: Mouse scrolled (629, 362) with delta (0, 0)
Screenshot: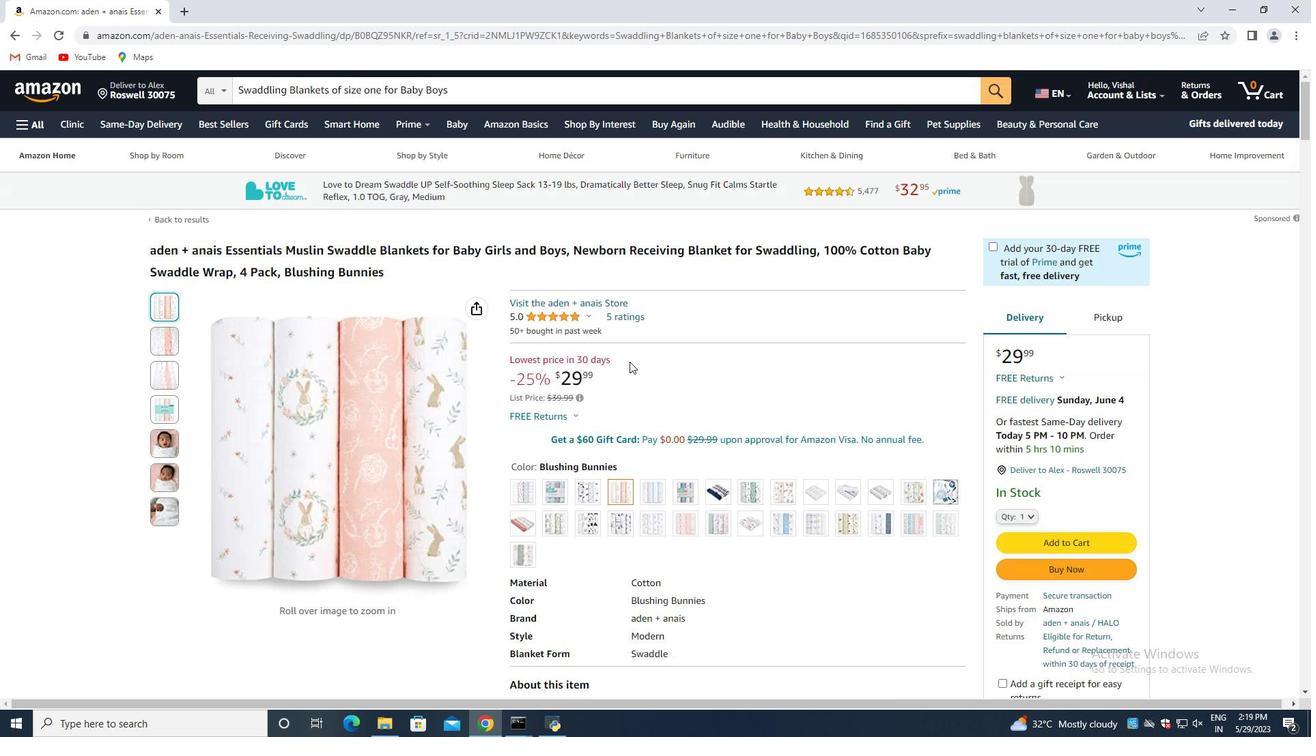 
Action: Mouse scrolled (629, 362) with delta (0, 0)
Screenshot: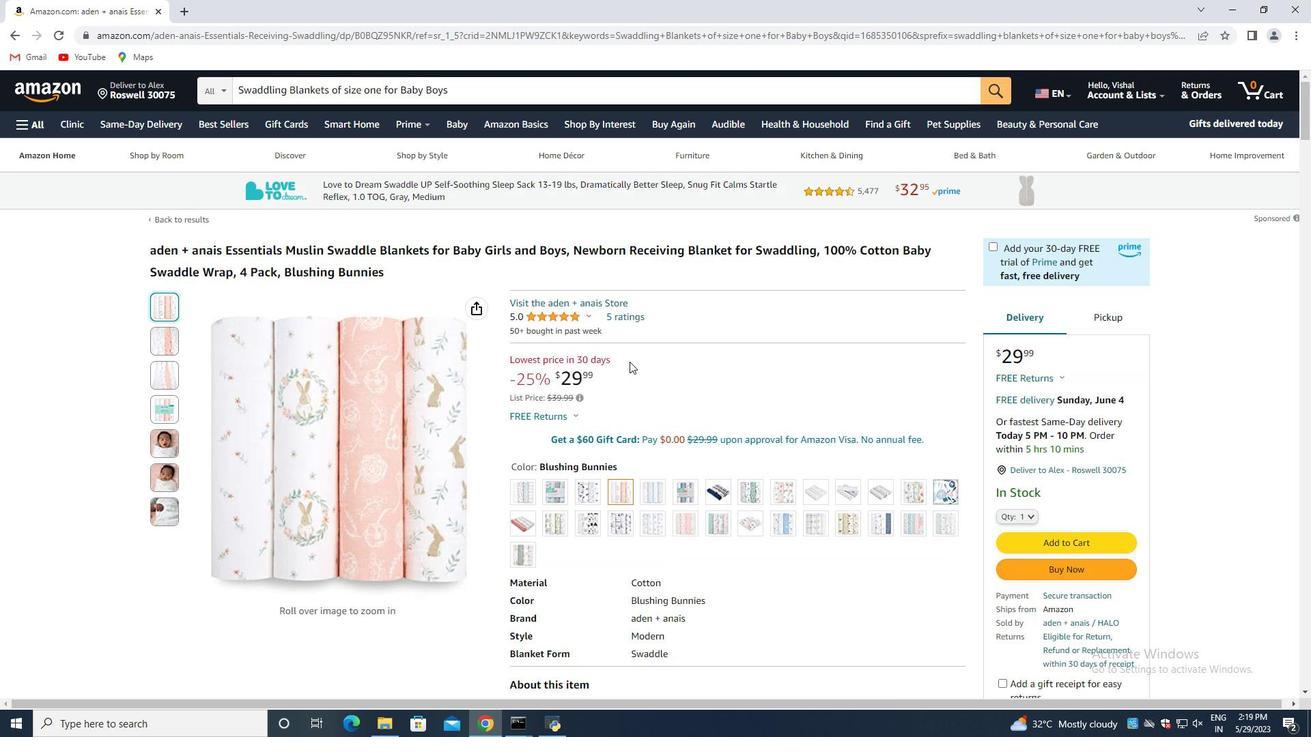 
Action: Mouse scrolled (629, 362) with delta (0, 0)
Screenshot: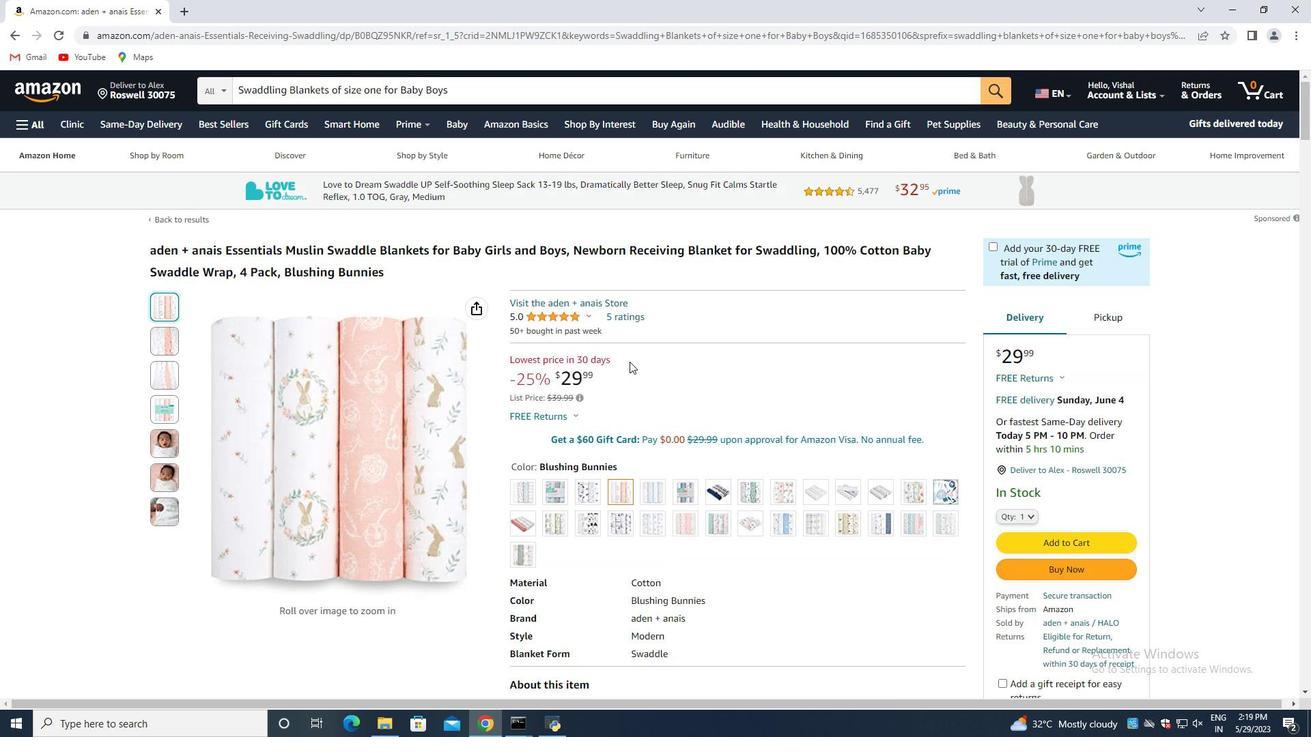 
Action: Mouse scrolled (629, 362) with delta (0, 0)
Screenshot: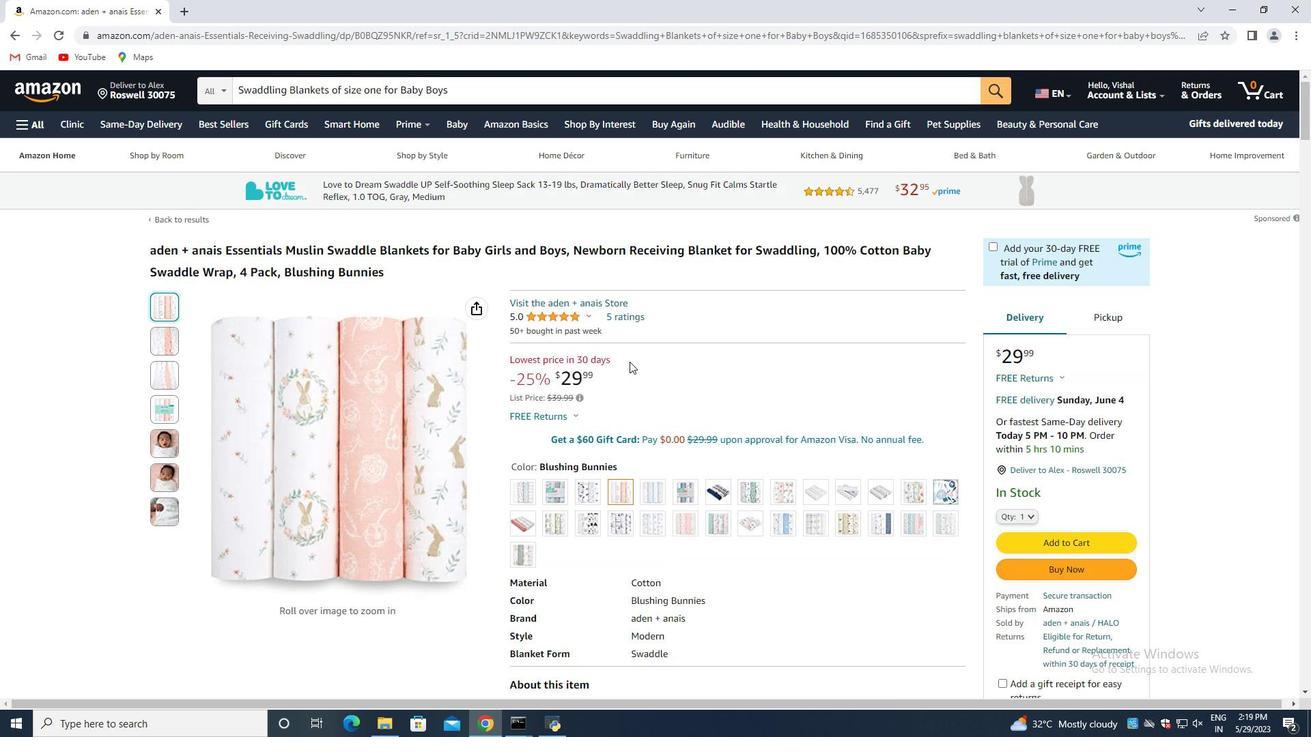 
Action: Mouse moved to (777, 307)
Screenshot: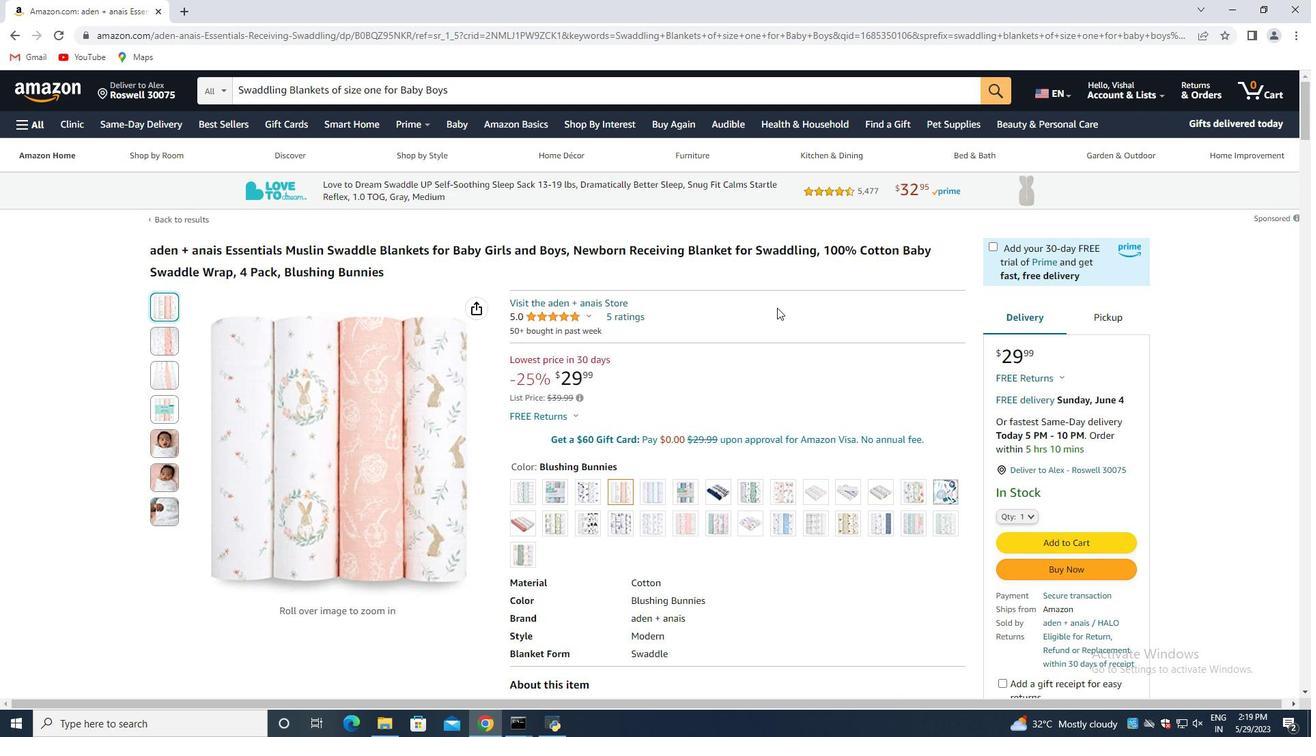
Action: Mouse scrolled (777, 308) with delta (0, 0)
Screenshot: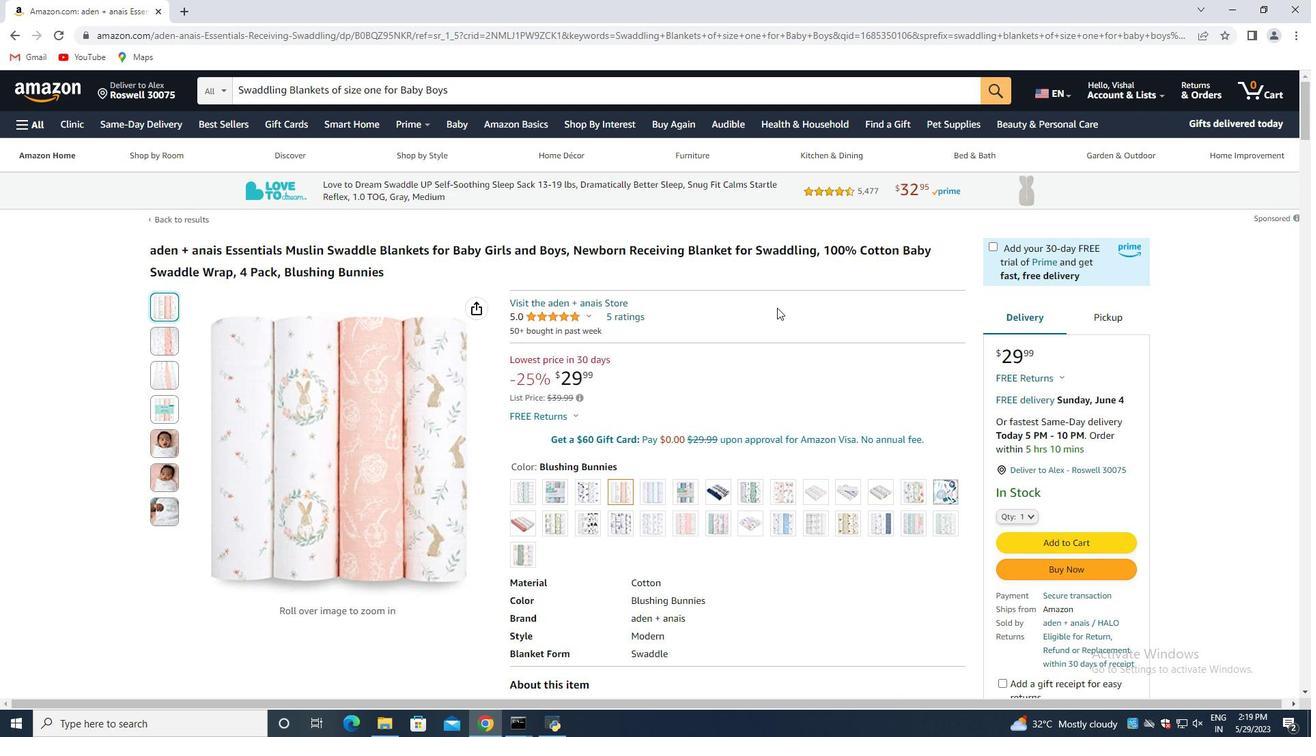 
Action: Mouse scrolled (777, 308) with delta (0, 0)
Screenshot: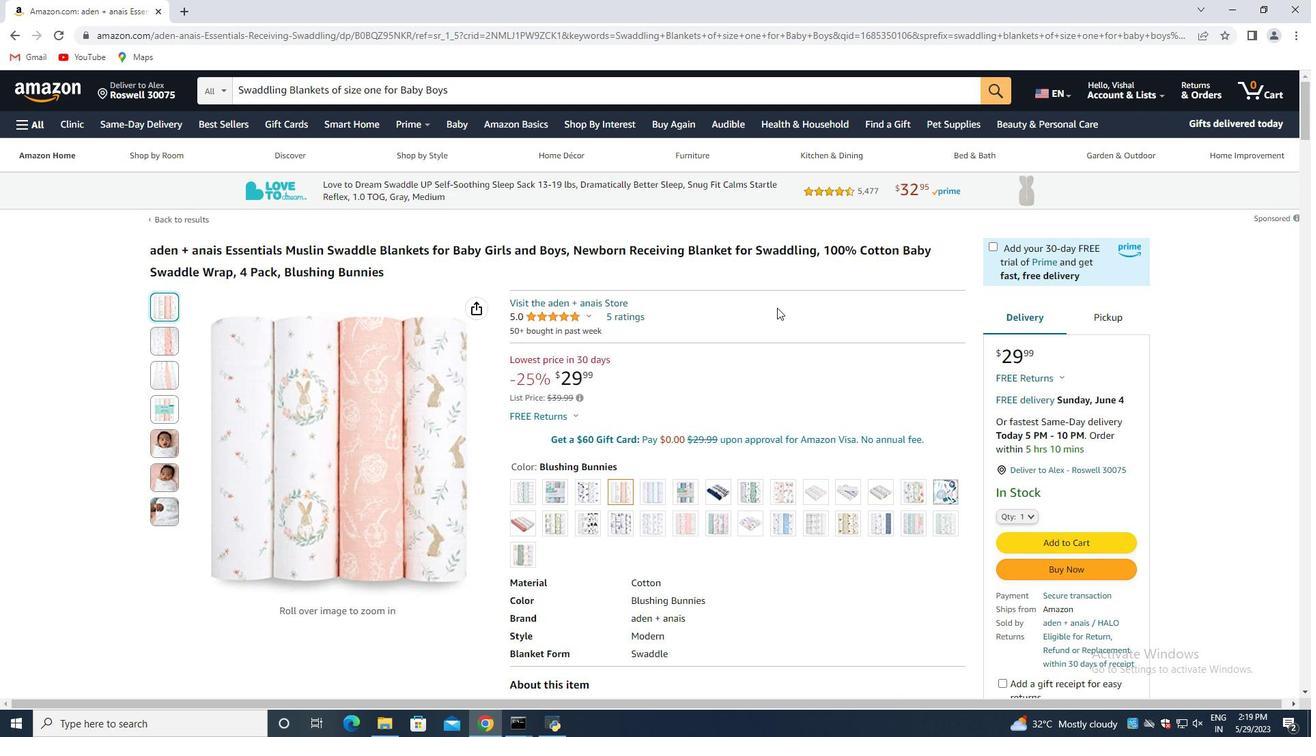 
Action: Mouse scrolled (777, 308) with delta (0, 0)
Screenshot: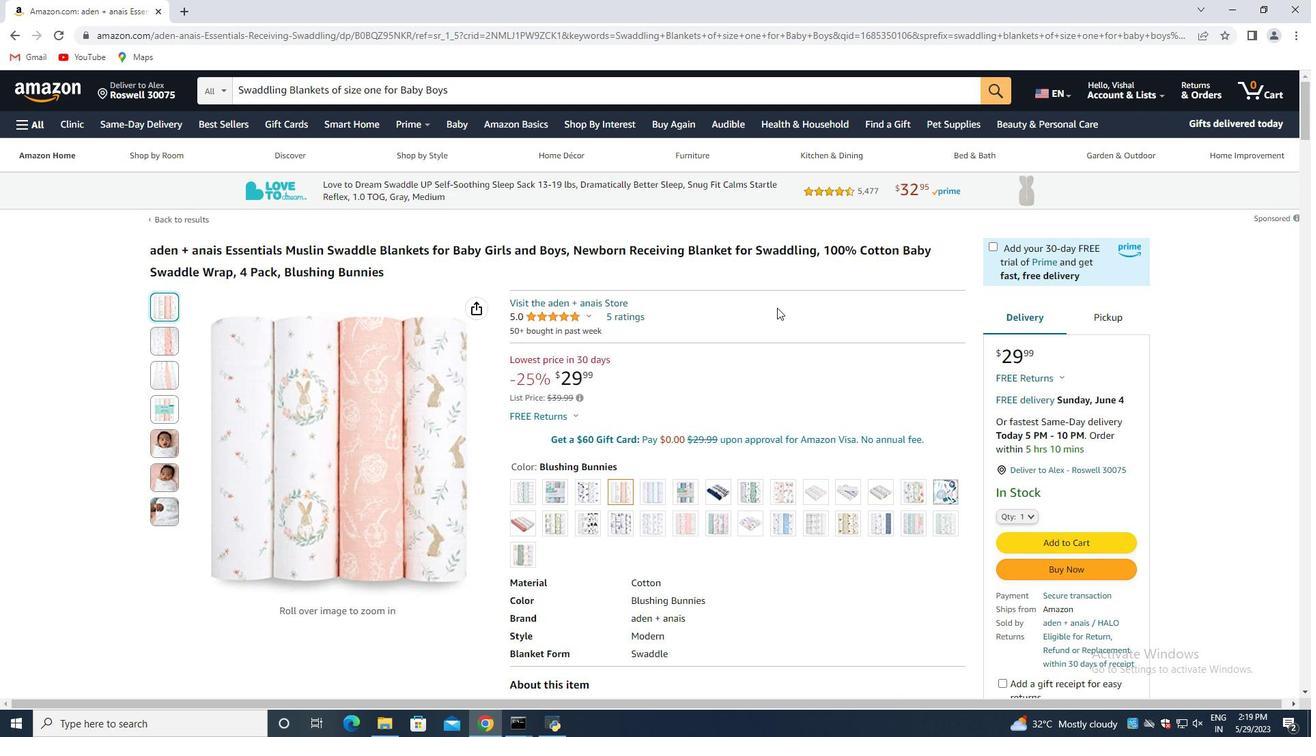 
Action: Mouse scrolled (777, 308) with delta (0, 0)
Screenshot: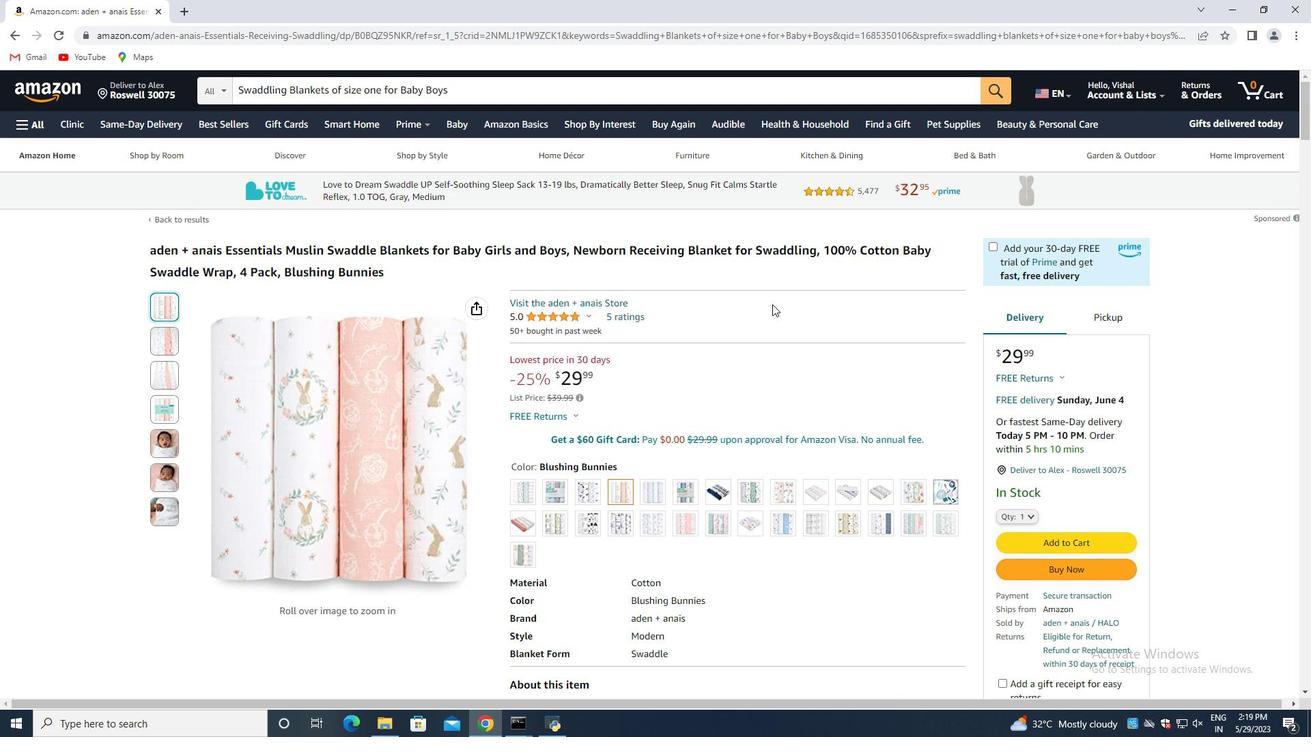 
Action: Mouse moved to (15, 35)
Screenshot: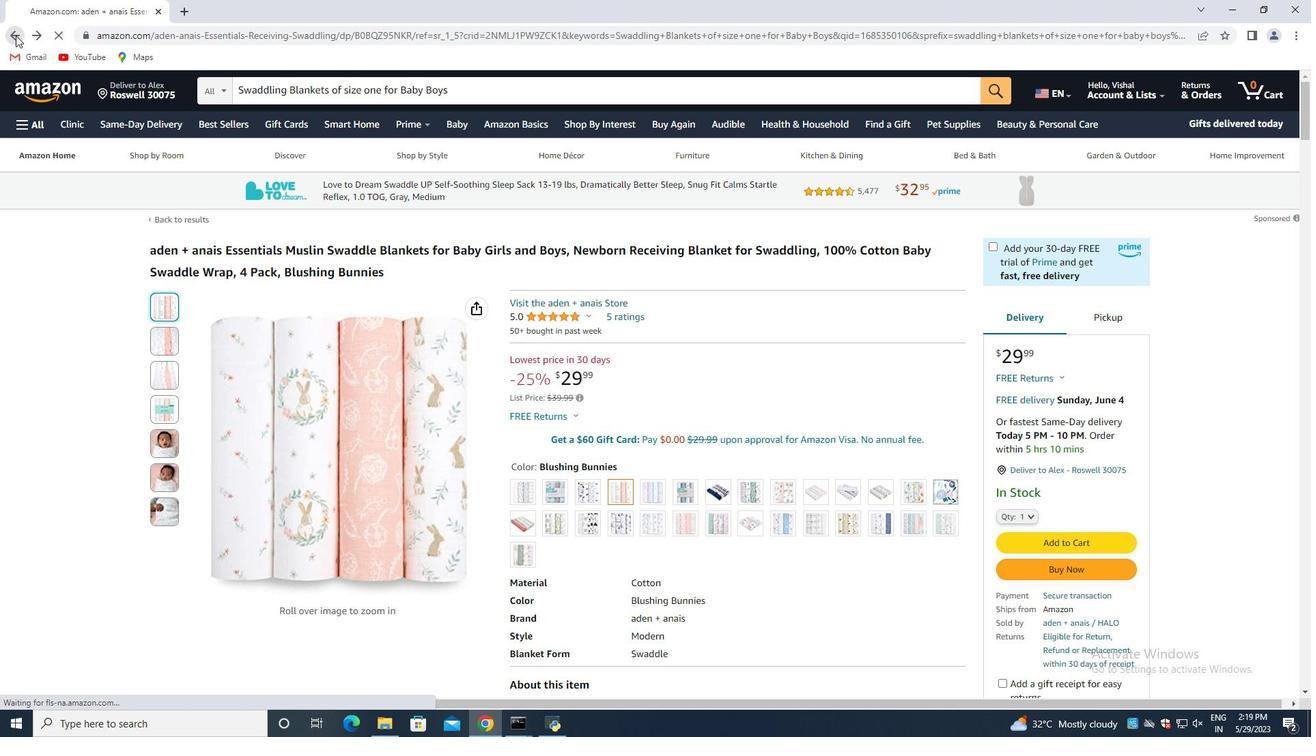 
Action: Mouse pressed left at (15, 35)
Screenshot: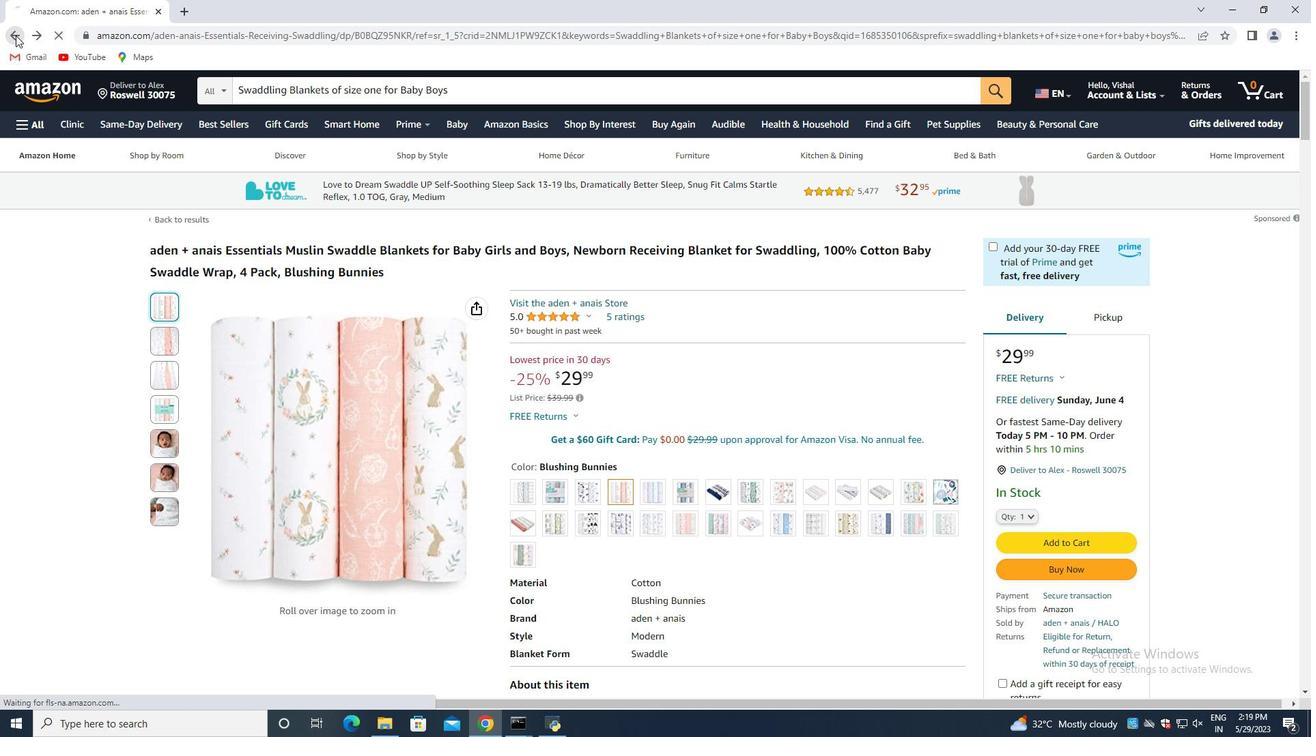 
Action: Mouse moved to (500, 311)
Screenshot: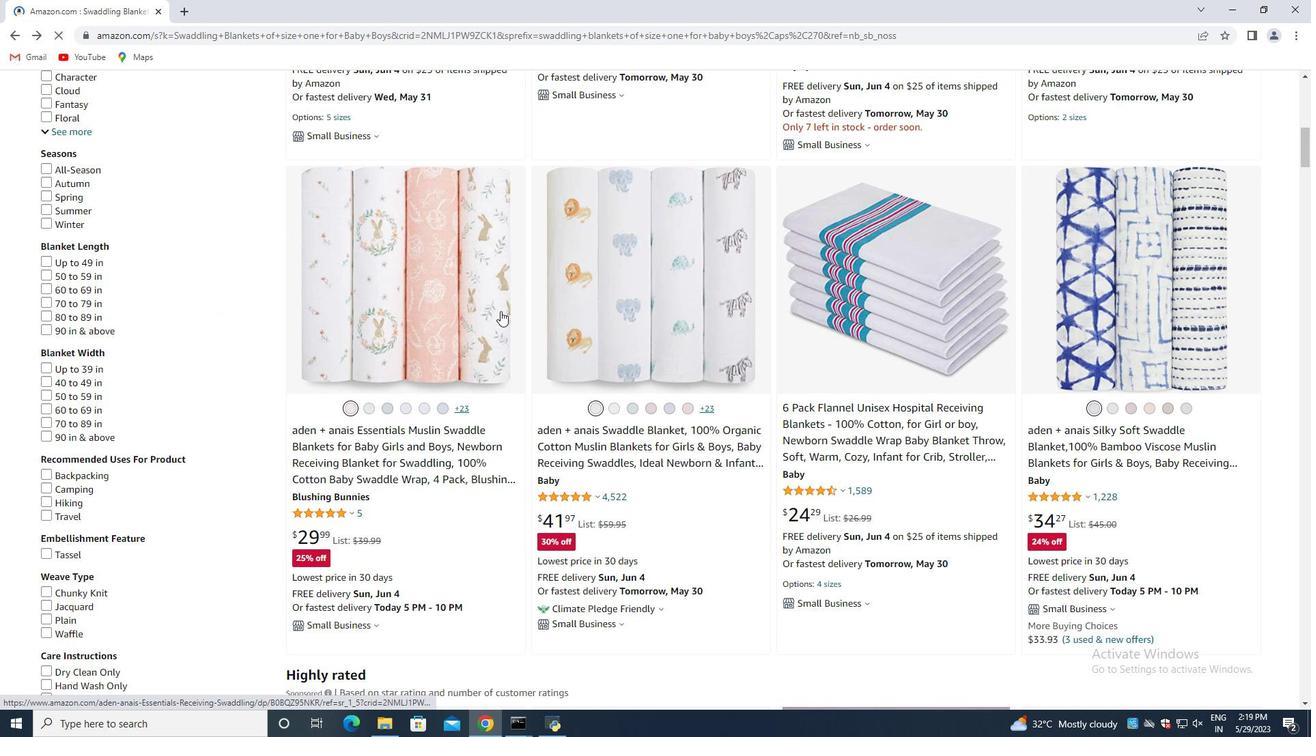
Action: Mouse scrolled (500, 312) with delta (0, 0)
Screenshot: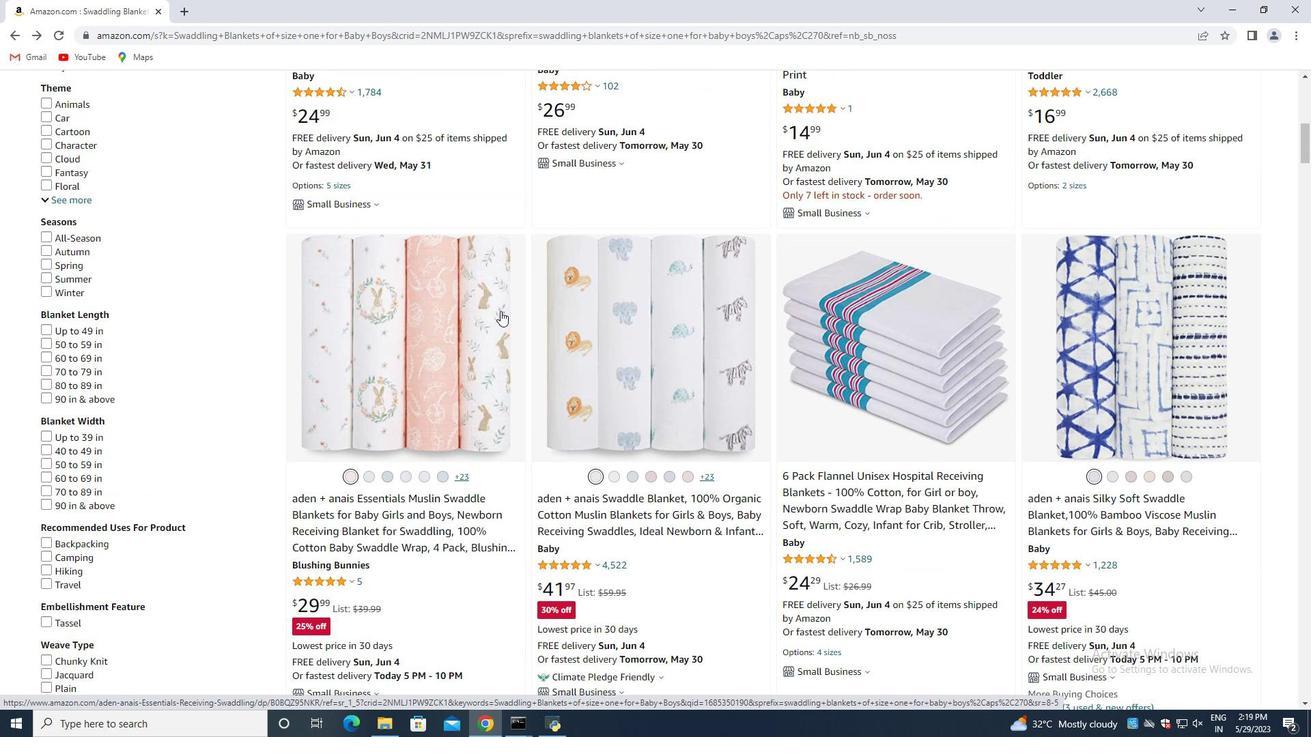 
Action: Mouse scrolled (500, 312) with delta (0, 0)
Screenshot: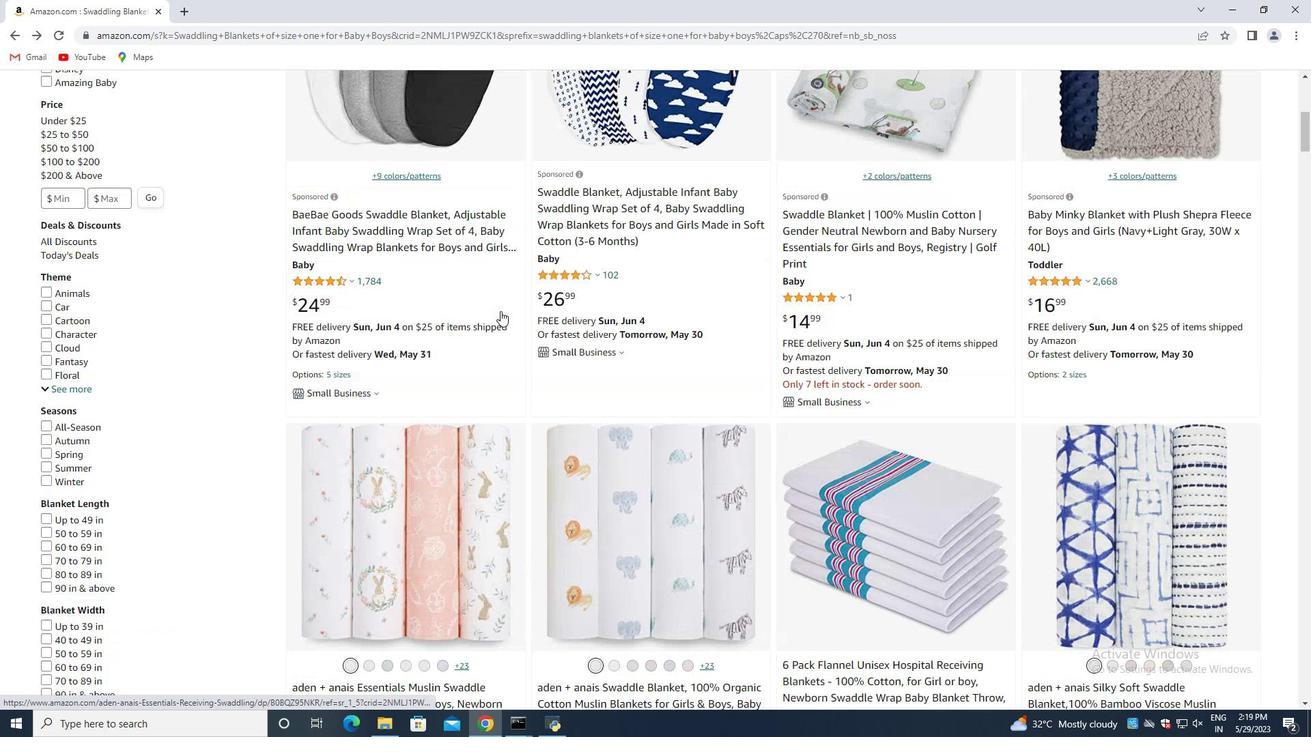
Action: Mouse scrolled (500, 312) with delta (0, 0)
Screenshot: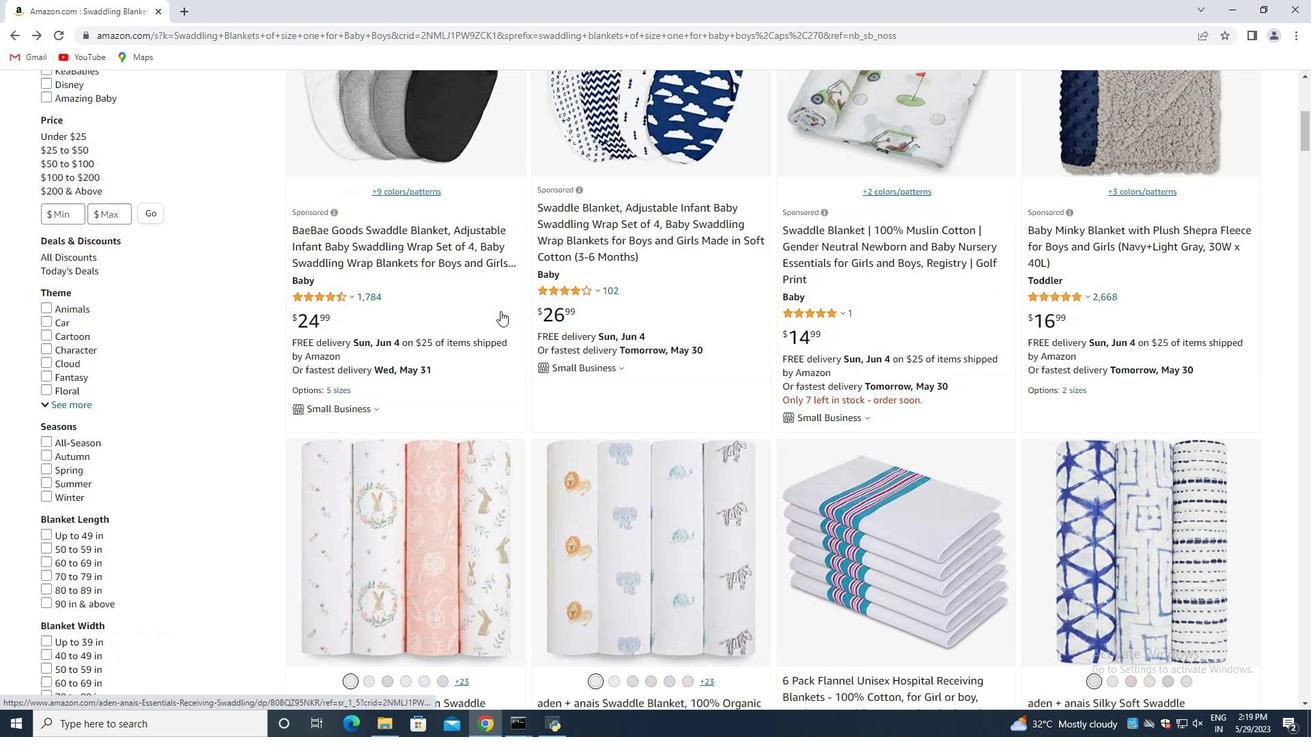 
Action: Mouse scrolled (500, 312) with delta (0, 0)
Screenshot: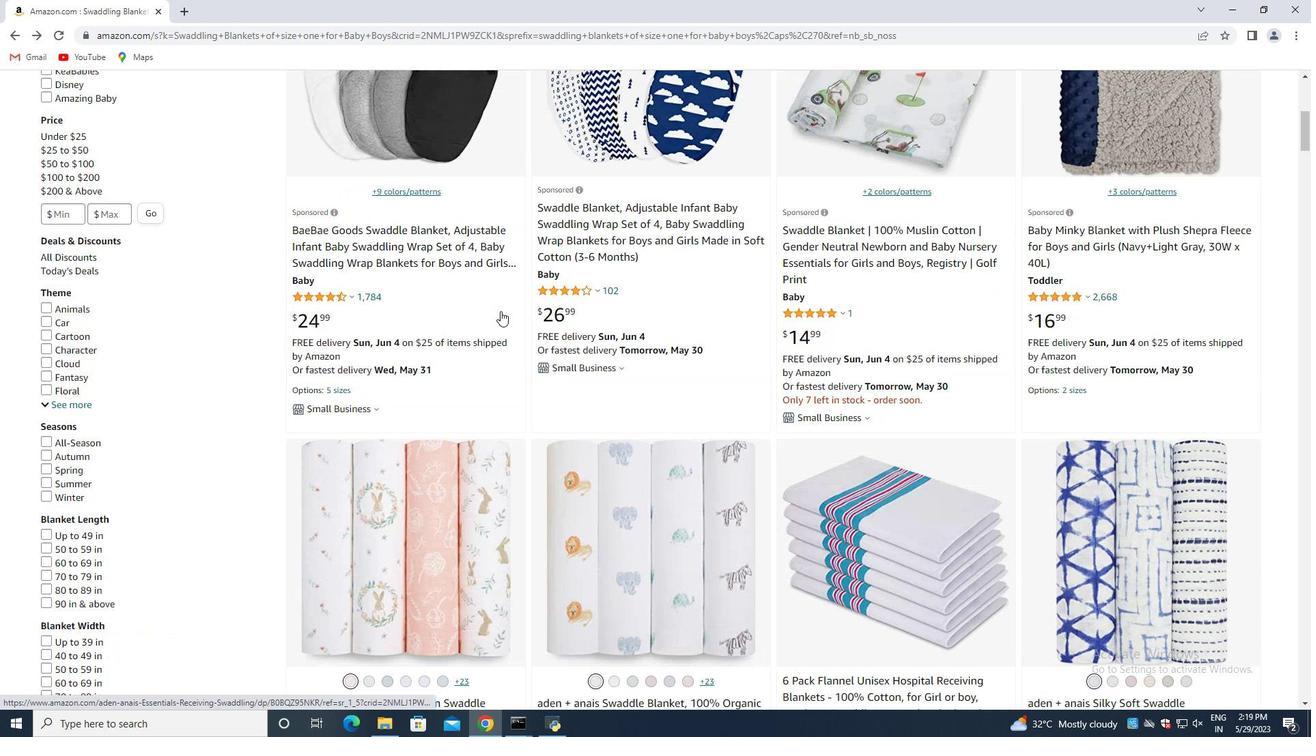 
Action: Mouse scrolled (500, 310) with delta (0, 0)
Screenshot: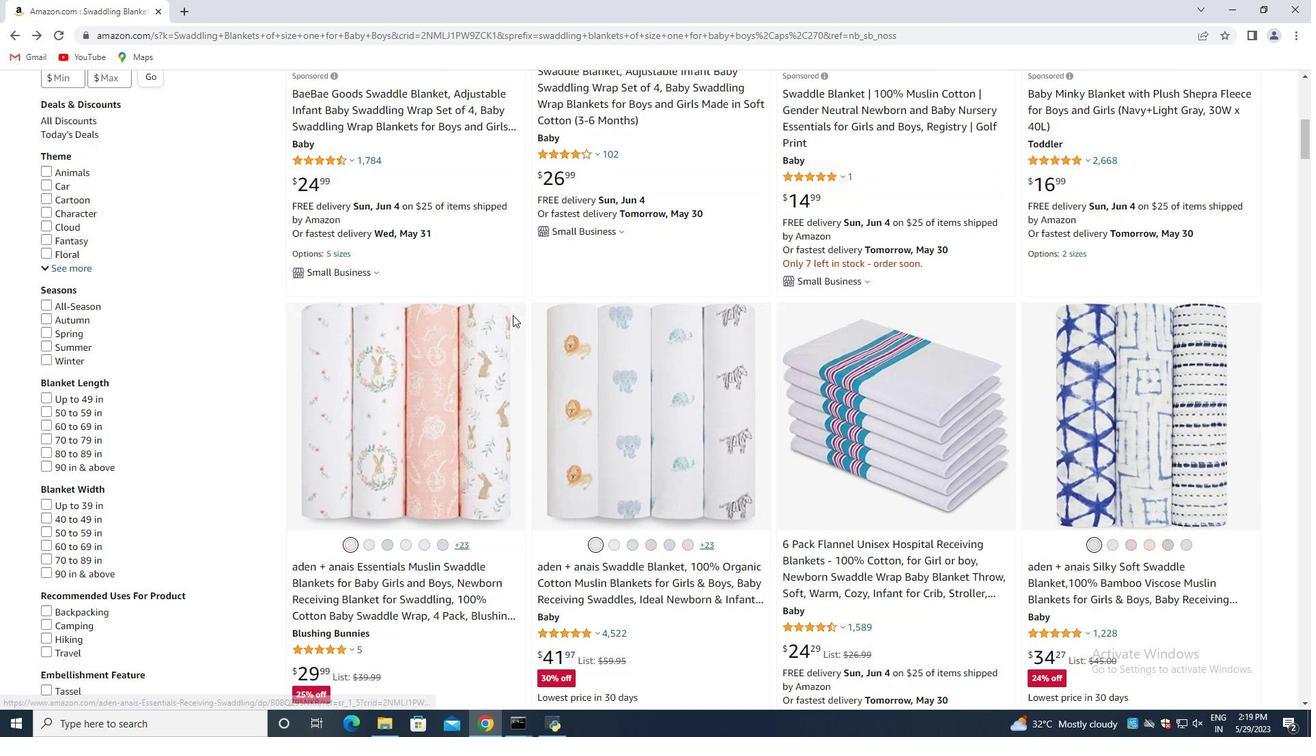 
Action: Mouse moved to (501, 311)
Screenshot: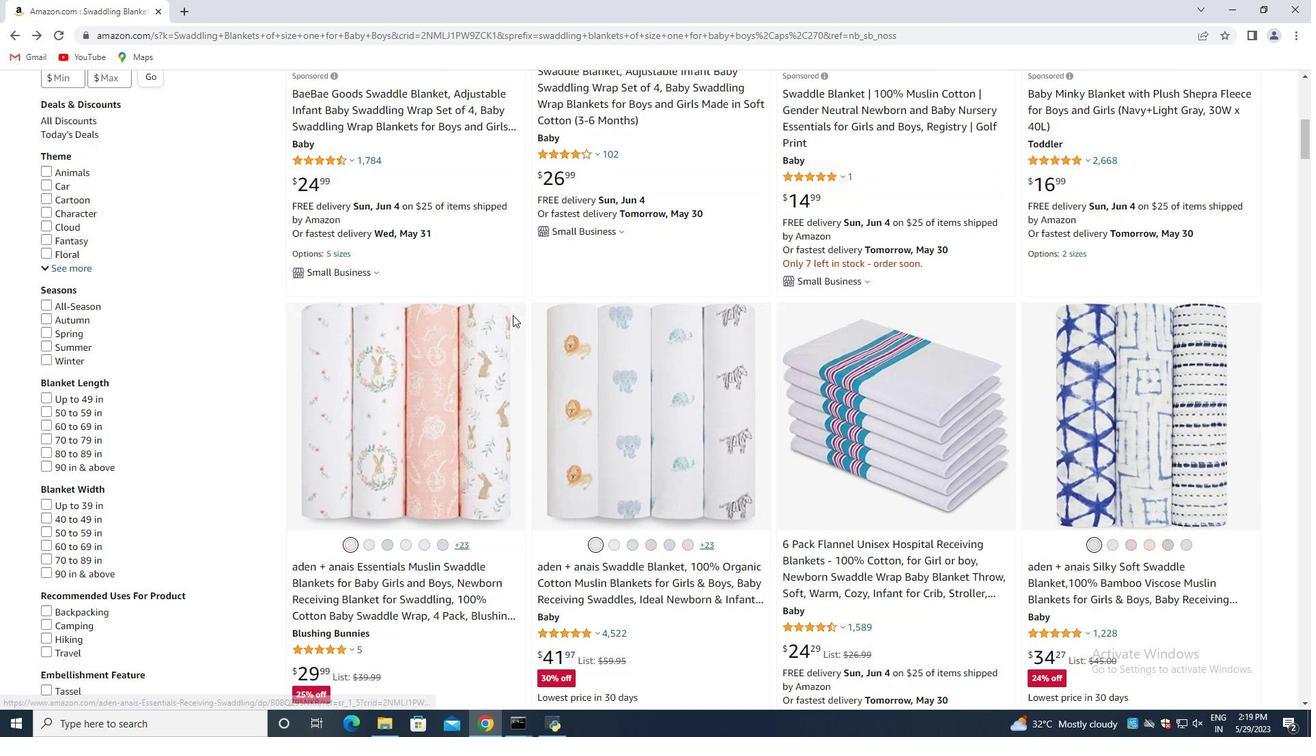 
Action: Mouse scrolled (501, 310) with delta (0, 0)
Screenshot: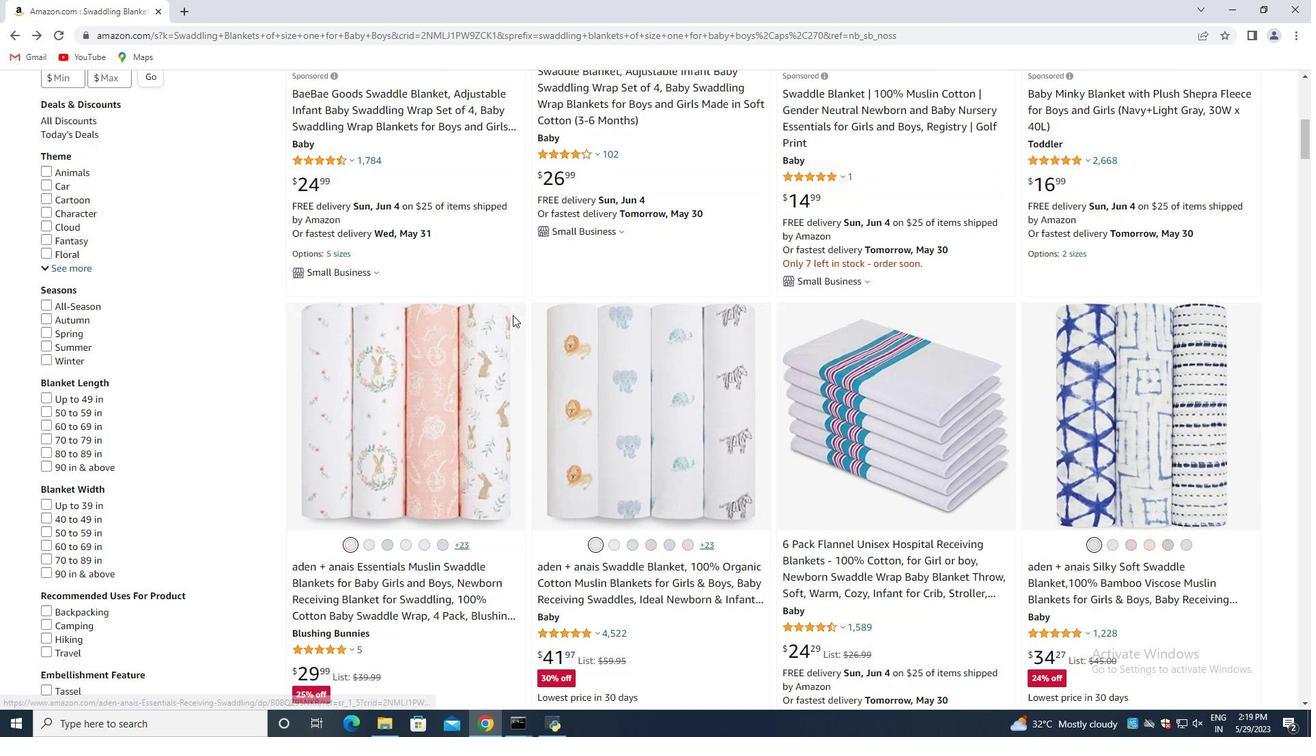 
Action: Mouse moved to (679, 447)
Screenshot: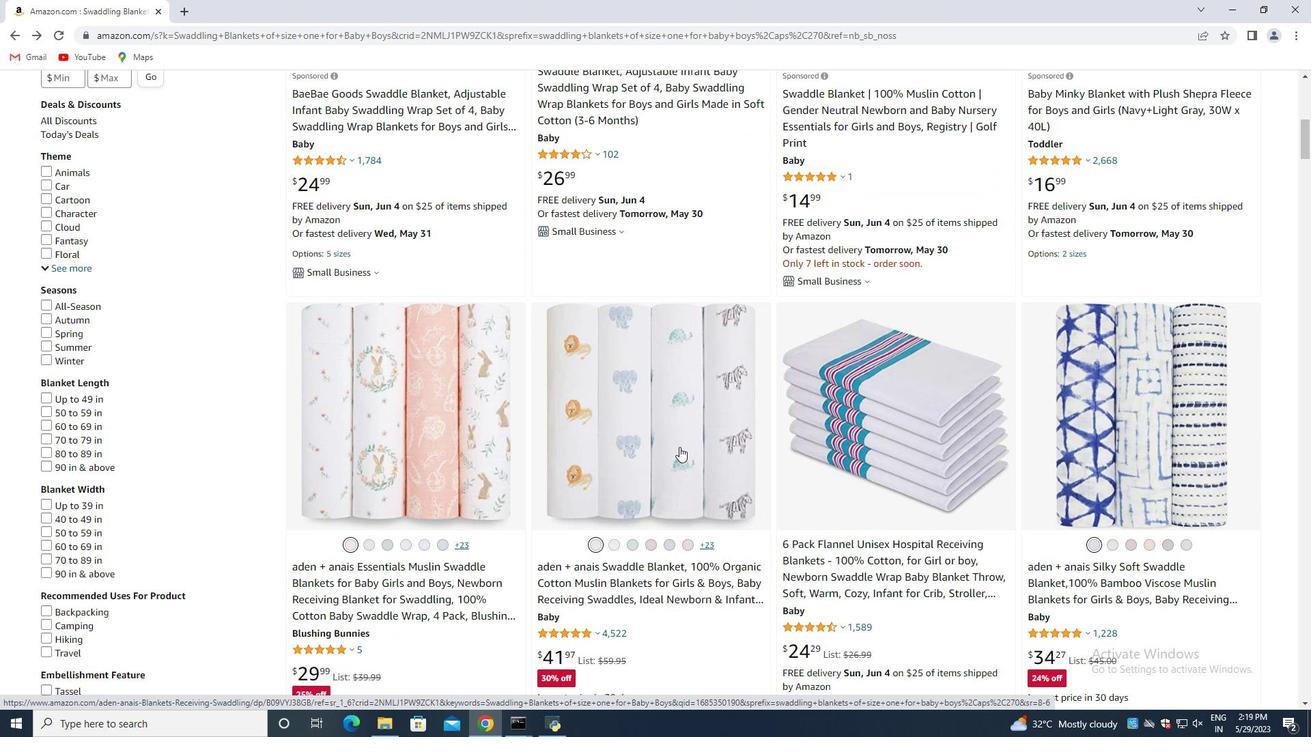 
Action: Mouse pressed left at (679, 447)
Screenshot: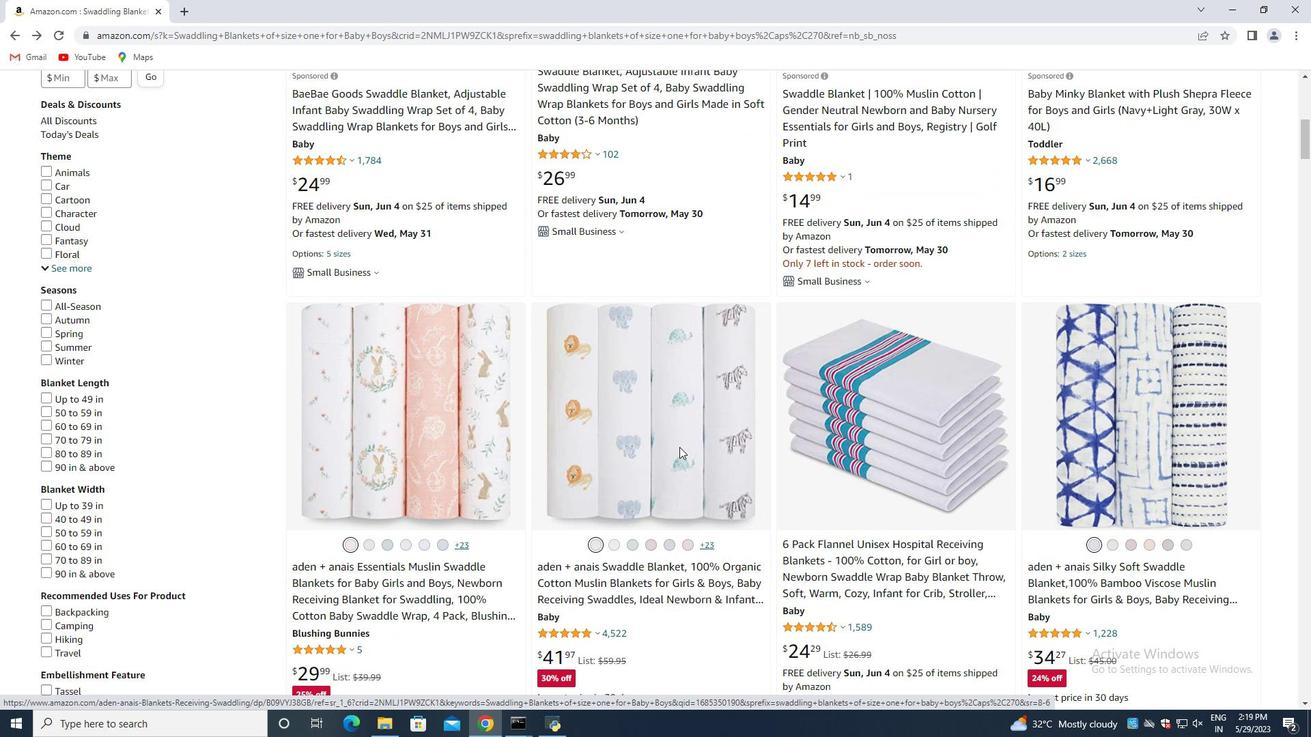 
Action: Mouse moved to (803, 325)
Screenshot: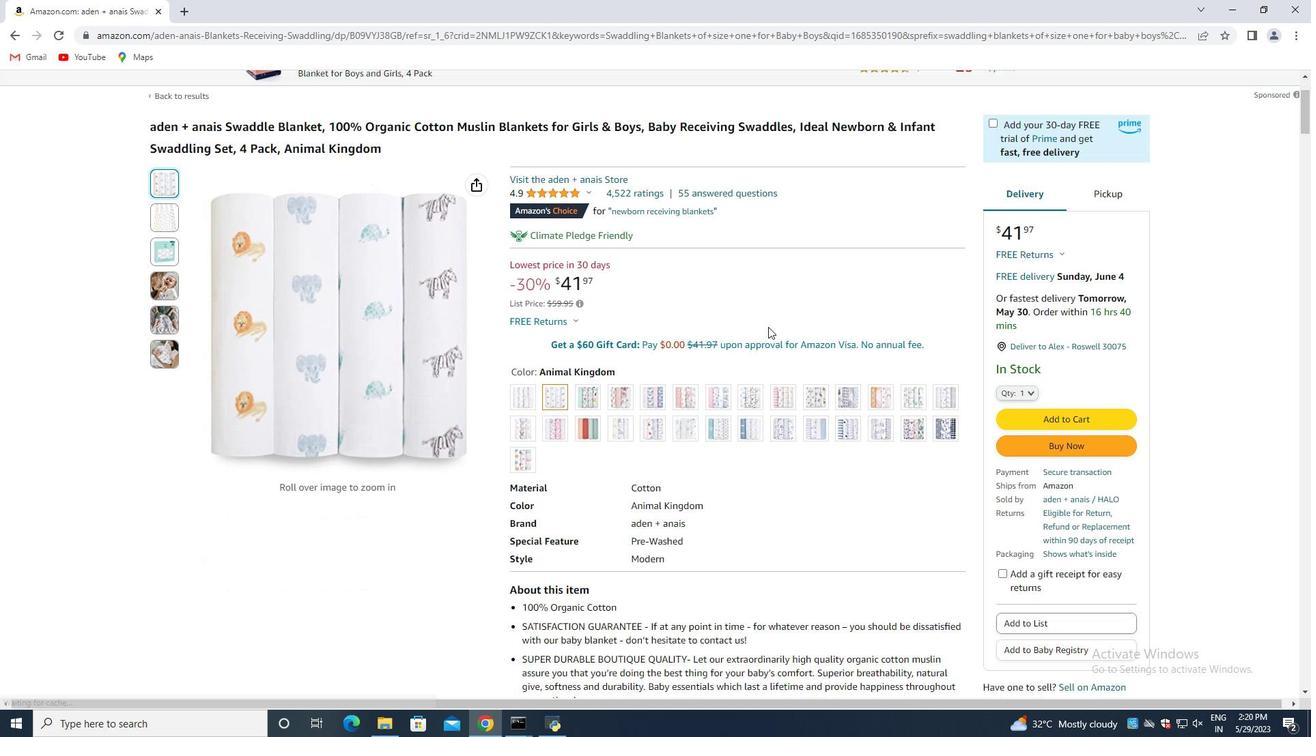 
Action: Mouse scrolled (803, 325) with delta (0, 0)
Screenshot: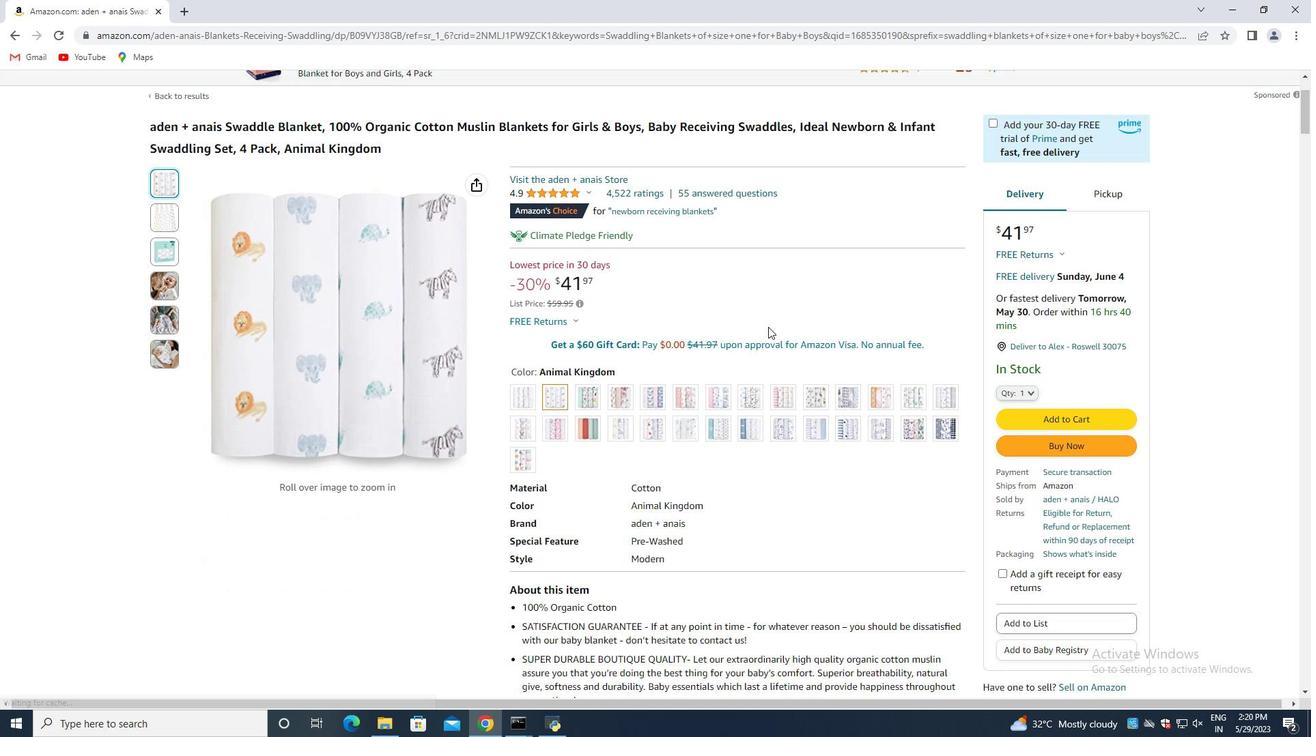 
Action: Mouse moved to (782, 326)
Screenshot: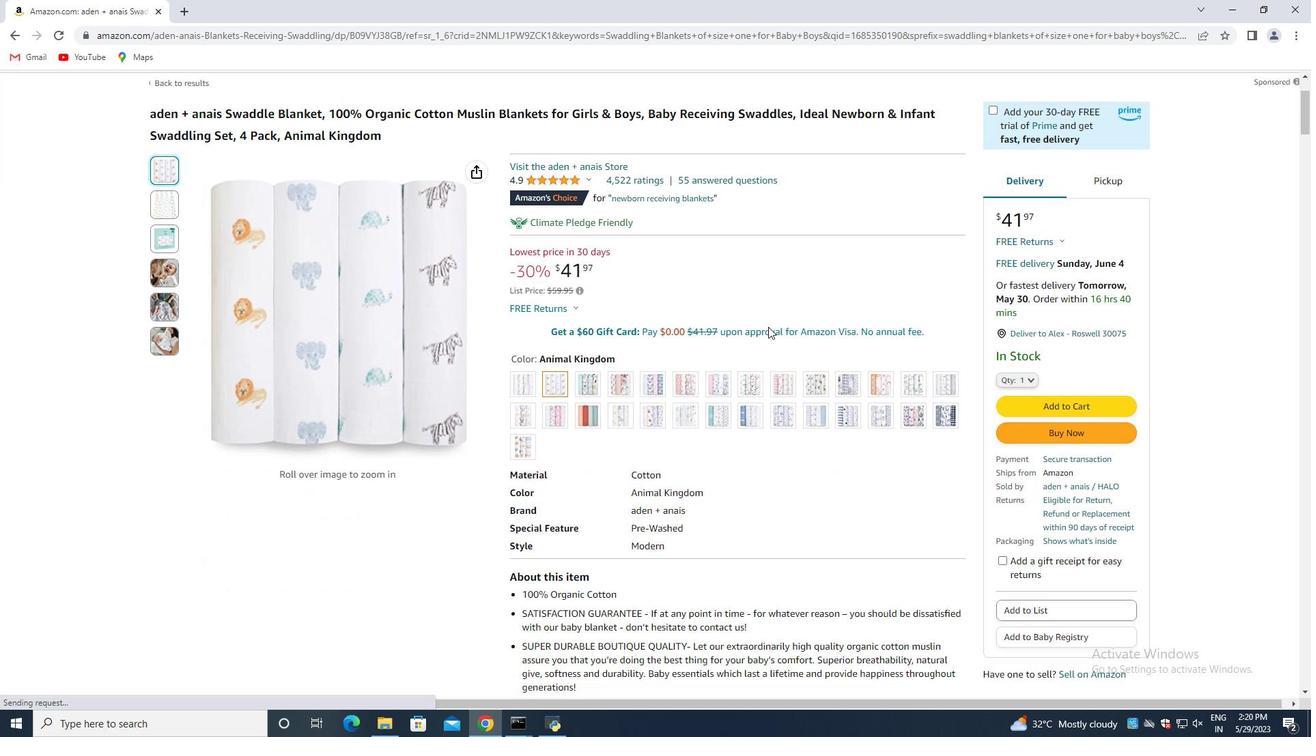 
Action: Mouse scrolled (782, 325) with delta (0, 0)
Screenshot: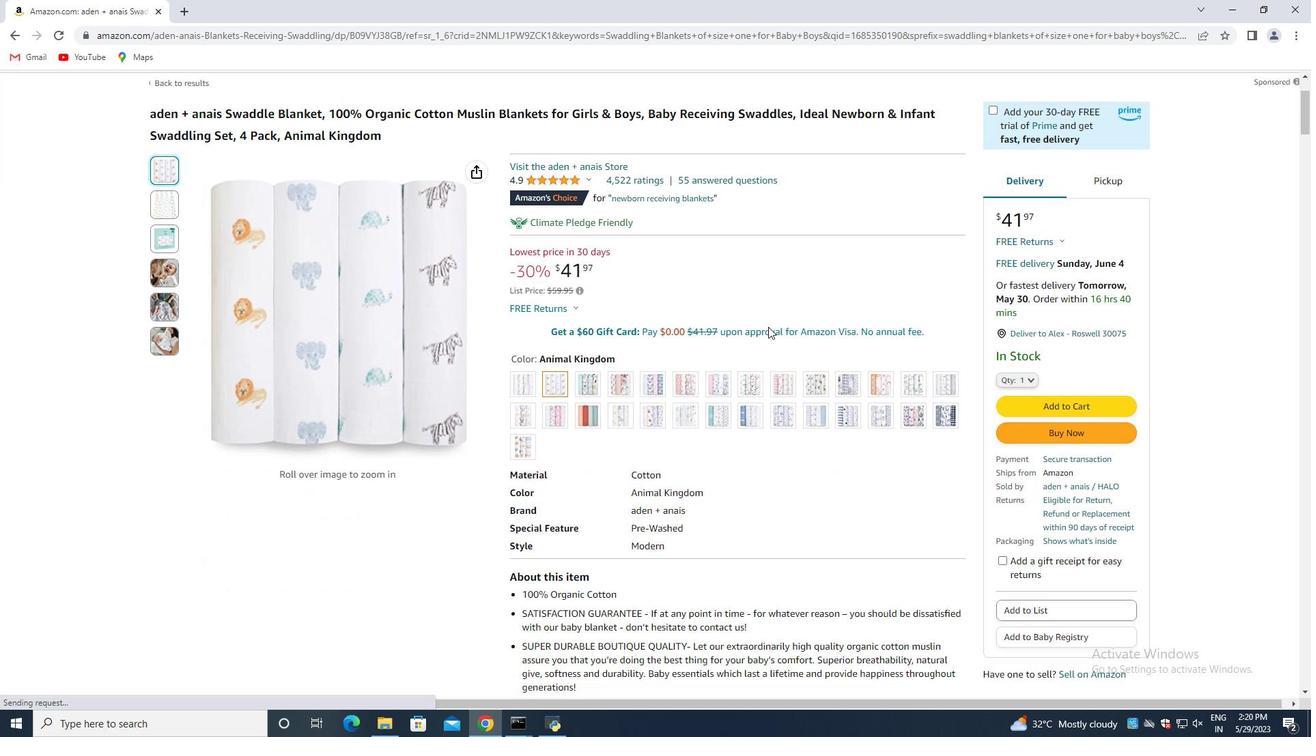 
Action: Mouse moved to (755, 332)
Screenshot: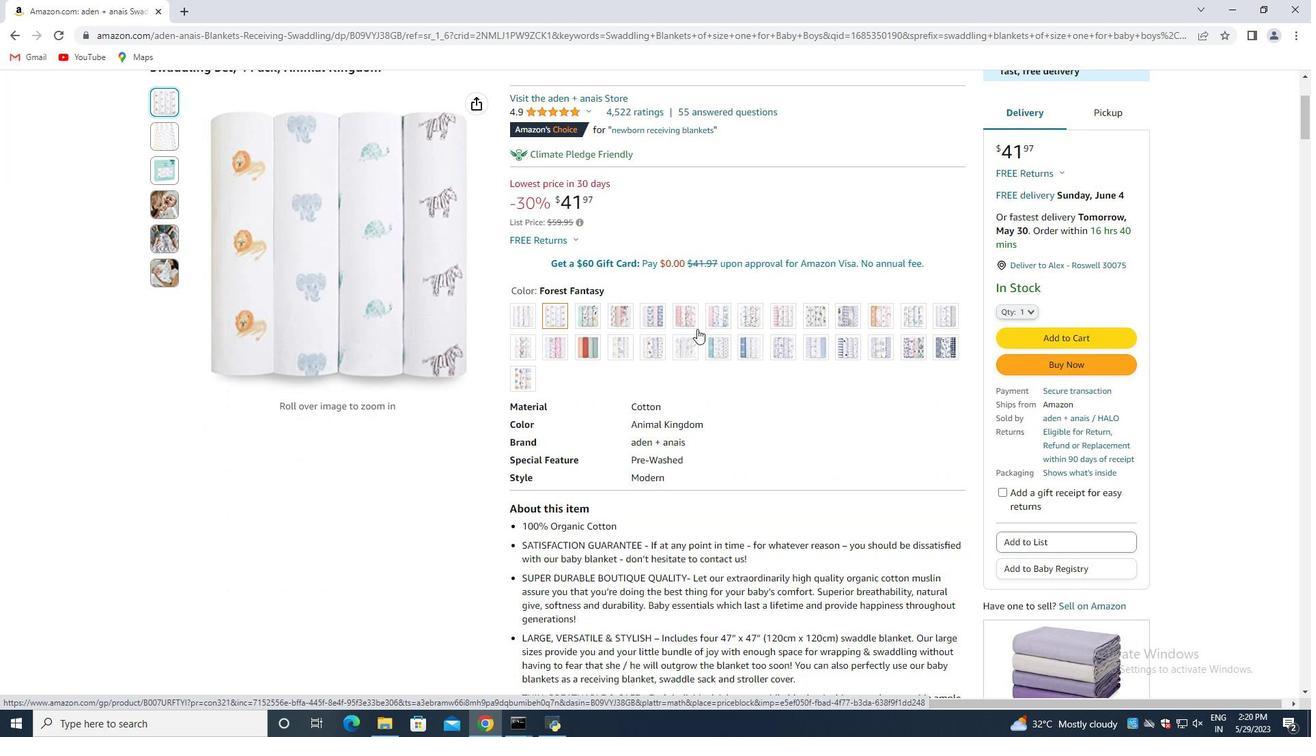 
Action: Mouse scrolled (755, 331) with delta (0, 0)
Screenshot: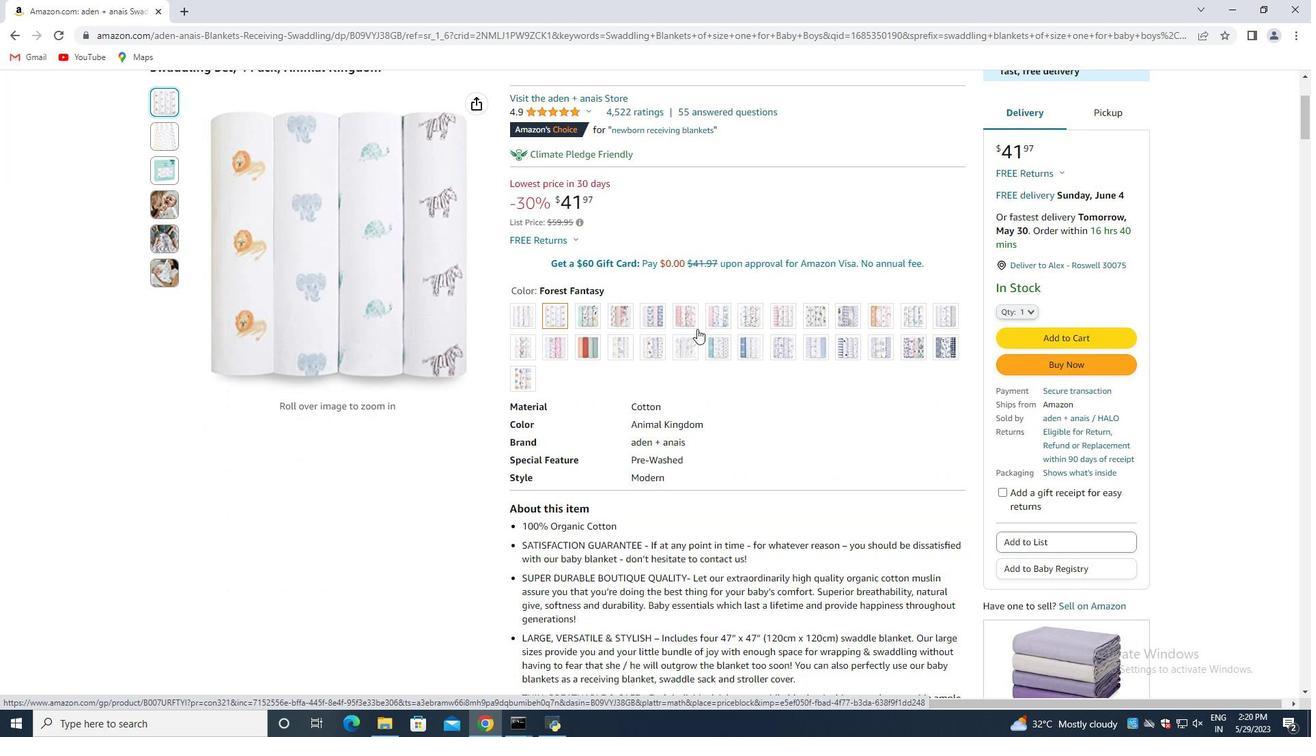 
Action: Mouse moved to (695, 324)
Screenshot: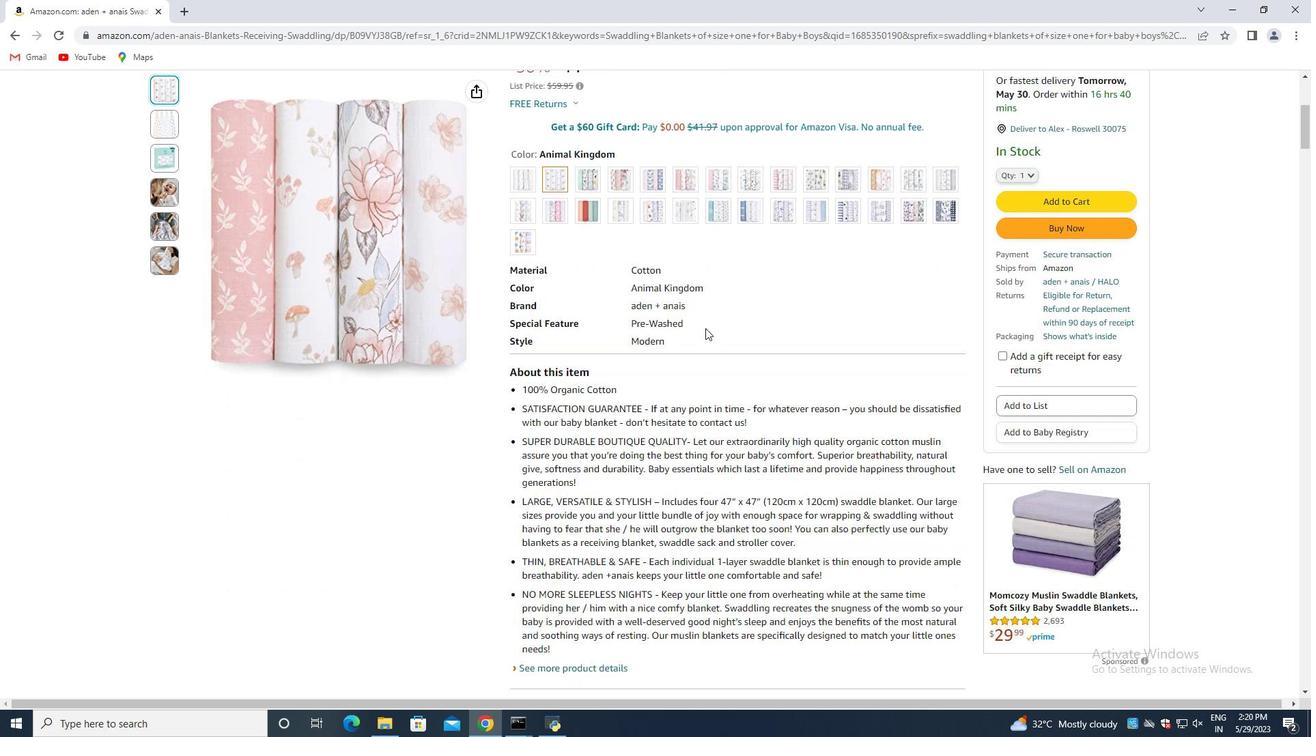 
Action: Mouse scrolled (695, 323) with delta (0, 0)
Screenshot: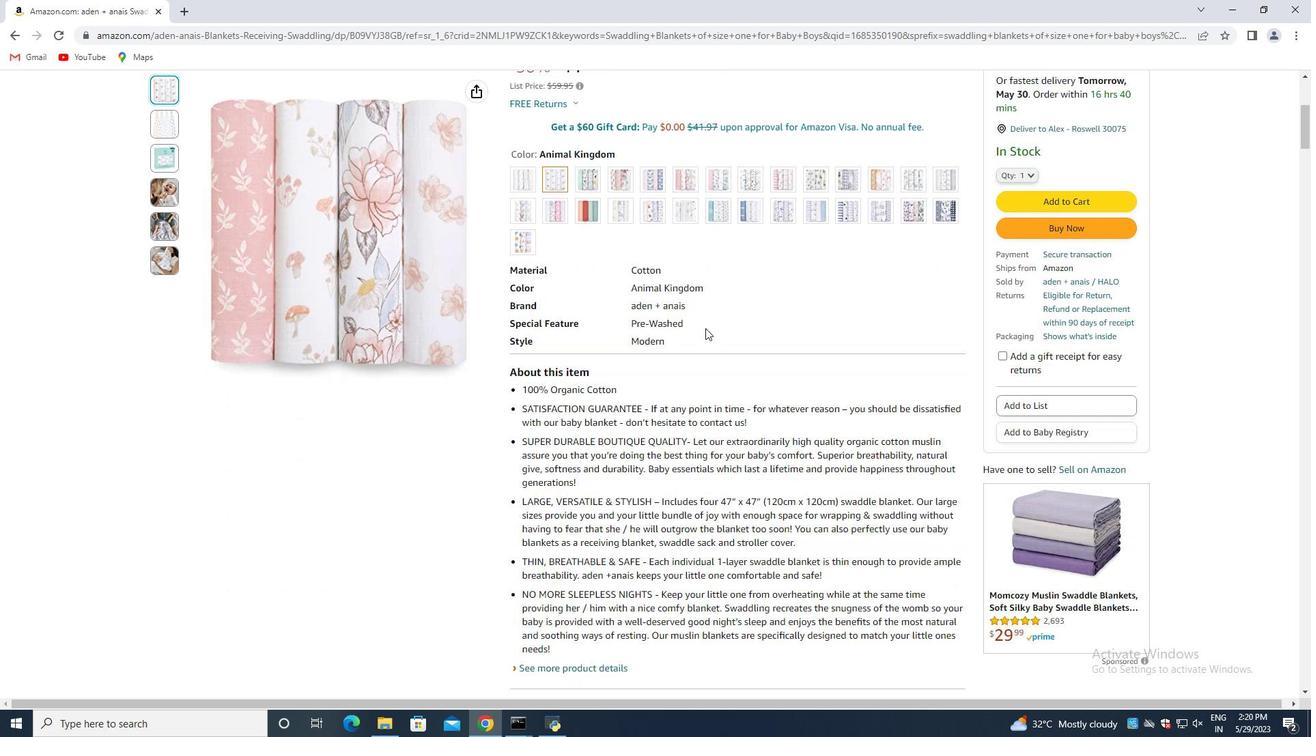 
Action: Mouse moved to (703, 327)
Screenshot: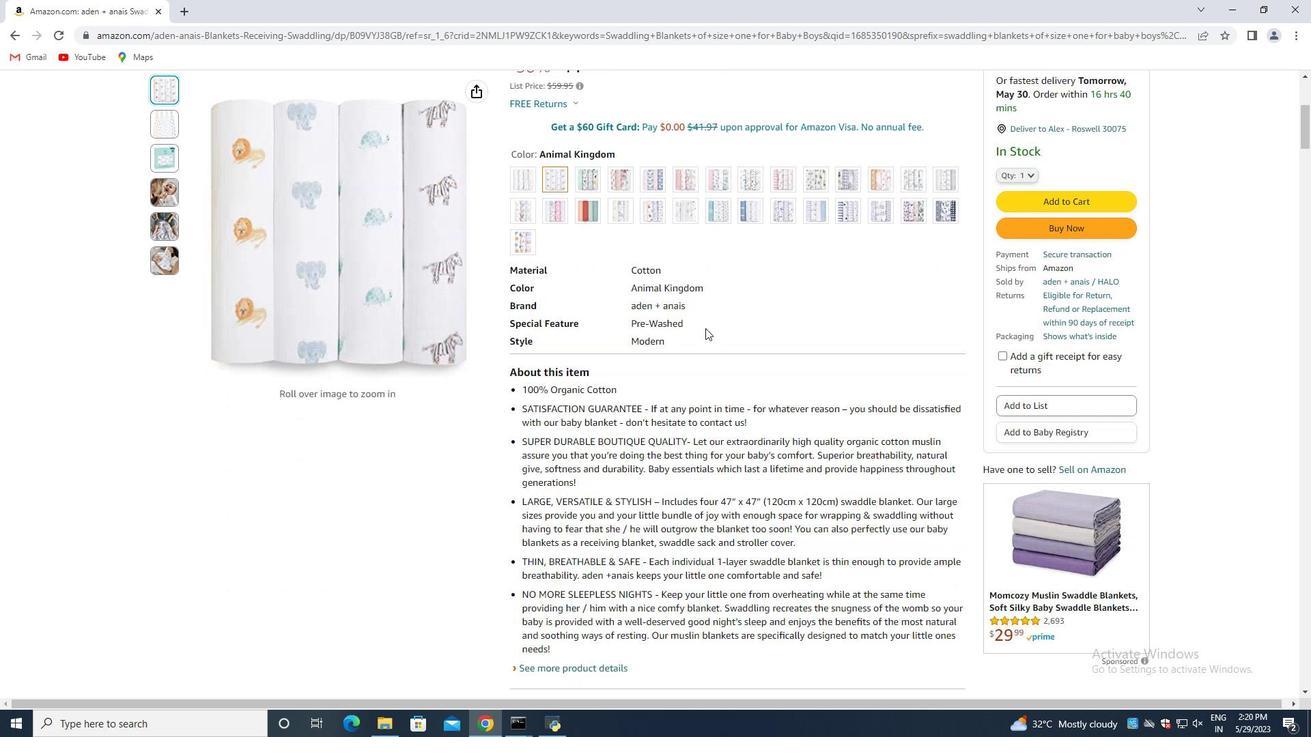 
Action: Mouse scrolled (703, 326) with delta (0, 0)
Screenshot: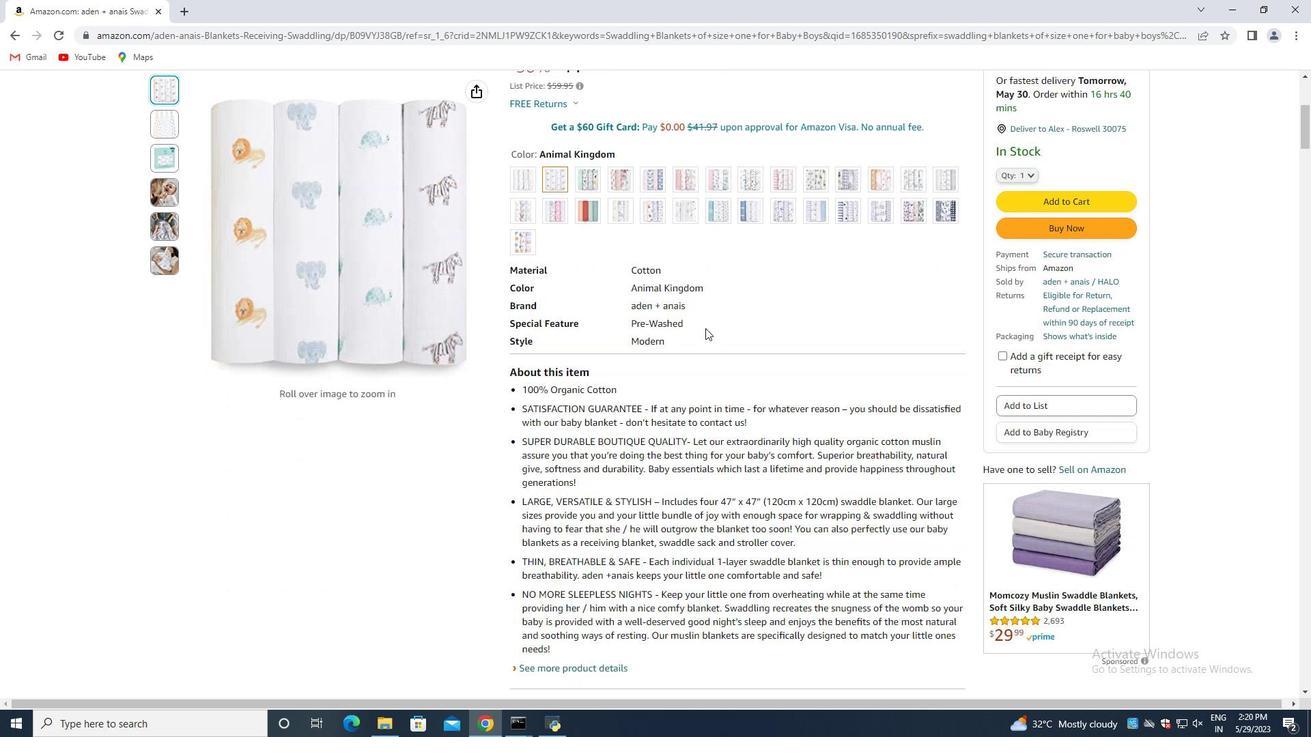 
Action: Mouse moved to (705, 328)
Screenshot: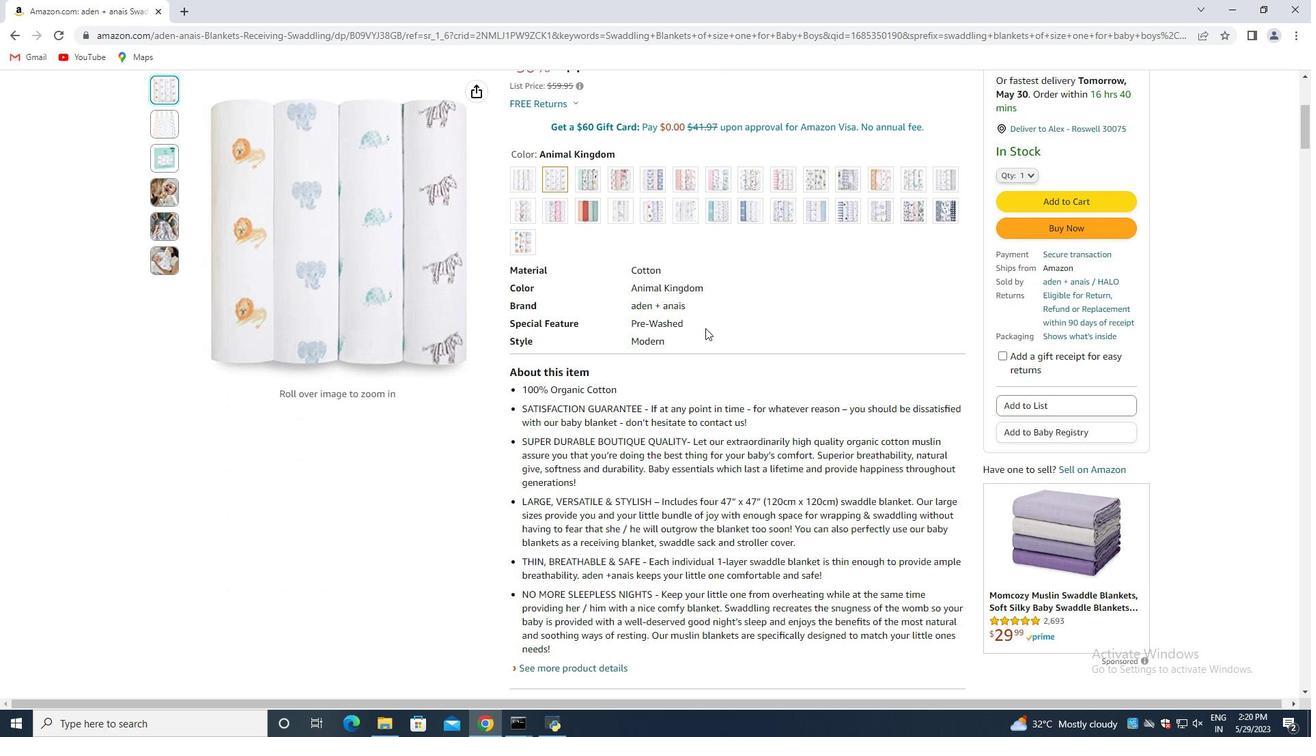 
Action: Mouse scrolled (705, 327) with delta (0, 0)
Screenshot: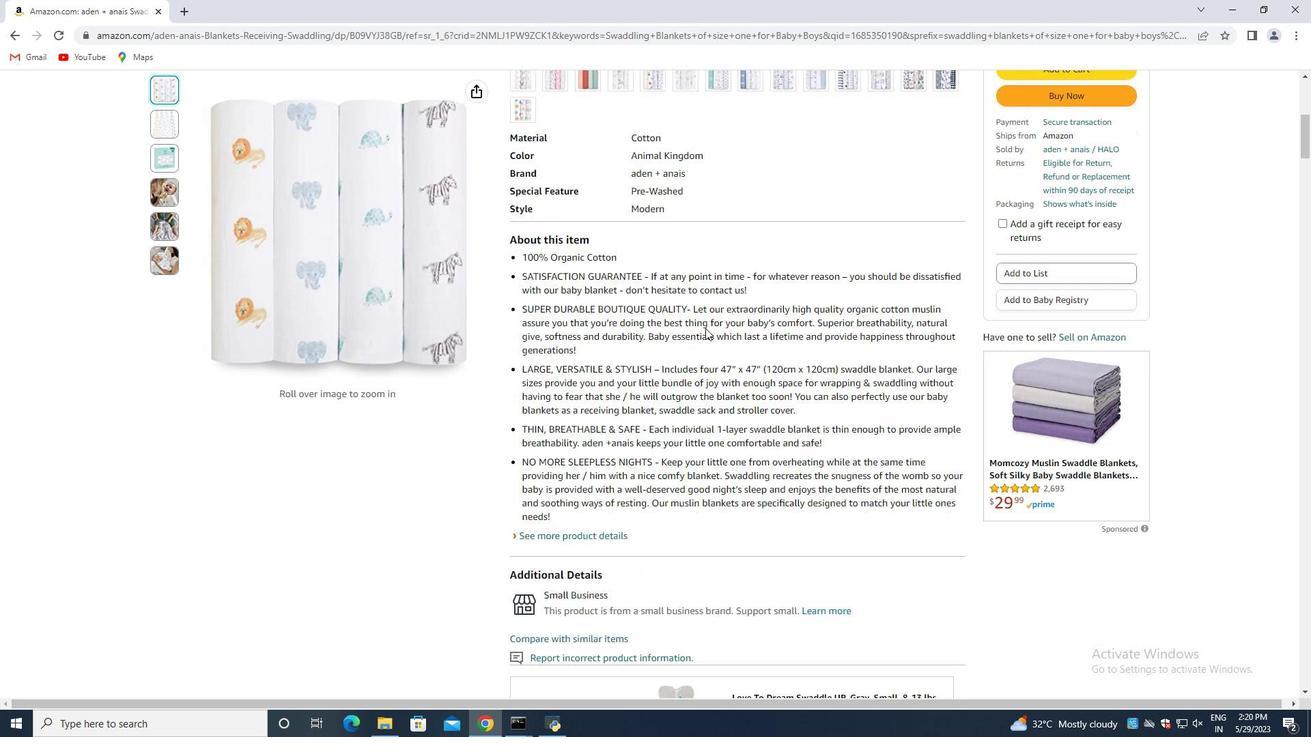 
Action: Mouse scrolled (705, 327) with delta (0, 0)
Screenshot: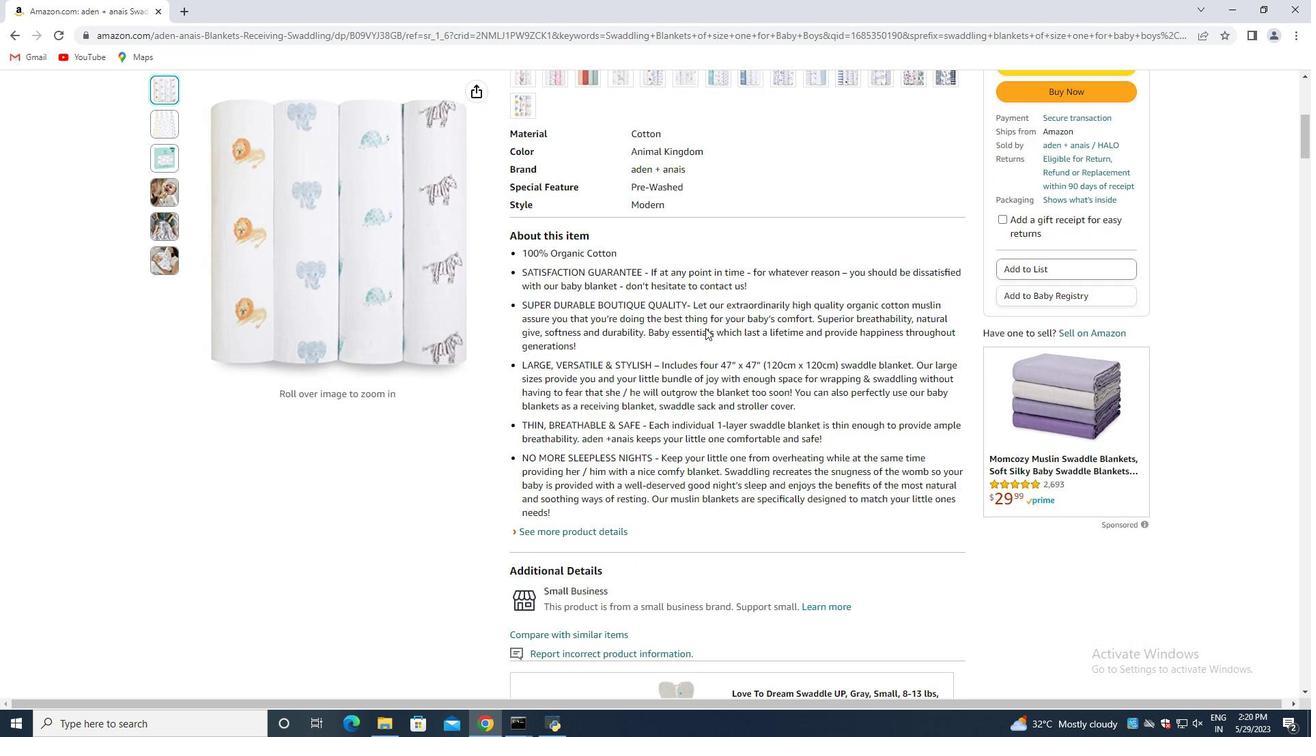 
Action: Mouse scrolled (705, 327) with delta (0, 0)
Screenshot: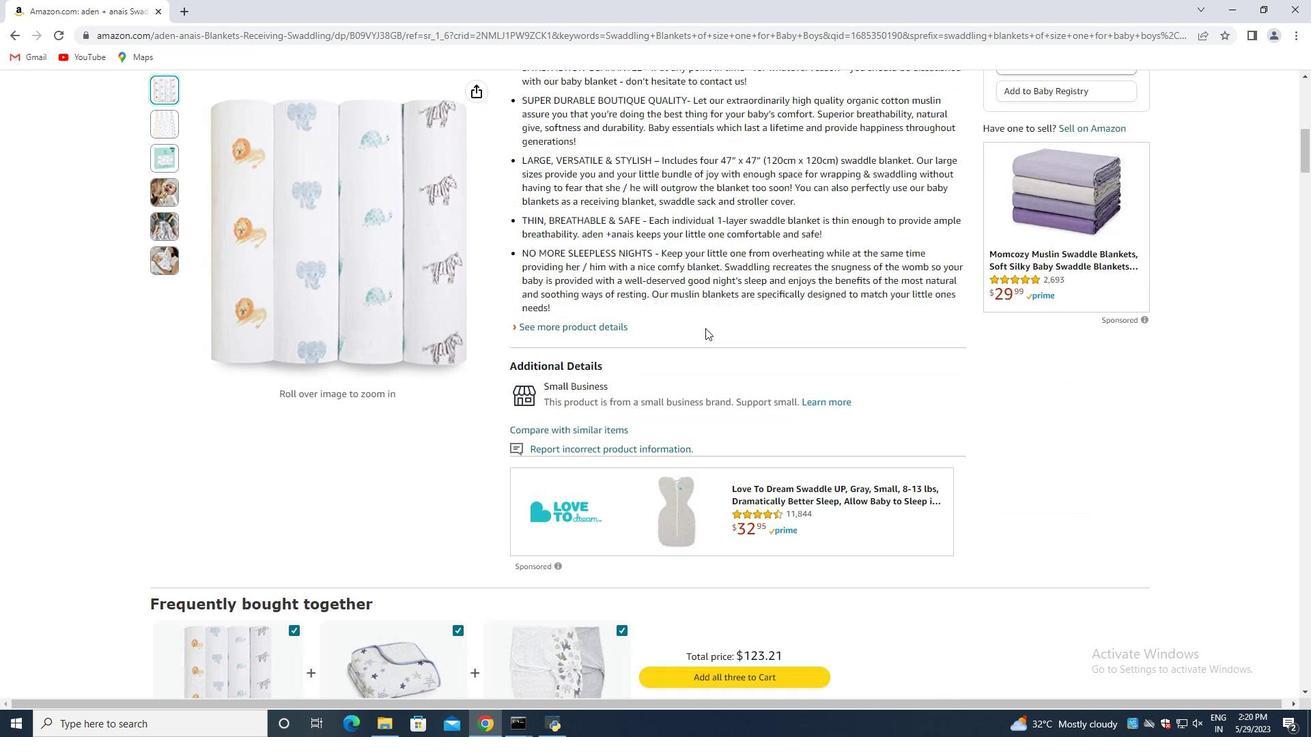 
Action: Mouse scrolled (705, 327) with delta (0, 0)
Screenshot: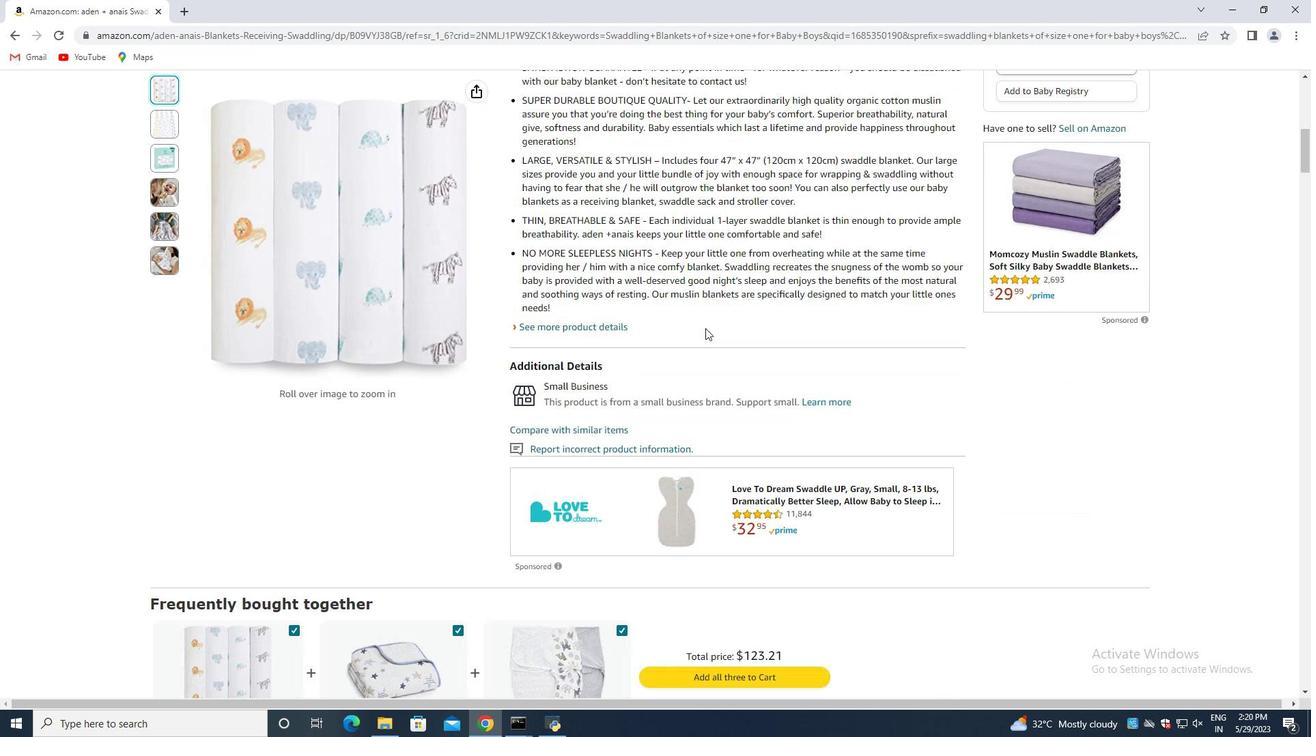 
Action: Mouse scrolled (705, 327) with delta (0, 0)
Screenshot: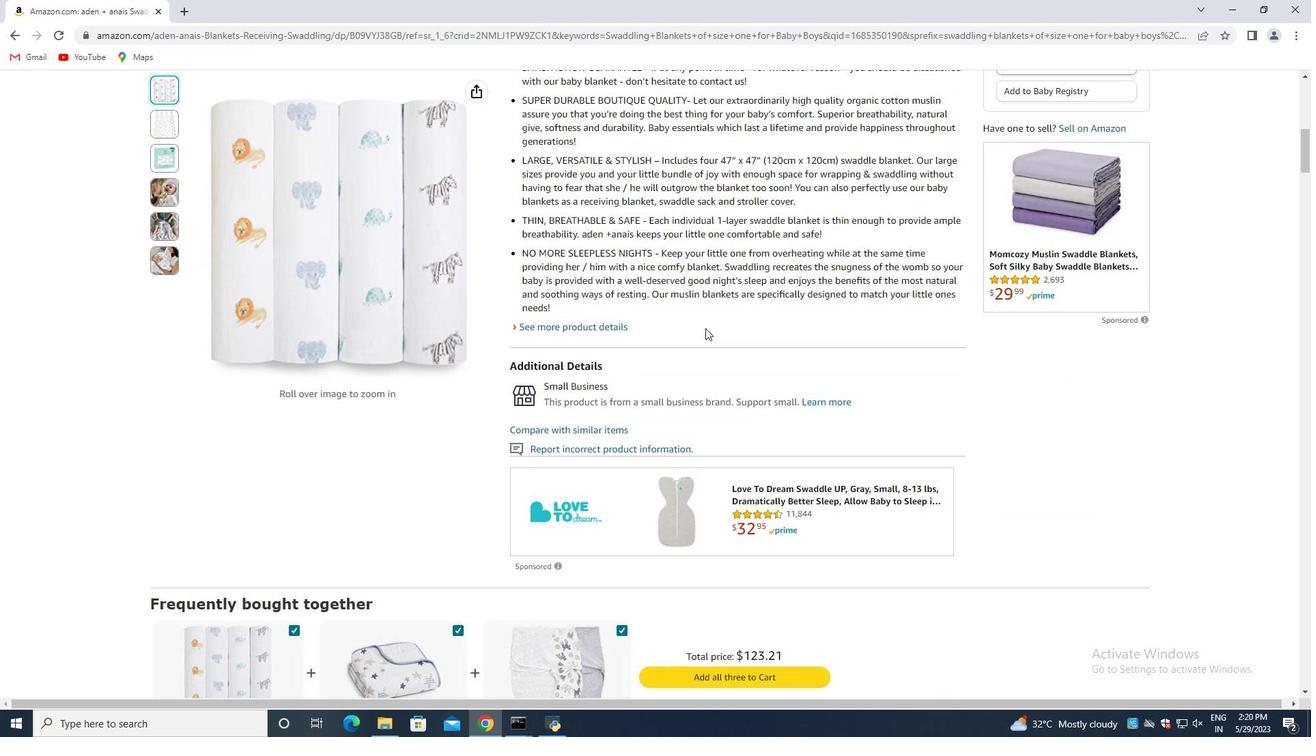 
Action: Mouse moved to (704, 329)
Screenshot: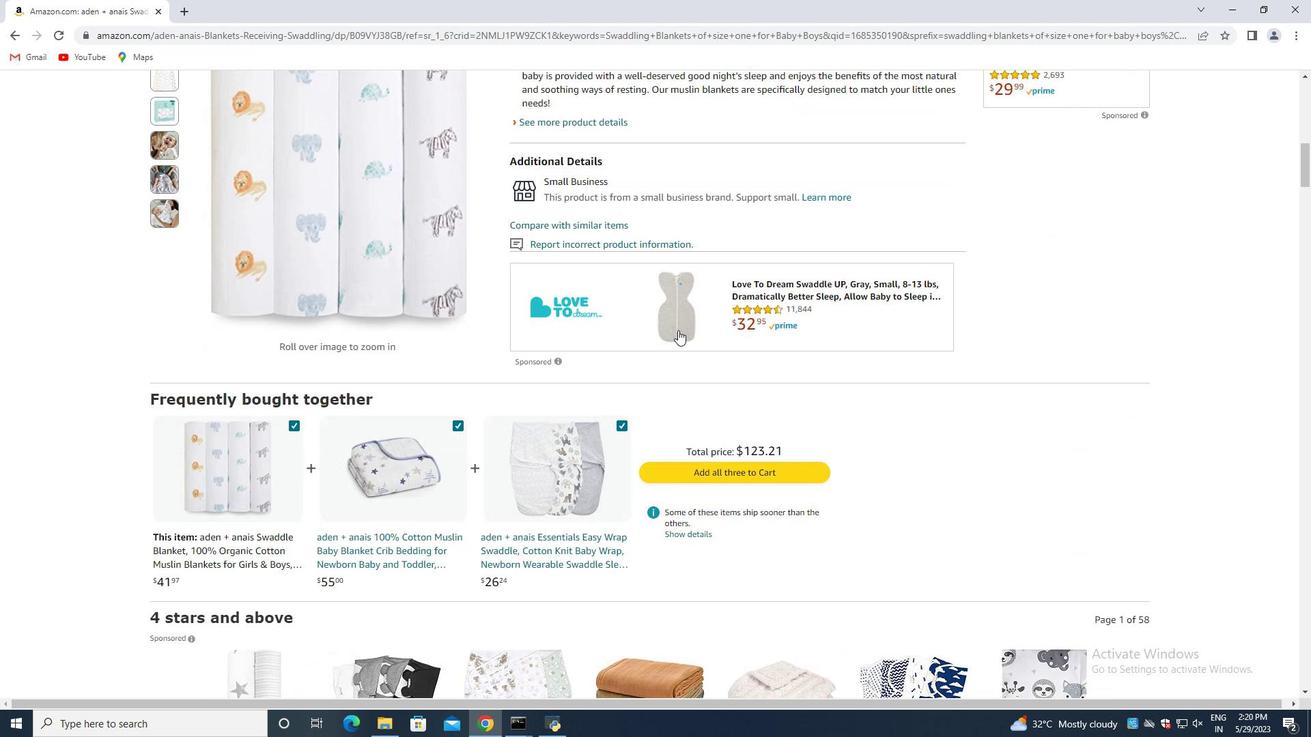 
Action: Mouse scrolled (704, 328) with delta (0, 0)
Screenshot: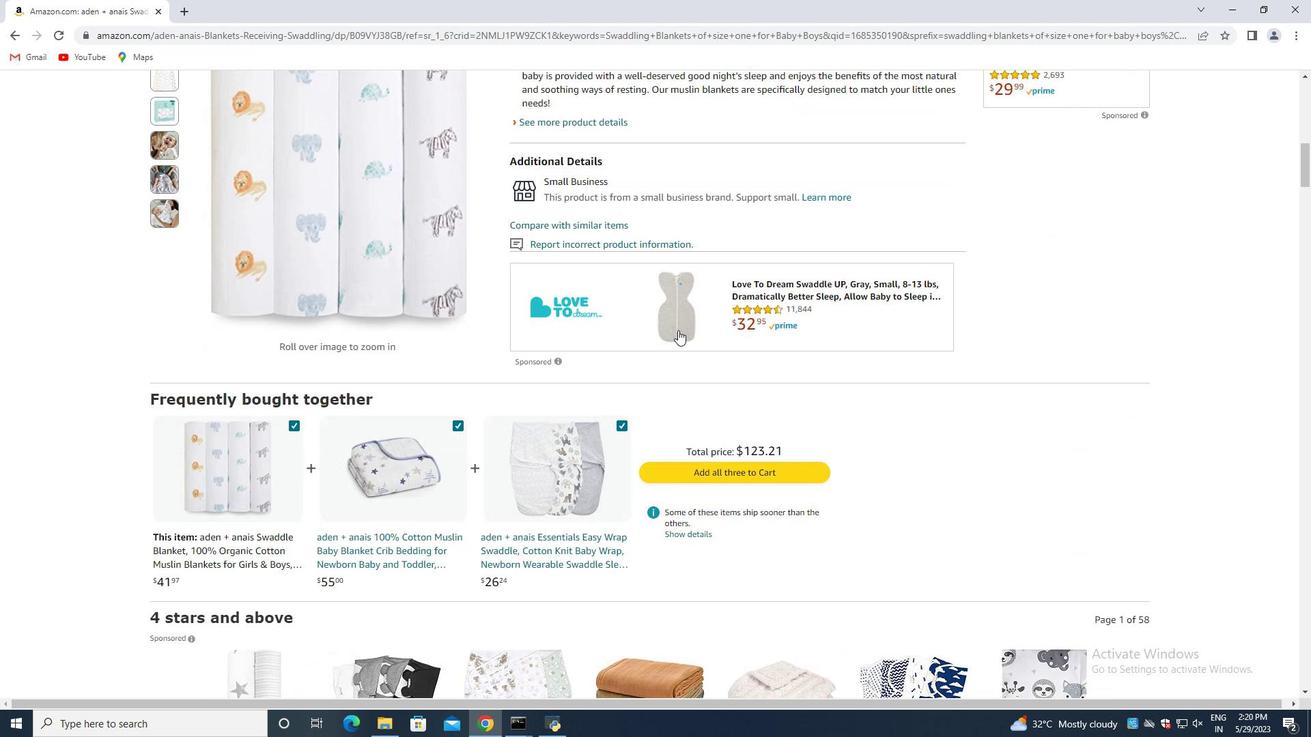 
Action: Mouse moved to (703, 329)
Screenshot: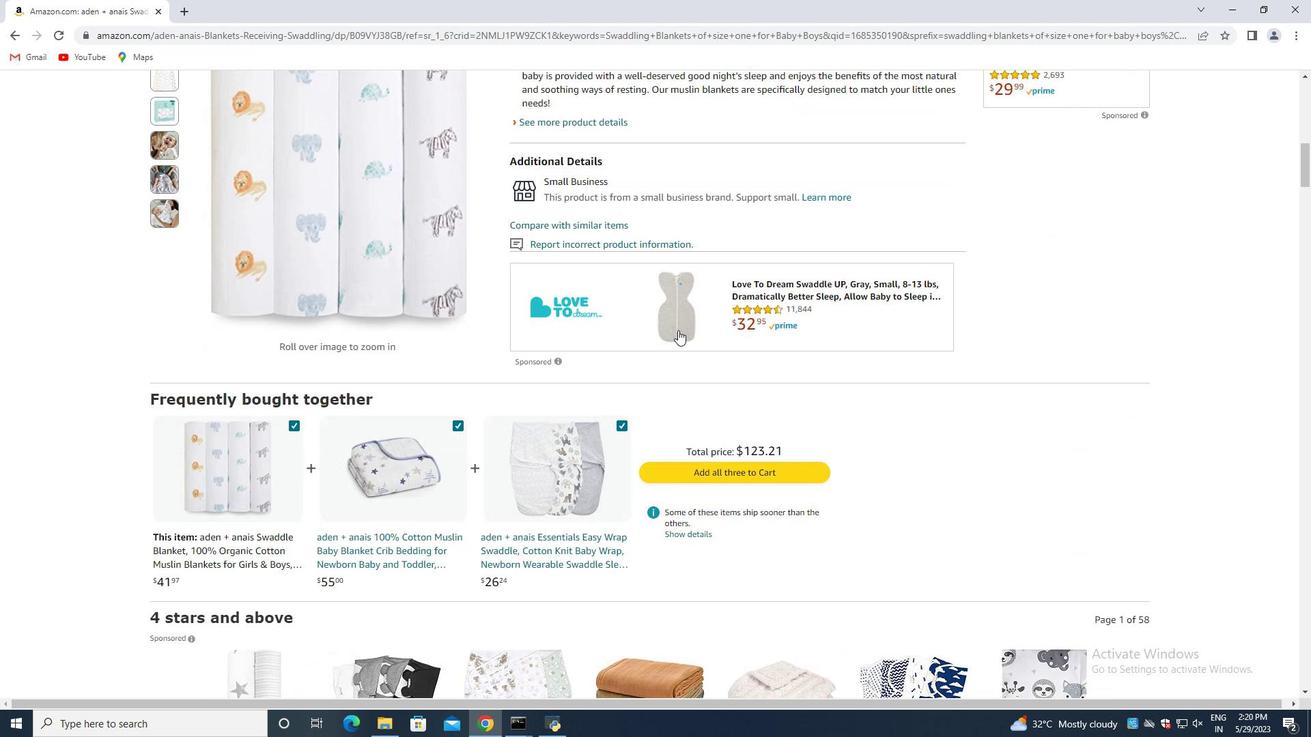 
Action: Mouse scrolled (704, 329) with delta (0, 0)
Screenshot: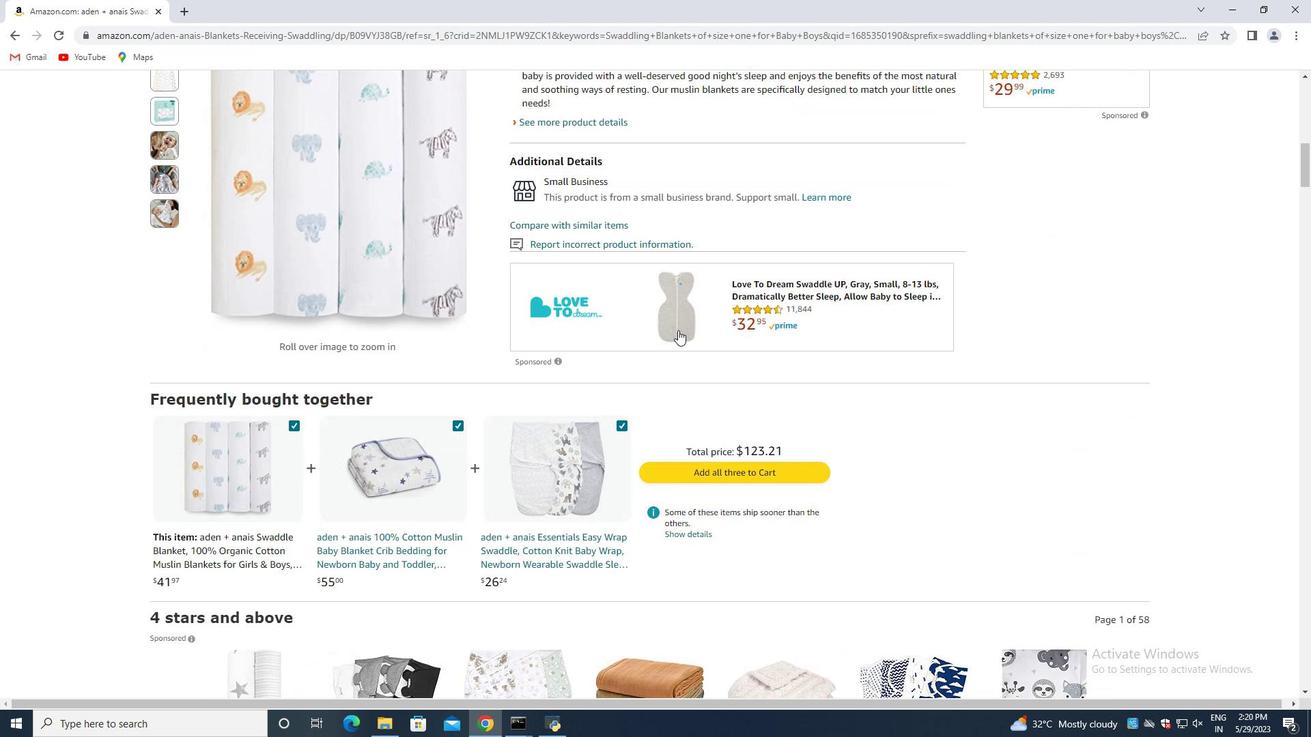 
Action: Mouse scrolled (703, 329) with delta (0, 0)
Screenshot: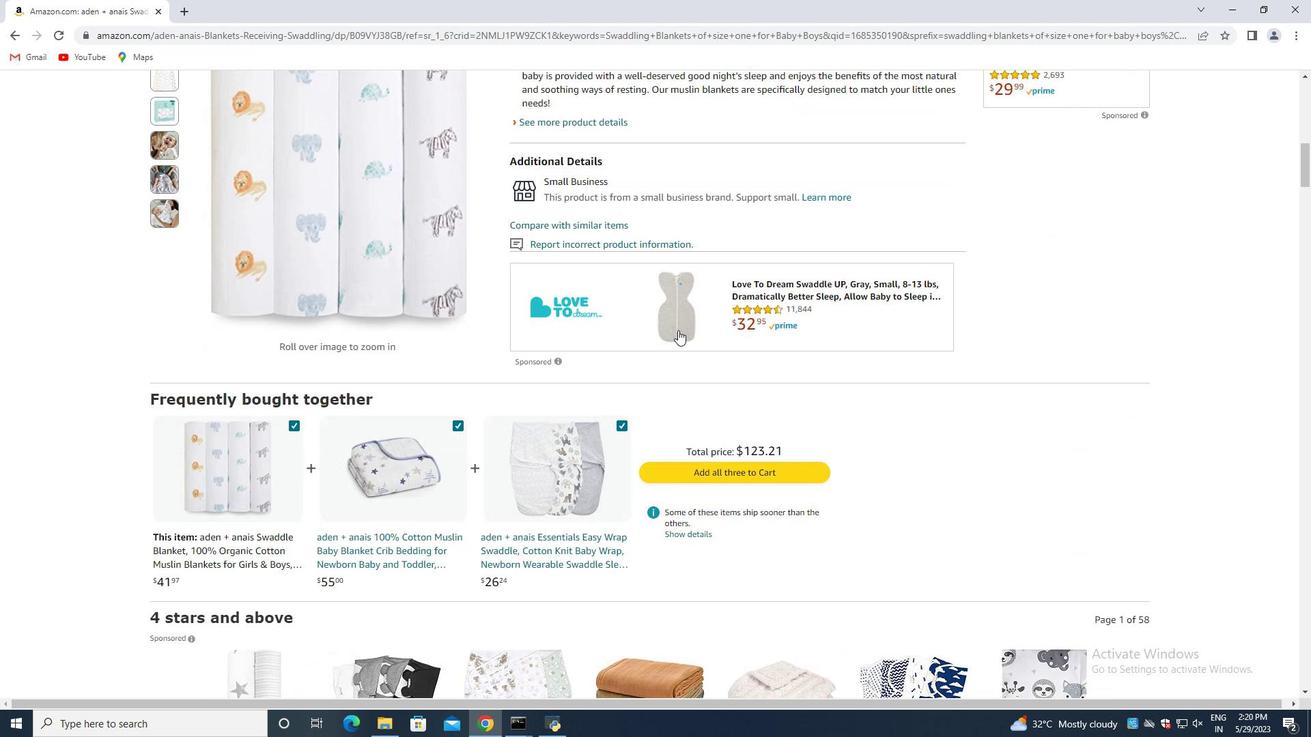 
Action: Mouse moved to (668, 330)
Screenshot: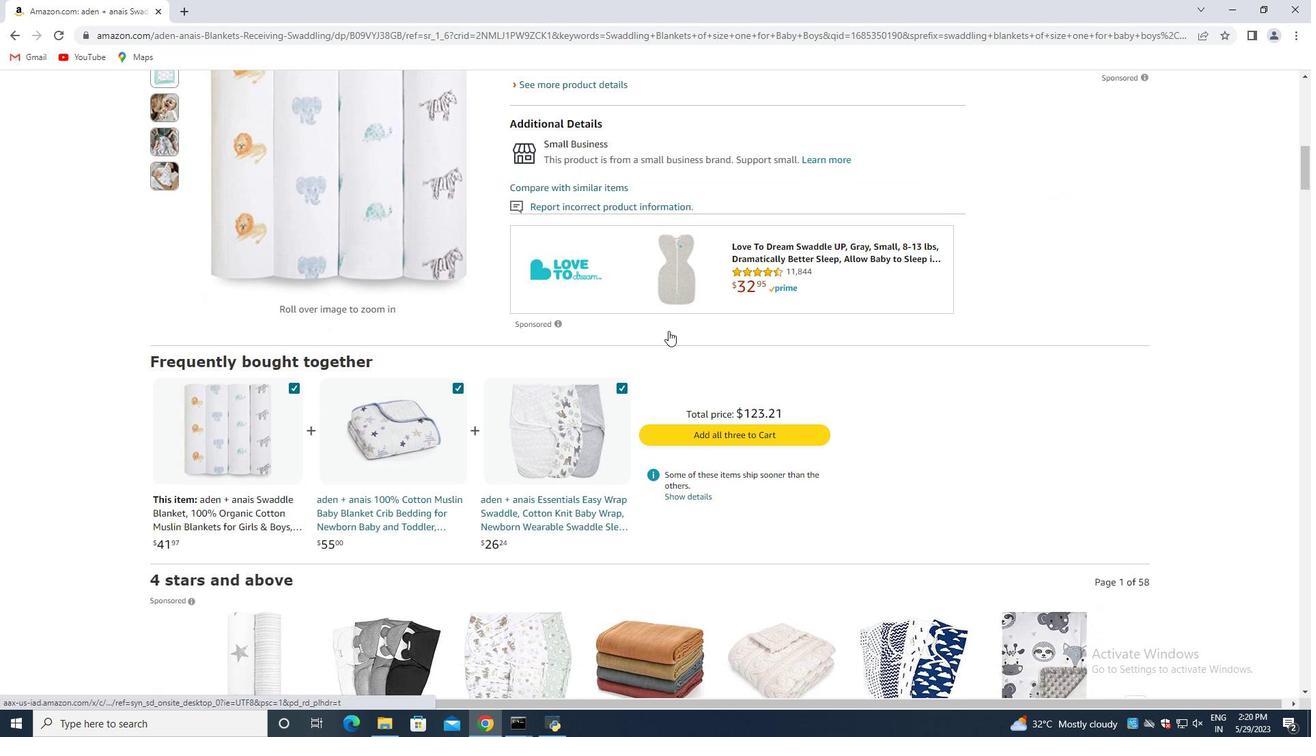 
Action: Mouse scrolled (668, 329) with delta (0, 0)
Screenshot: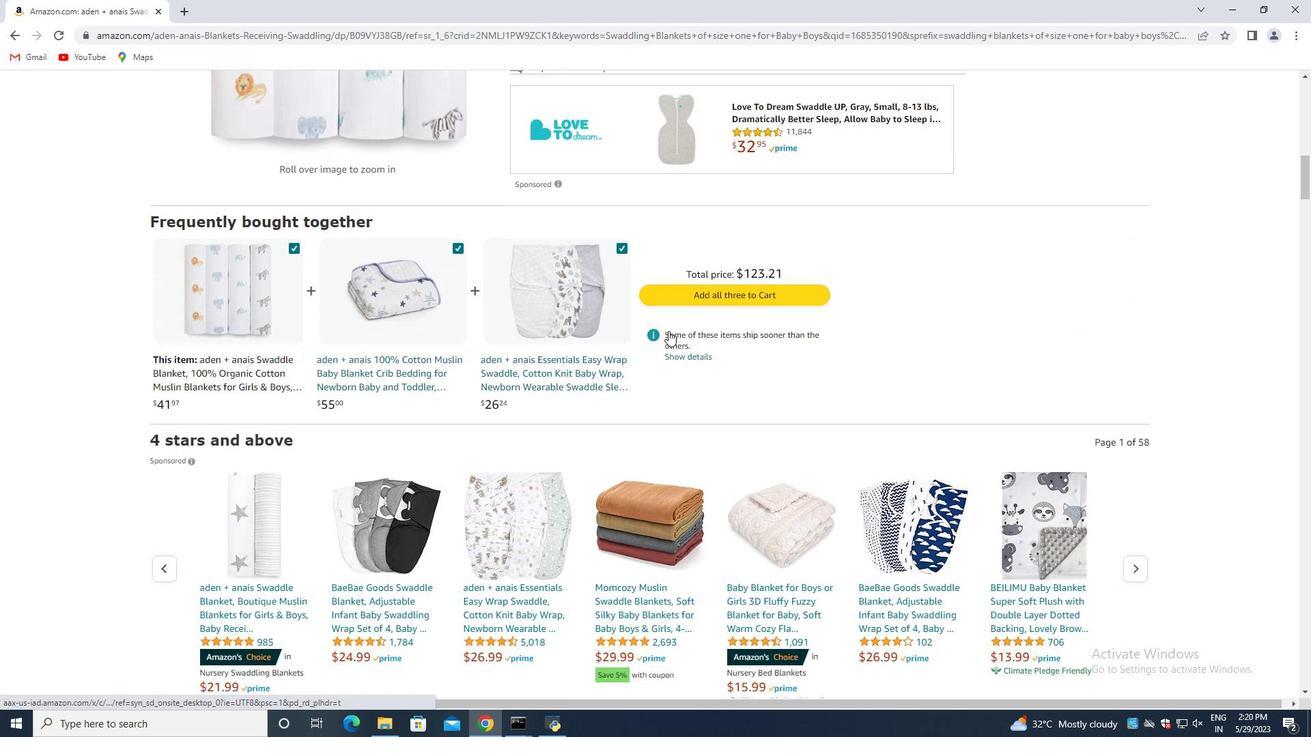 
Action: Mouse moved to (668, 331)
Screenshot: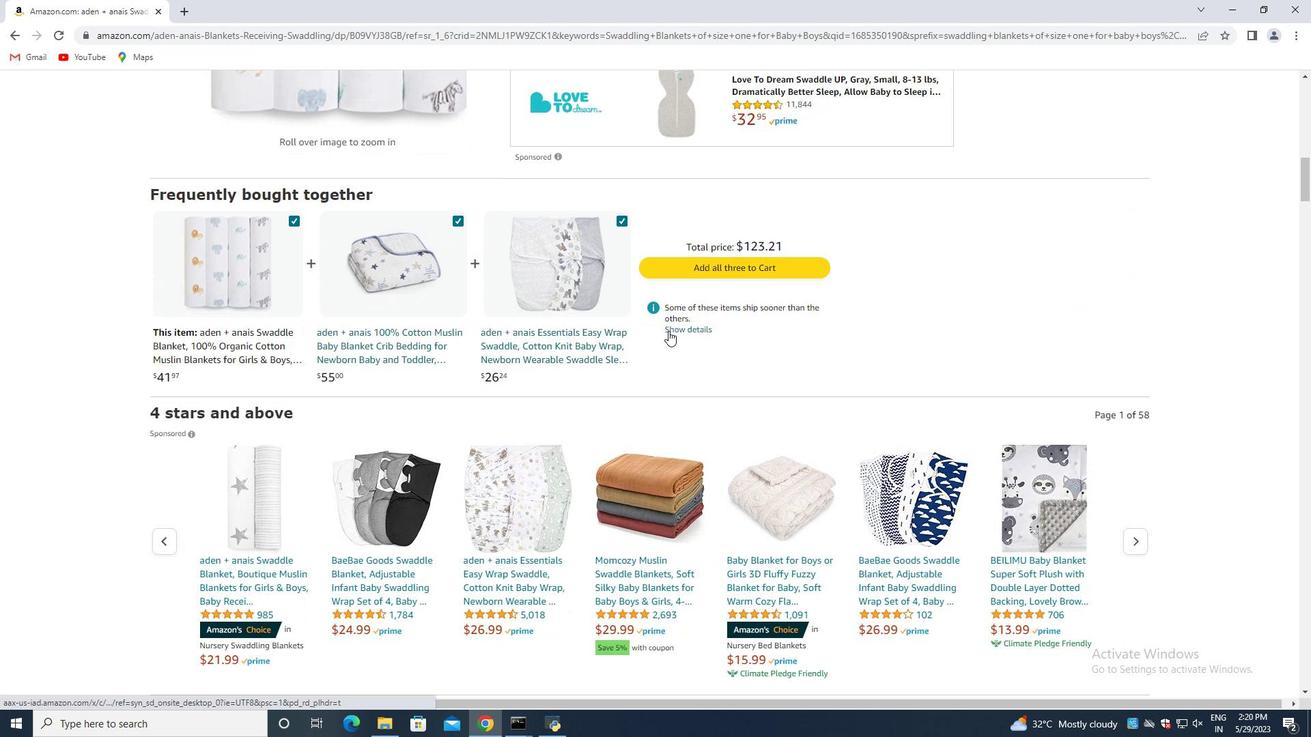 
Action: Mouse scrolled (668, 330) with delta (0, 0)
Screenshot: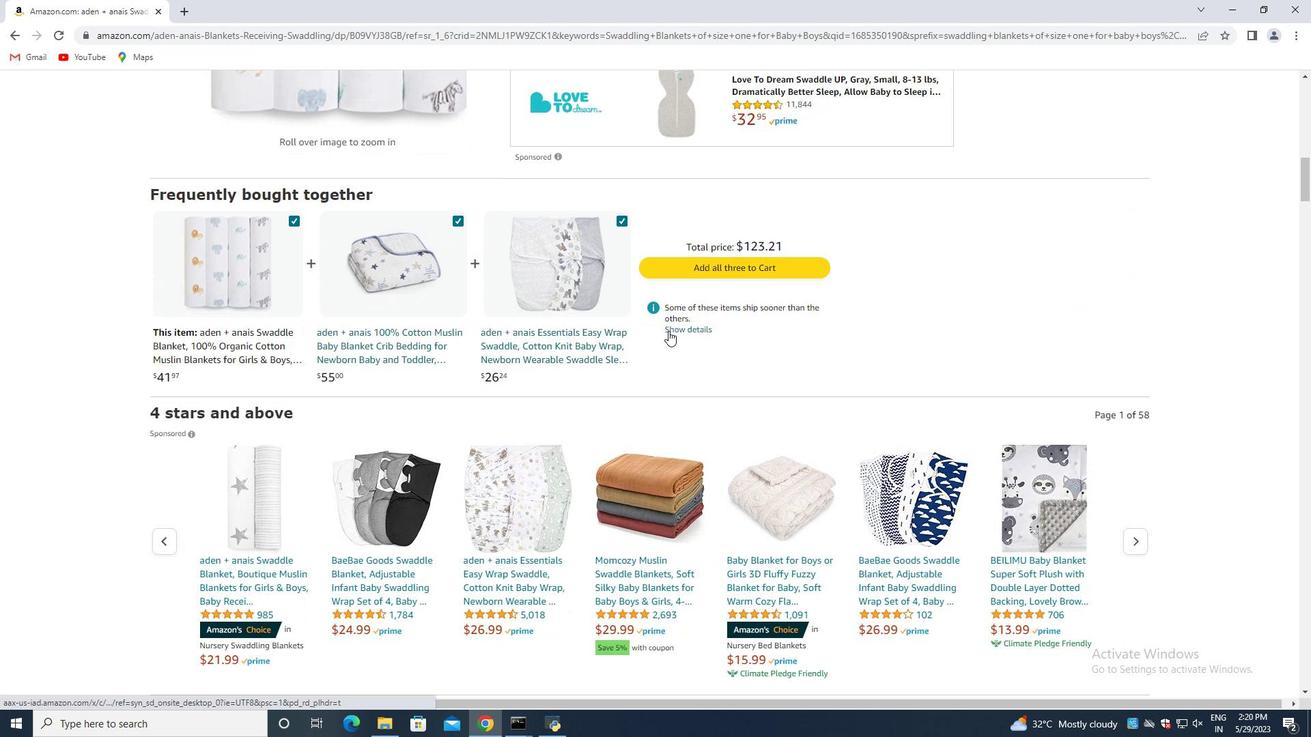 
Action: Mouse scrolled (668, 330) with delta (0, 0)
Screenshot: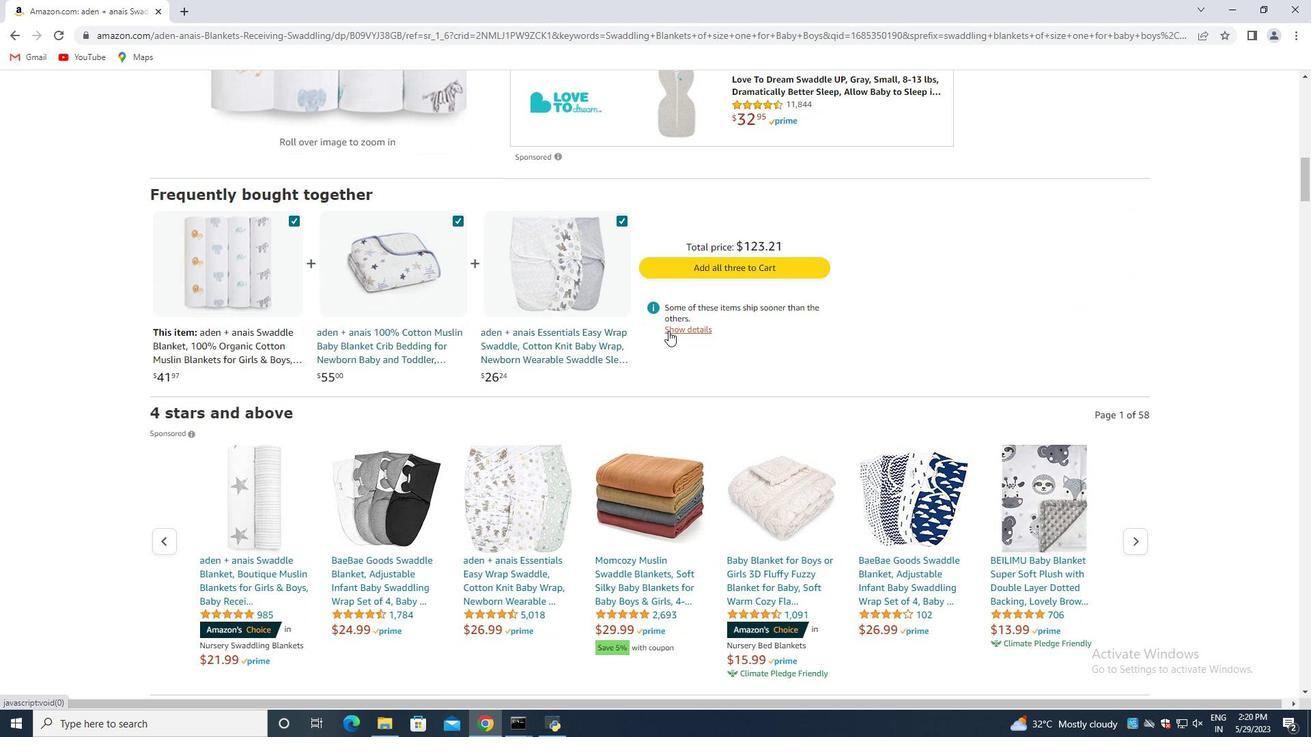 
Action: Mouse moved to (668, 331)
Screenshot: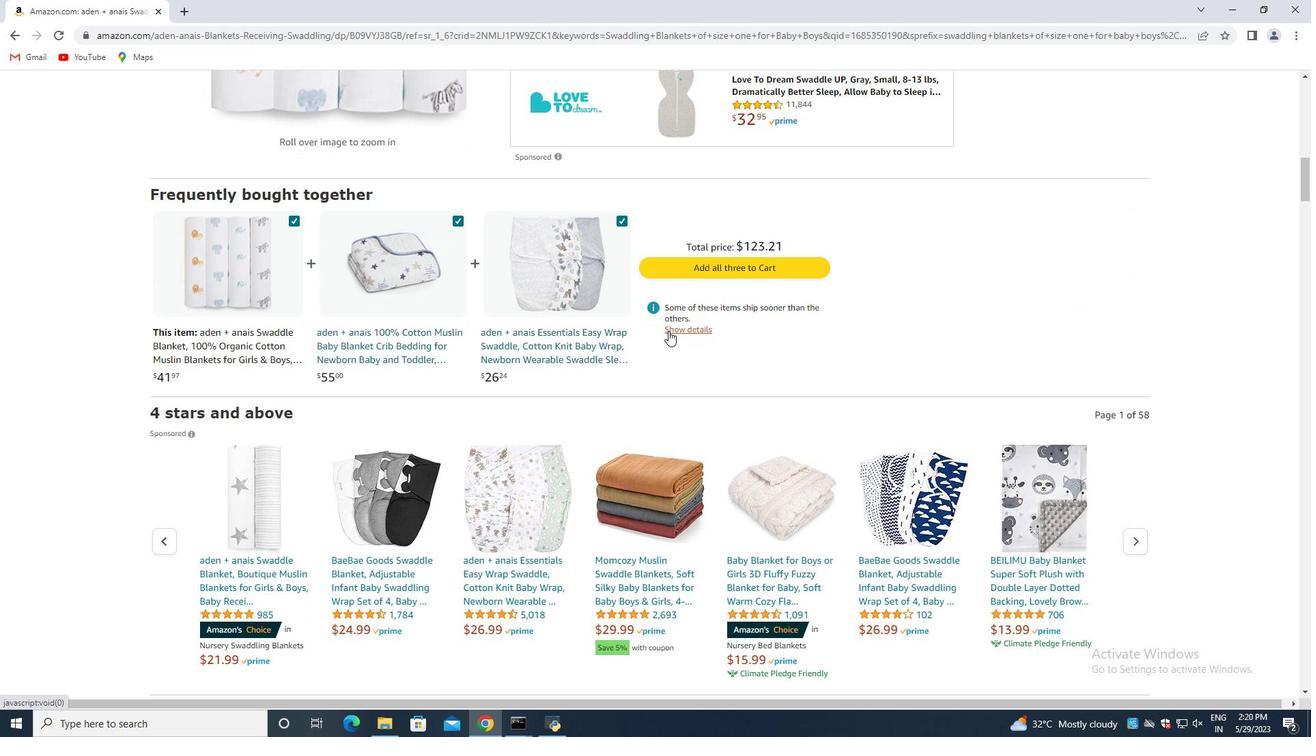
Action: Mouse scrolled (668, 331) with delta (0, 0)
Screenshot: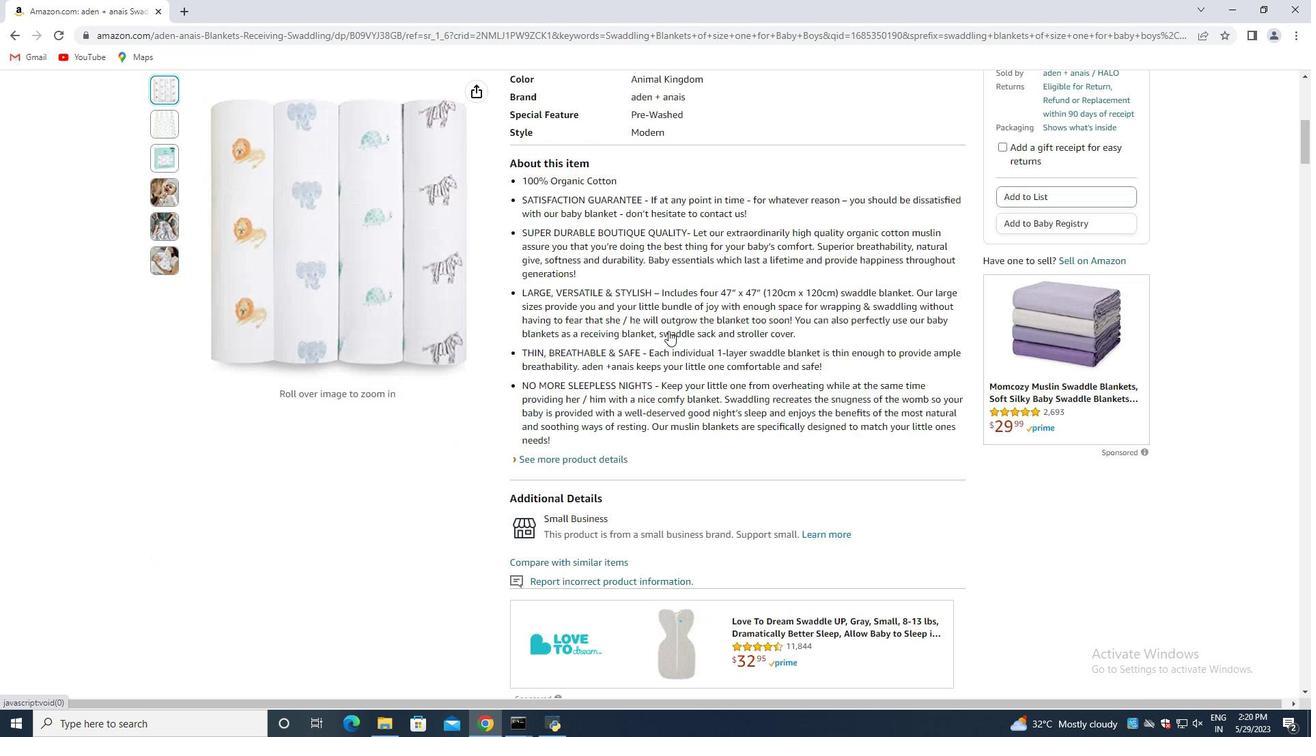 
Action: Mouse scrolled (668, 331) with delta (0, 0)
Screenshot: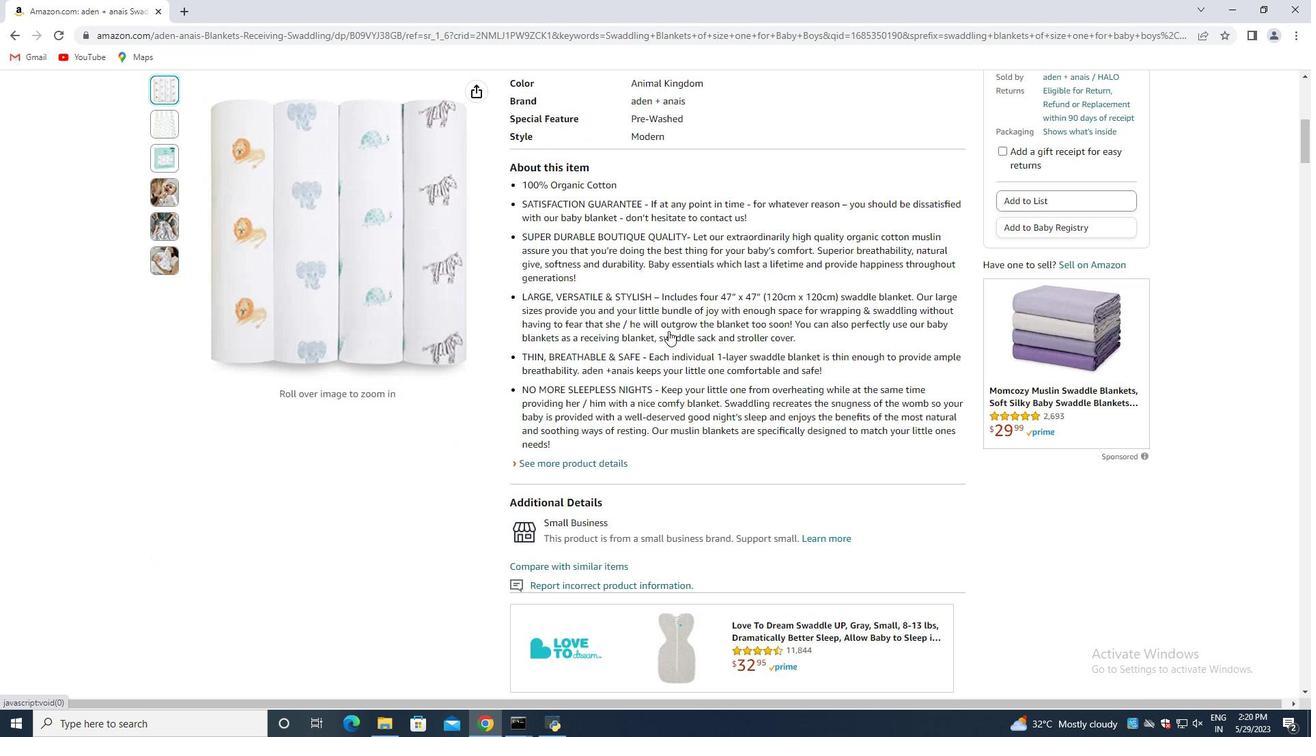 
Action: Mouse scrolled (668, 331) with delta (0, 0)
Screenshot: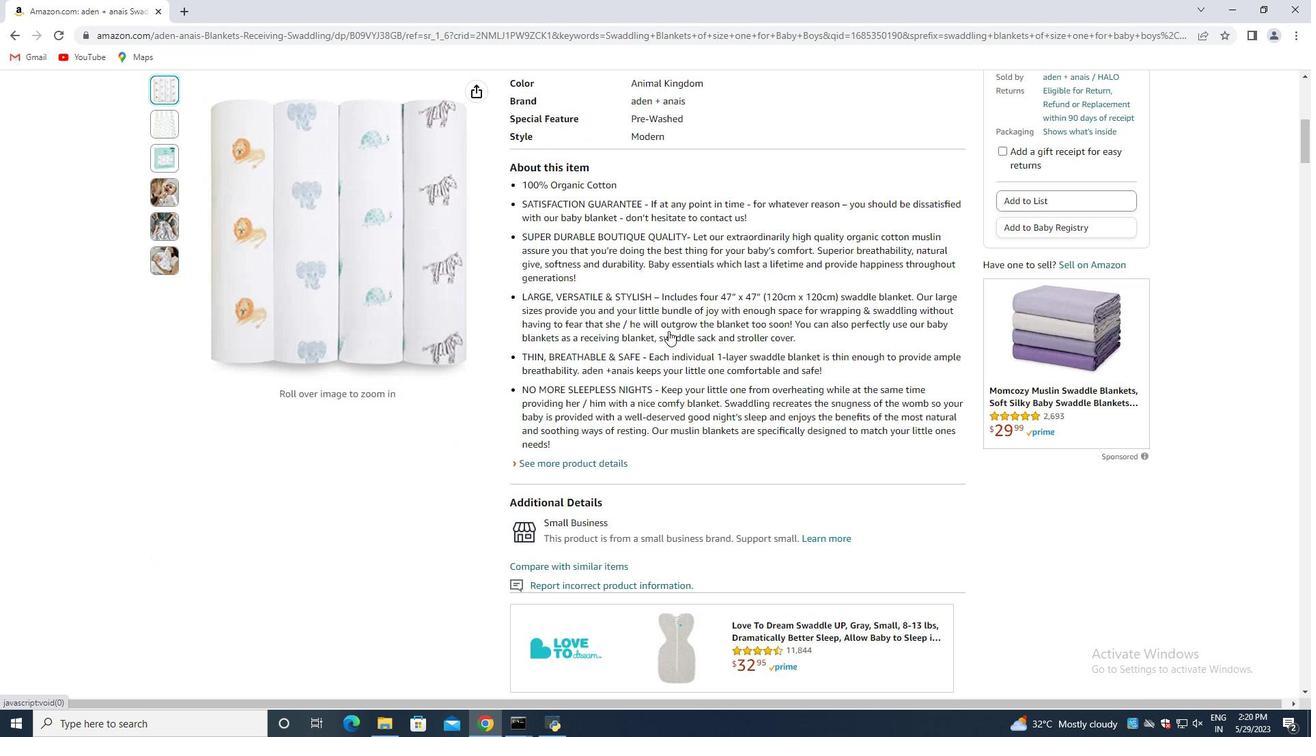 
Action: Mouse scrolled (668, 331) with delta (0, 0)
Screenshot: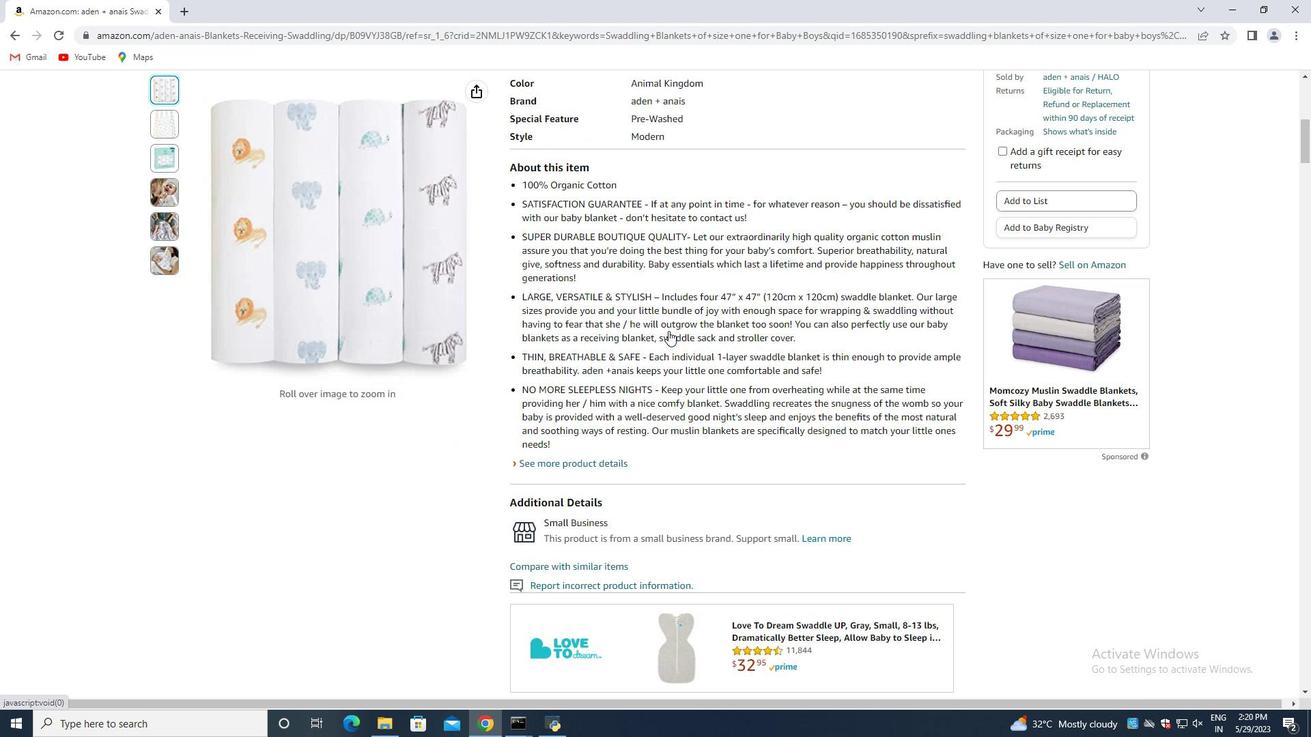 
Action: Mouse scrolled (668, 331) with delta (0, 0)
Screenshot: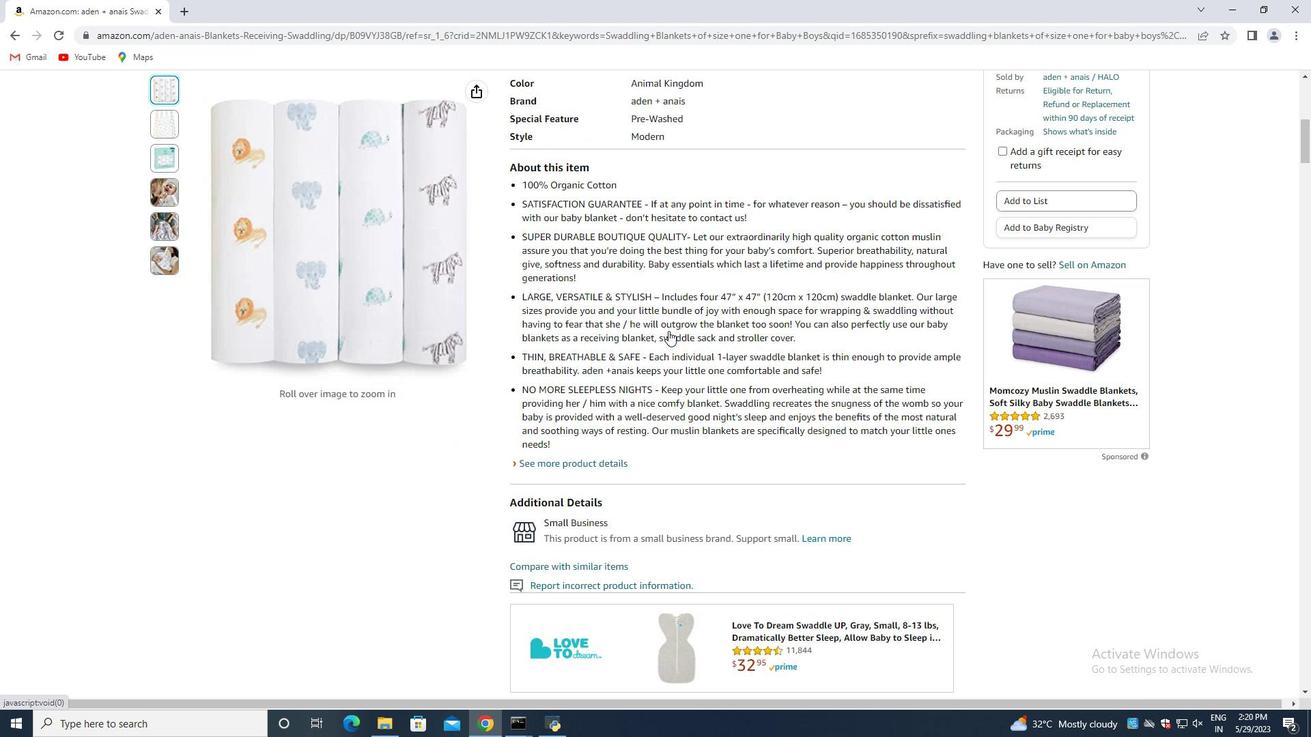 
Action: Mouse scrolled (668, 331) with delta (0, 0)
Screenshot: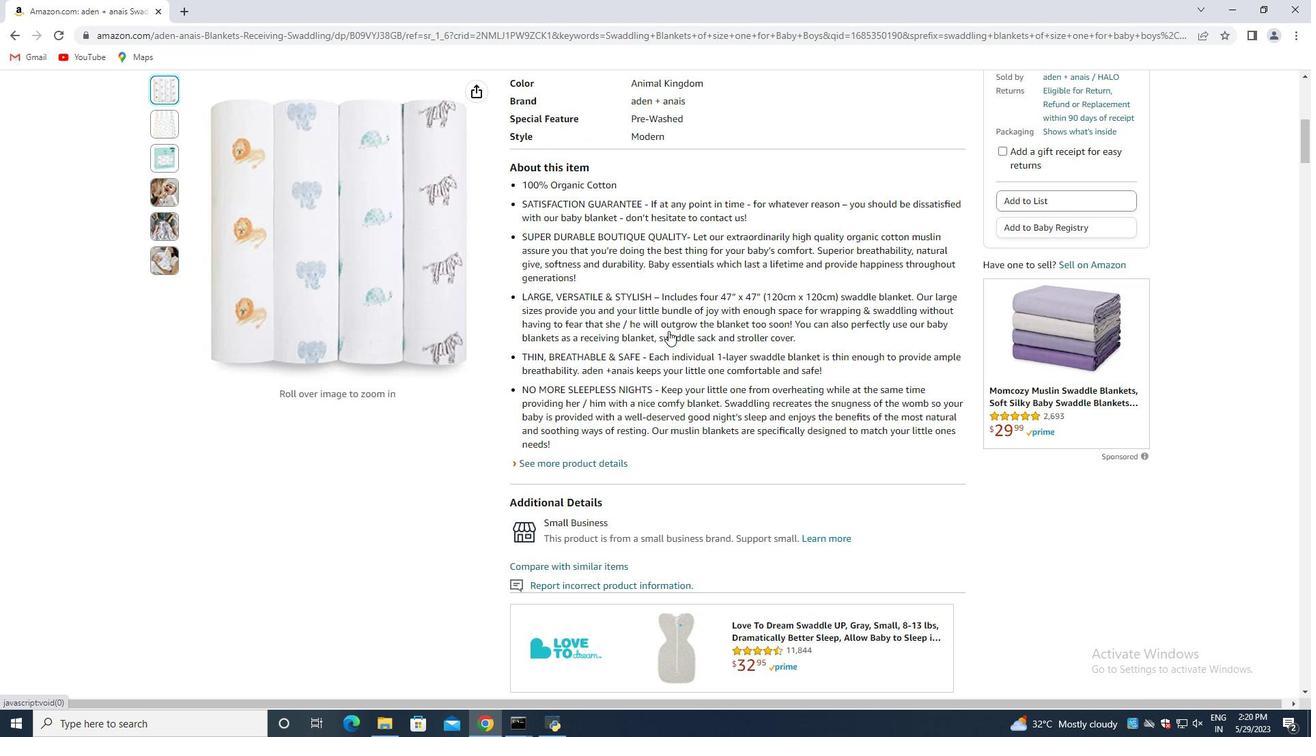 
Action: Mouse scrolled (668, 331) with delta (0, 0)
Screenshot: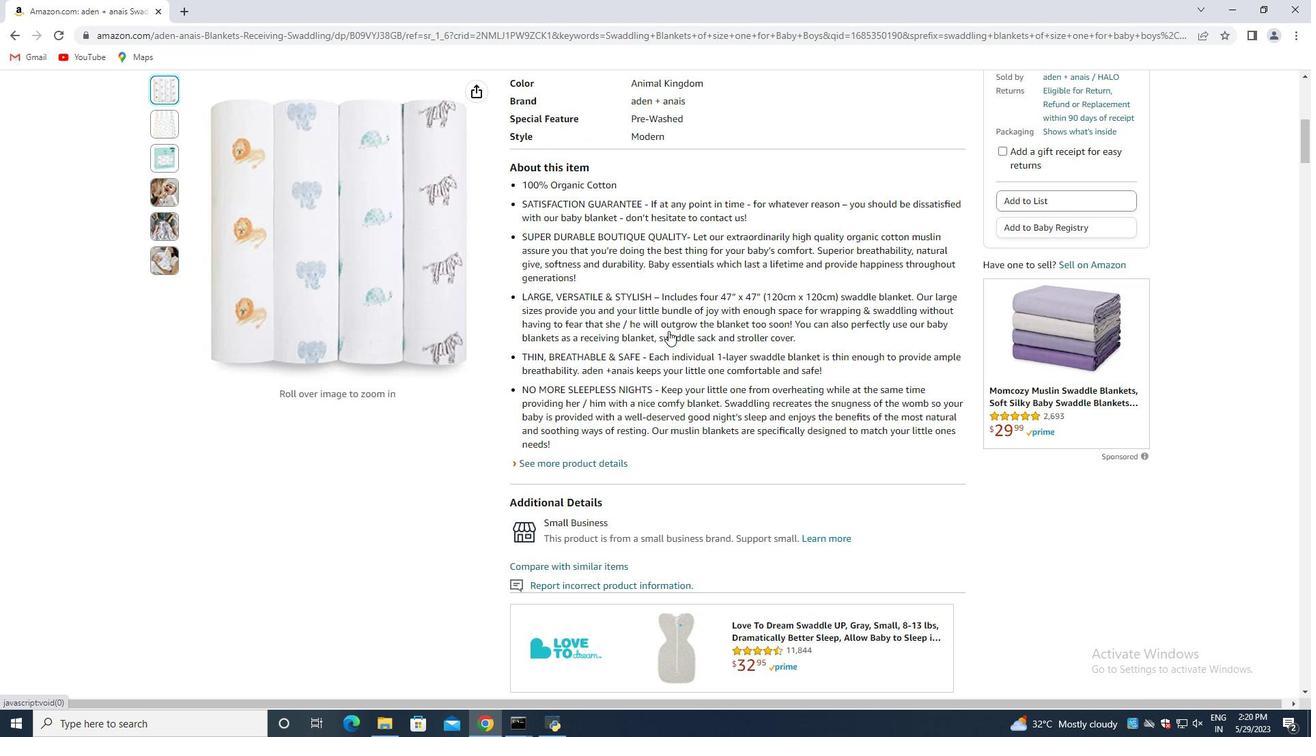 
Action: Mouse scrolled (668, 331) with delta (0, 0)
Screenshot: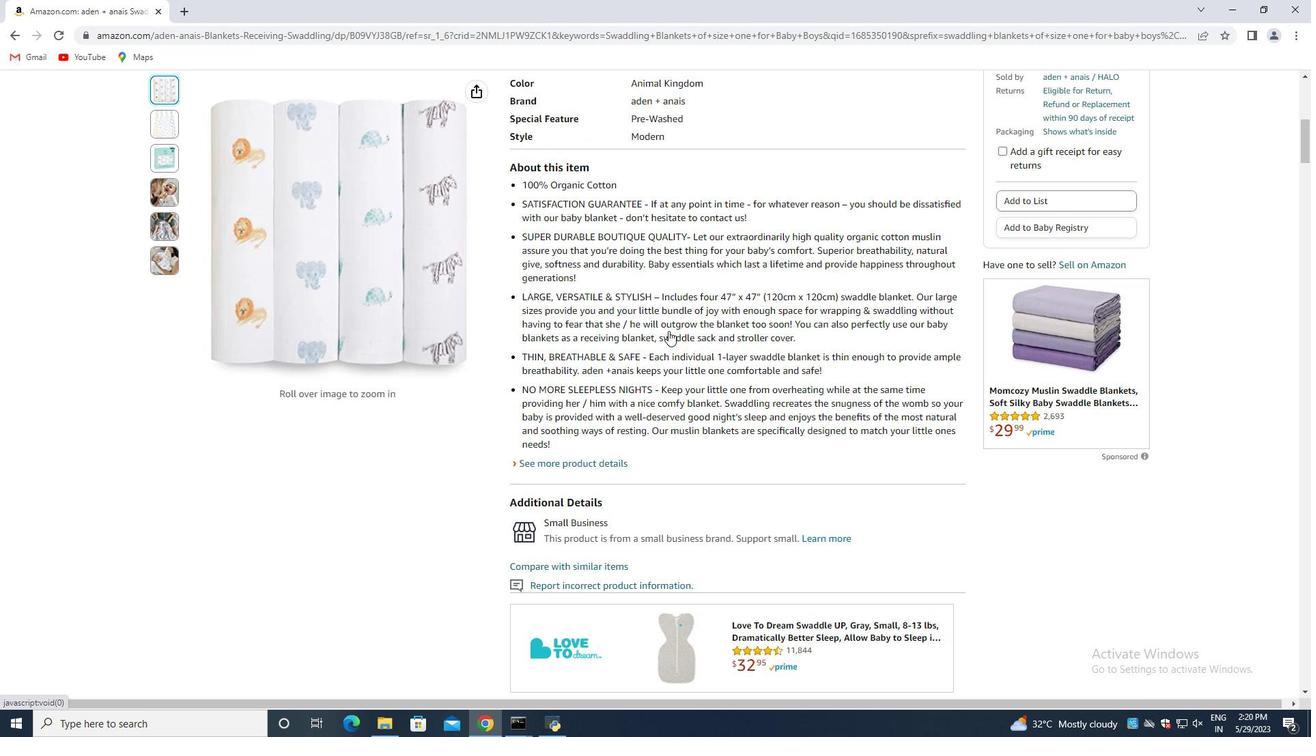 
Action: Mouse scrolled (668, 331) with delta (0, 0)
Screenshot: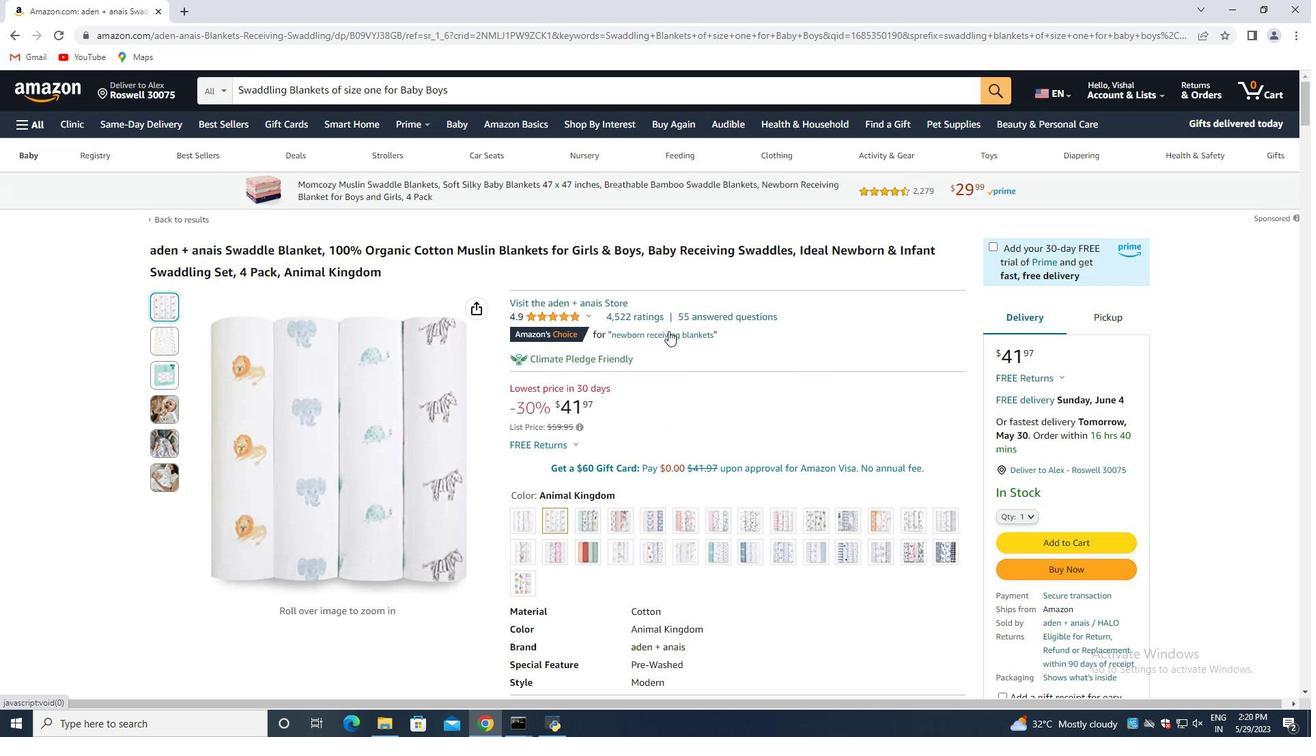 
Action: Mouse scrolled (668, 331) with delta (0, 0)
Screenshot: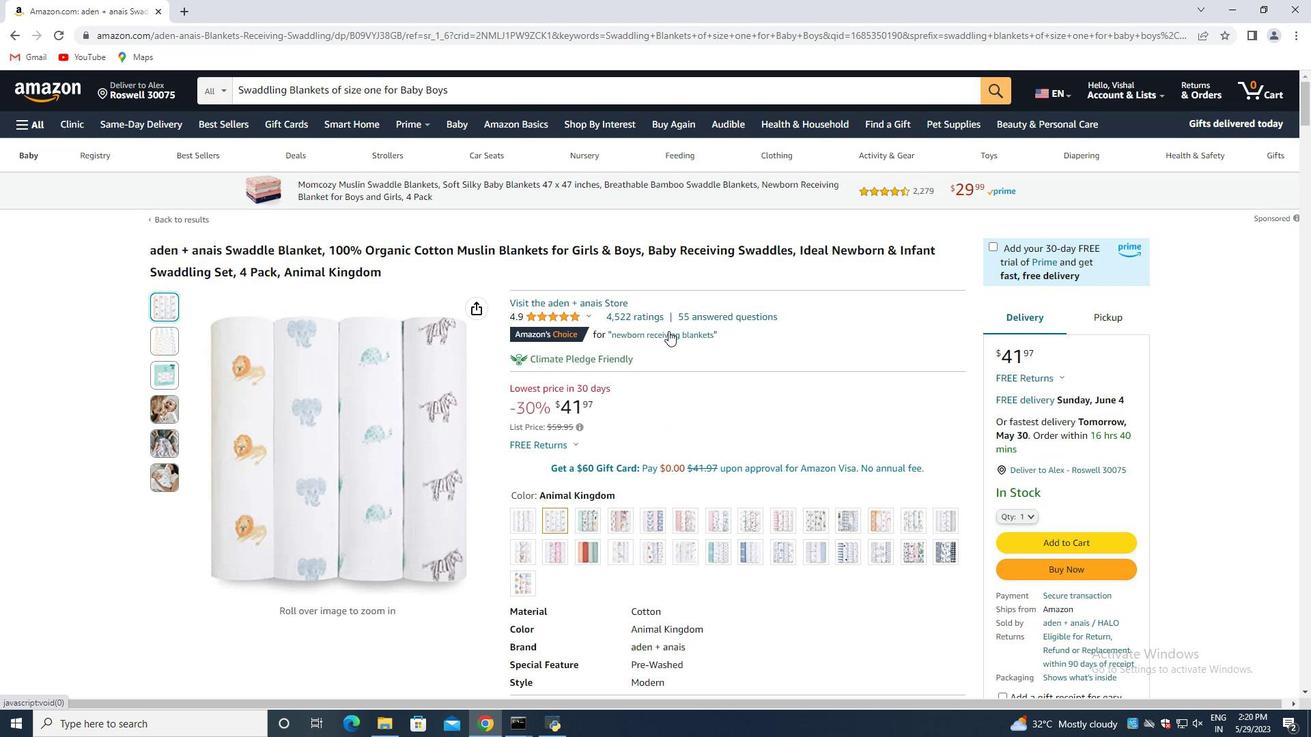 
Action: Mouse scrolled (668, 331) with delta (0, 0)
Screenshot: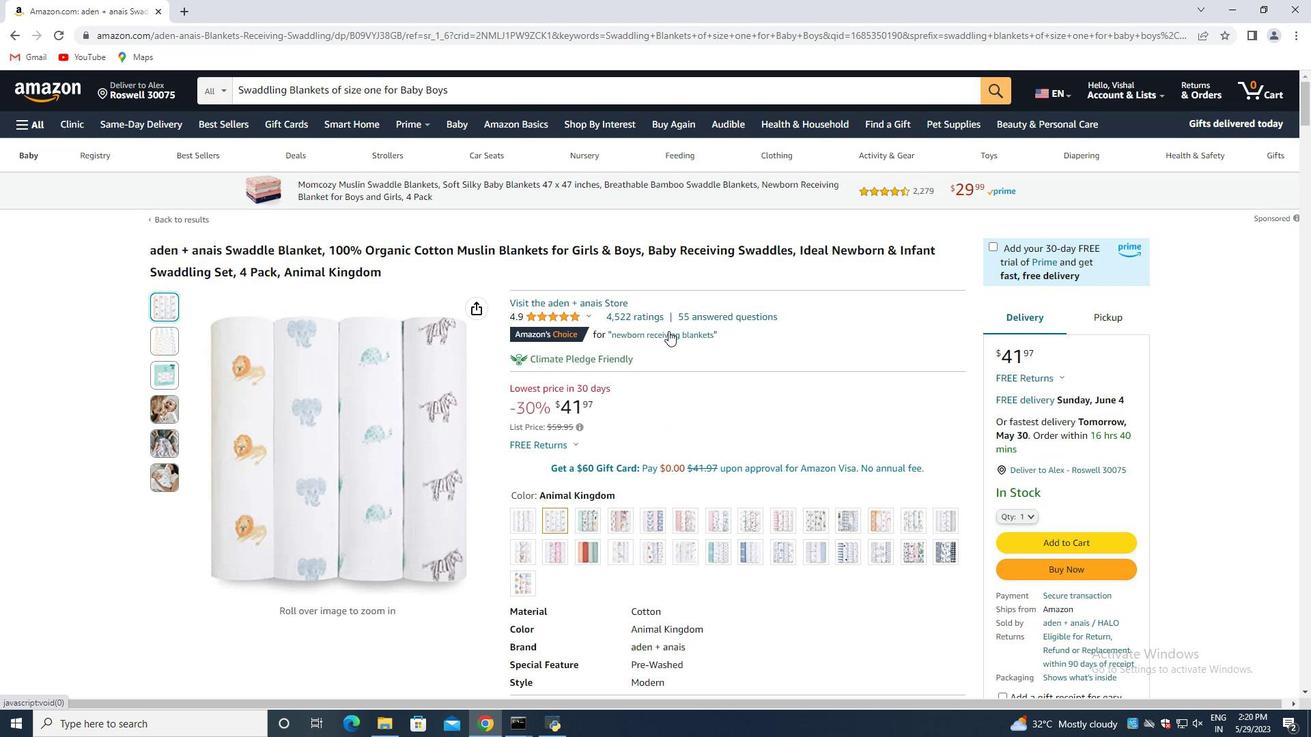 
Action: Mouse scrolled (668, 331) with delta (0, 0)
Screenshot: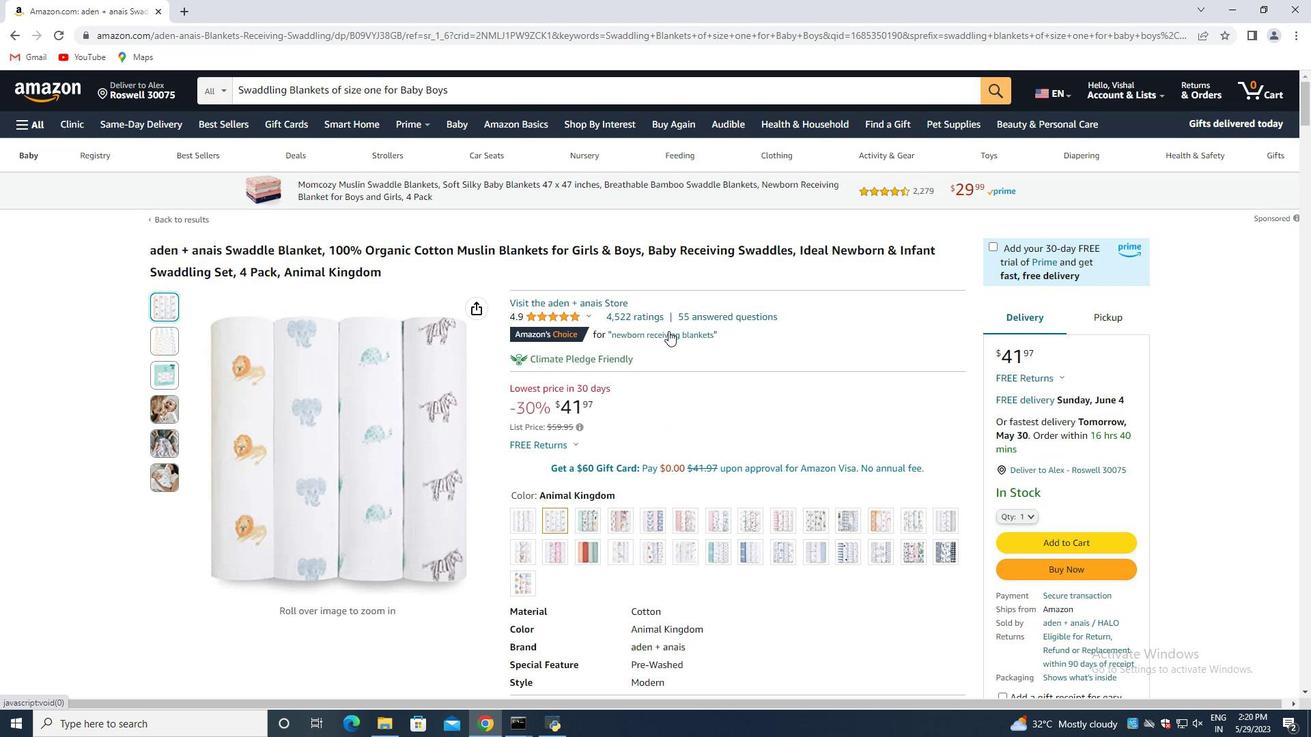 
Action: Mouse scrolled (668, 331) with delta (0, 0)
Screenshot: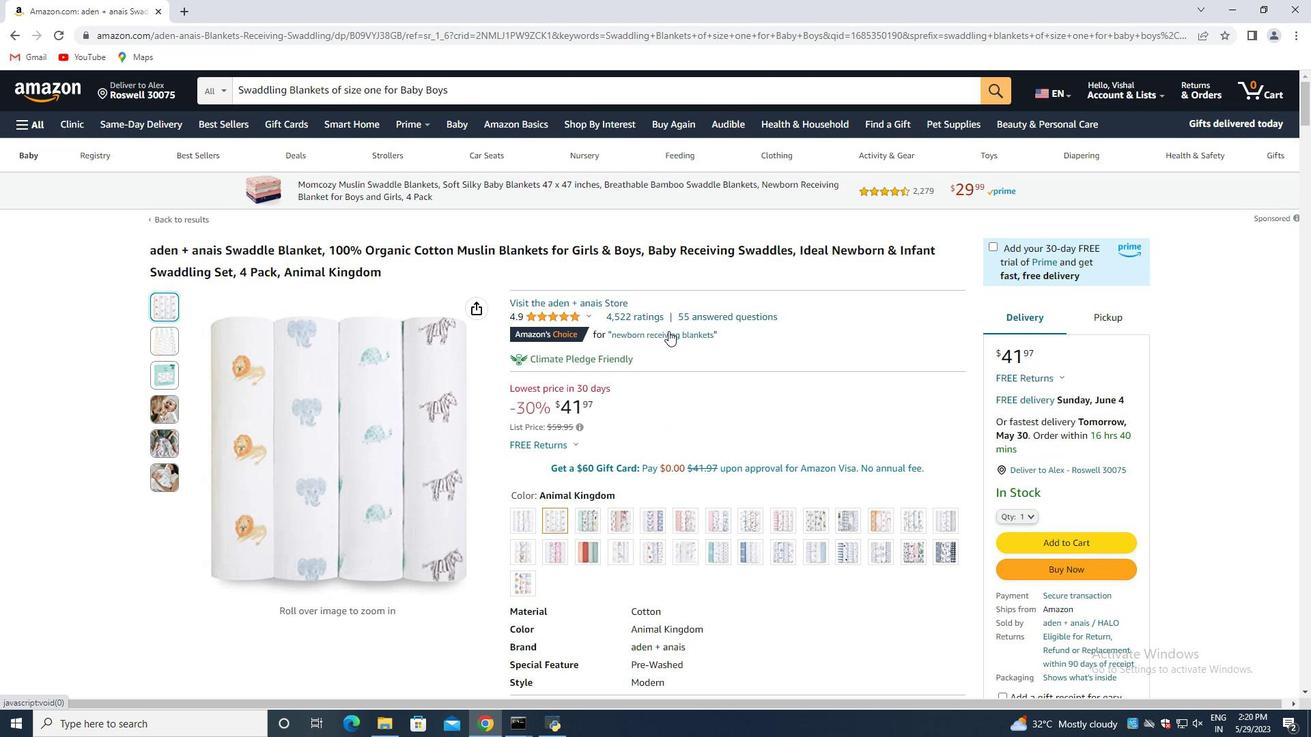 
Action: Mouse scrolled (668, 331) with delta (0, 0)
Screenshot: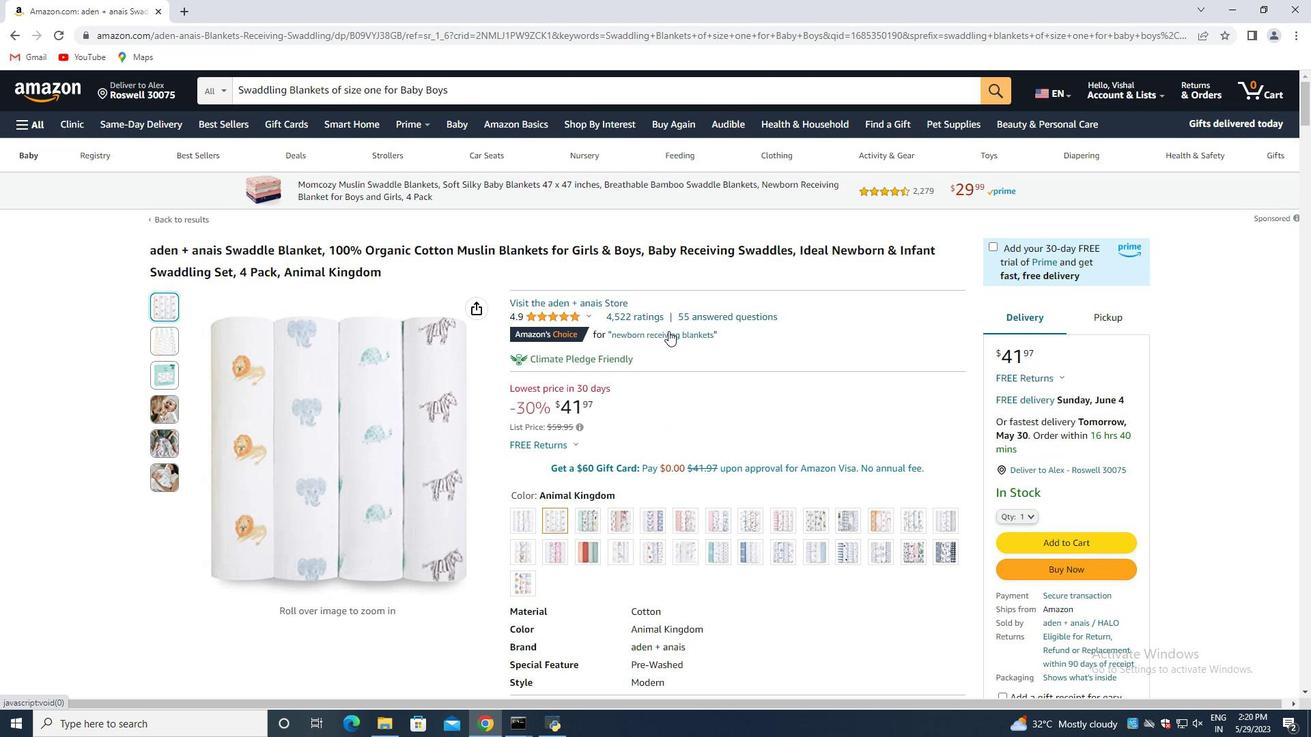 
Action: Mouse scrolled (668, 331) with delta (0, 0)
Screenshot: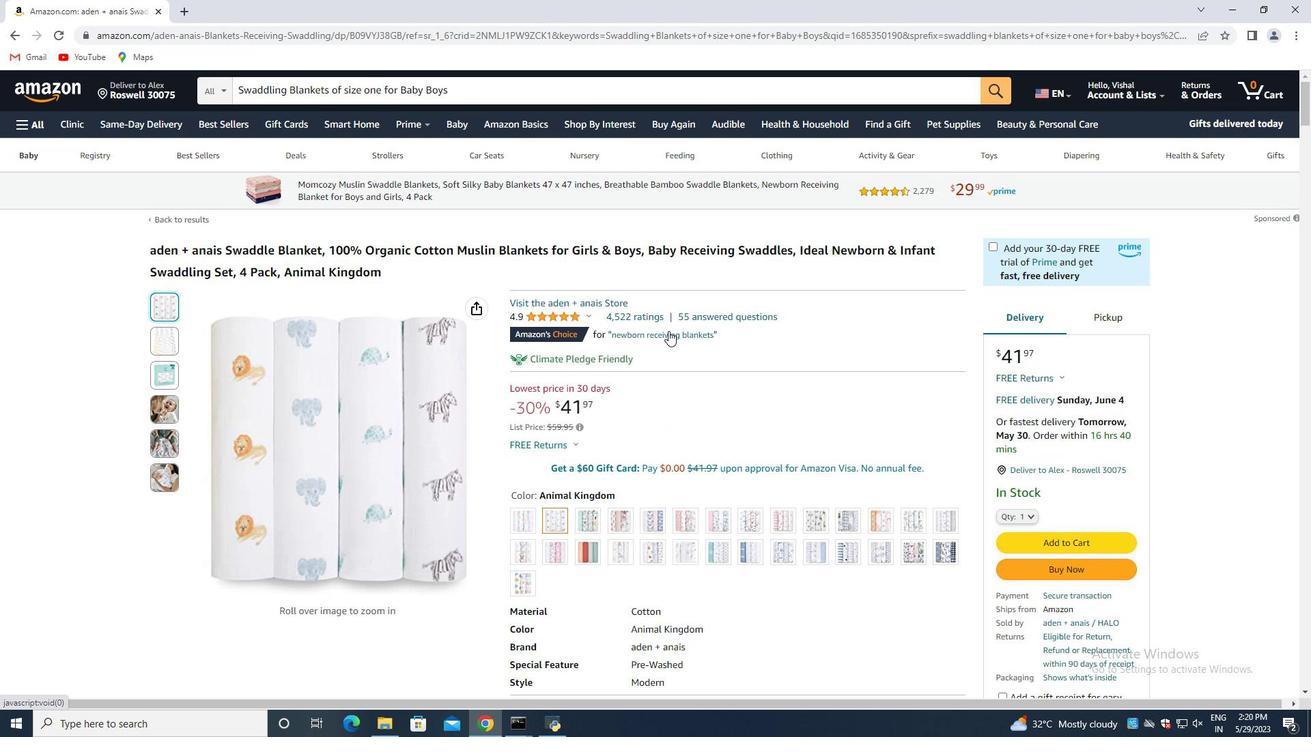 
Action: Mouse scrolled (668, 331) with delta (0, 0)
Screenshot: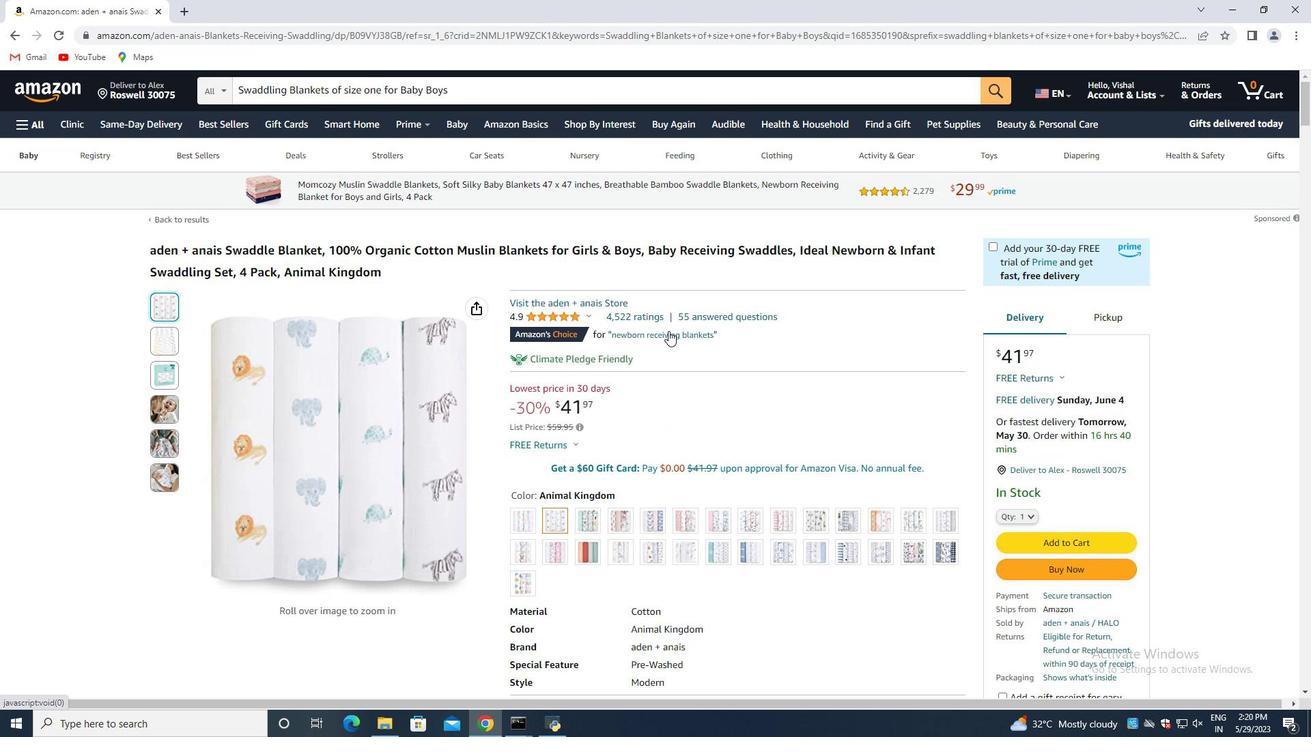 
Action: Mouse scrolled (668, 331) with delta (0, 0)
Screenshot: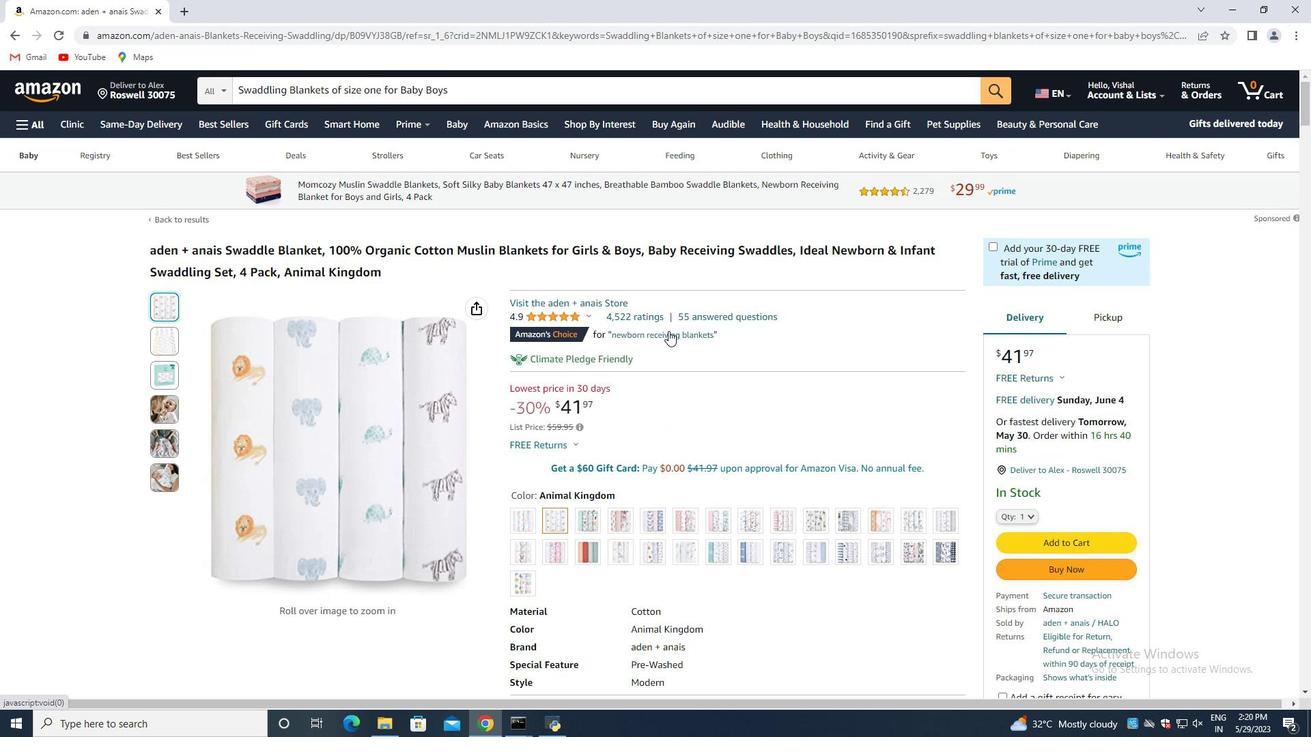 
Action: Mouse moved to (15, 35)
Screenshot: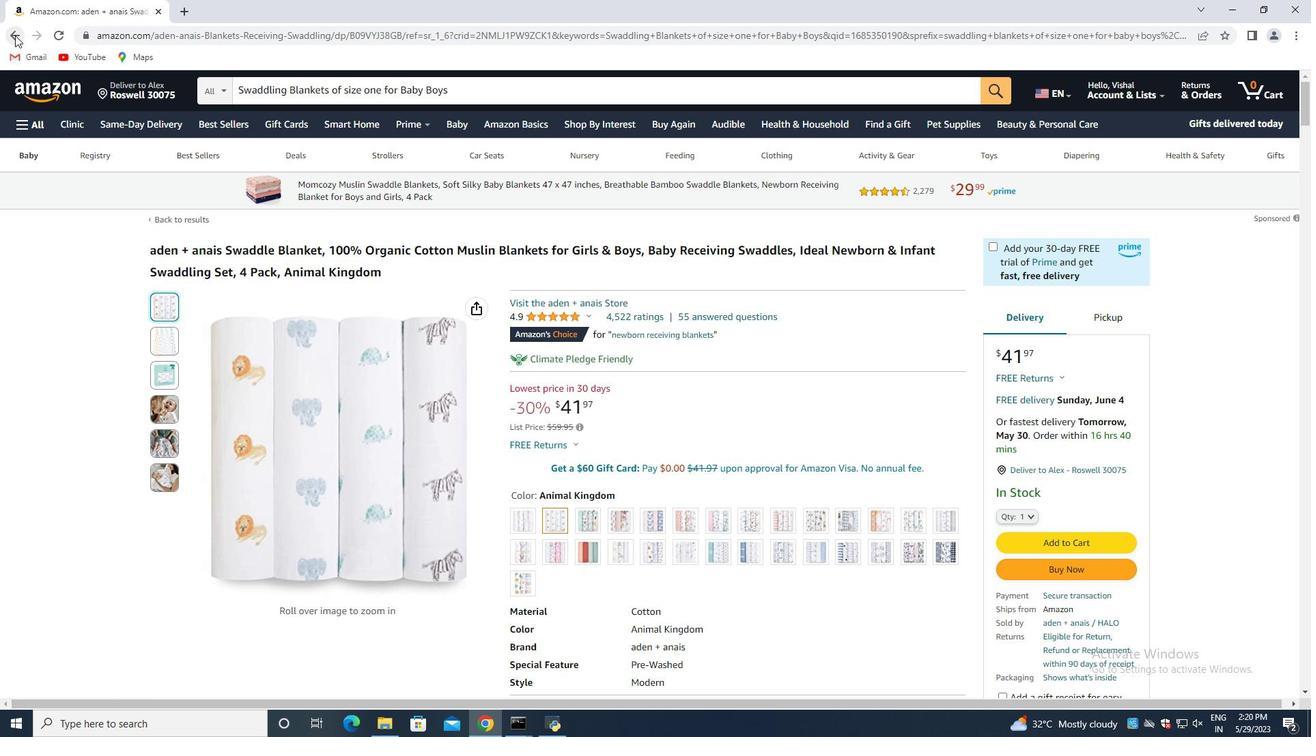 
Action: Mouse pressed left at (15, 35)
Screenshot: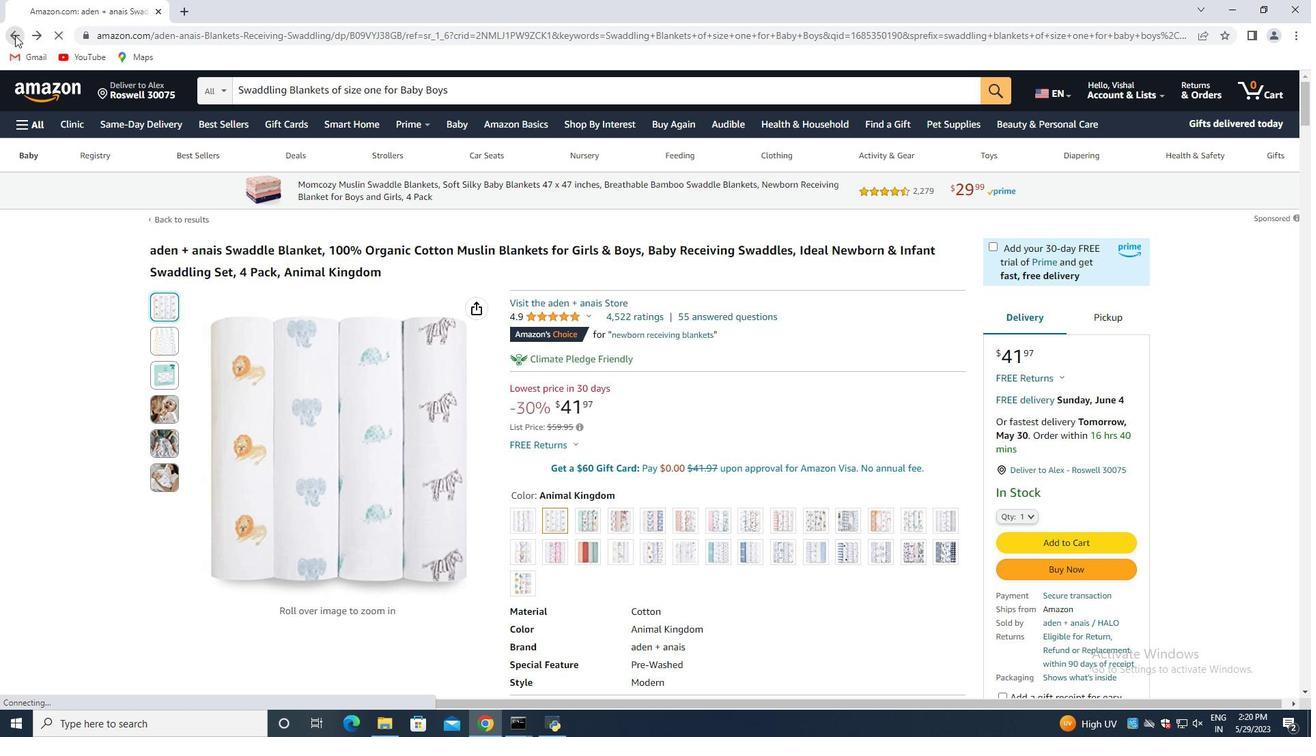 
Action: Mouse moved to (446, 264)
Screenshot: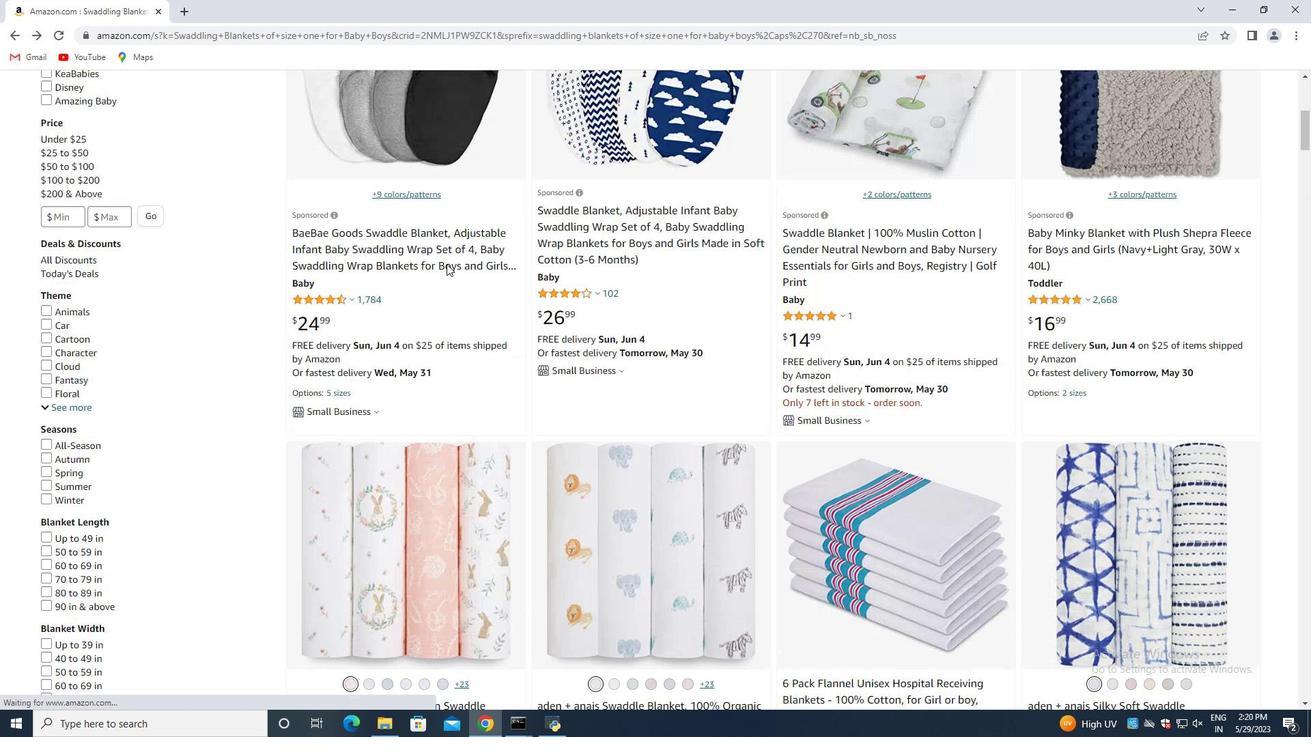 
Action: Mouse scrolled (446, 264) with delta (0, 0)
Screenshot: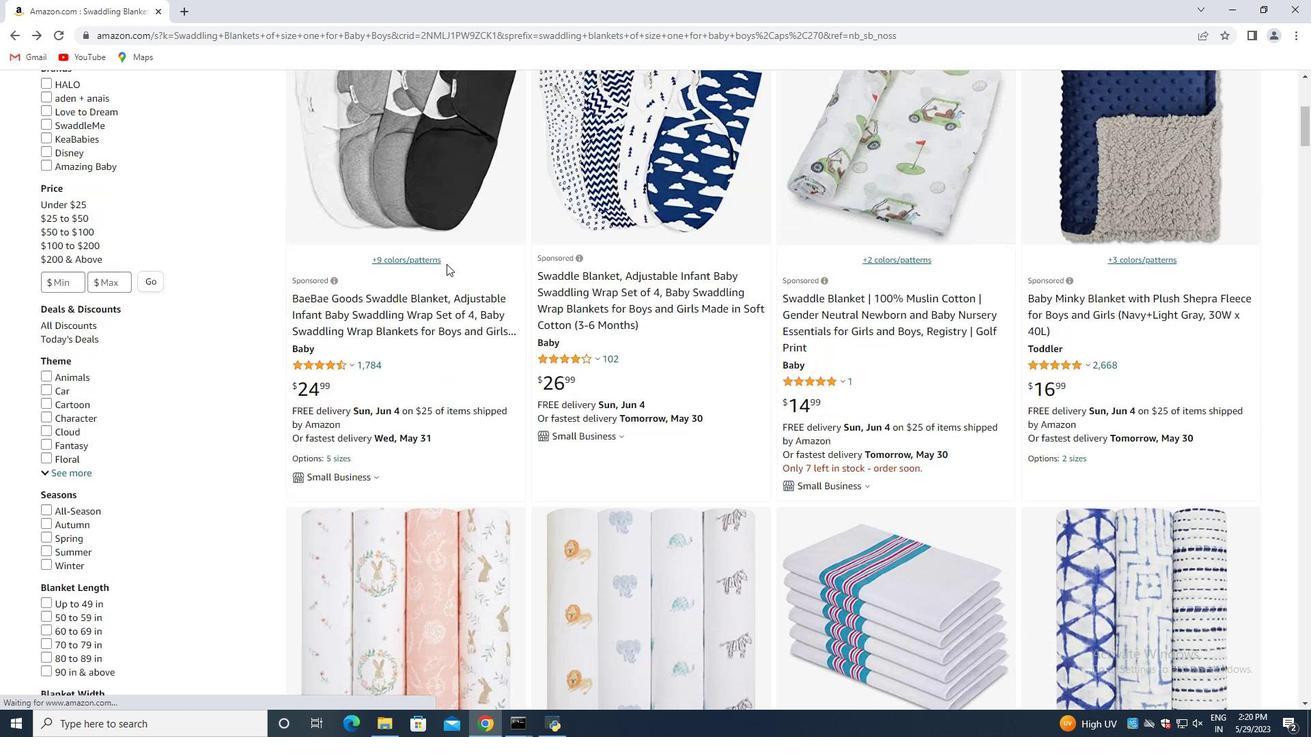 
Action: Mouse scrolled (446, 264) with delta (0, 0)
Screenshot: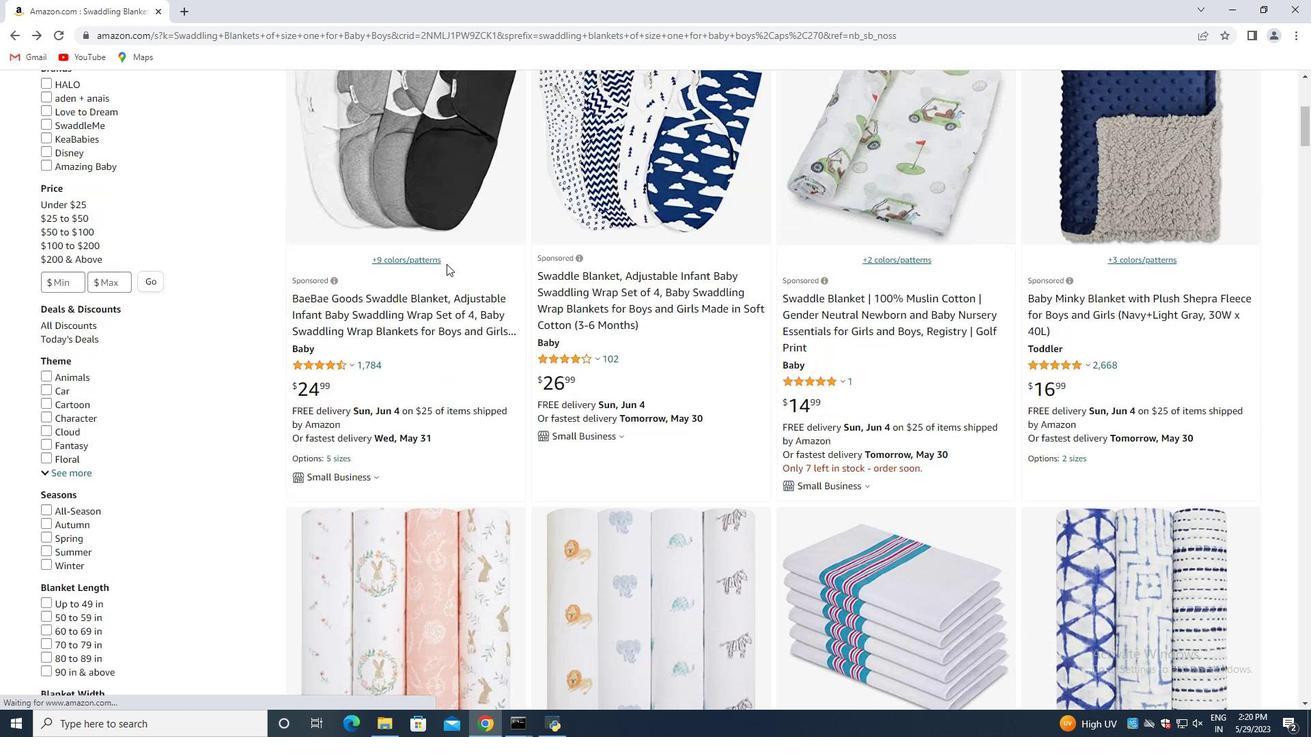 
Action: Mouse scrolled (446, 264) with delta (0, 0)
Screenshot: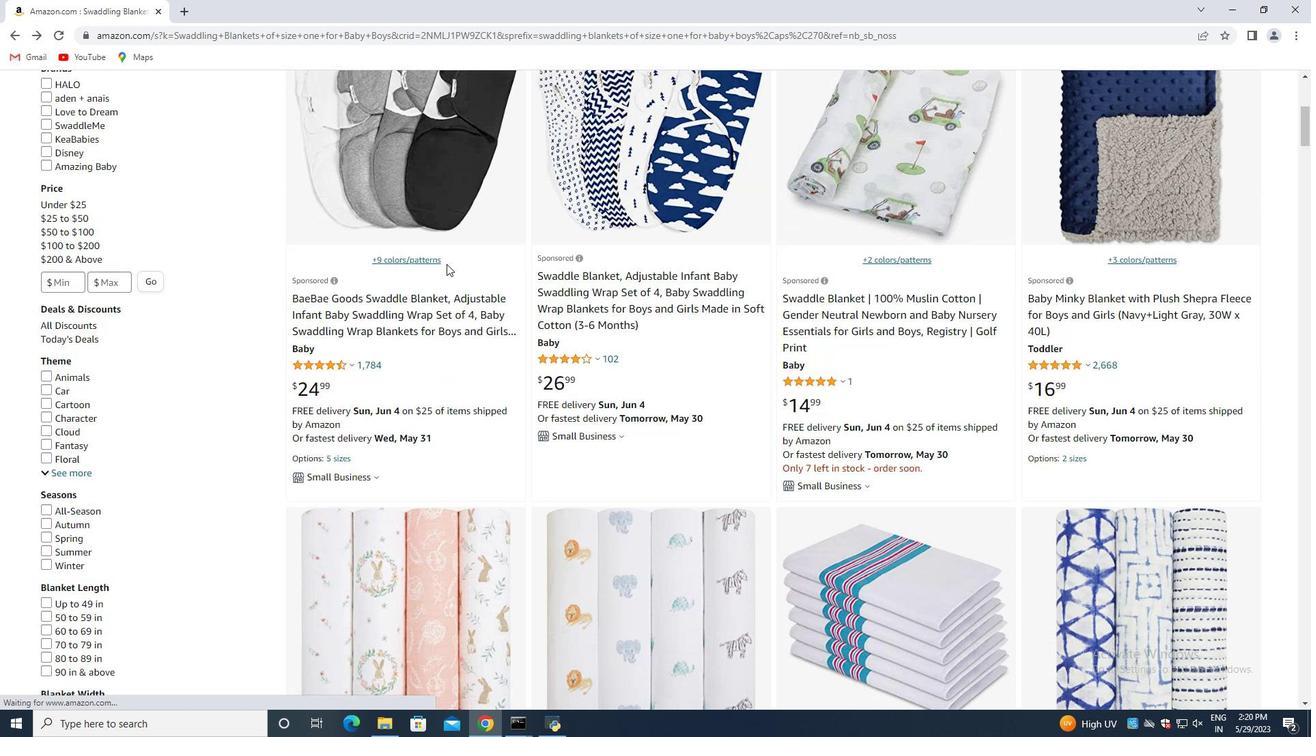 
Action: Mouse moved to (412, 165)
Screenshot: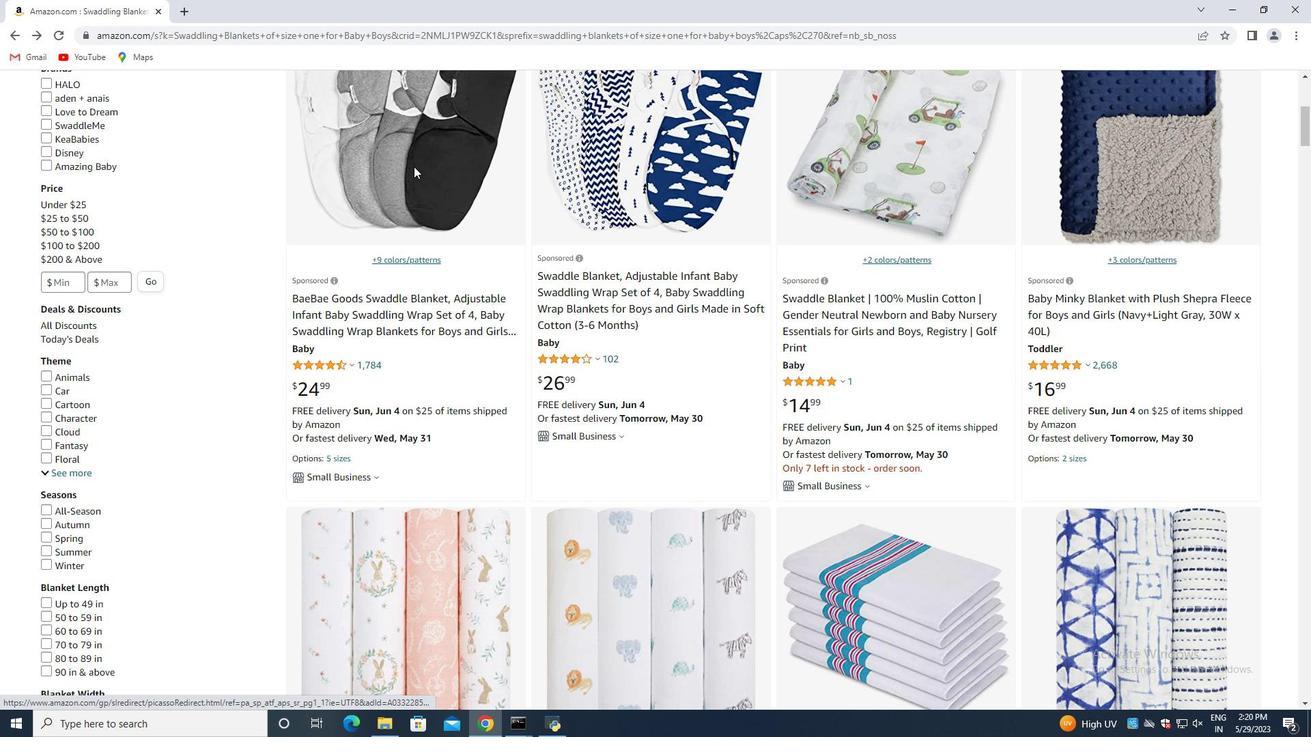 
Action: Mouse pressed left at (412, 165)
Screenshot: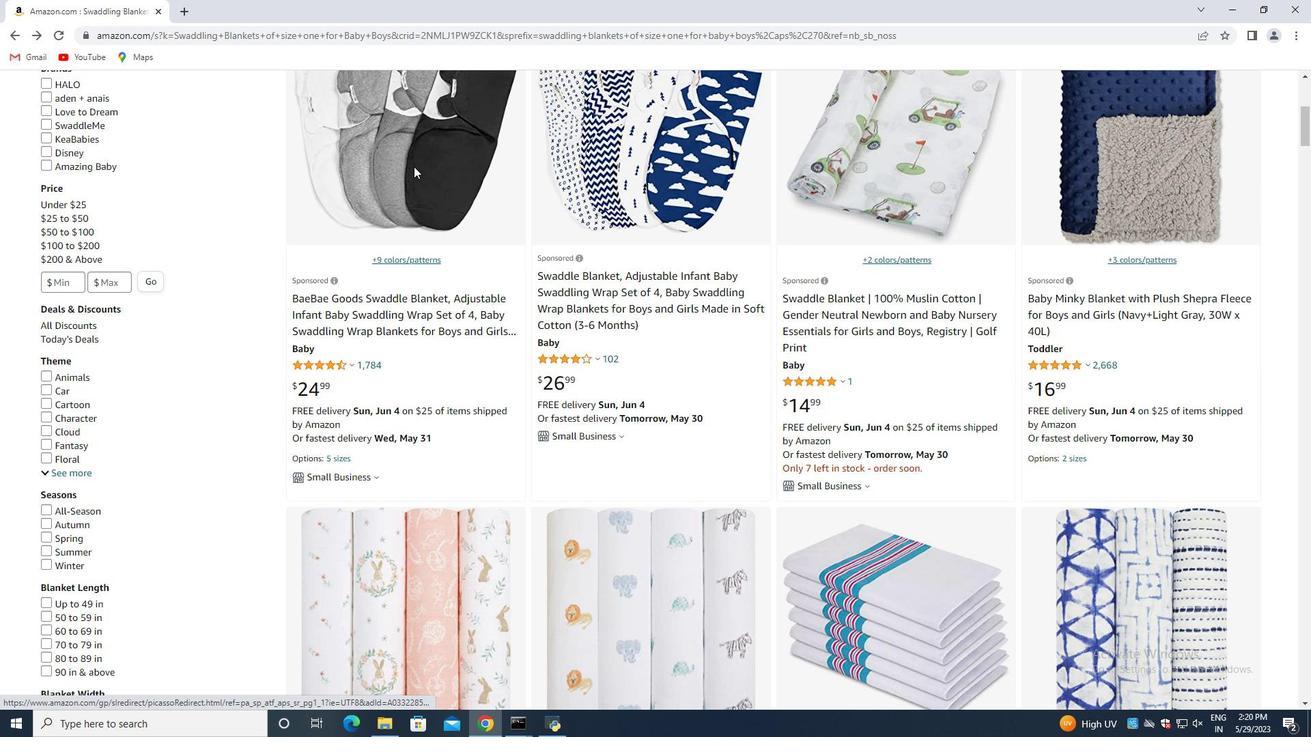 
Action: Mouse moved to (415, 180)
Screenshot: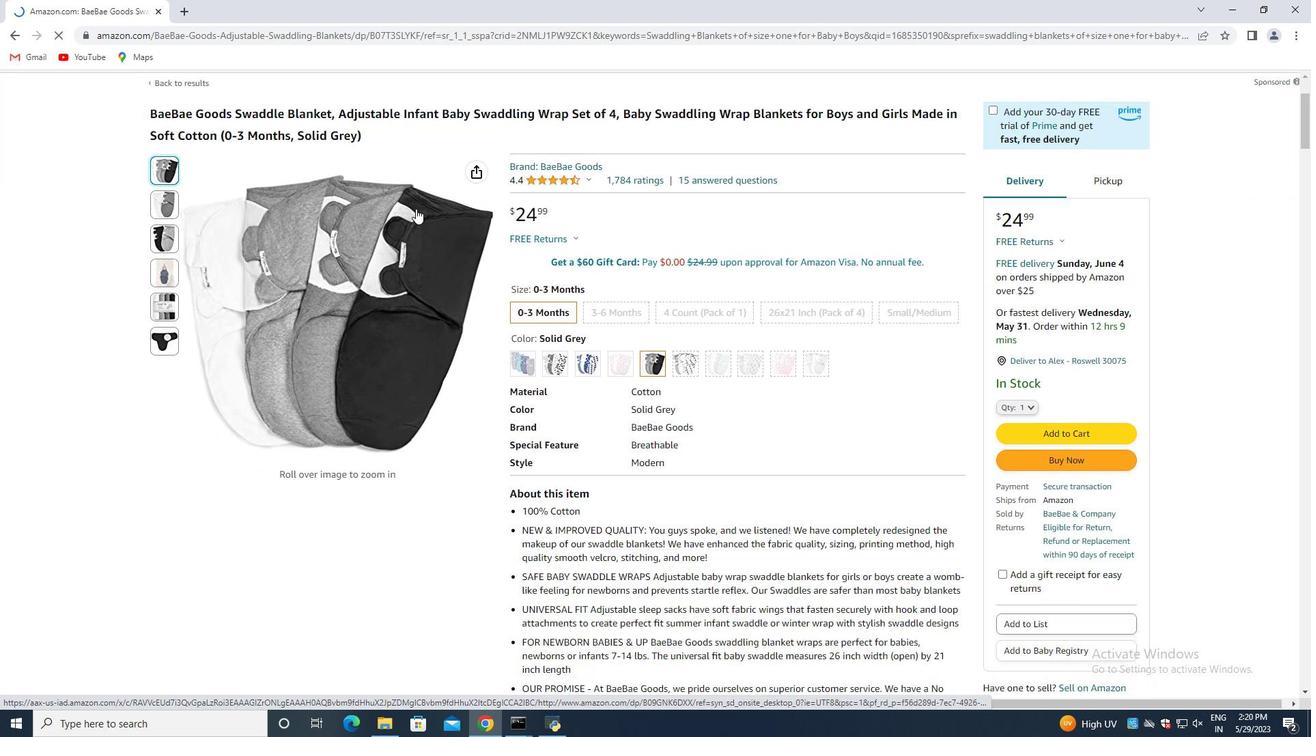 
Action: Mouse scrolled (415, 180) with delta (0, 0)
Screenshot: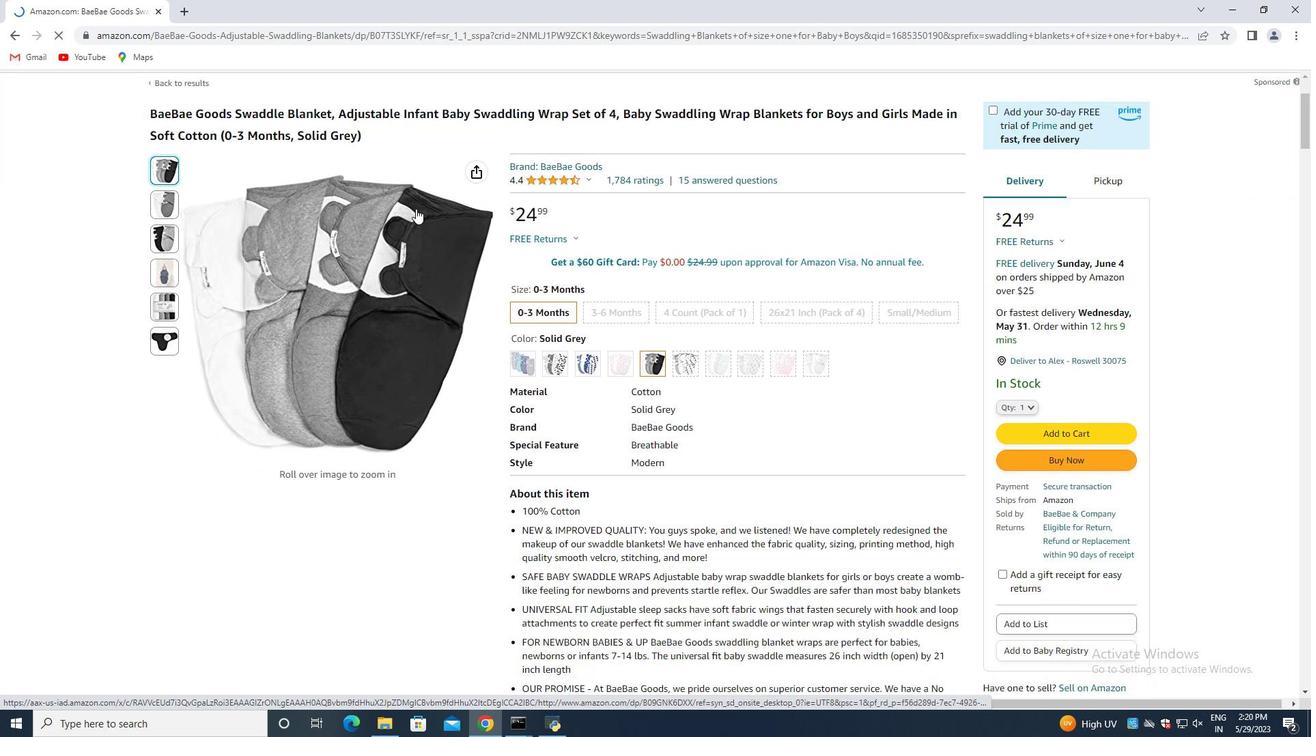 
Action: Mouse moved to (415, 200)
Screenshot: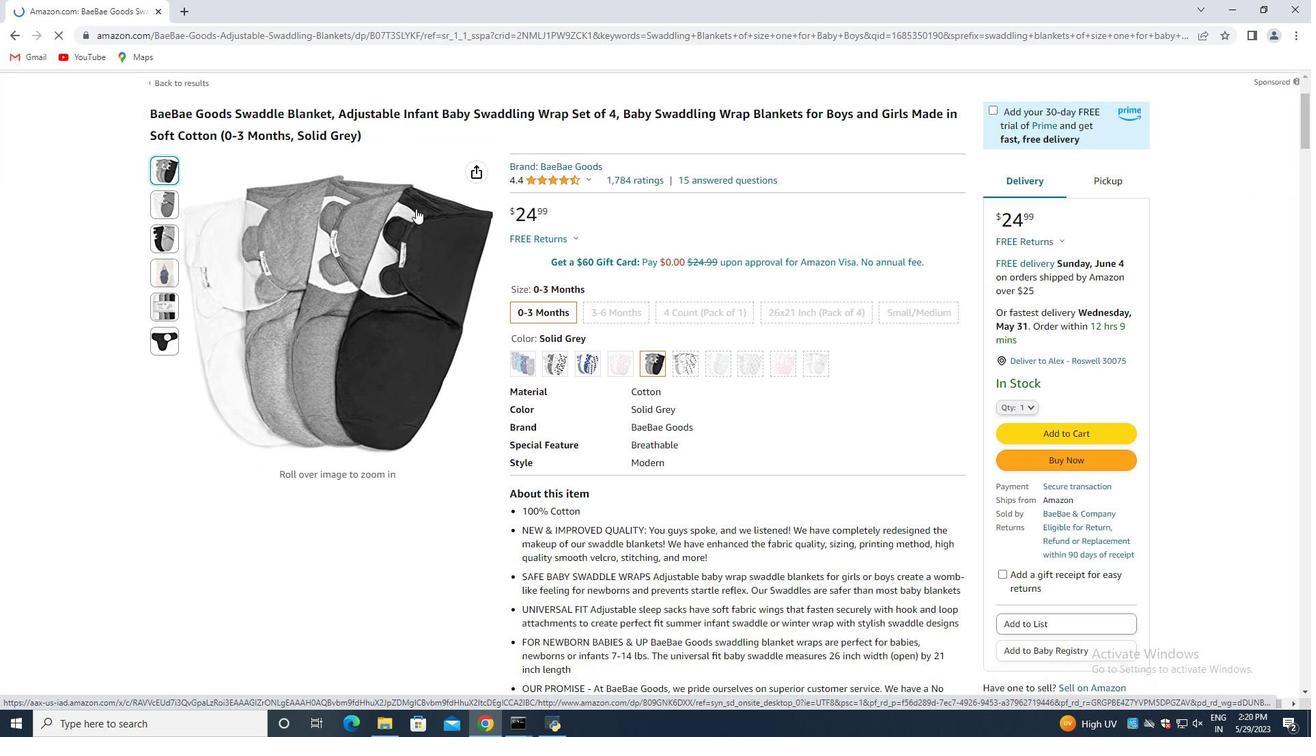 
Action: Mouse scrolled (415, 199) with delta (0, 0)
Screenshot: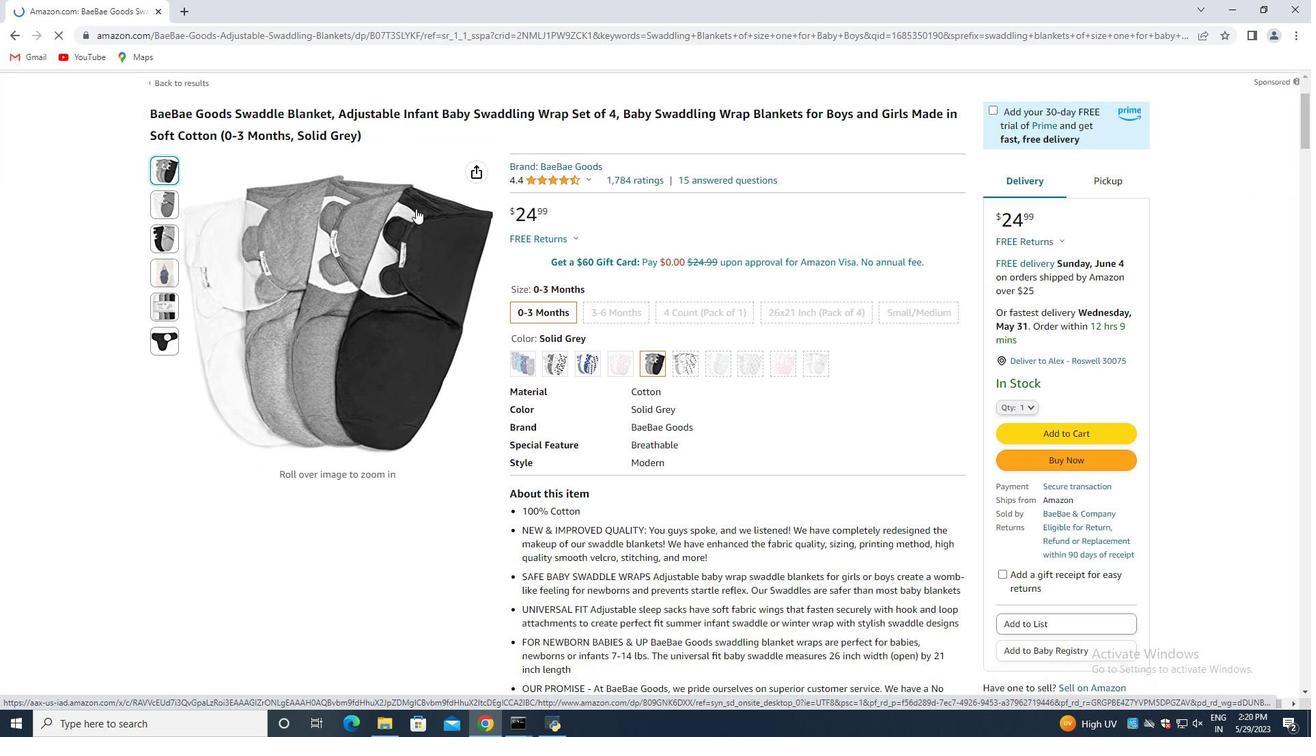 
Action: Mouse moved to (415, 205)
Screenshot: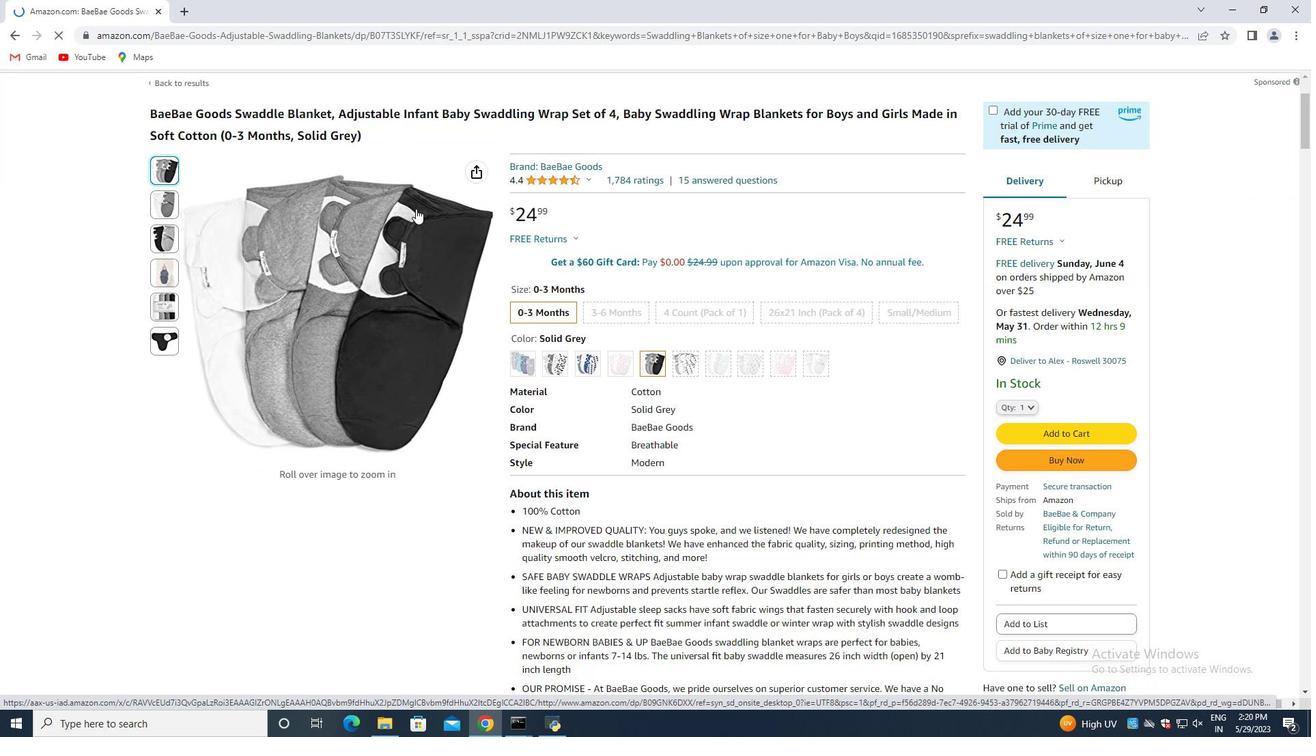 
Action: Mouse scrolled (415, 204) with delta (0, 0)
Screenshot: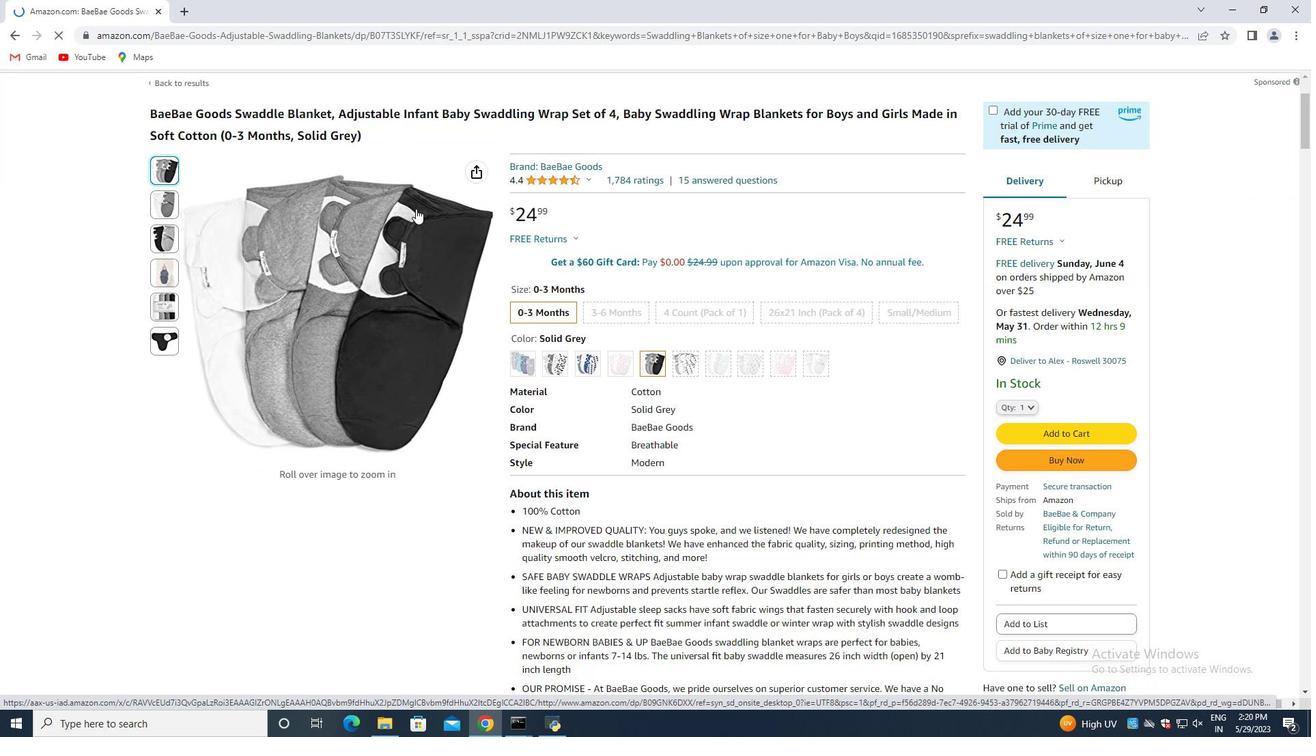 
Action: Mouse moved to (415, 208)
Screenshot: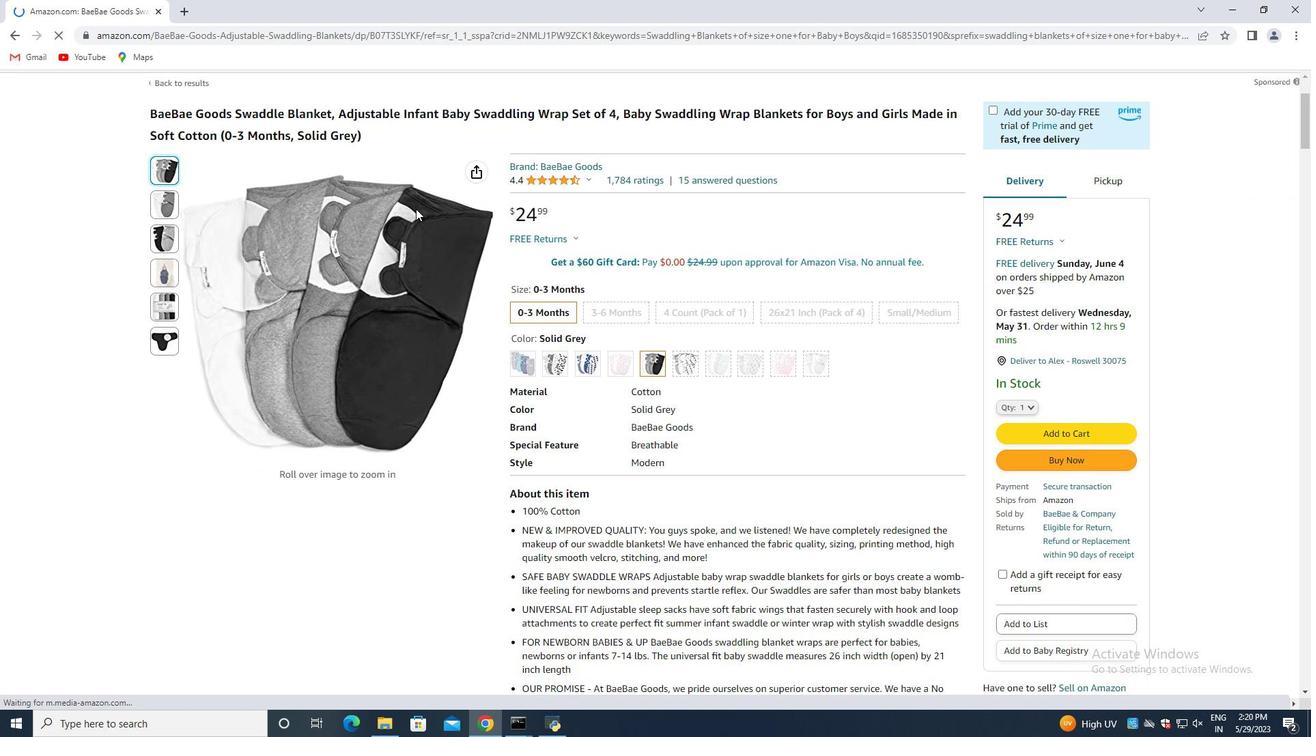 
Action: Mouse scrolled (415, 208) with delta (0, 0)
Screenshot: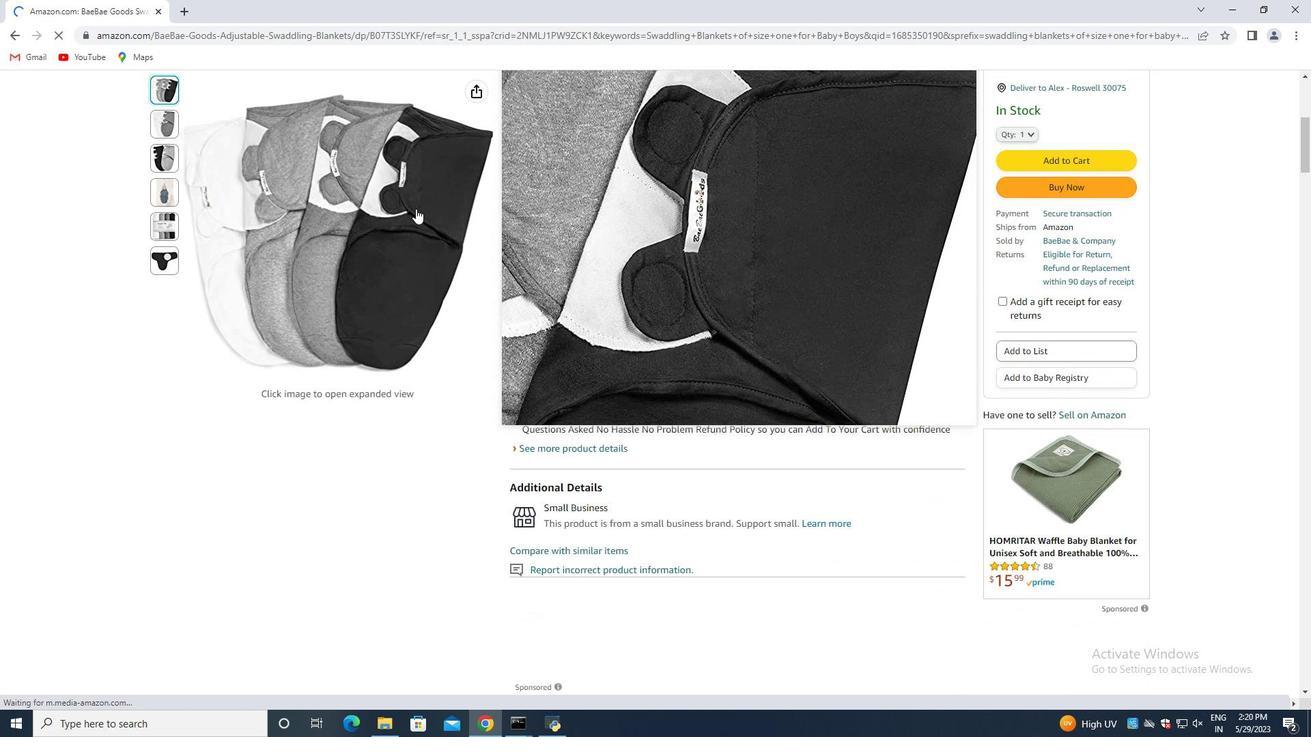 
Action: Mouse scrolled (415, 208) with delta (0, 0)
Screenshot: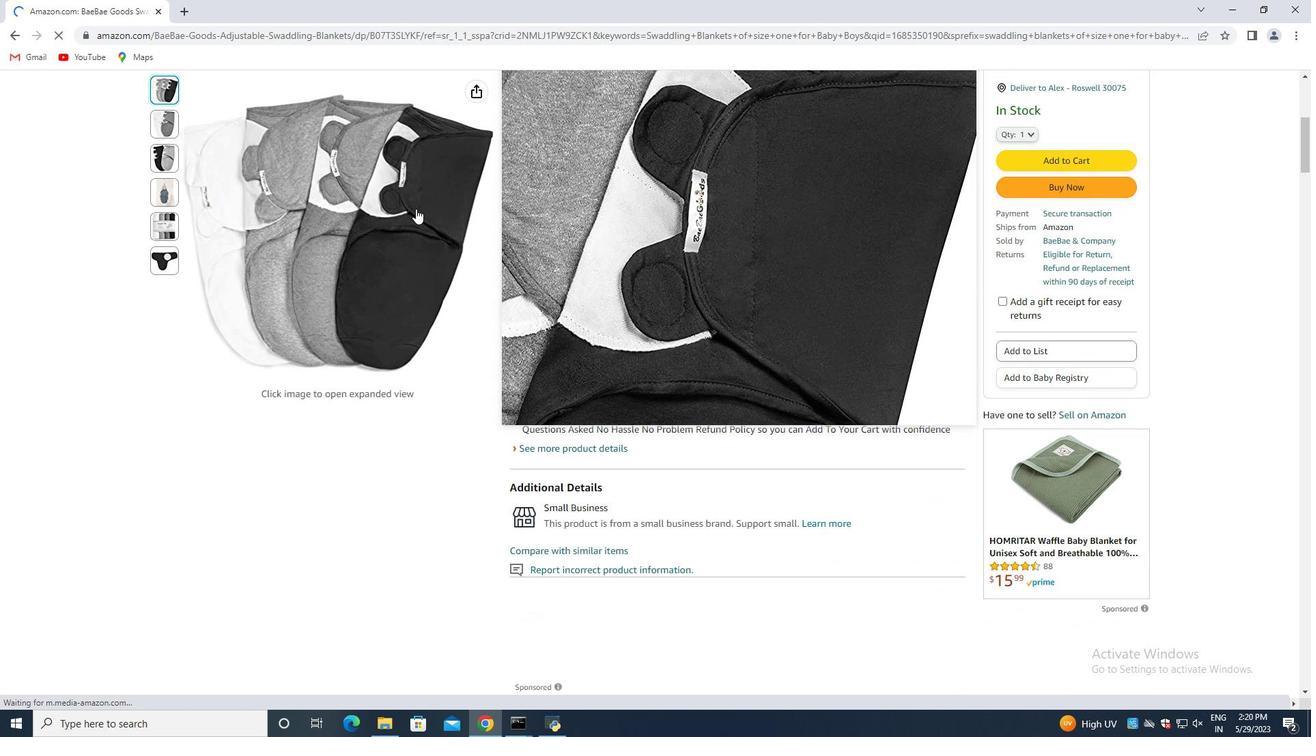 
Action: Mouse scrolled (415, 208) with delta (0, 0)
Screenshot: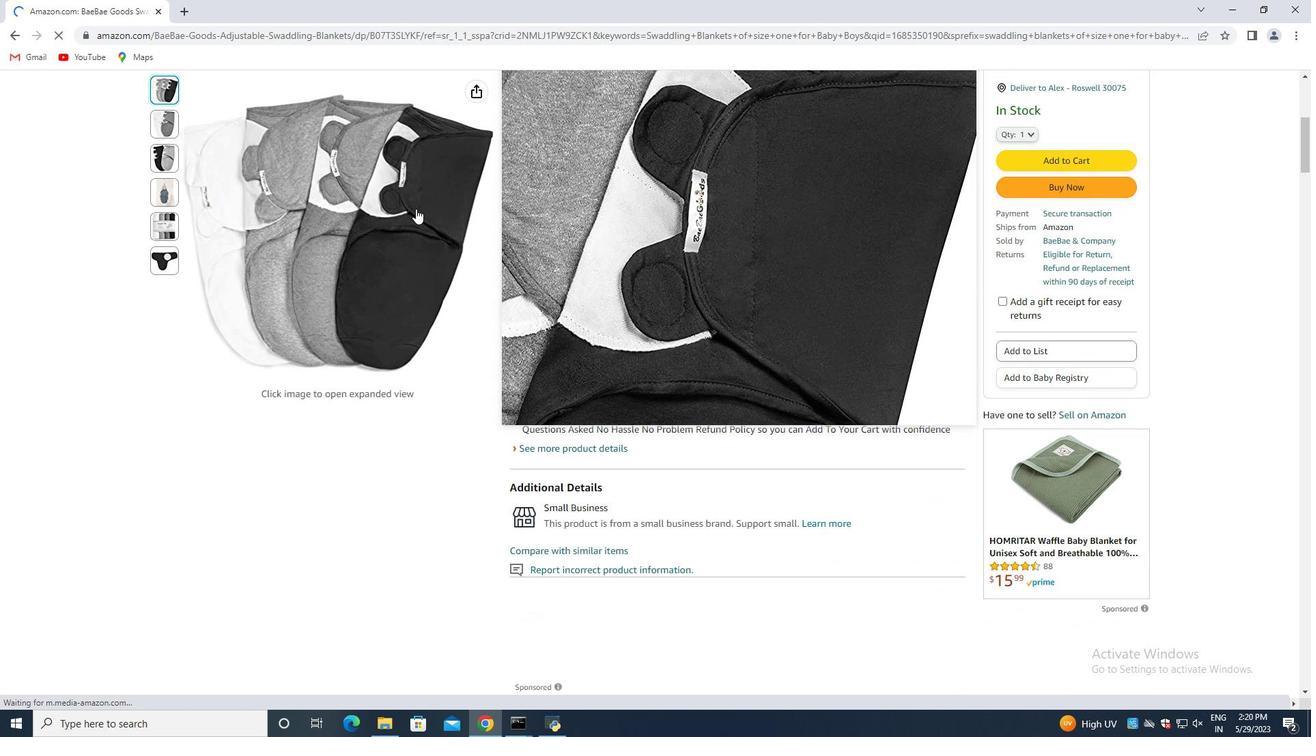 
Action: Mouse scrolled (415, 208) with delta (0, 0)
Screenshot: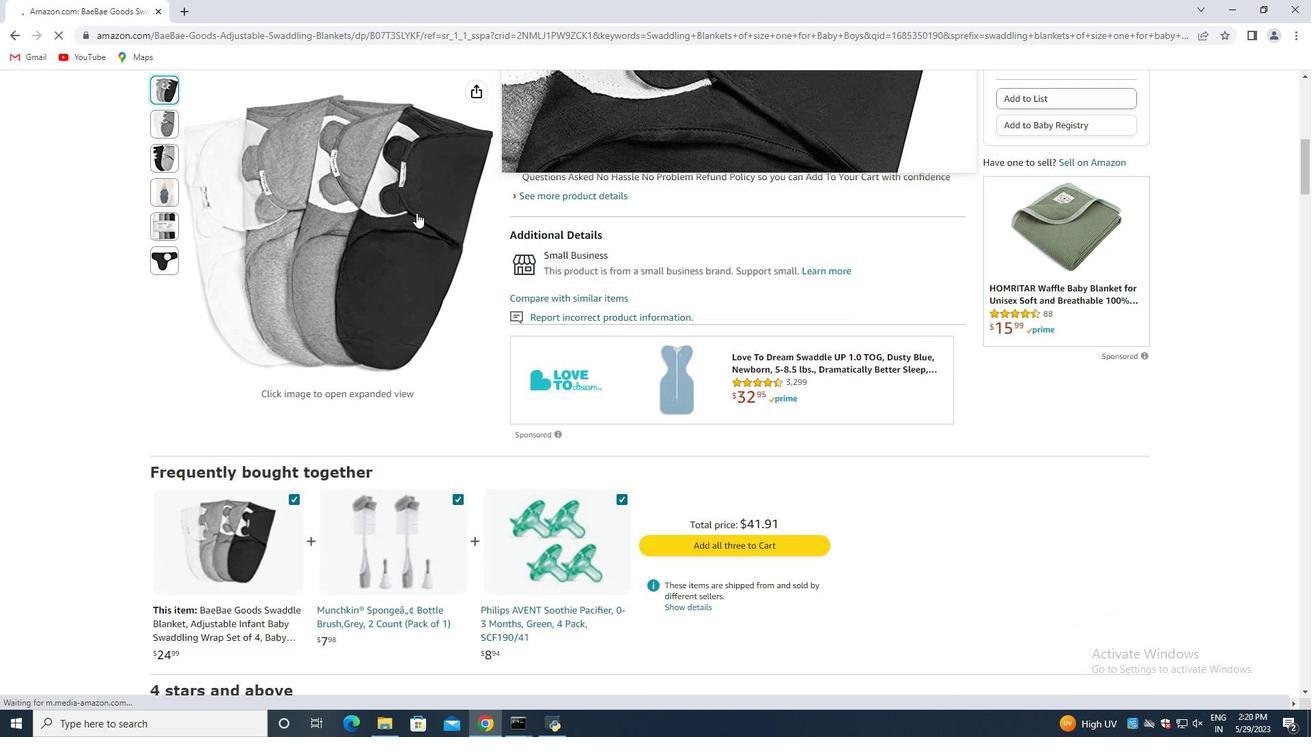 
Action: Mouse scrolled (415, 208) with delta (0, 0)
Screenshot: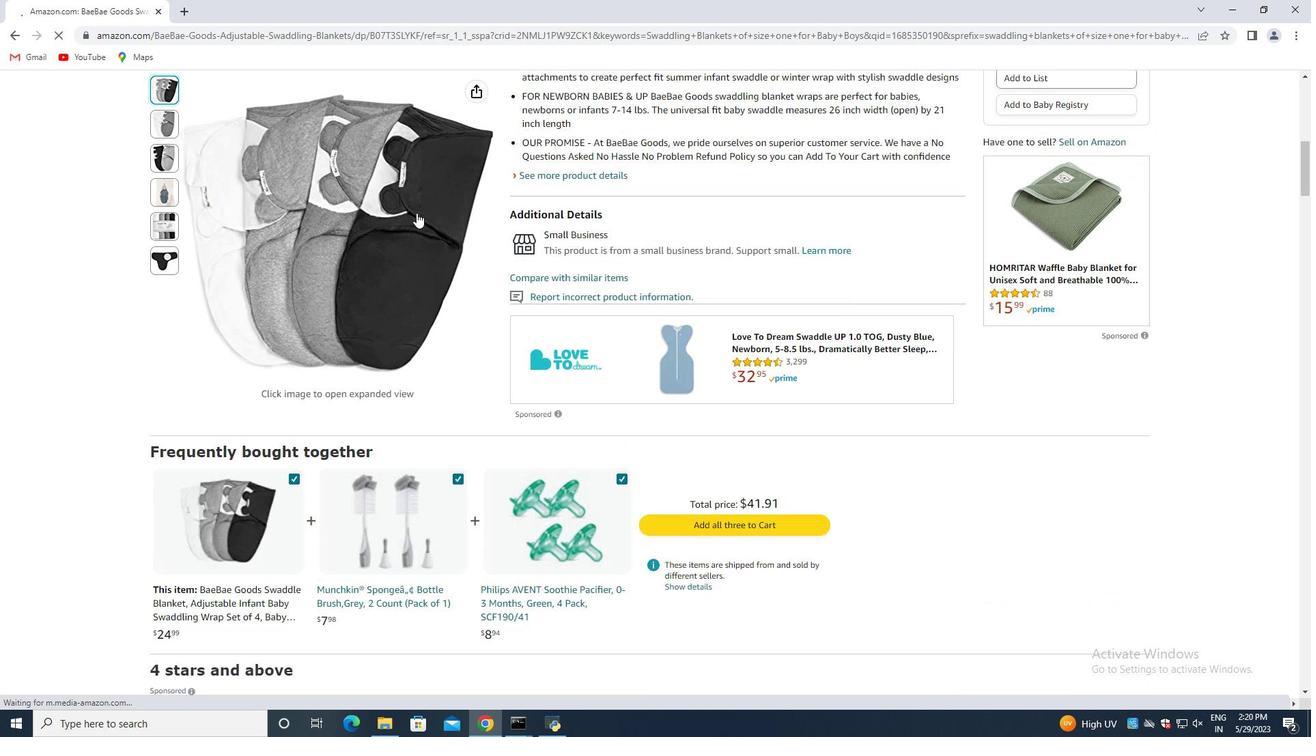 
Action: Mouse scrolled (415, 208) with delta (0, 0)
Screenshot: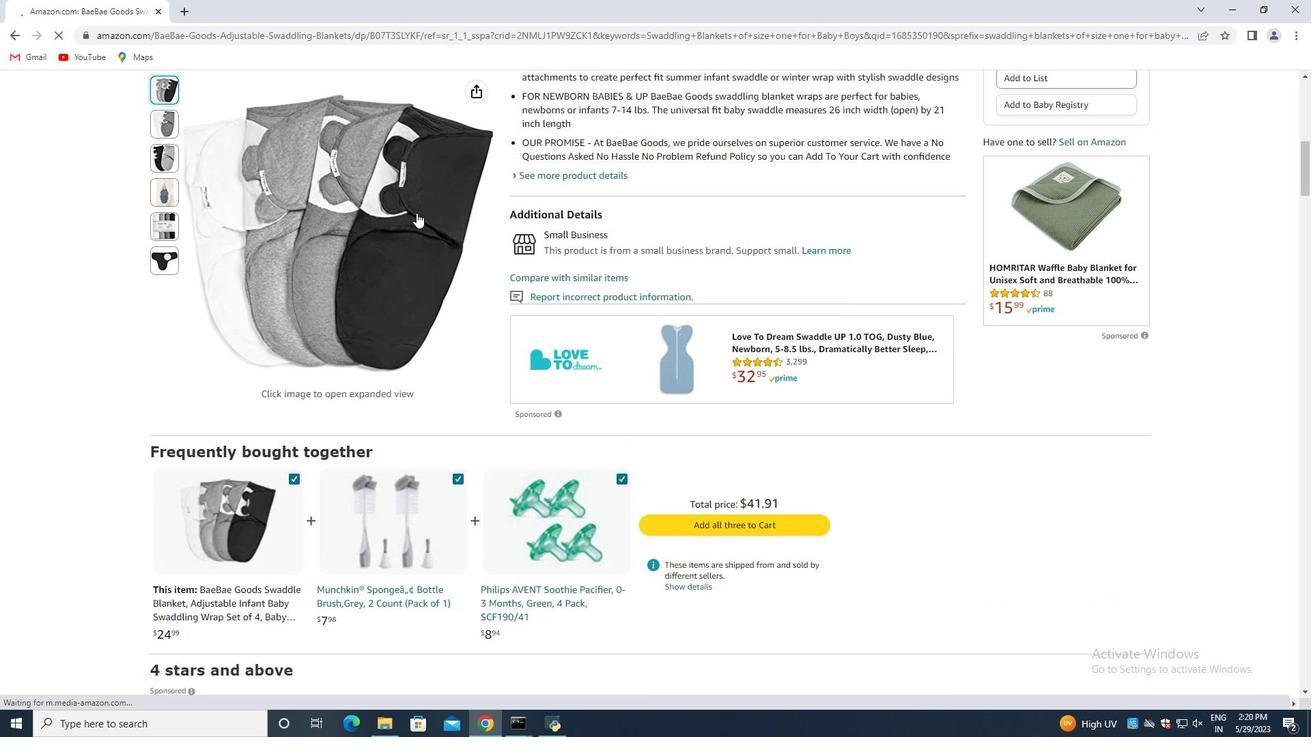 
Action: Mouse moved to (416, 210)
Screenshot: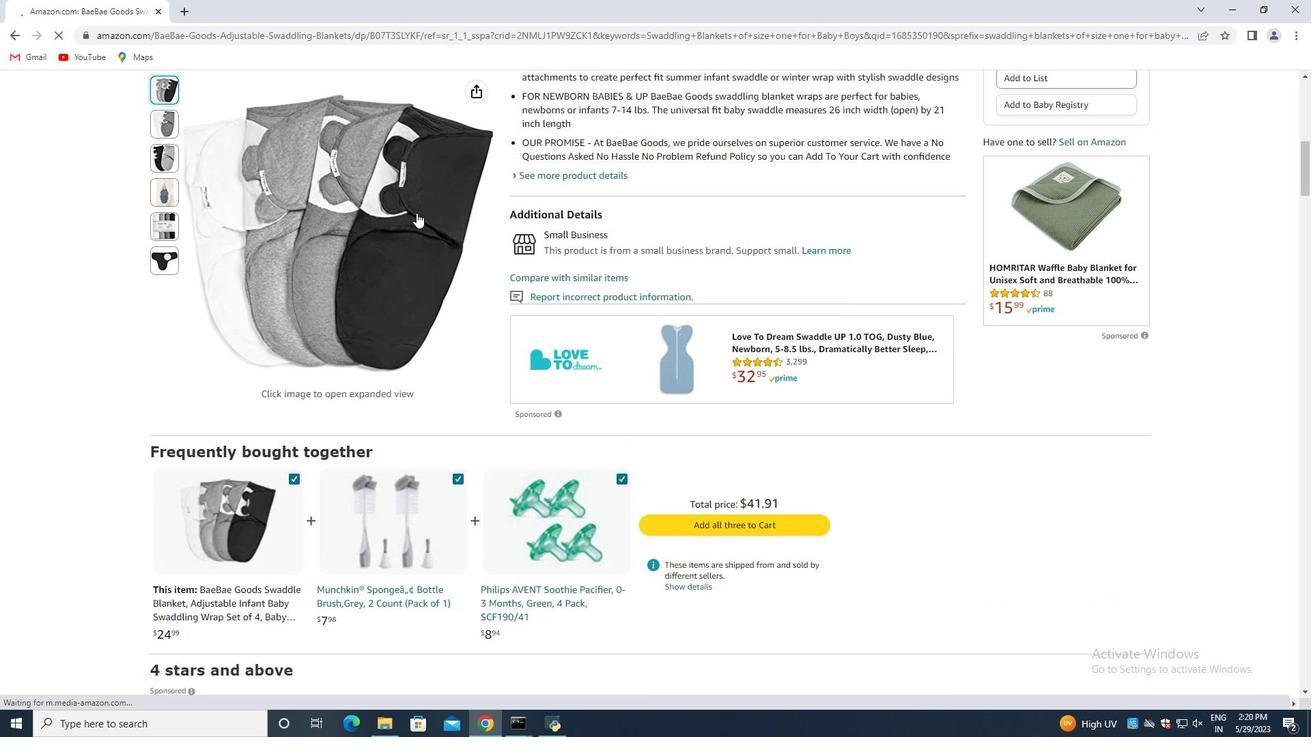 
Action: Mouse scrolled (416, 209) with delta (0, 0)
Screenshot: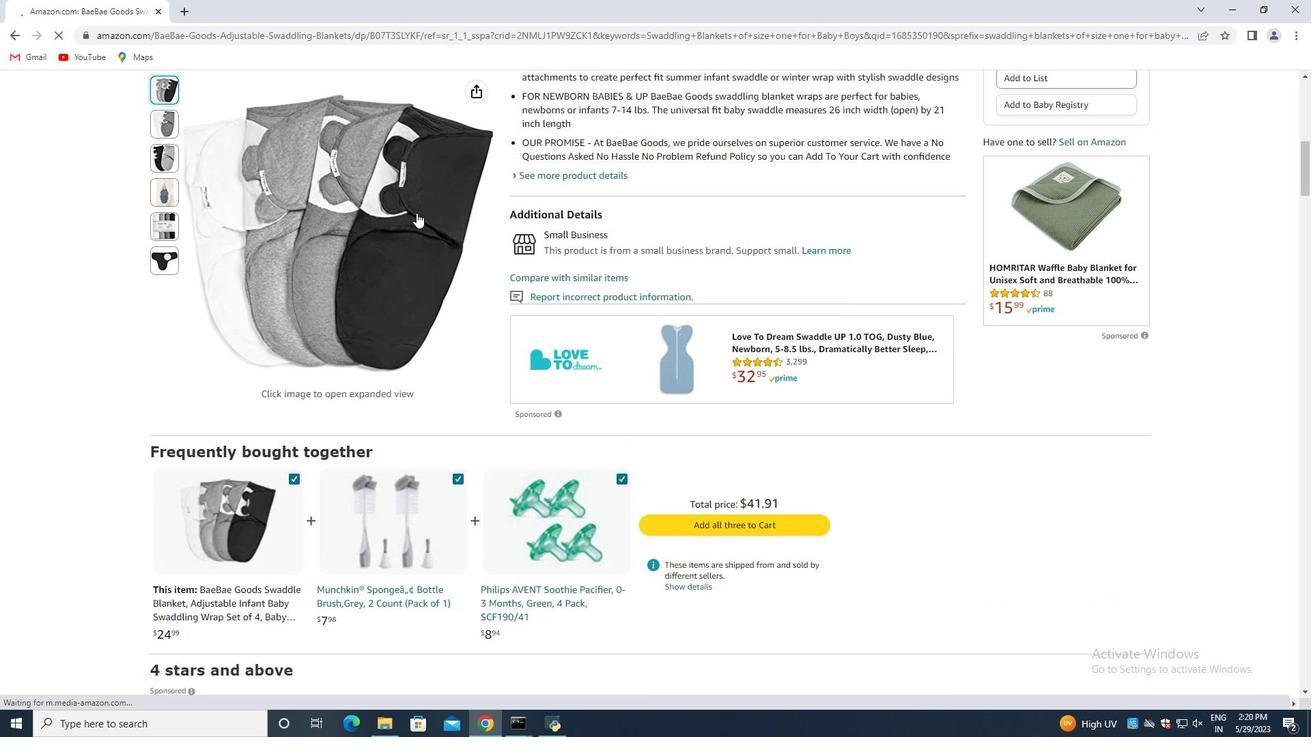 
Action: Mouse moved to (433, 240)
Screenshot: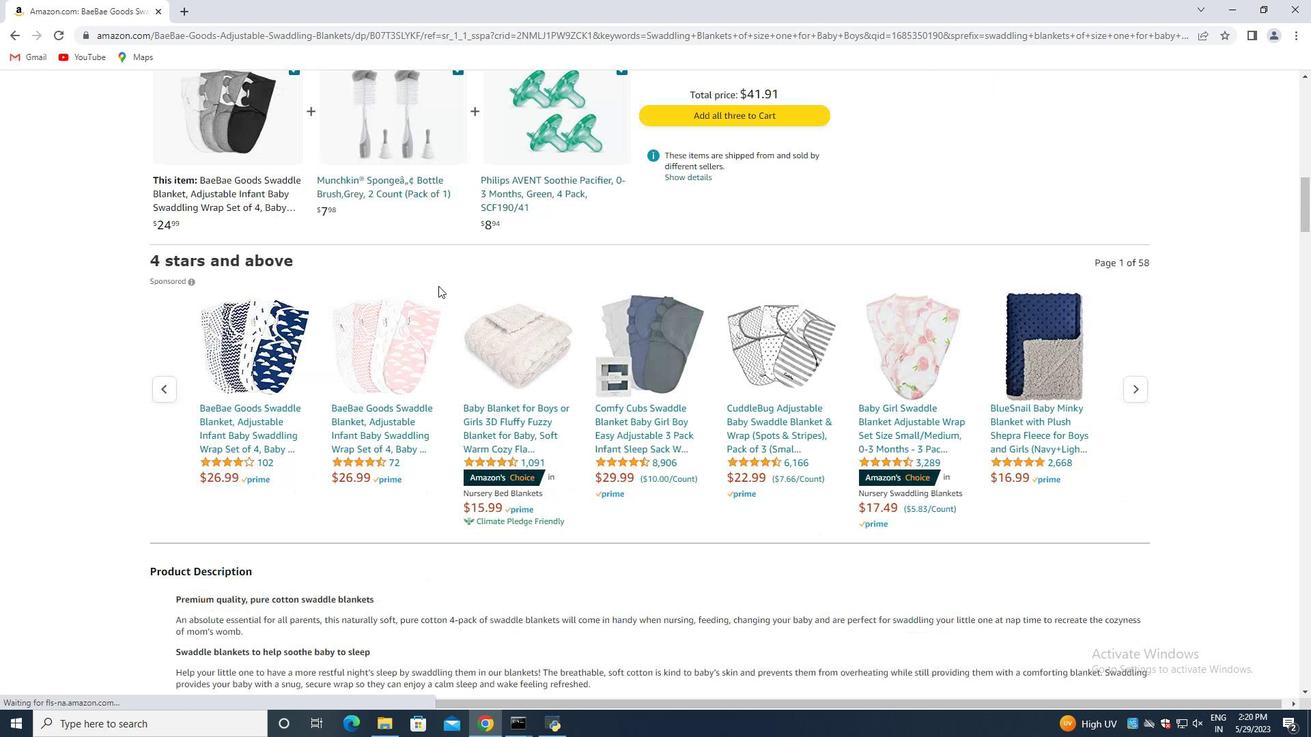 
Action: Mouse scrolled (433, 239) with delta (0, 0)
Screenshot: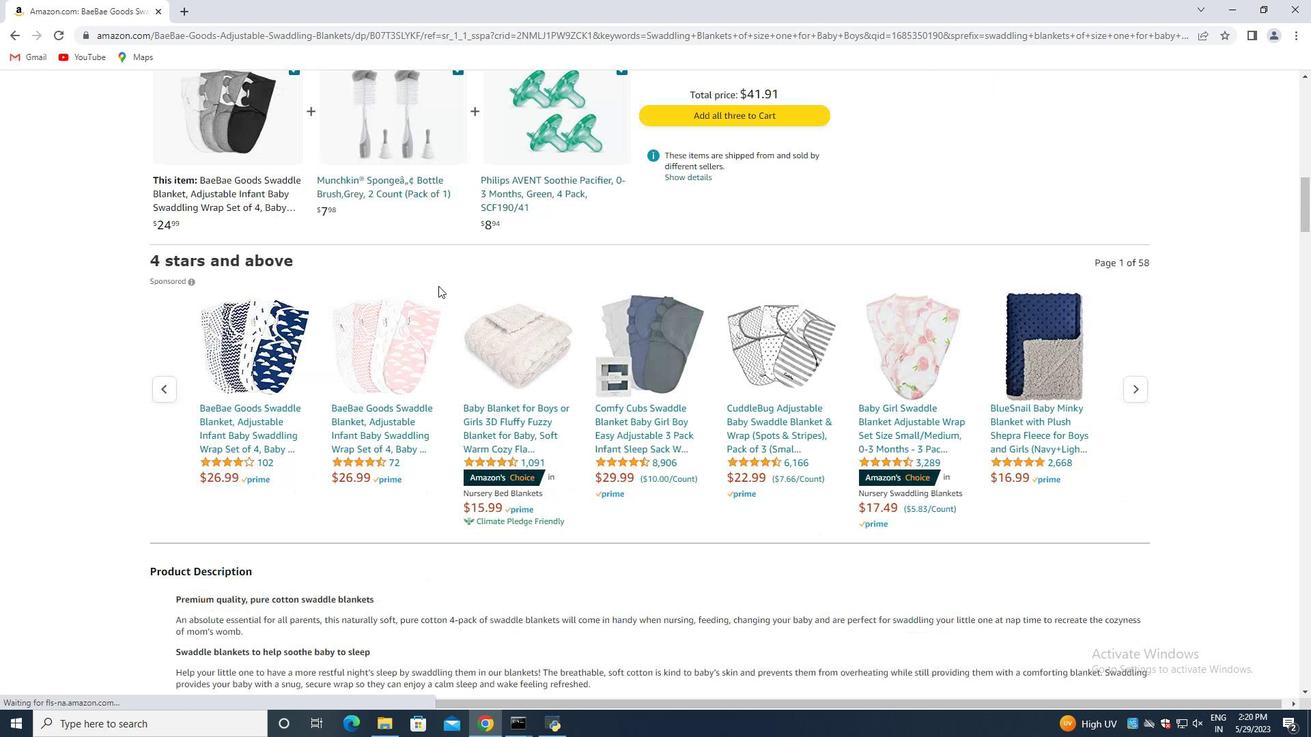 
Action: Mouse moved to (431, 245)
Screenshot: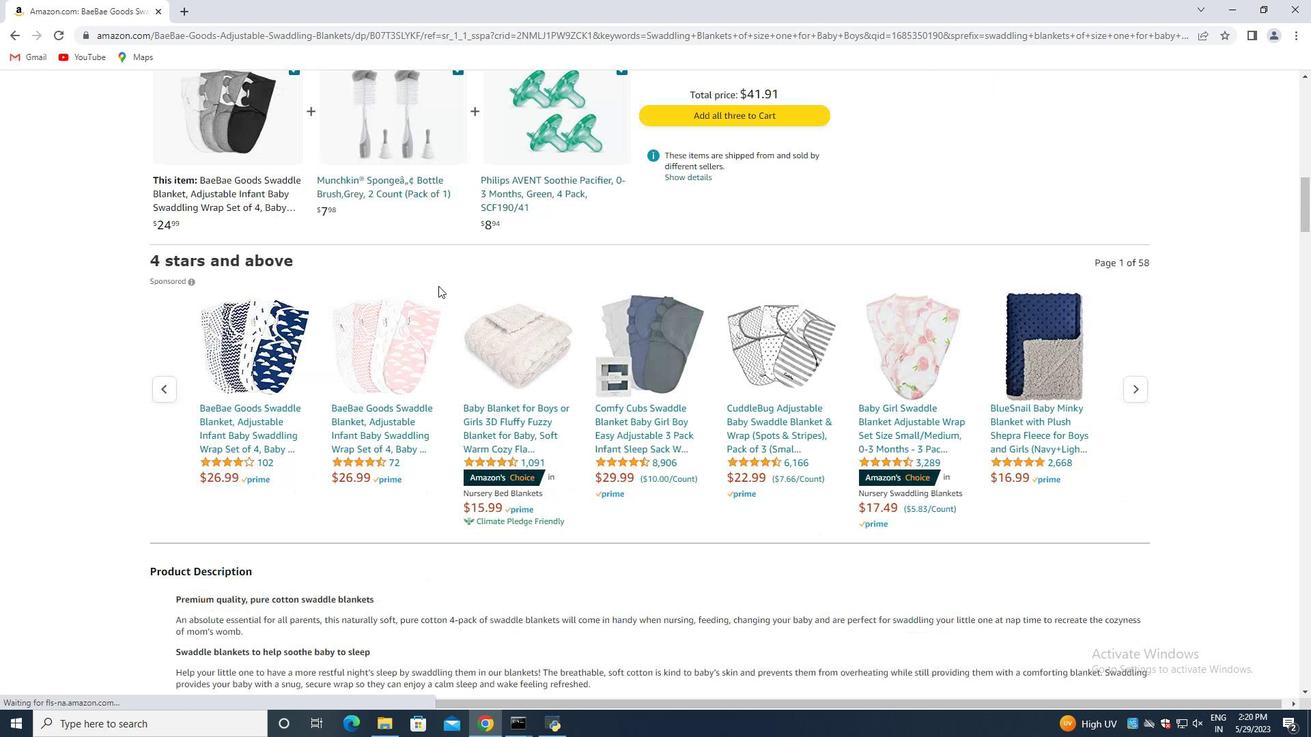 
Action: Mouse scrolled (431, 244) with delta (0, 0)
Screenshot: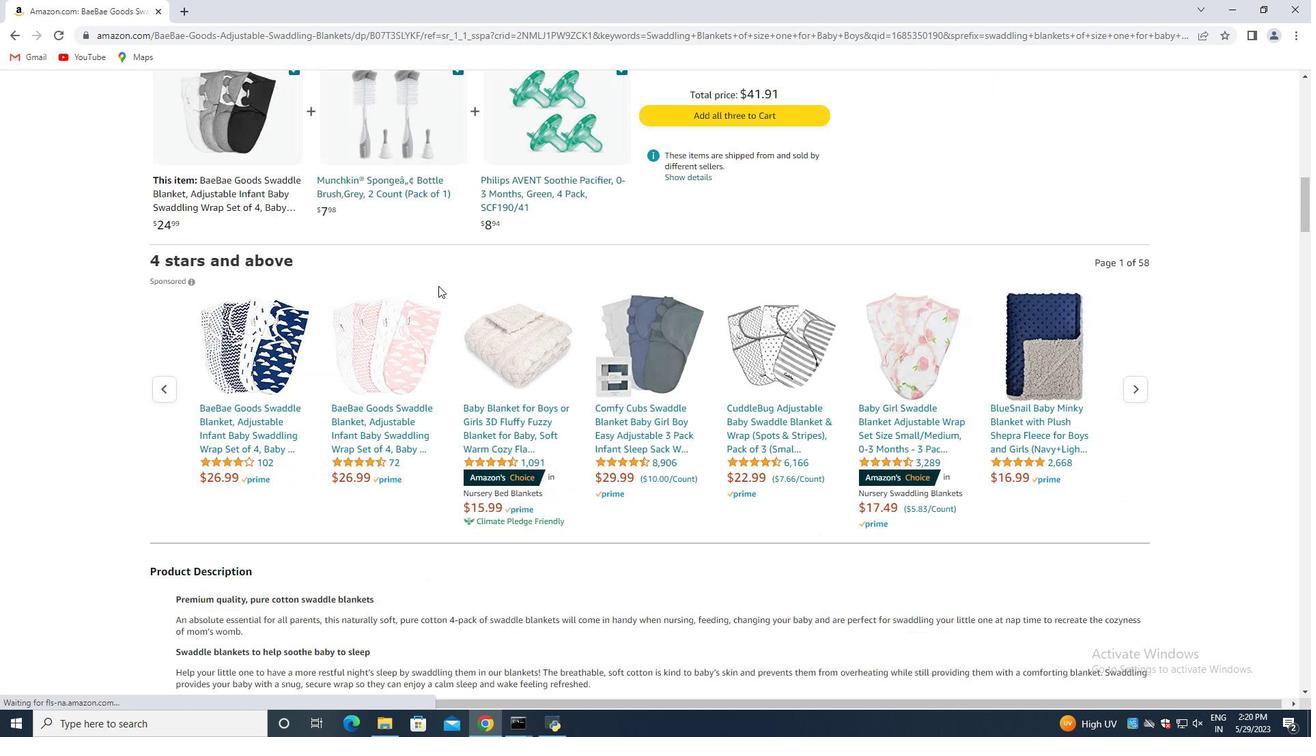 
Action: Mouse moved to (424, 262)
Screenshot: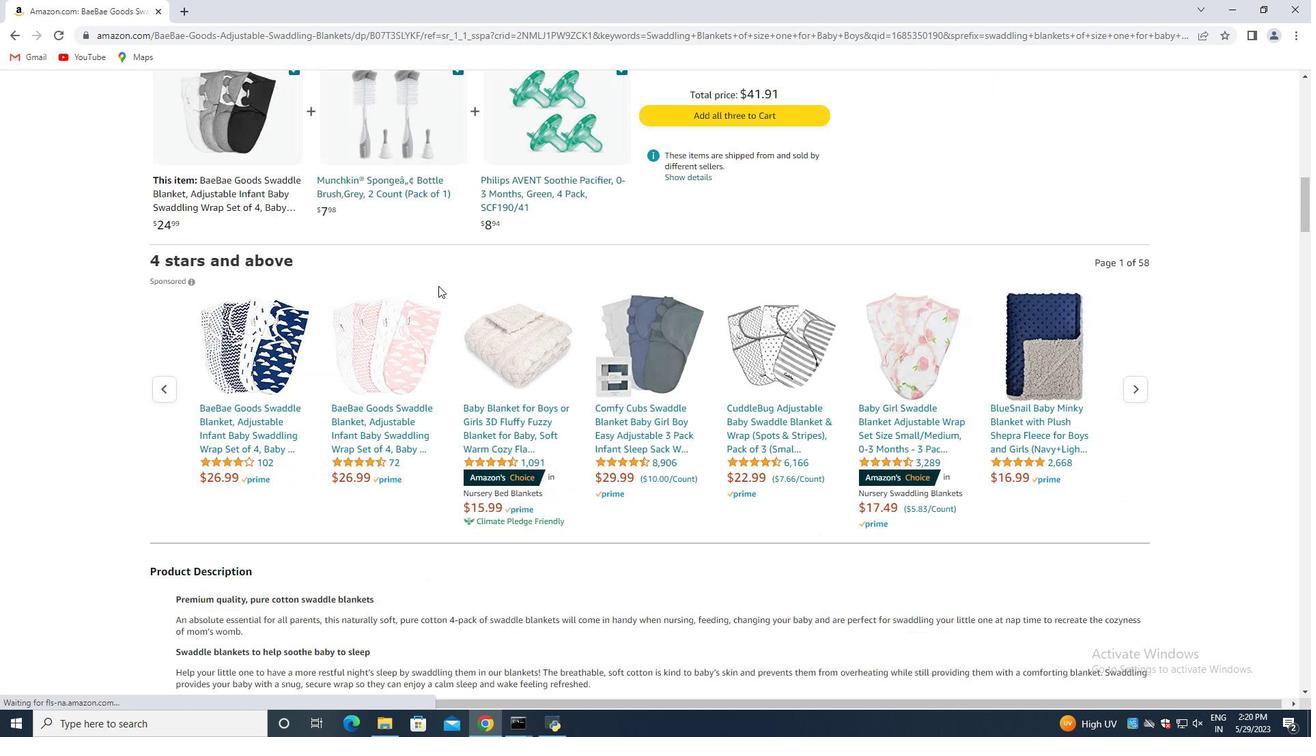 
Action: Mouse scrolled (424, 262) with delta (0, 0)
Screenshot: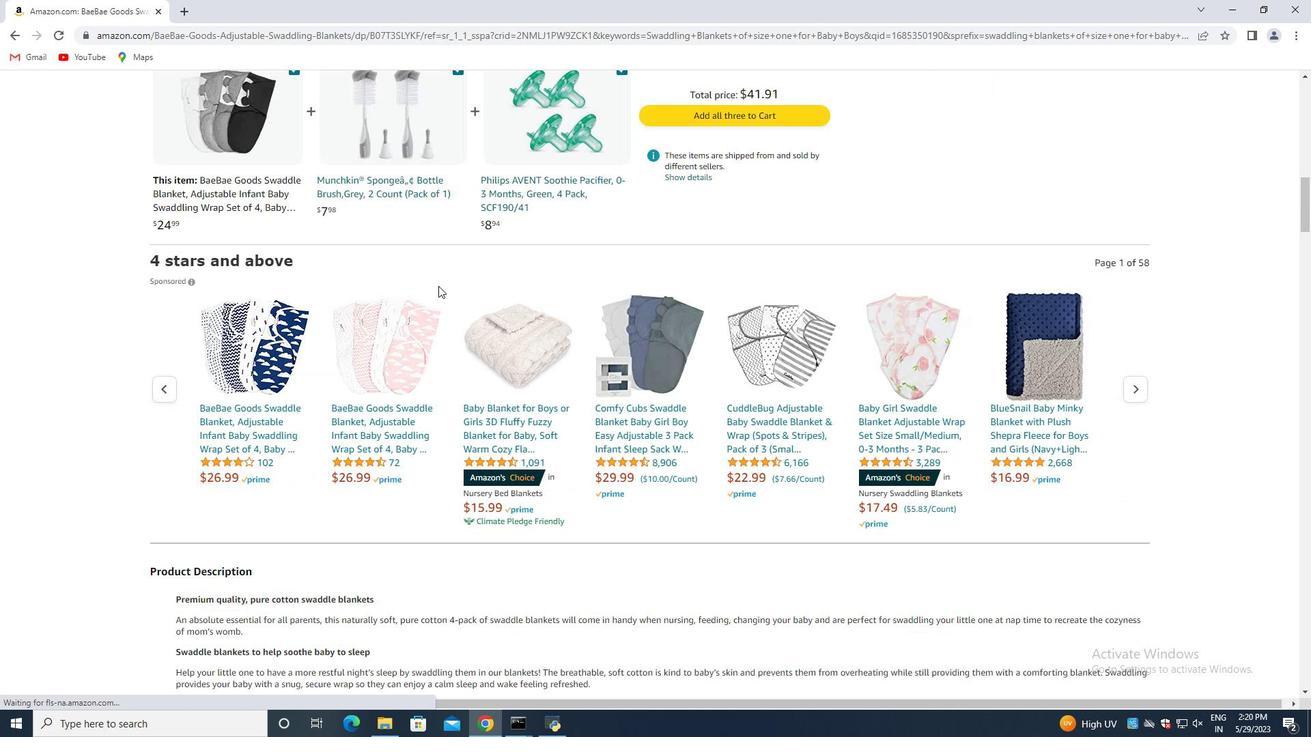 
Action: Mouse moved to (424, 271)
Screenshot: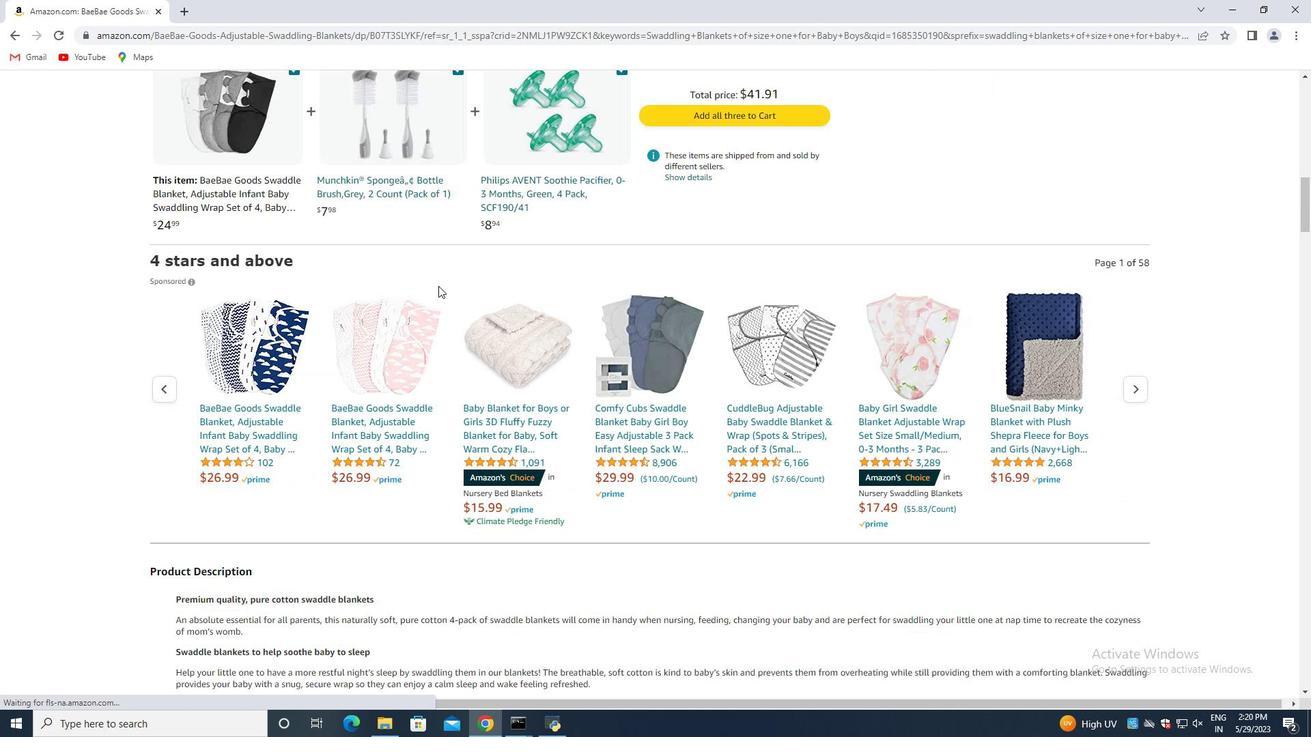 
Action: Mouse scrolled (424, 271) with delta (0, 0)
Screenshot: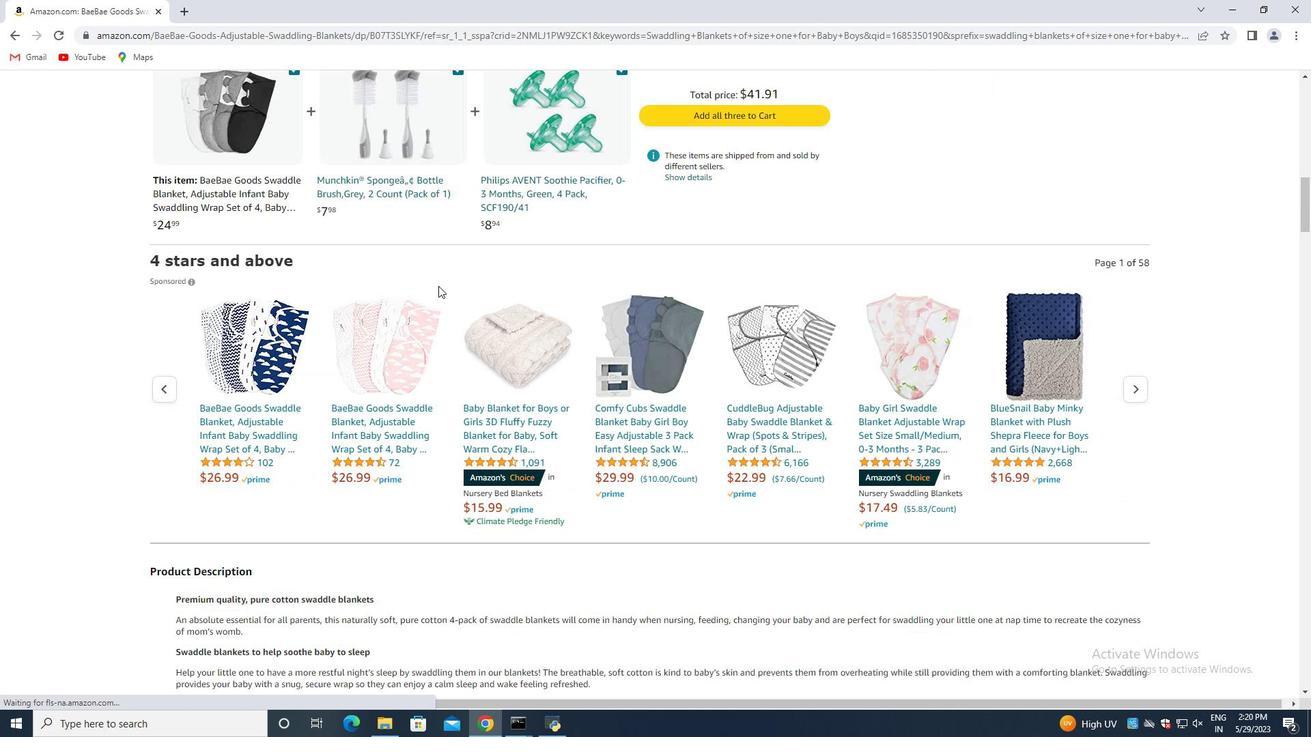 
Action: Mouse moved to (424, 272)
Screenshot: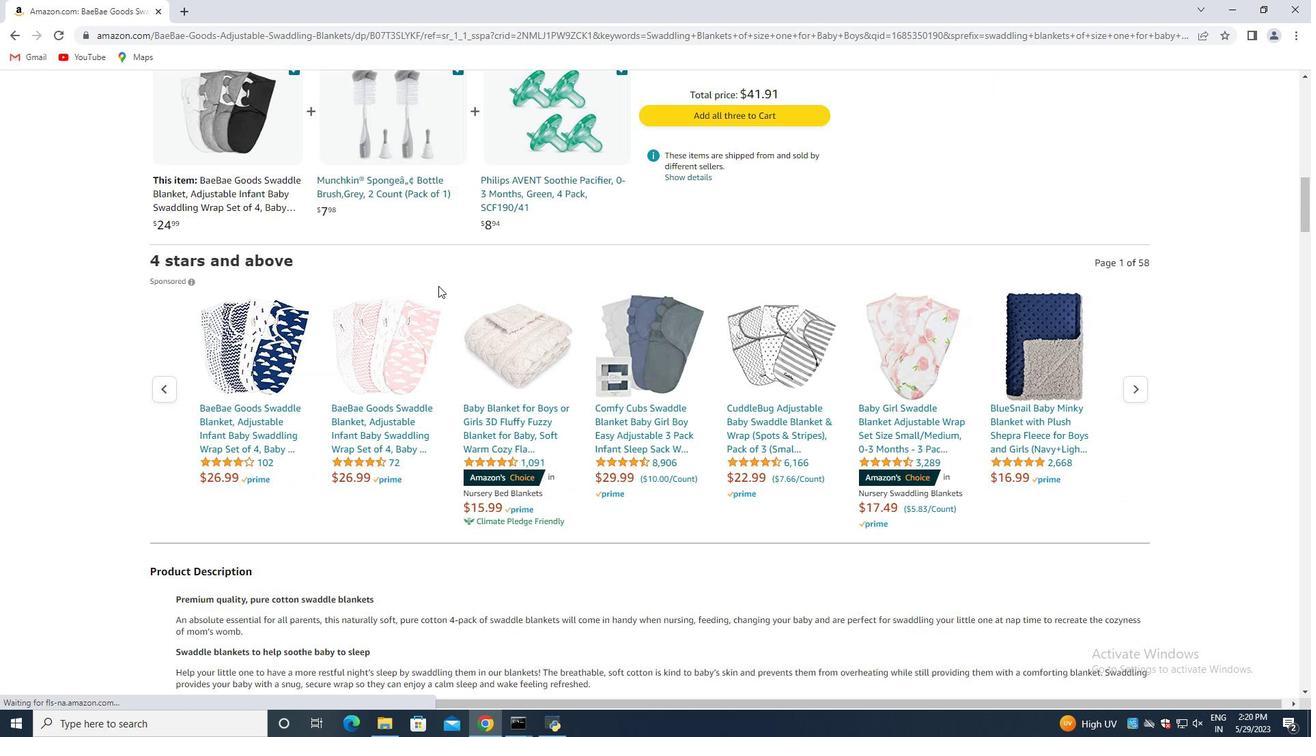 
Action: Mouse scrolled (424, 271) with delta (0, 0)
Screenshot: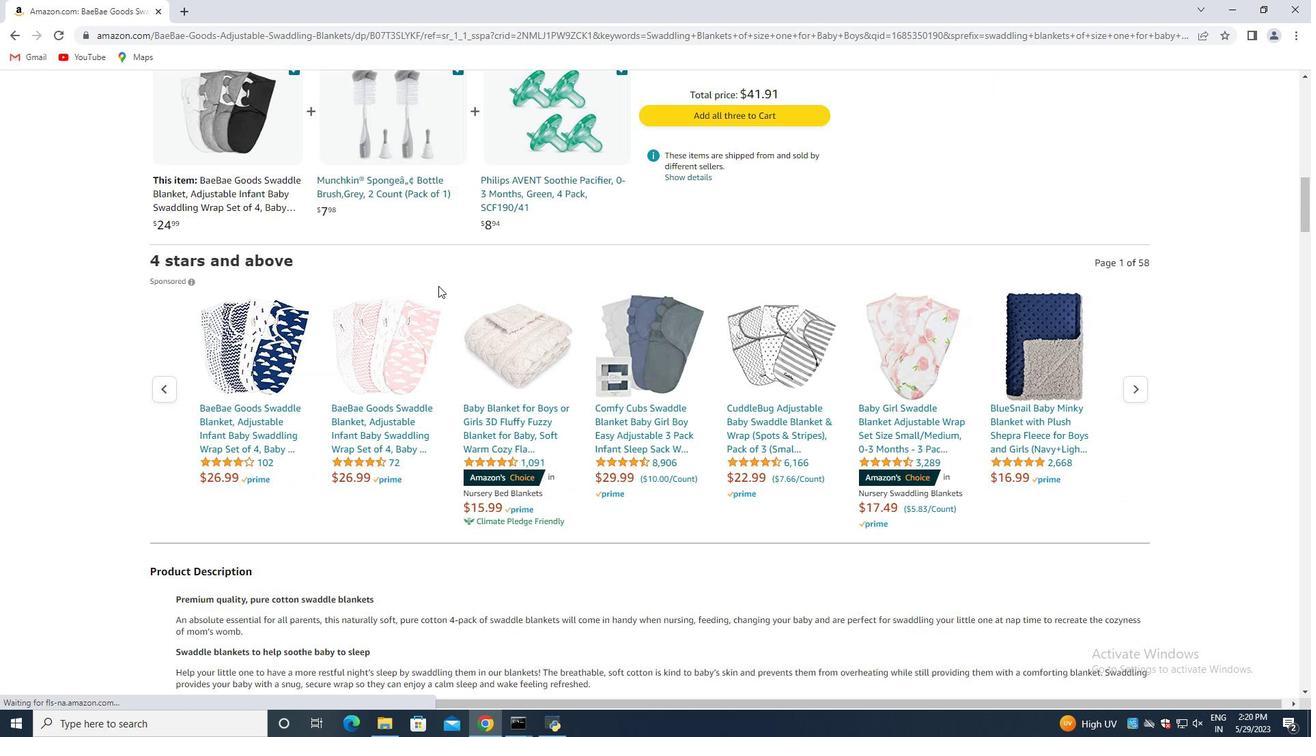 
Action: Mouse moved to (425, 273)
Screenshot: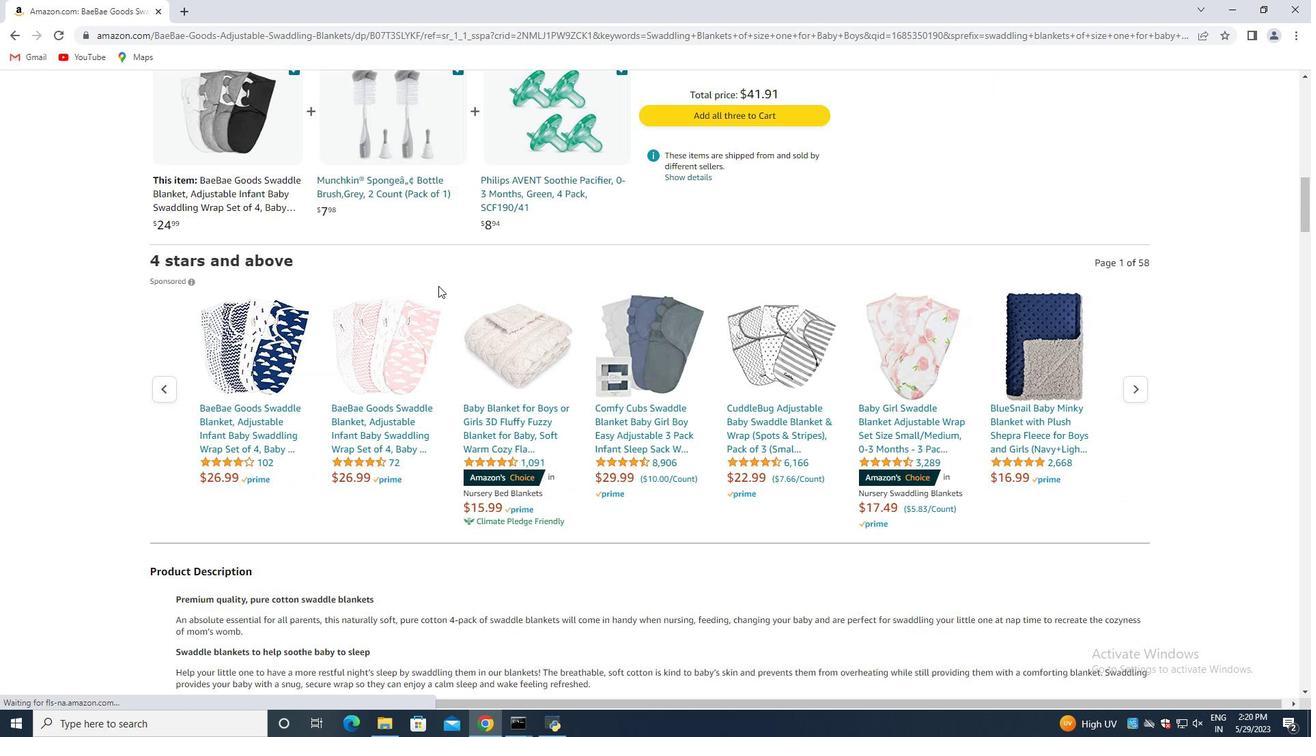 
Action: Mouse scrolled (425, 273) with delta (0, 0)
Screenshot: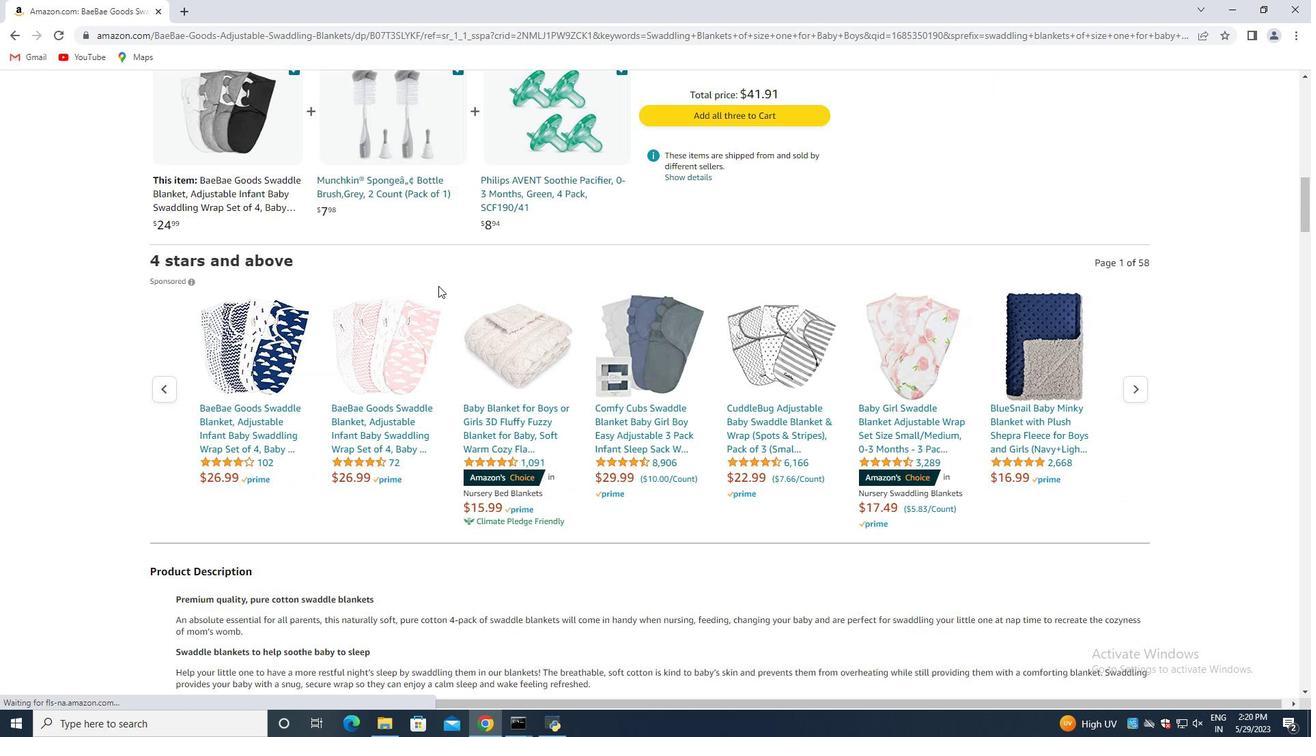 
Action: Mouse moved to (441, 283)
Screenshot: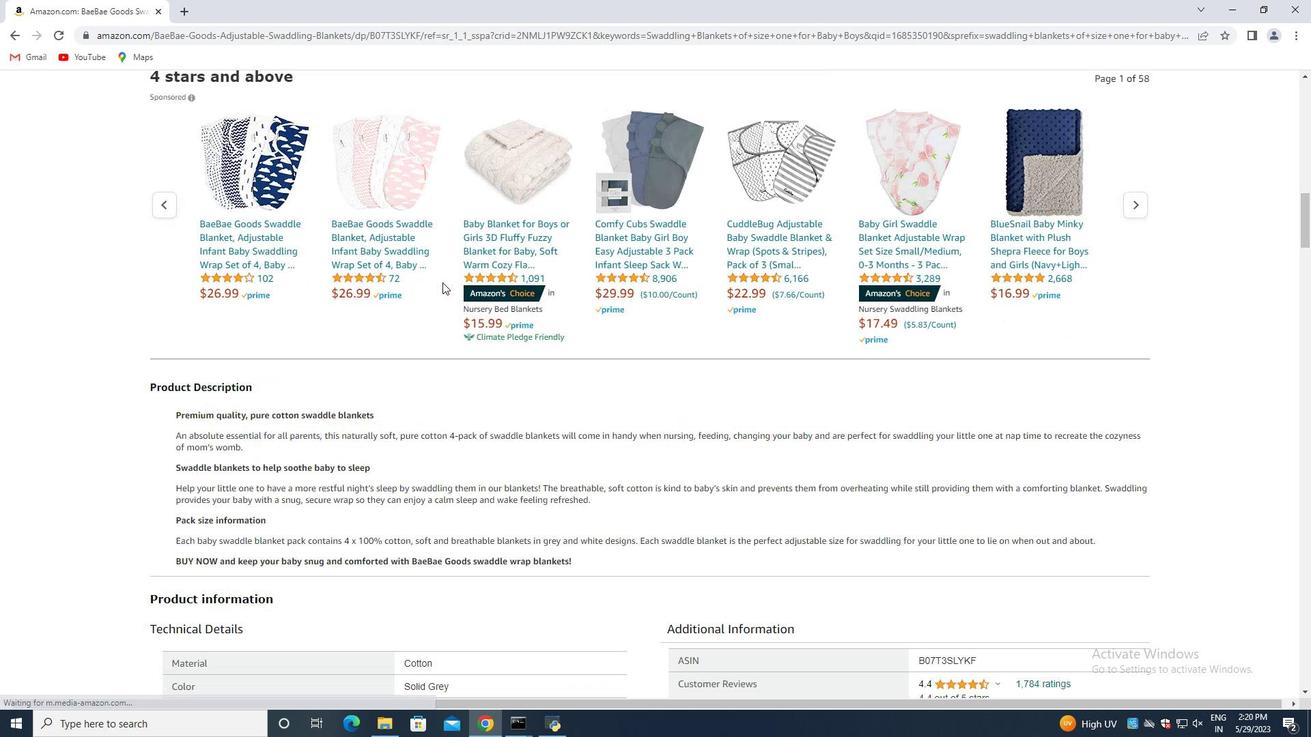 
Action: Mouse scrolled (441, 282) with delta (0, 0)
Screenshot: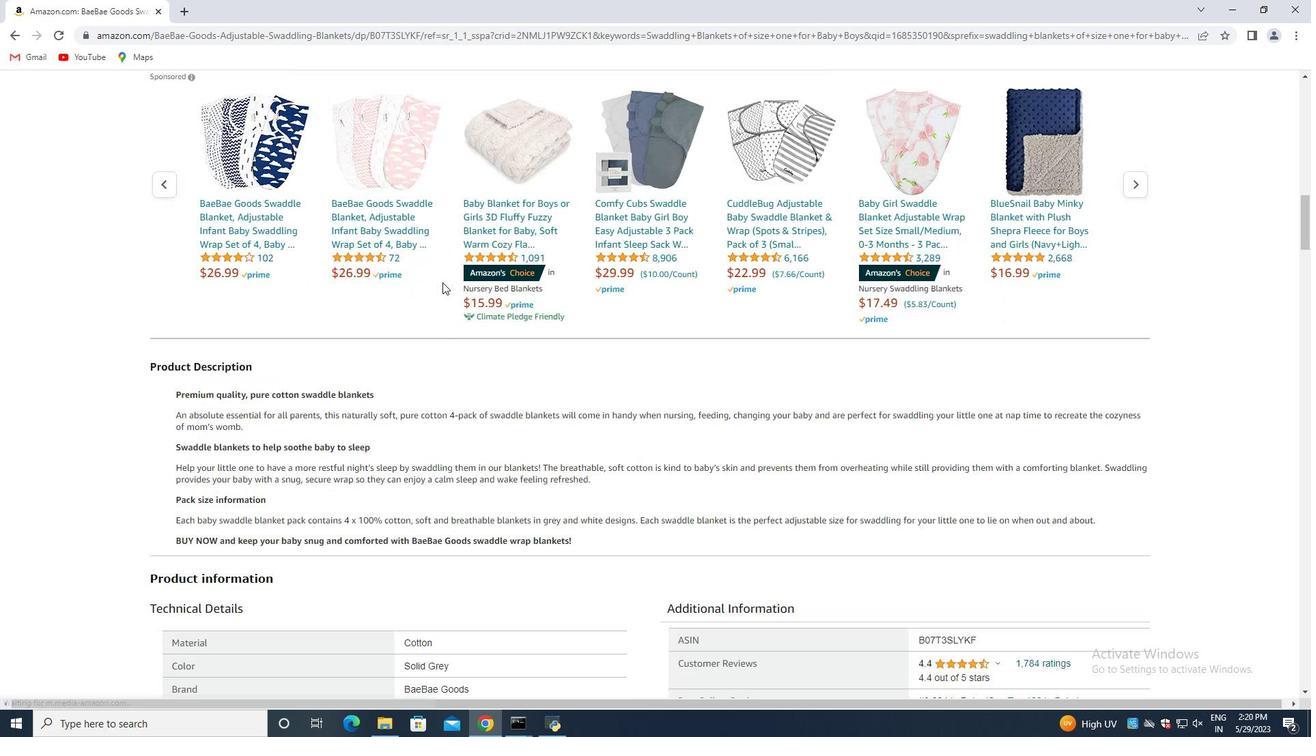 
Action: Mouse scrolled (441, 282) with delta (0, 0)
Screenshot: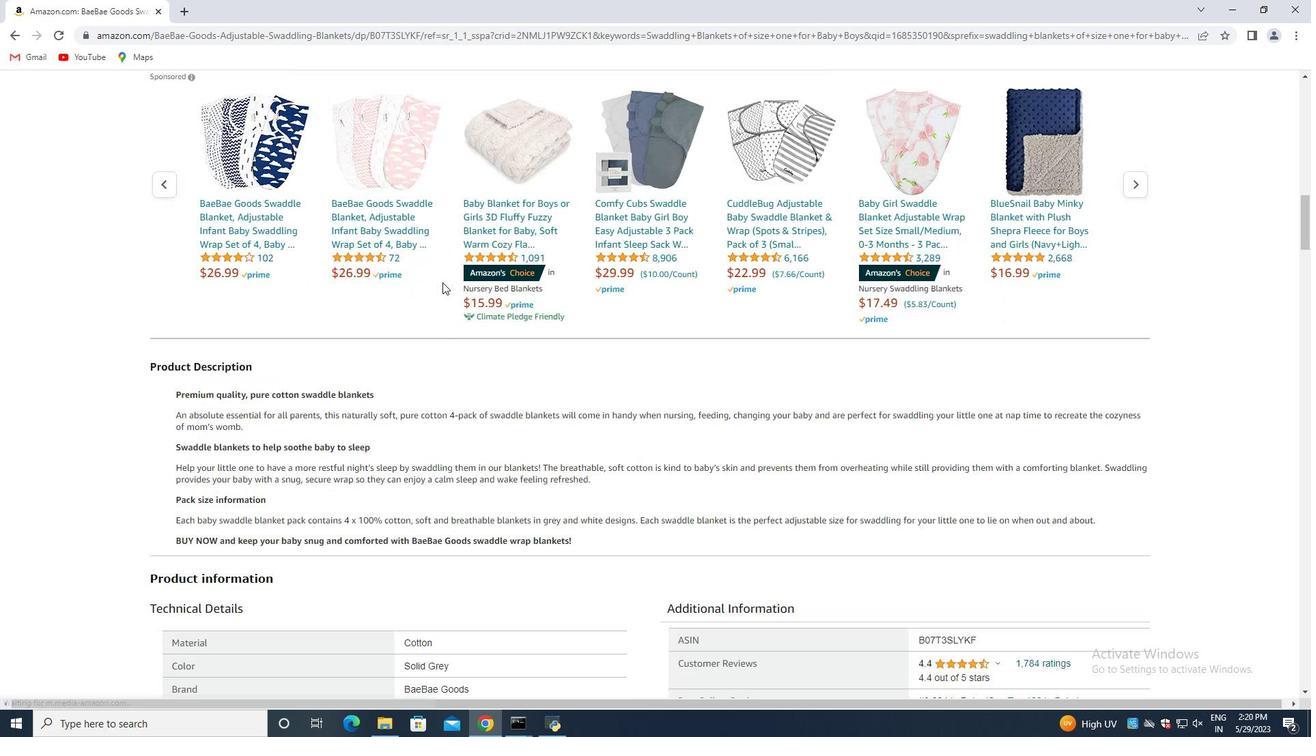 
Action: Mouse scrolled (441, 282) with delta (0, 0)
Screenshot: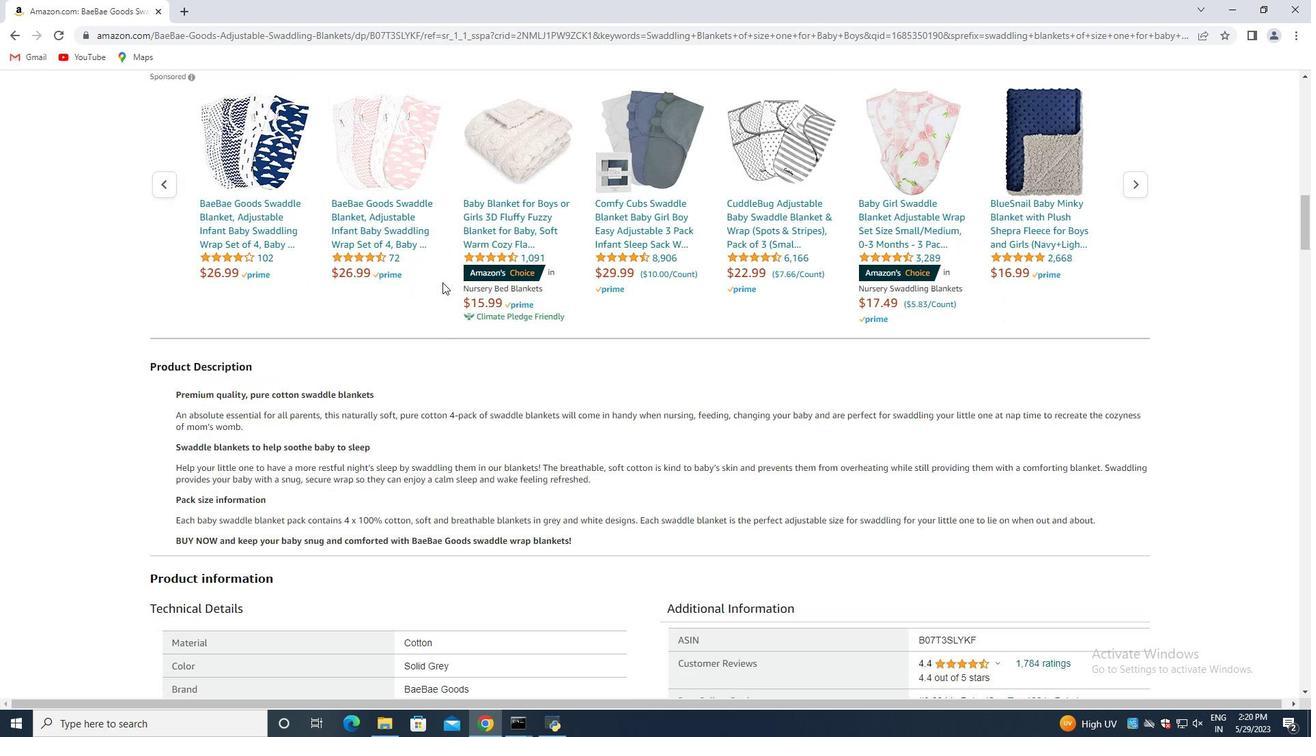 
Action: Mouse moved to (731, 265)
Screenshot: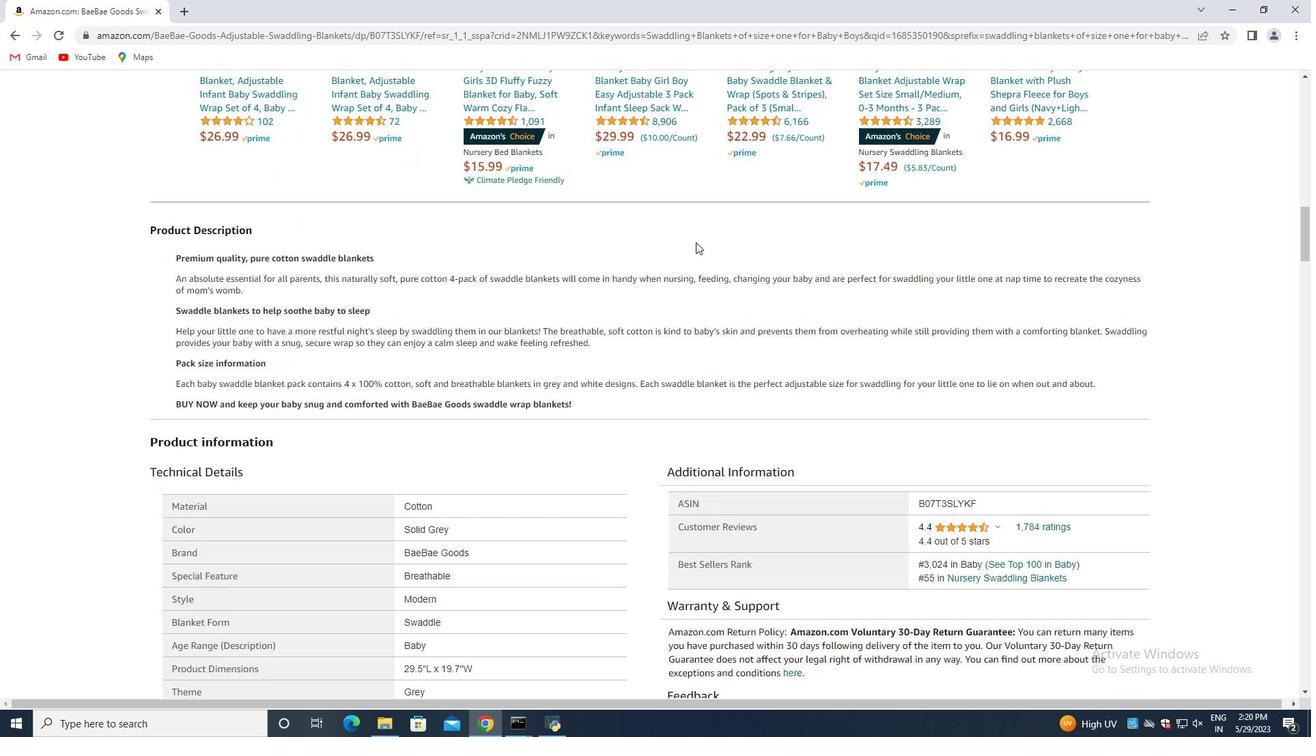 
Action: Mouse scrolled (731, 264) with delta (0, 0)
Screenshot: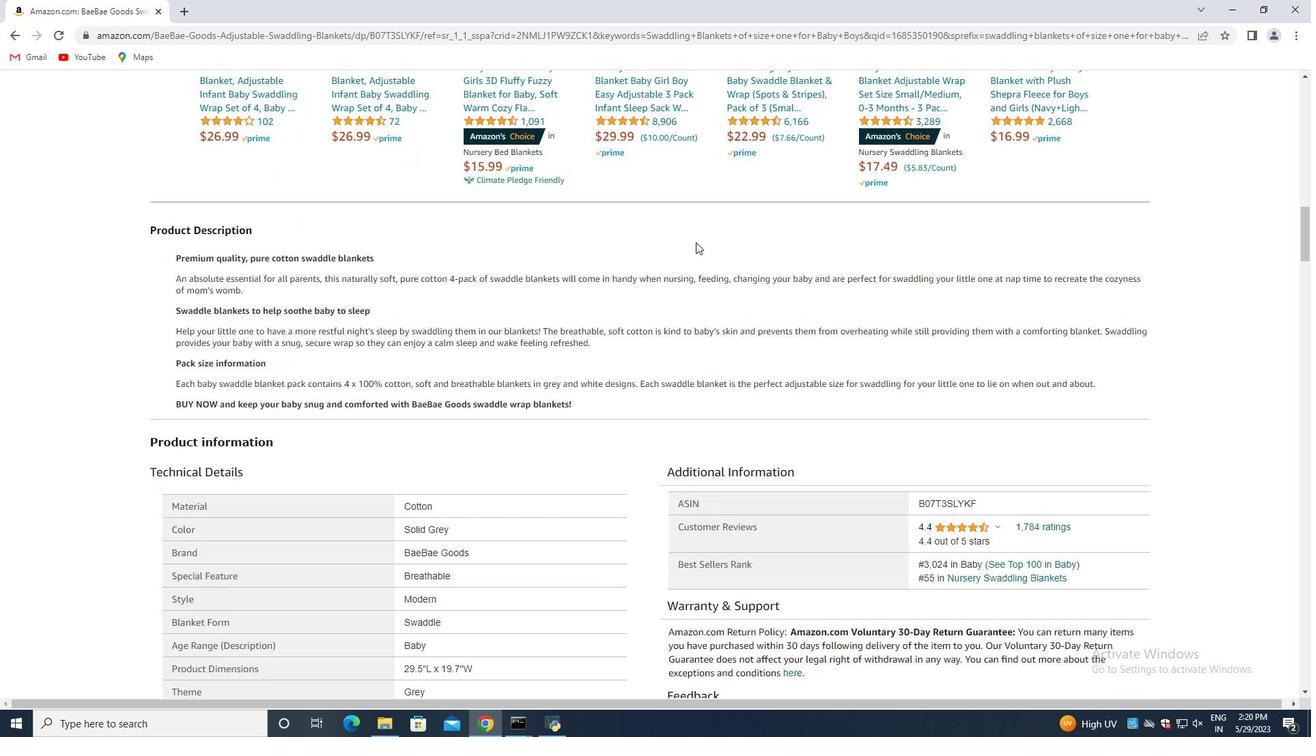 
Action: Mouse moved to (727, 268)
Screenshot: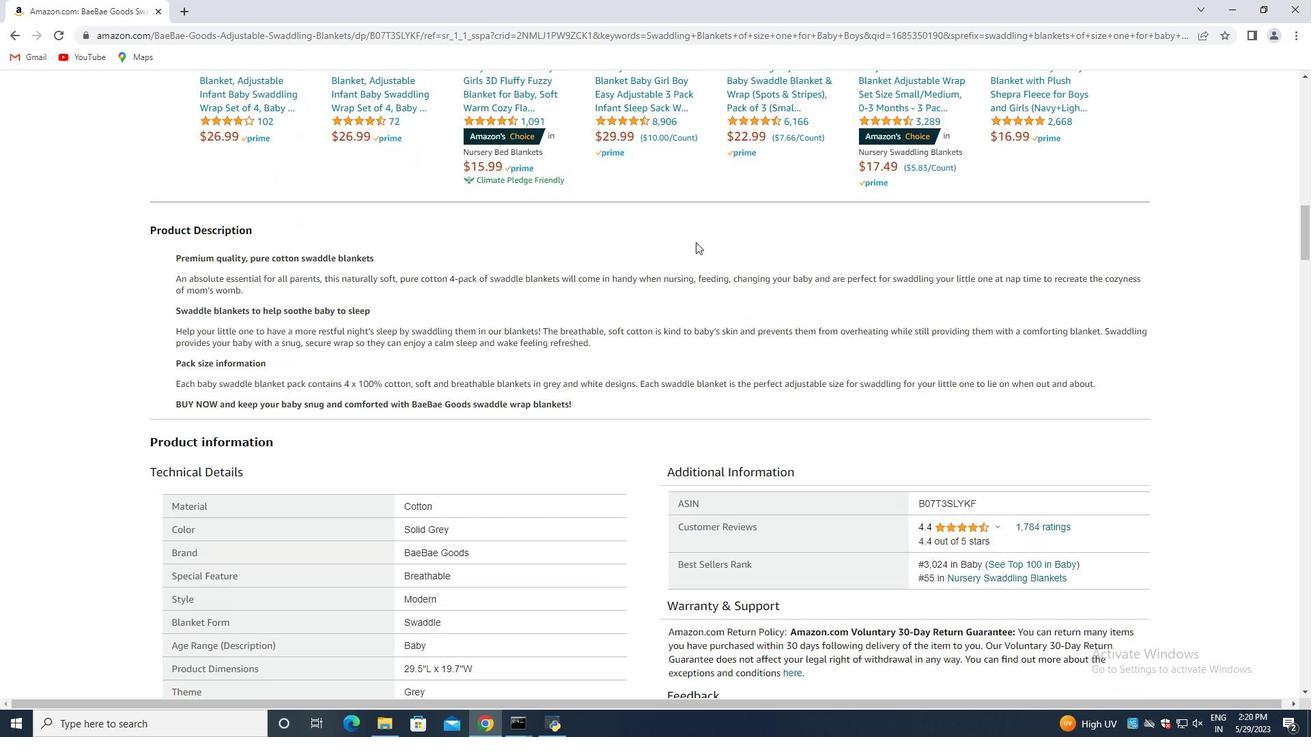 
Action: Mouse scrolled (727, 267) with delta (0, 0)
